 Task: Buy 4 Panel Flange Tools from Body Repair Tools section under best seller category for shipping address: Elle Wilson, 1900 Brookside Drive, Aliceville, Alabama 35442, Cell Number 2053738639. Pay from credit card ending with 5759, CVV 953
Action: Key pressed amazon.com<Key.enter>
Screenshot: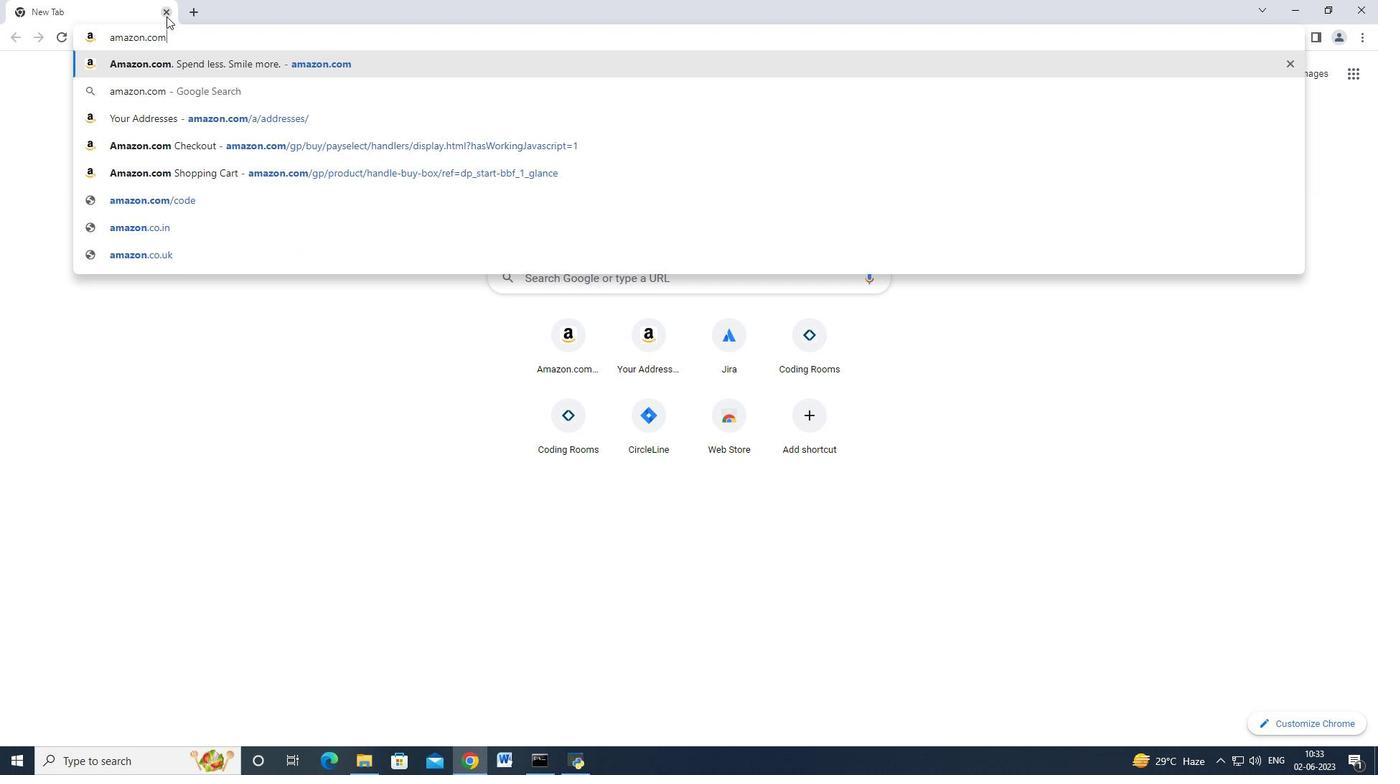
Action: Mouse moved to (22, 112)
Screenshot: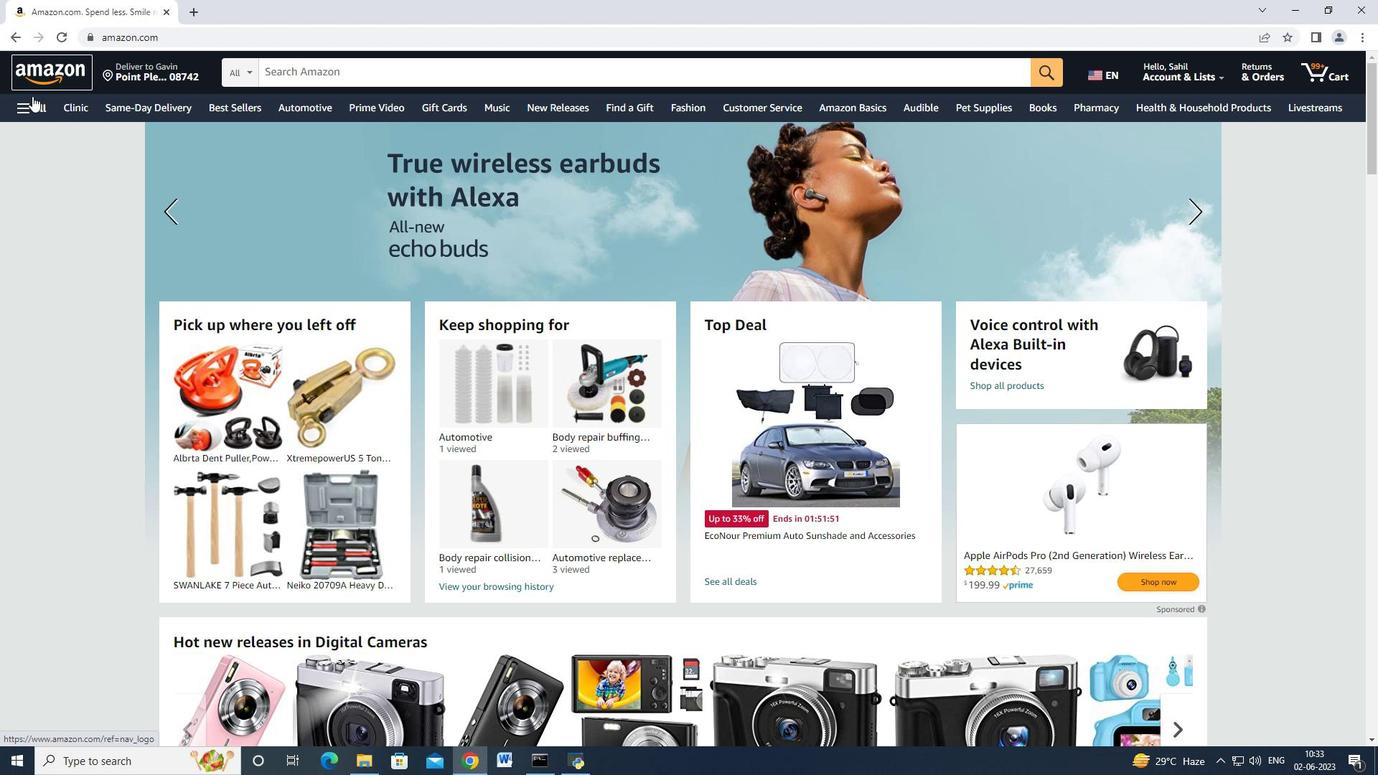 
Action: Mouse pressed left at (22, 112)
Screenshot: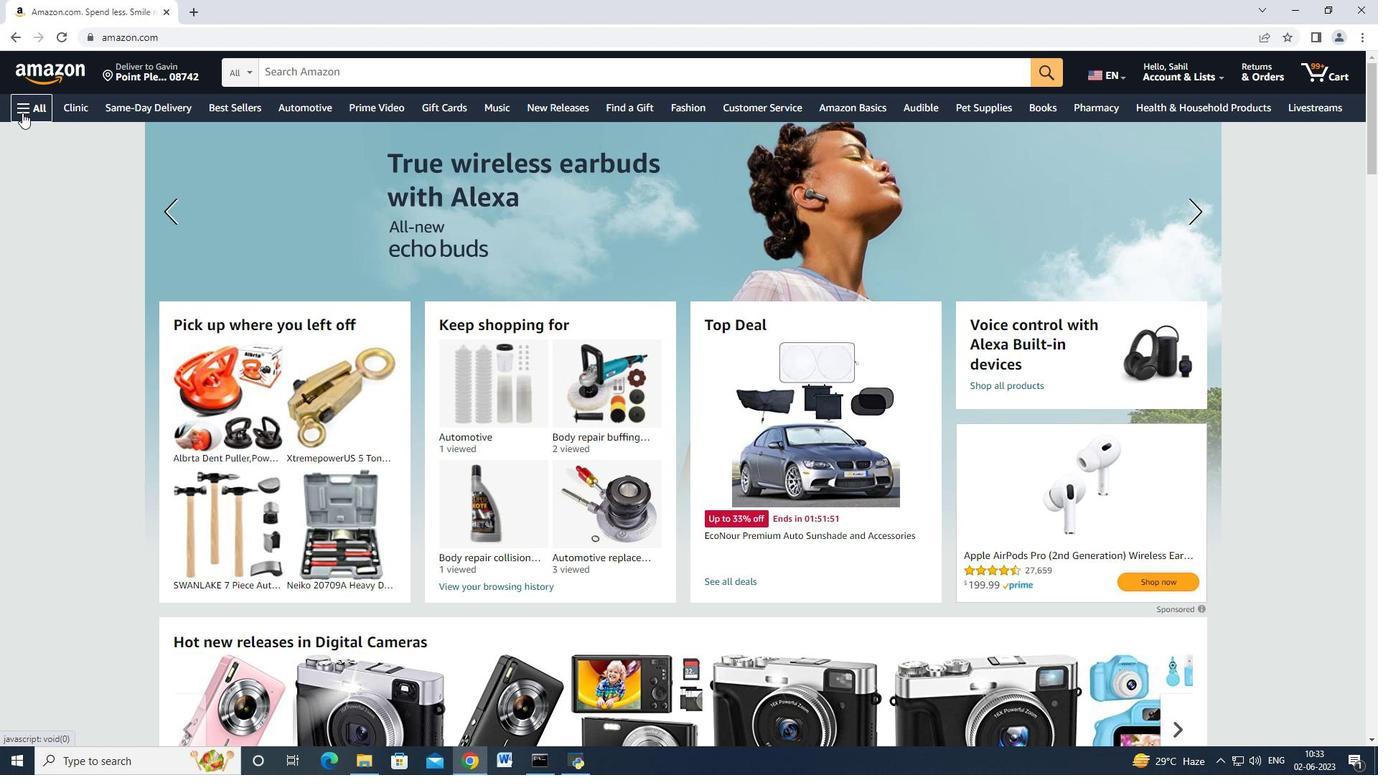 
Action: Mouse moved to (64, 158)
Screenshot: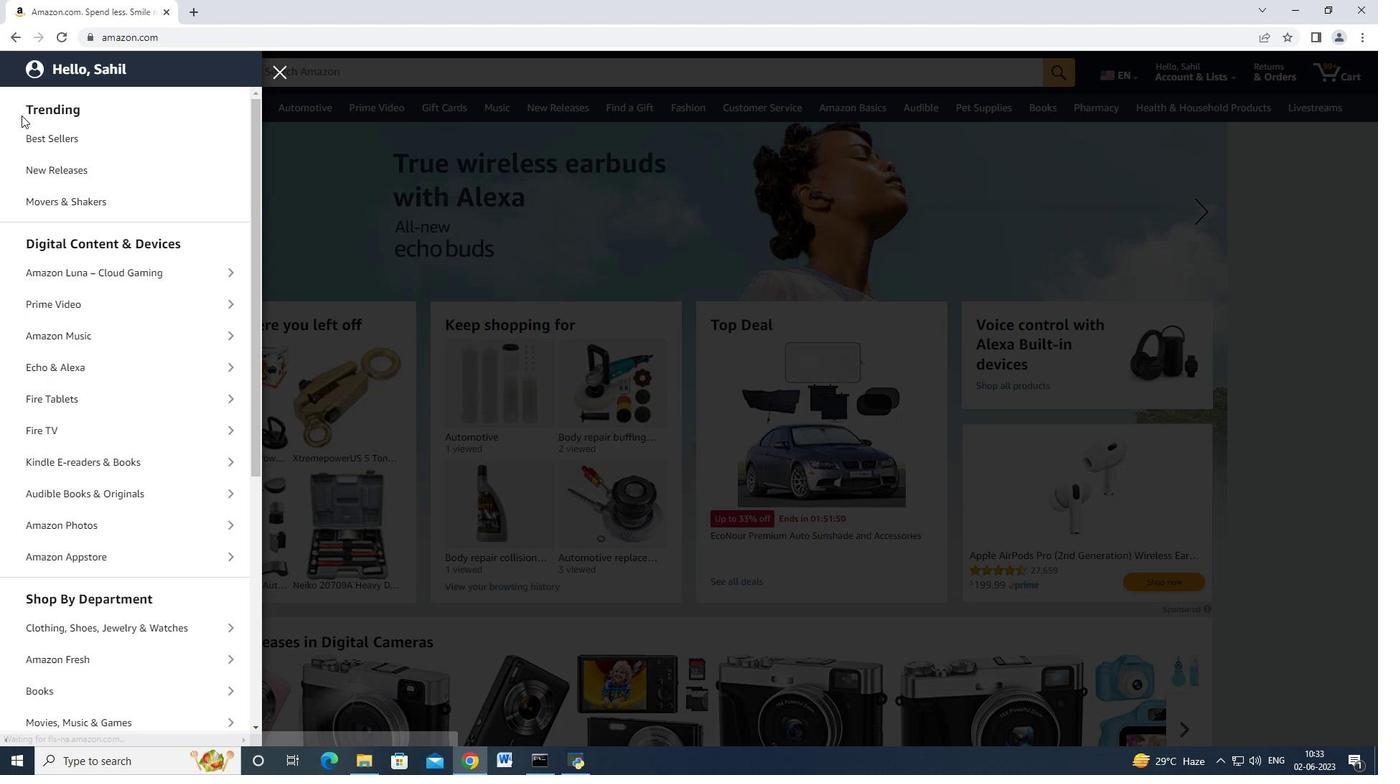 
Action: Mouse scrolled (64, 157) with delta (0, 0)
Screenshot: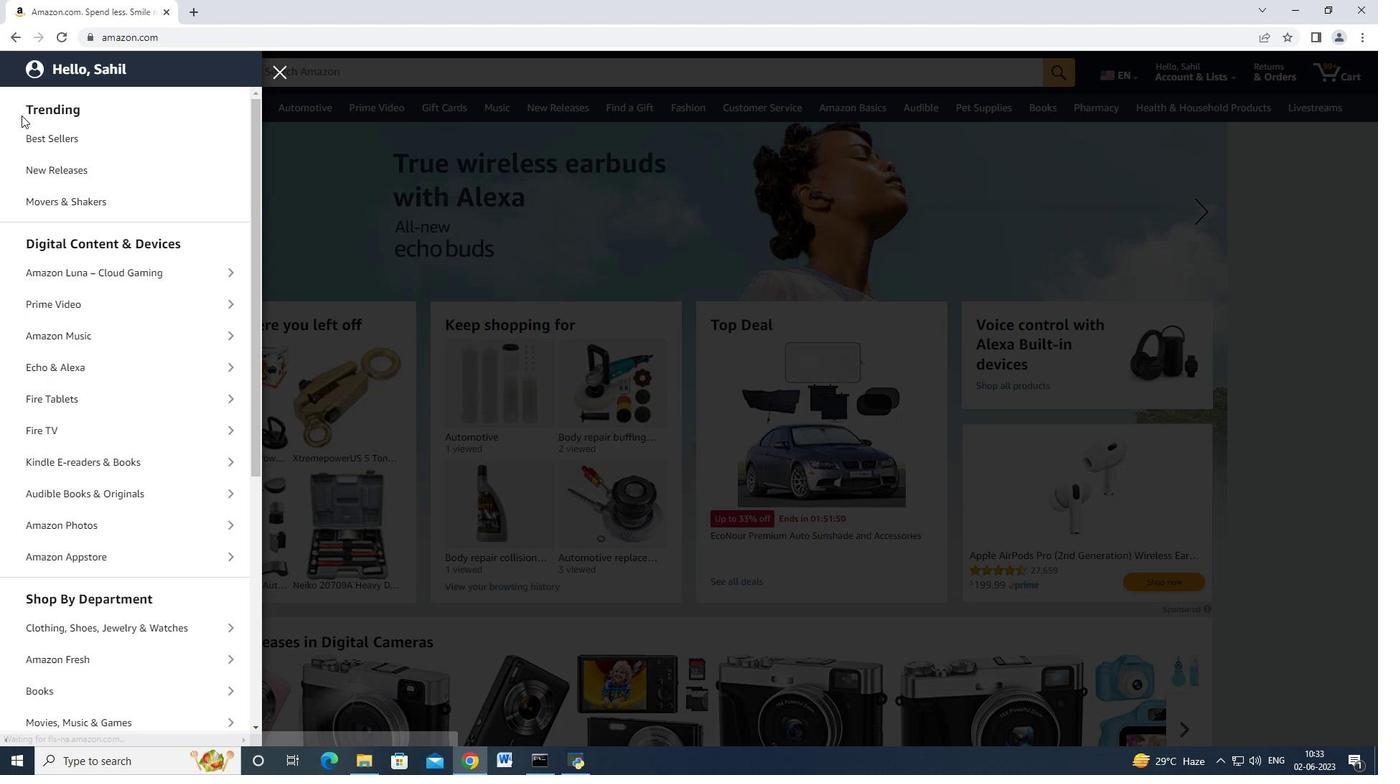 
Action: Mouse moved to (73, 227)
Screenshot: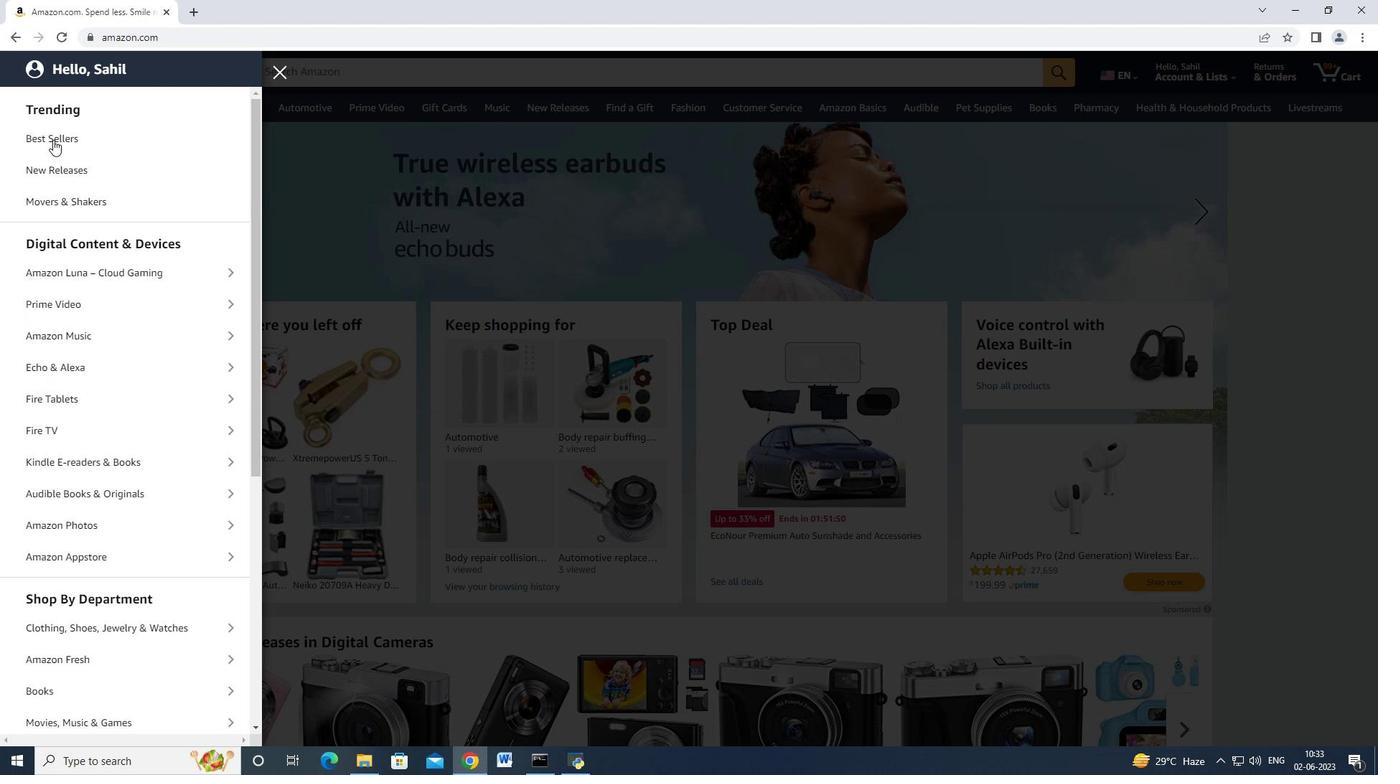 
Action: Mouse scrolled (73, 226) with delta (0, 0)
Screenshot: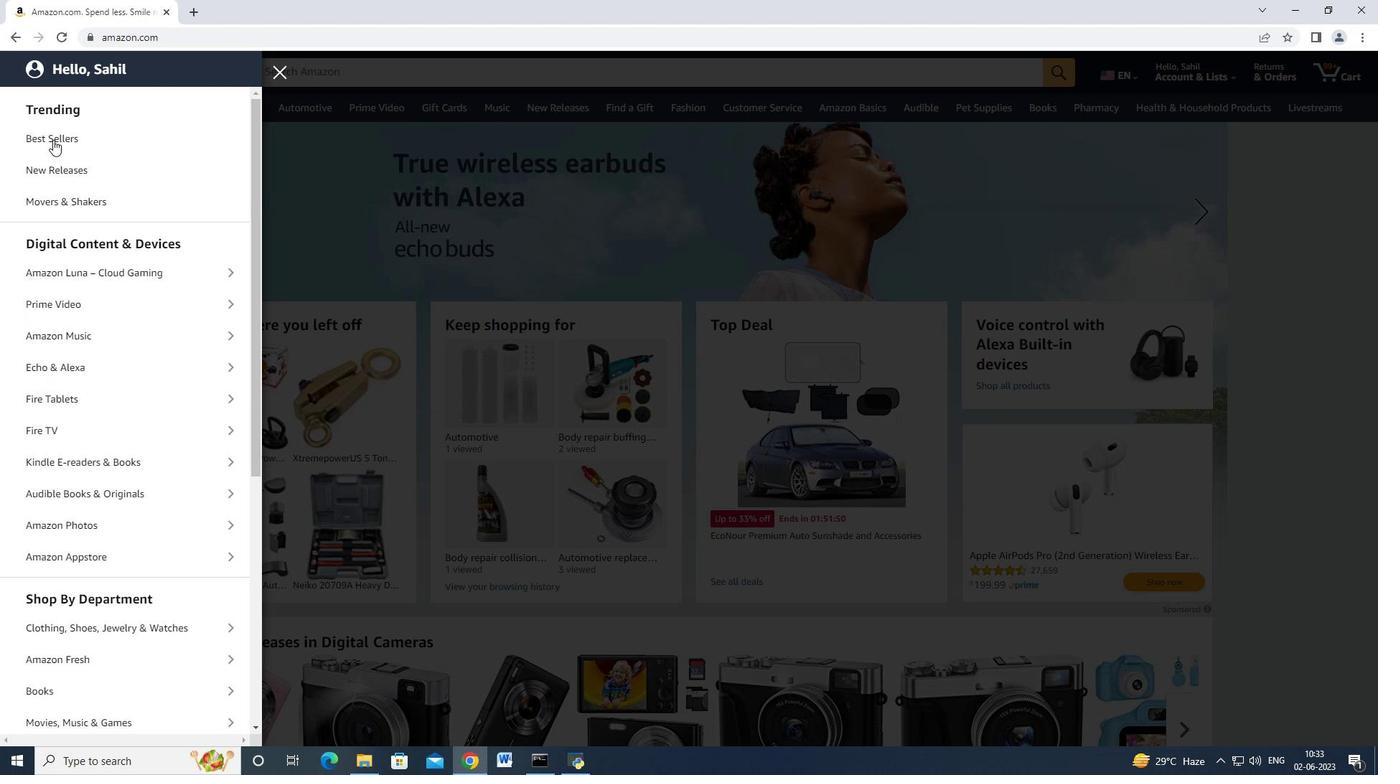 
Action: Mouse moved to (73, 378)
Screenshot: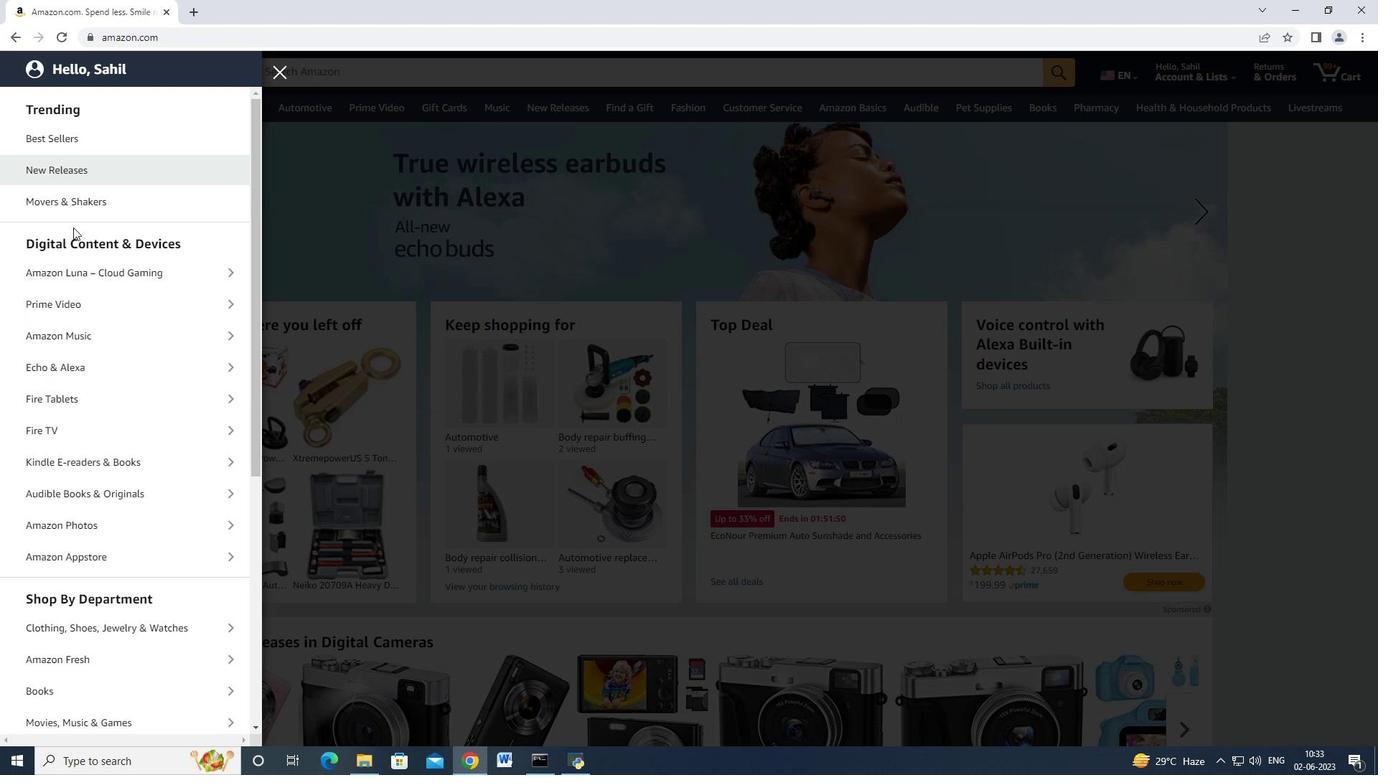 
Action: Mouse scrolled (73, 377) with delta (0, 0)
Screenshot: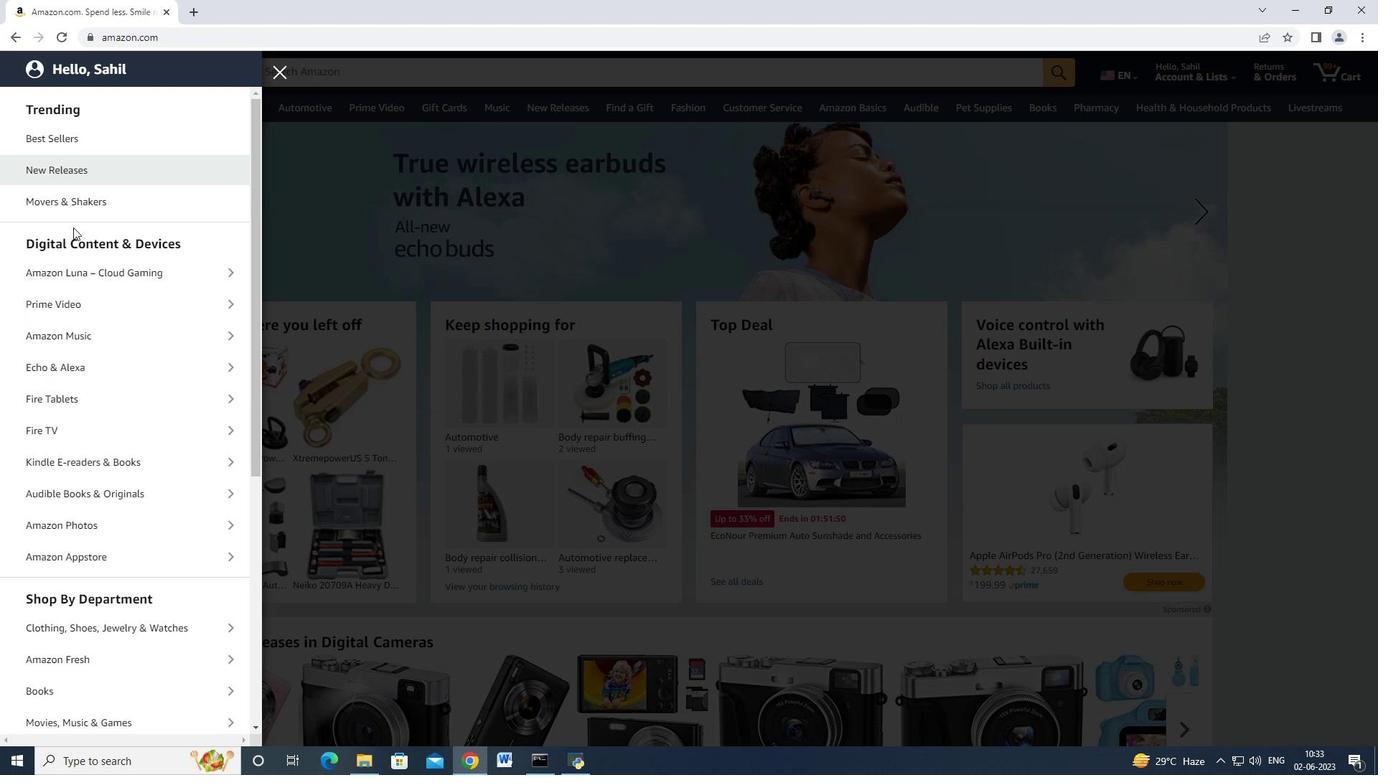 
Action: Mouse moved to (89, 521)
Screenshot: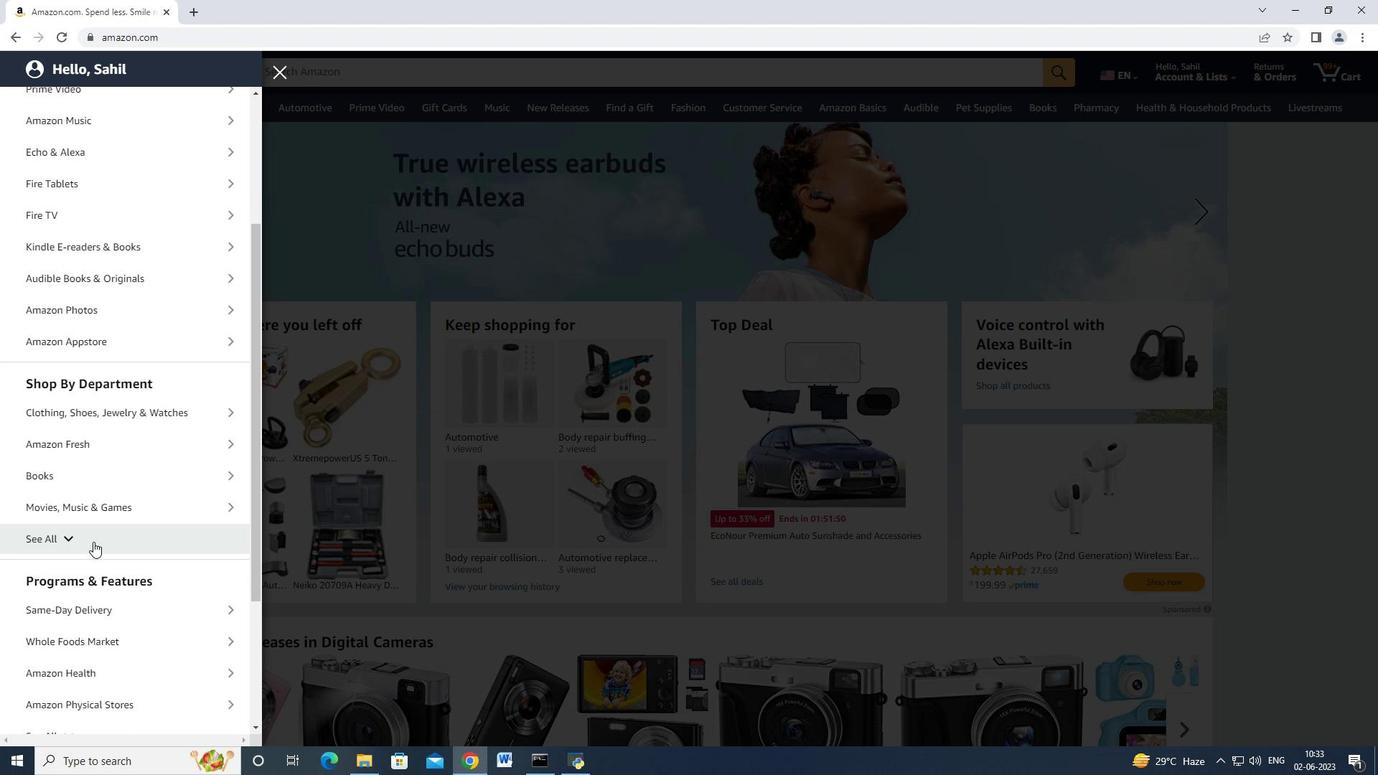 
Action: Mouse pressed left at (89, 521)
Screenshot: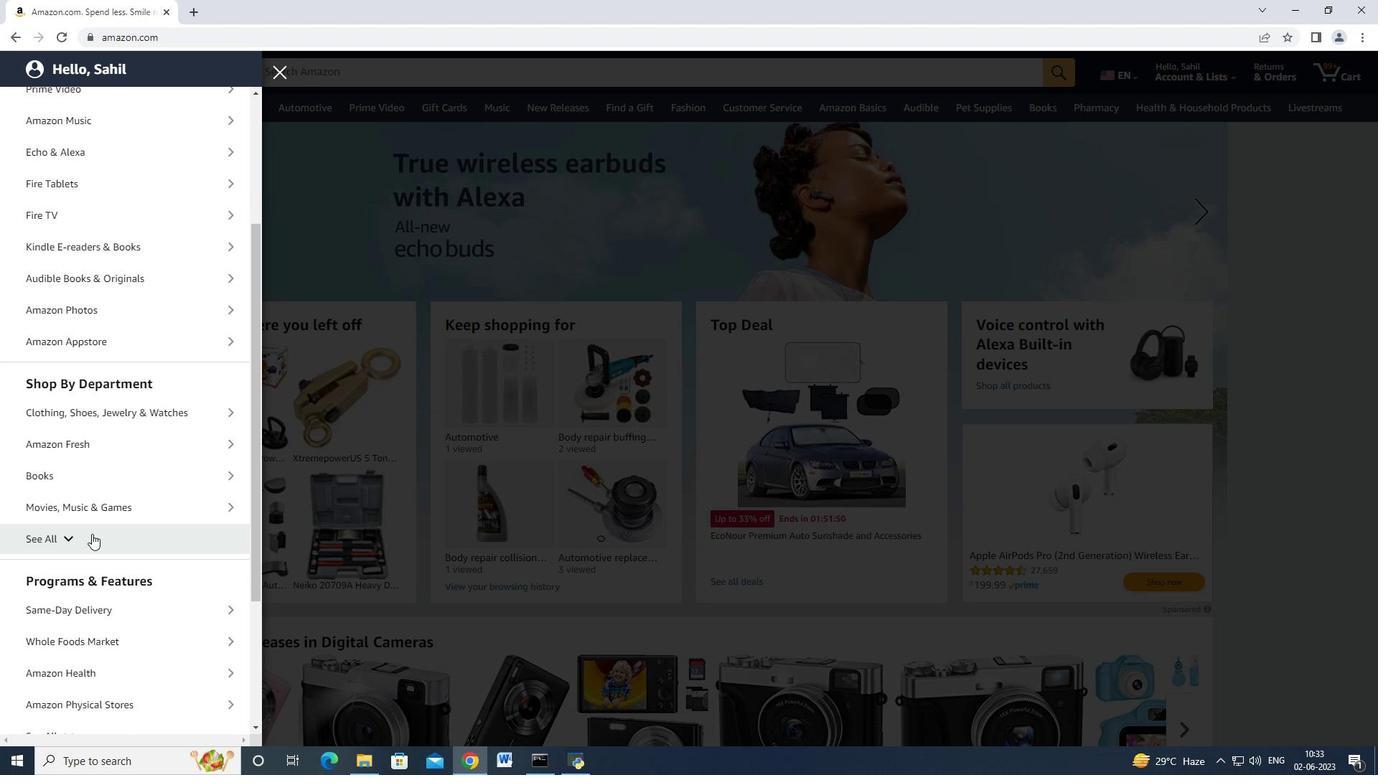 
Action: Mouse moved to (20, 114)
Screenshot: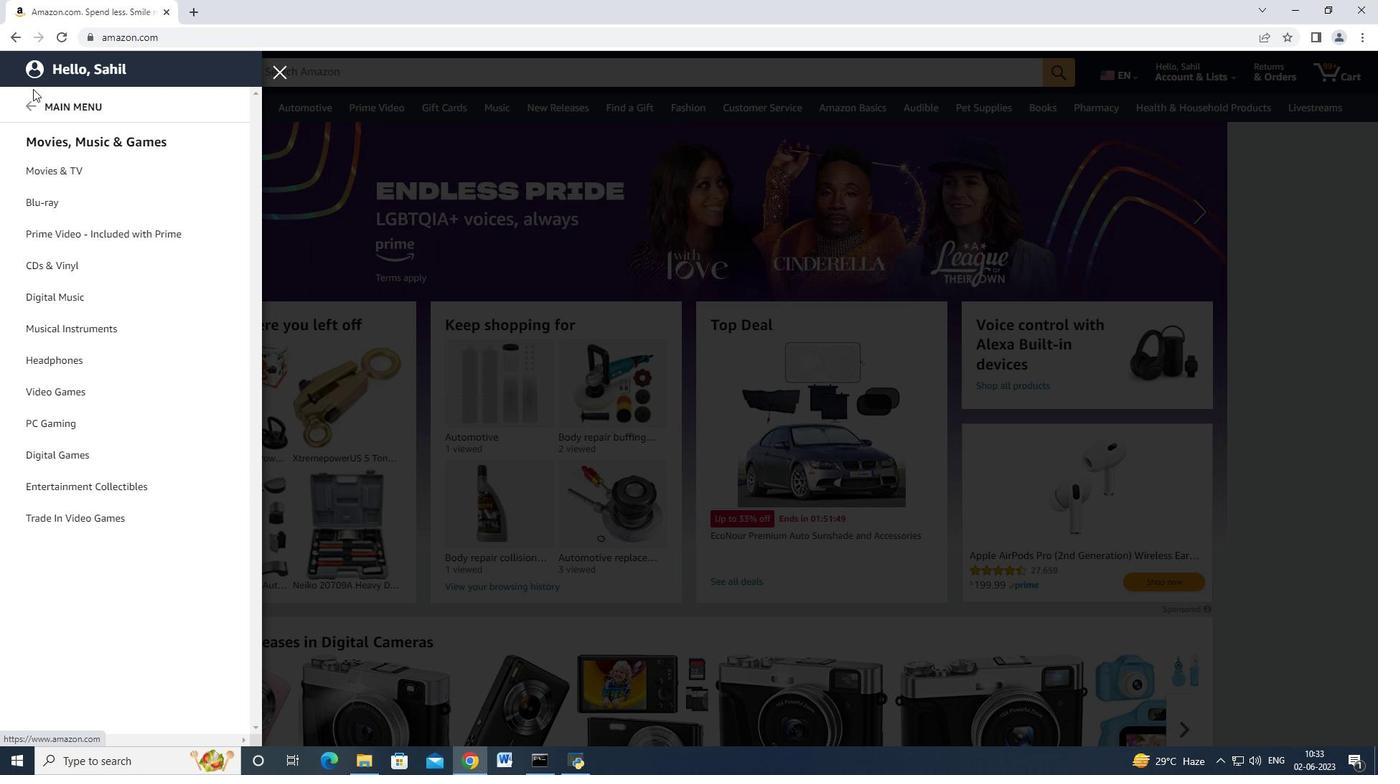 
Action: Mouse pressed left at (20, 114)
Screenshot: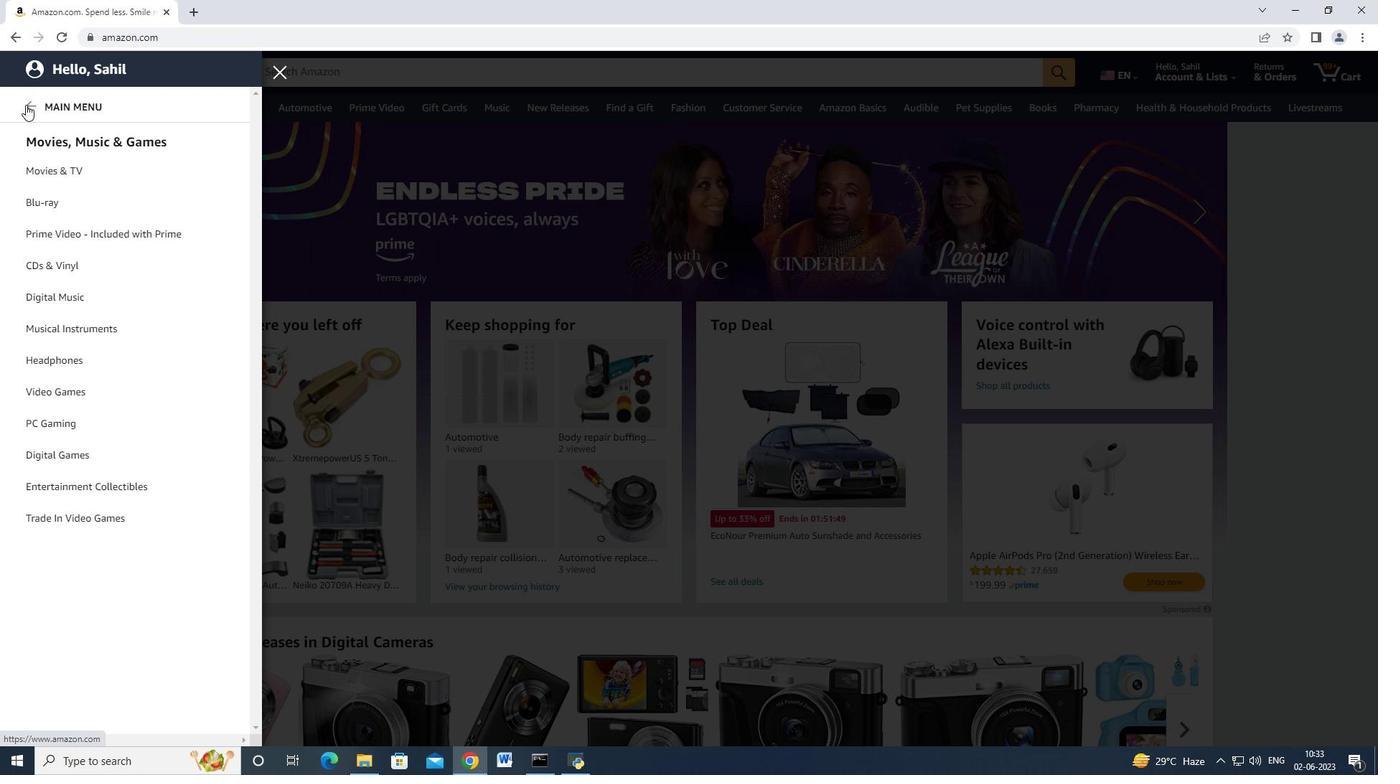 
Action: Mouse moved to (80, 553)
Screenshot: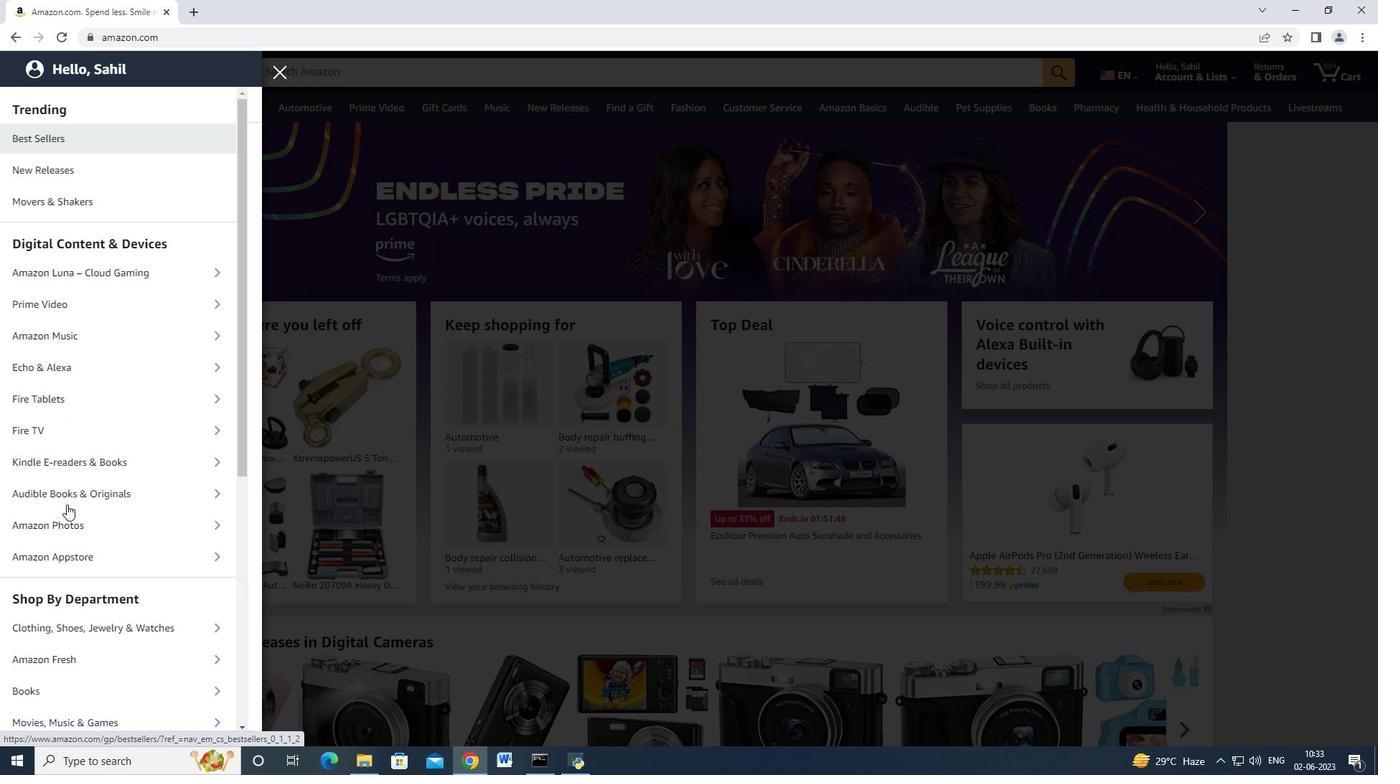 
Action: Mouse scrolled (80, 552) with delta (0, 0)
Screenshot: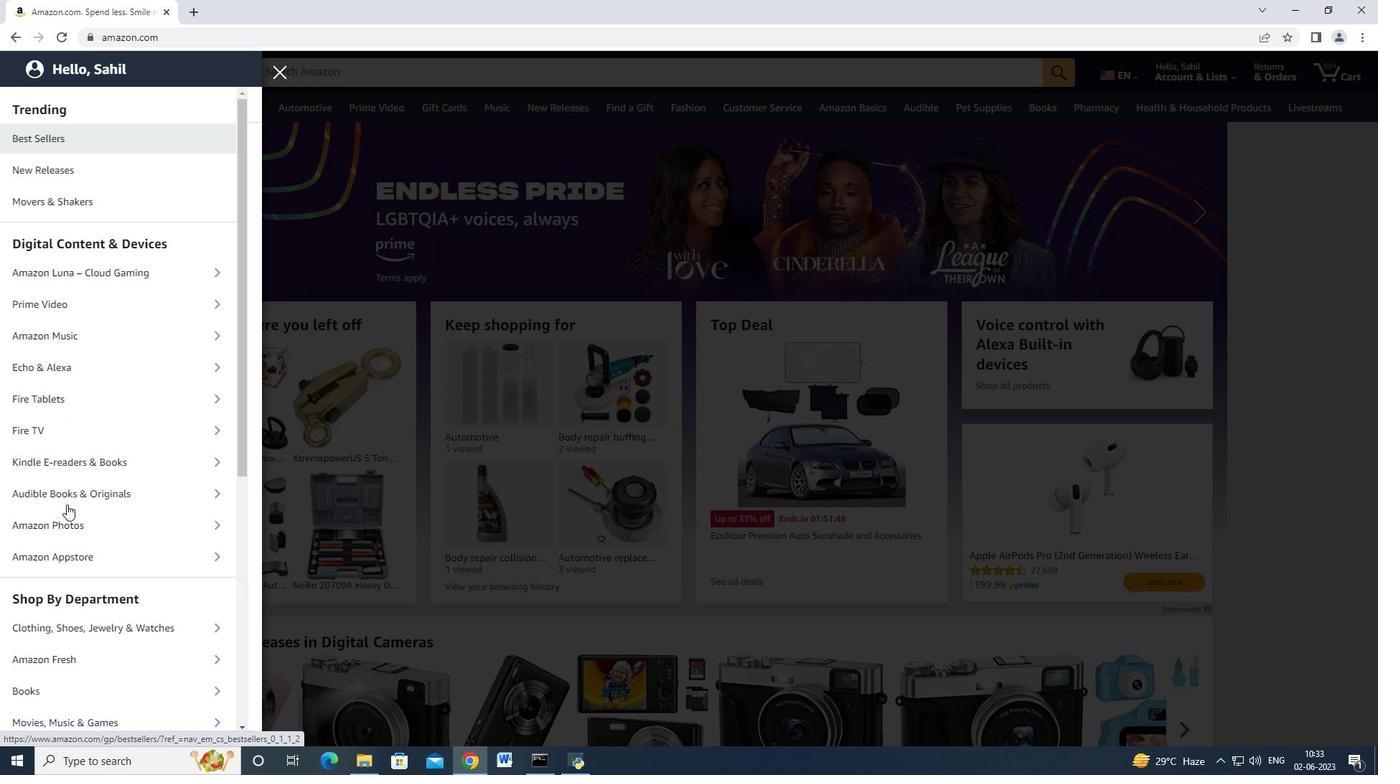 
Action: Mouse moved to (94, 535)
Screenshot: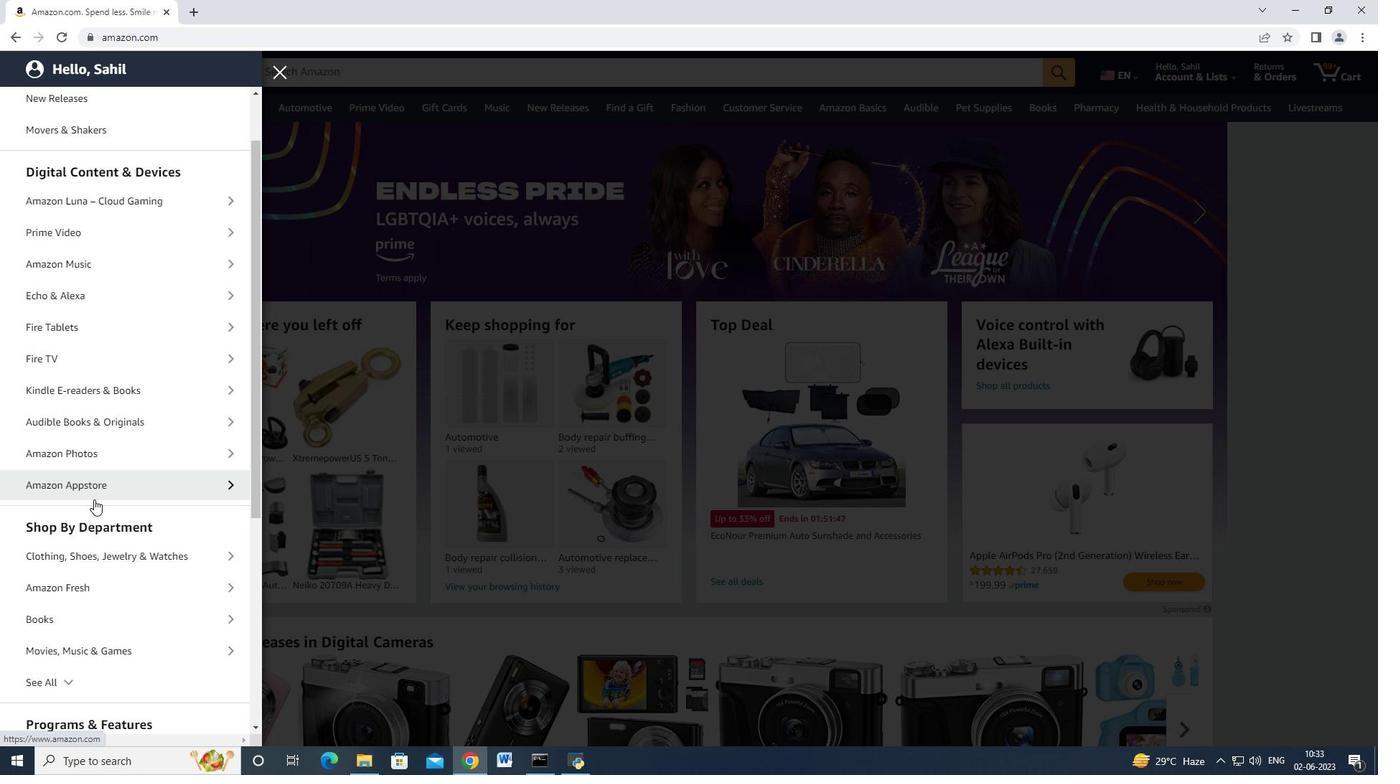 
Action: Mouse scrolled (94, 534) with delta (0, 0)
Screenshot: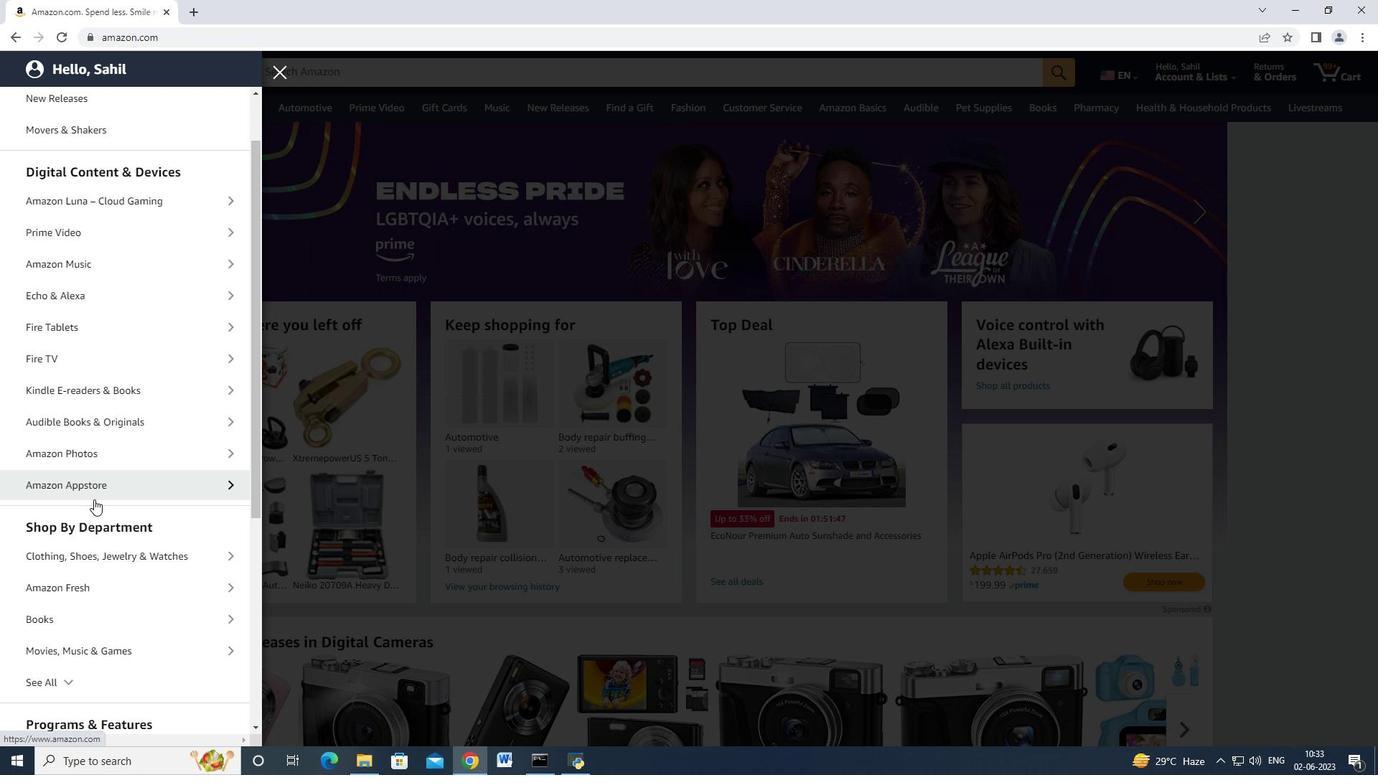 
Action: Mouse scrolled (94, 534) with delta (0, 0)
Screenshot: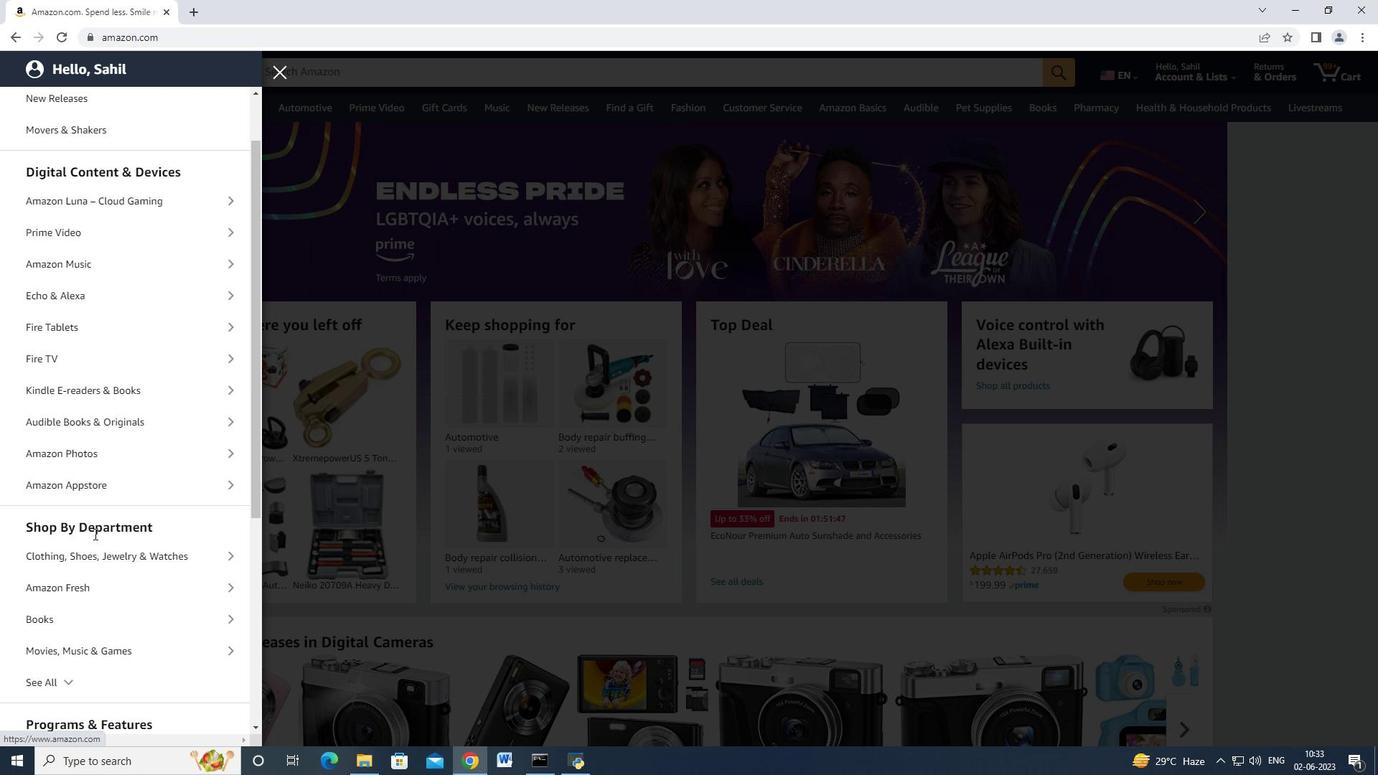 
Action: Mouse moved to (76, 545)
Screenshot: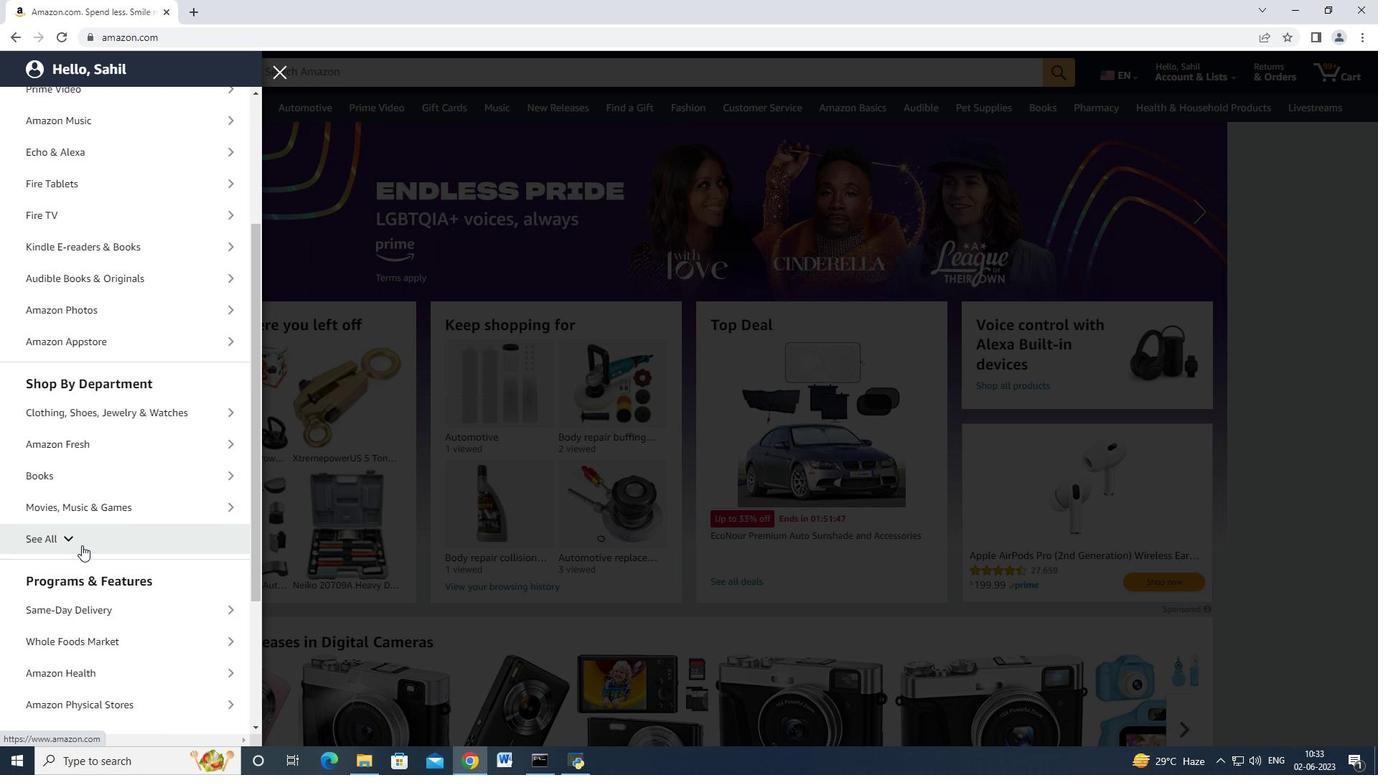 
Action: Mouse pressed left at (76, 545)
Screenshot: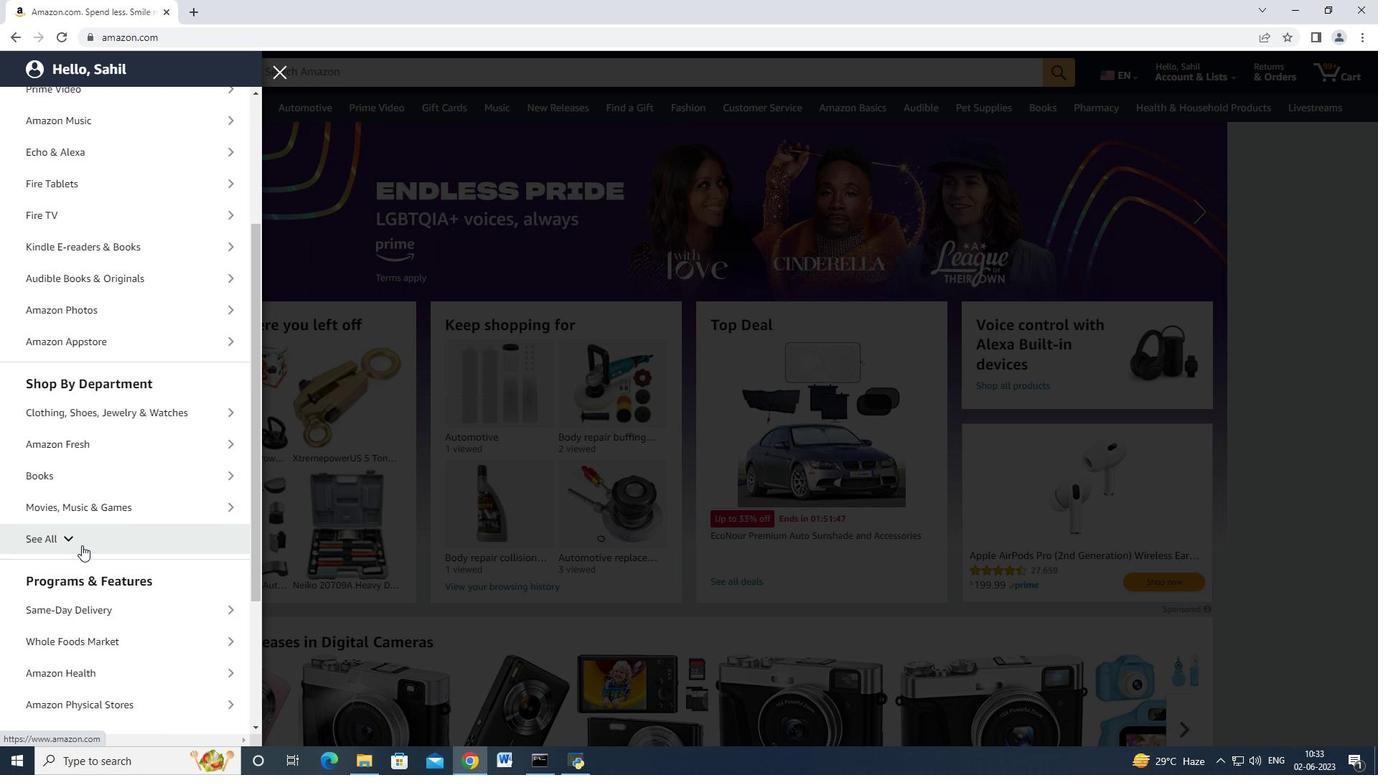 
Action: Mouse moved to (72, 538)
Screenshot: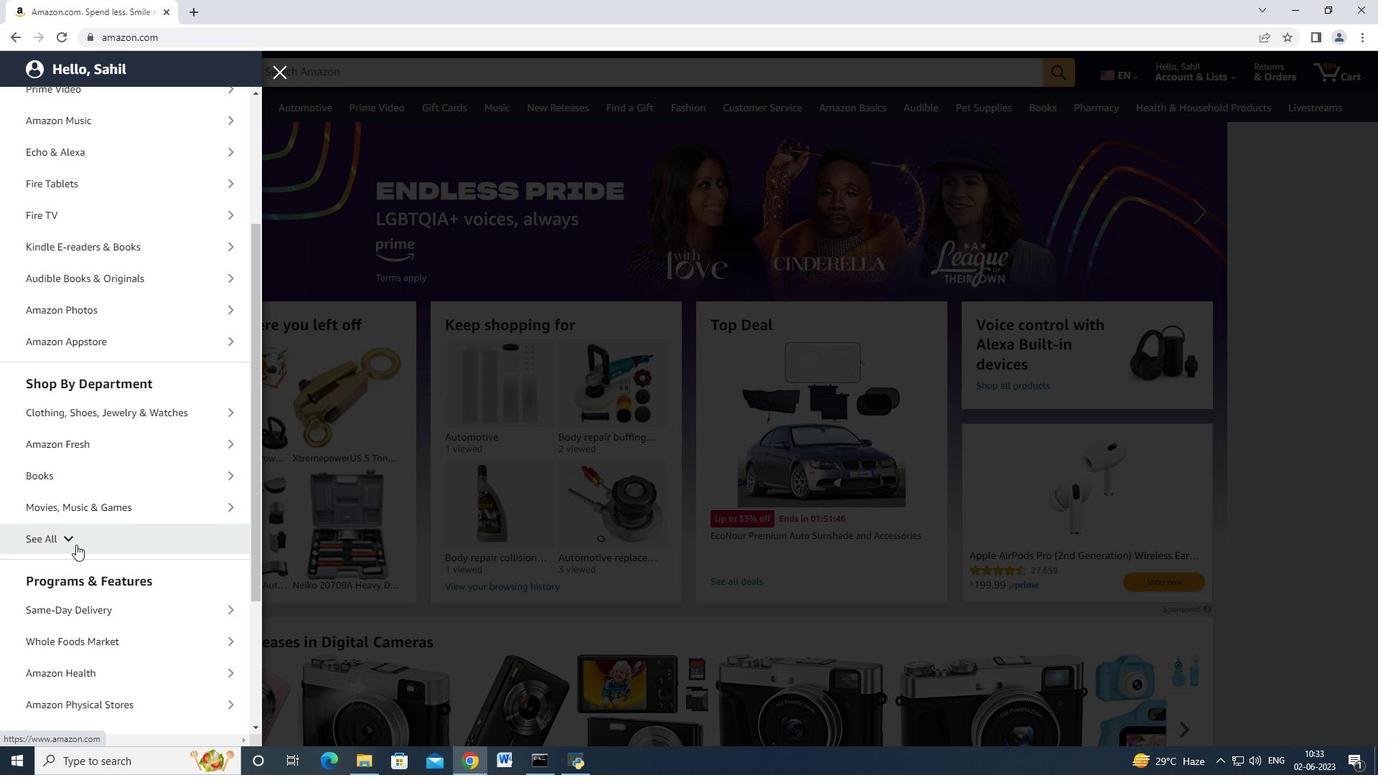 
Action: Mouse scrolled (72, 537) with delta (0, 0)
Screenshot: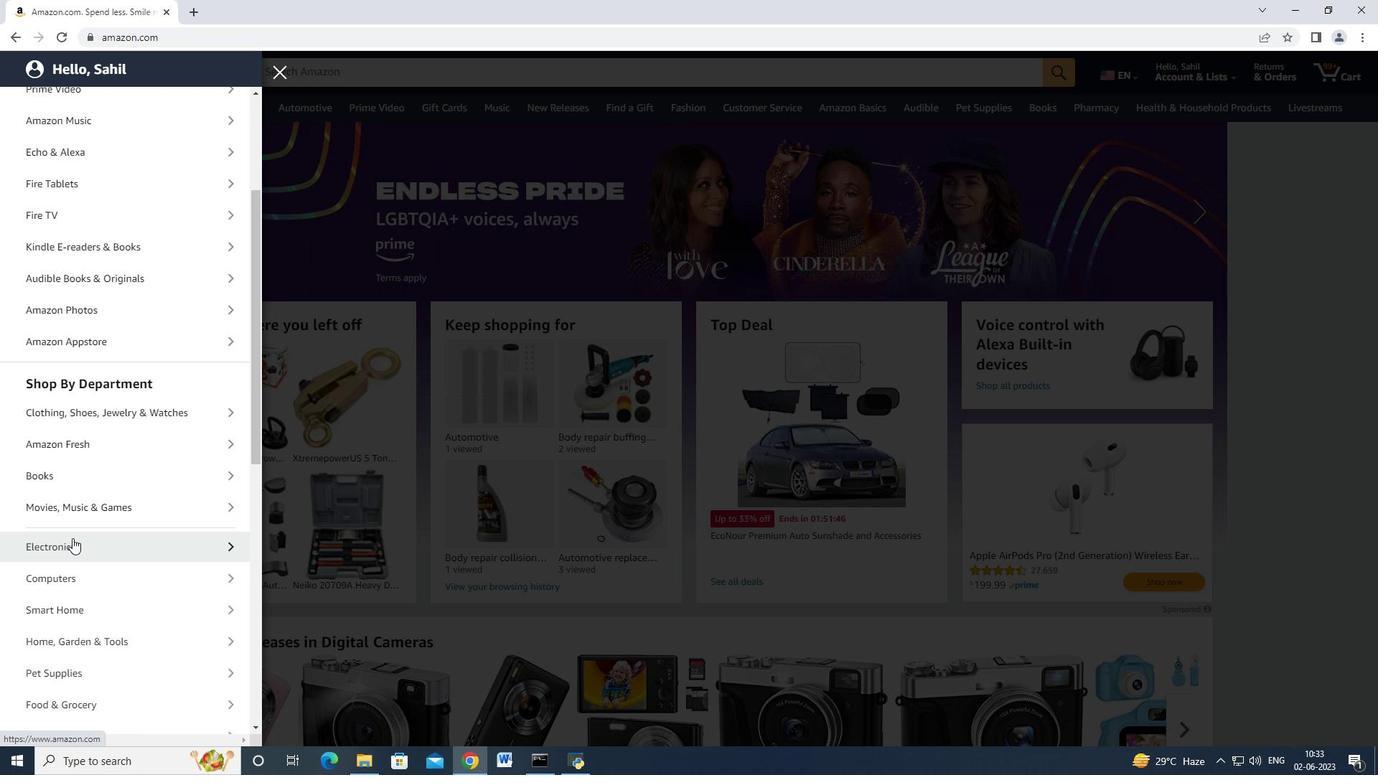 
Action: Mouse scrolled (72, 537) with delta (0, 0)
Screenshot: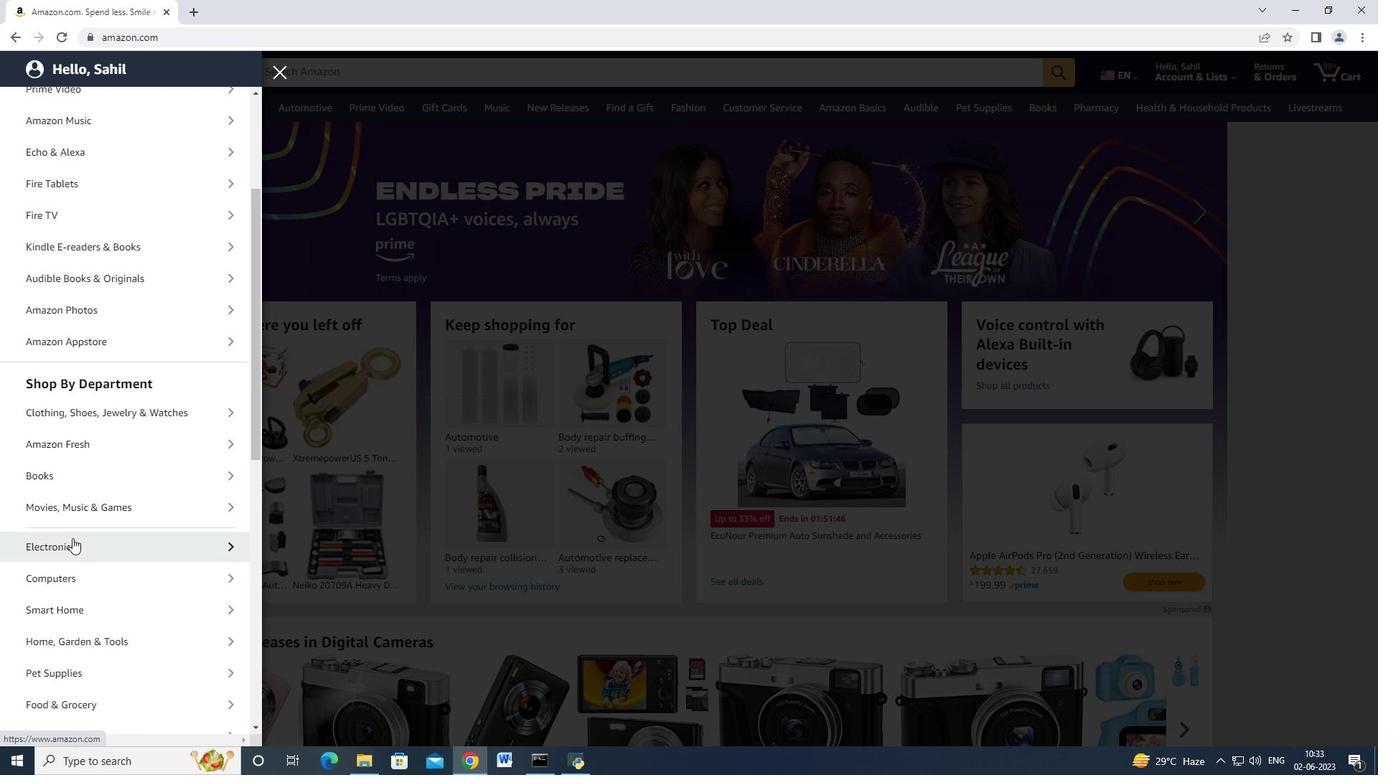 
Action: Mouse moved to (71, 538)
Screenshot: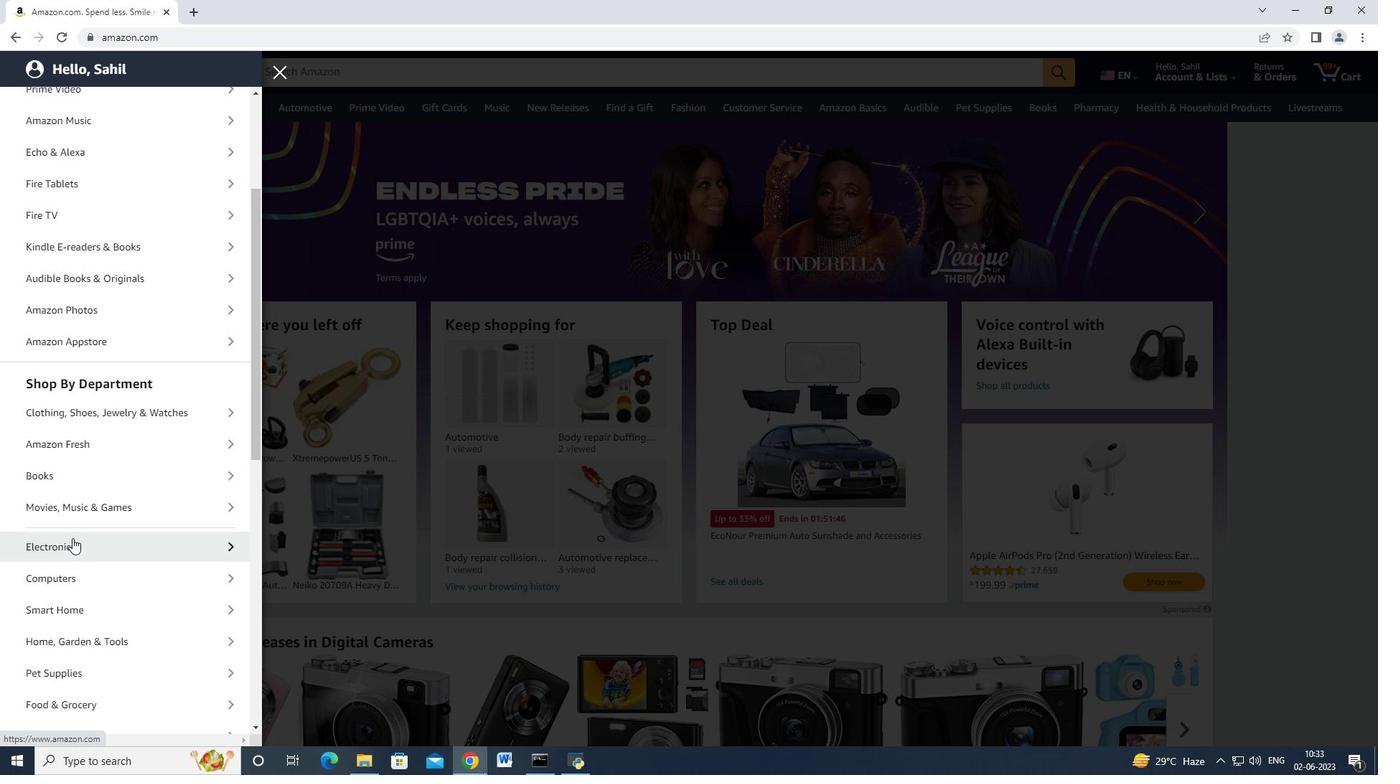 
Action: Mouse scrolled (71, 537) with delta (0, 0)
Screenshot: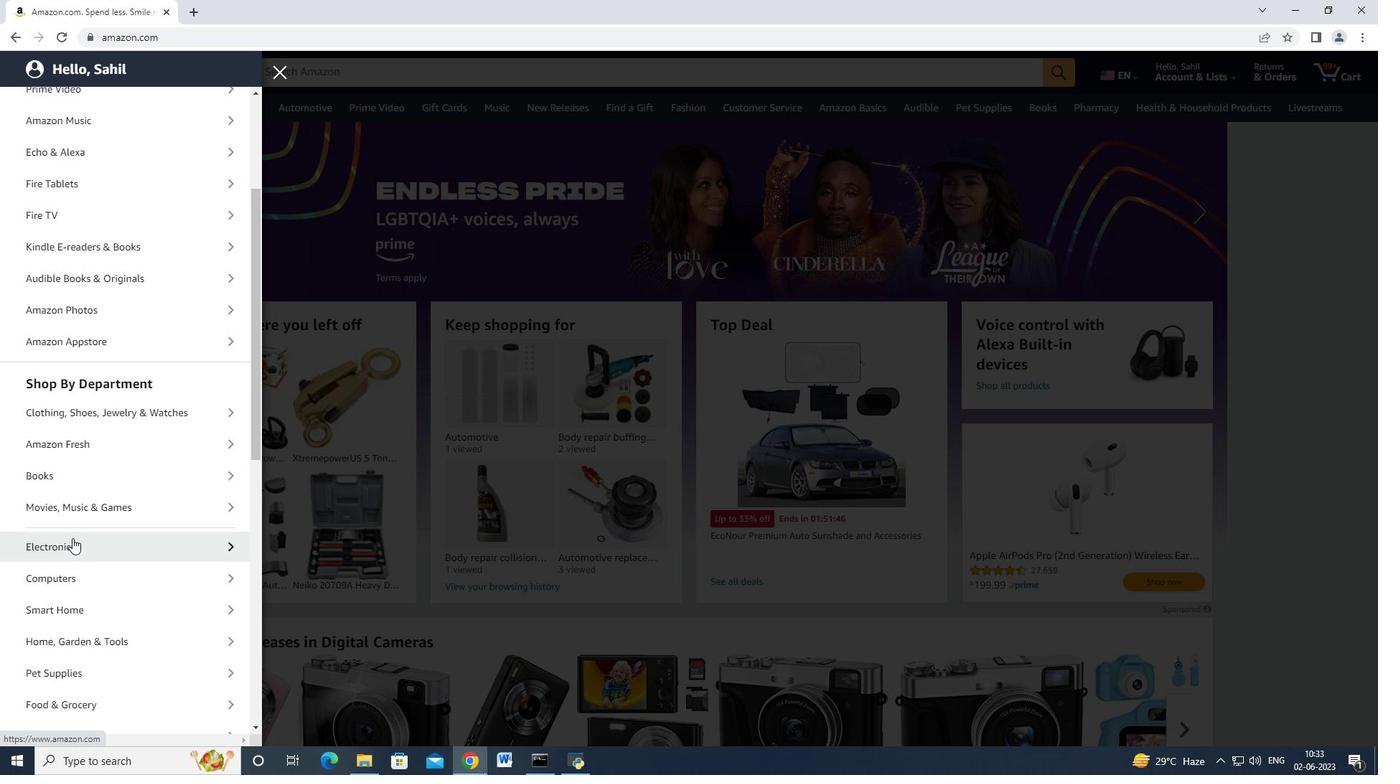 
Action: Mouse moved to (70, 536)
Screenshot: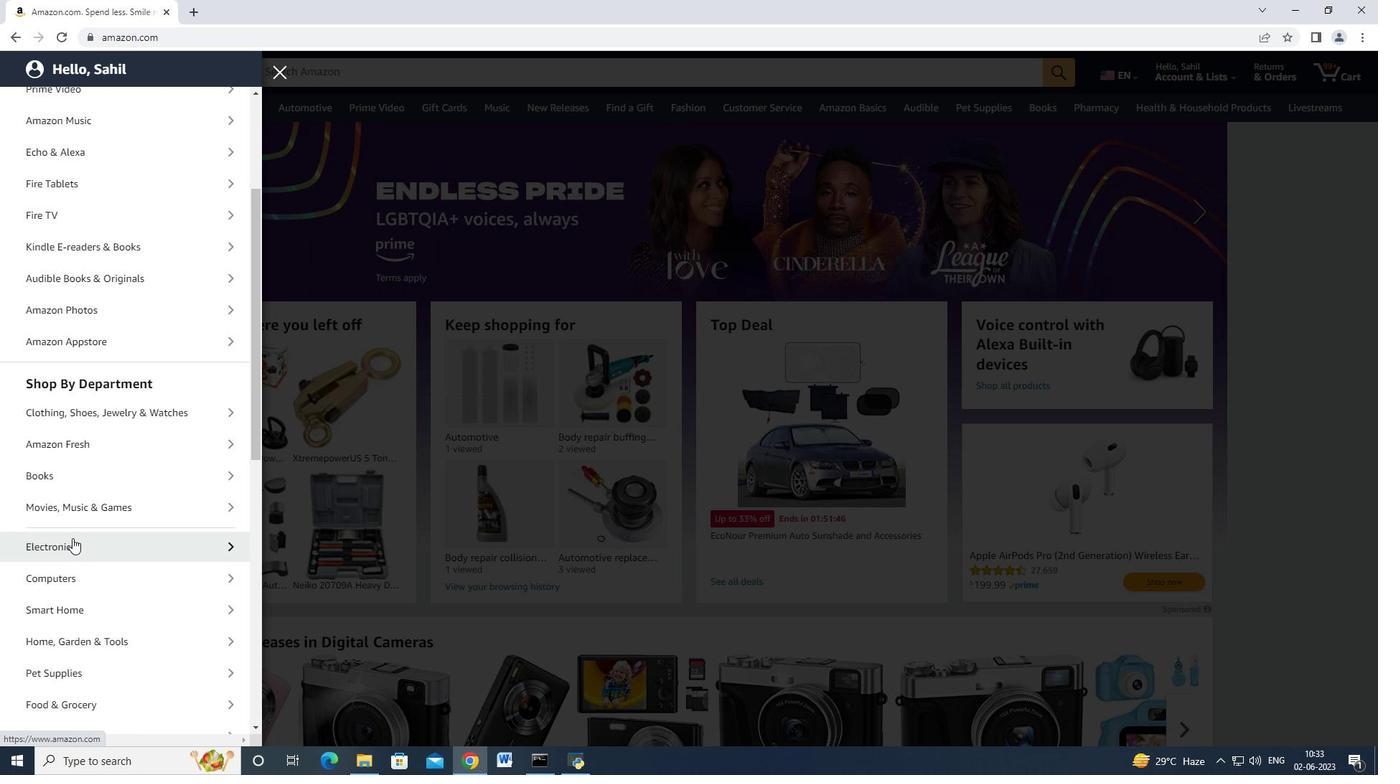 
Action: Mouse scrolled (70, 535) with delta (0, 0)
Screenshot: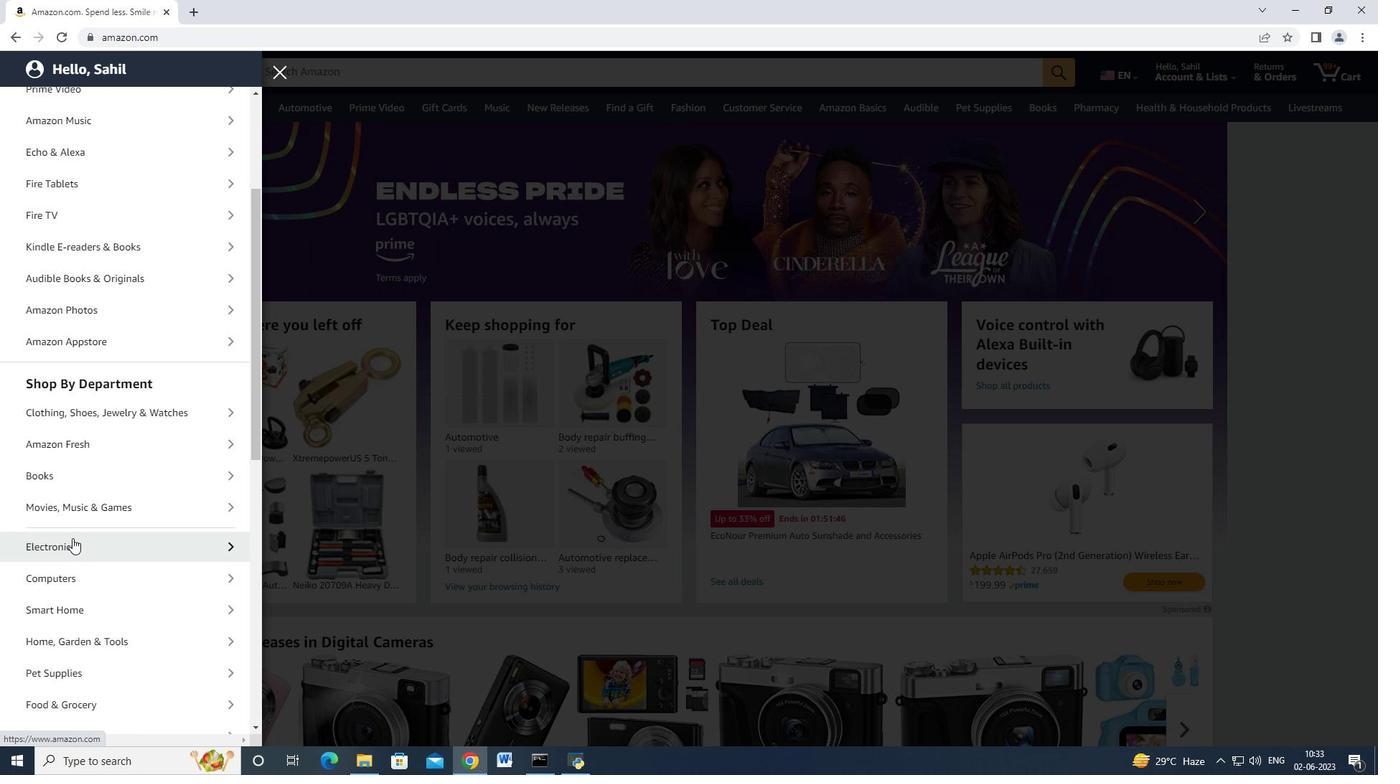 
Action: Mouse moved to (113, 614)
Screenshot: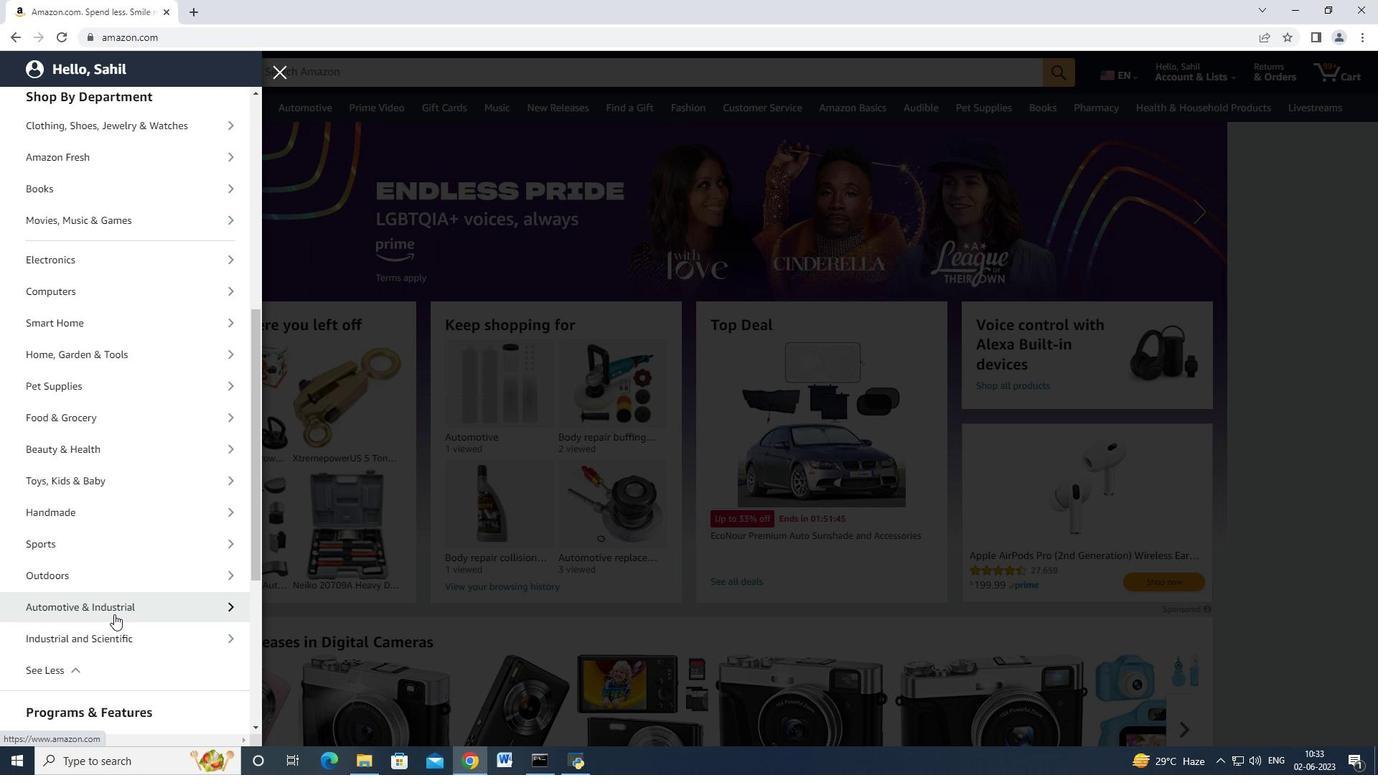 
Action: Mouse pressed left at (113, 614)
Screenshot: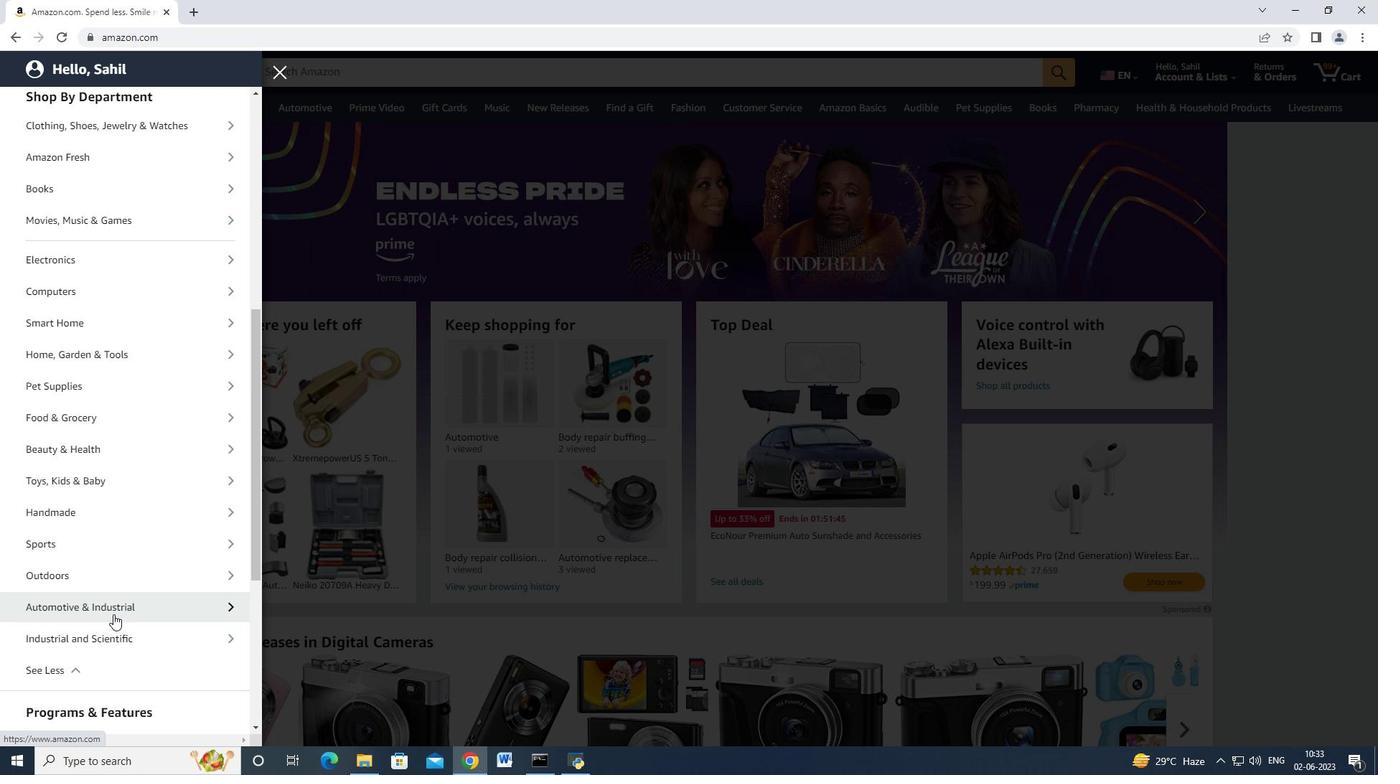 
Action: Mouse moved to (84, 175)
Screenshot: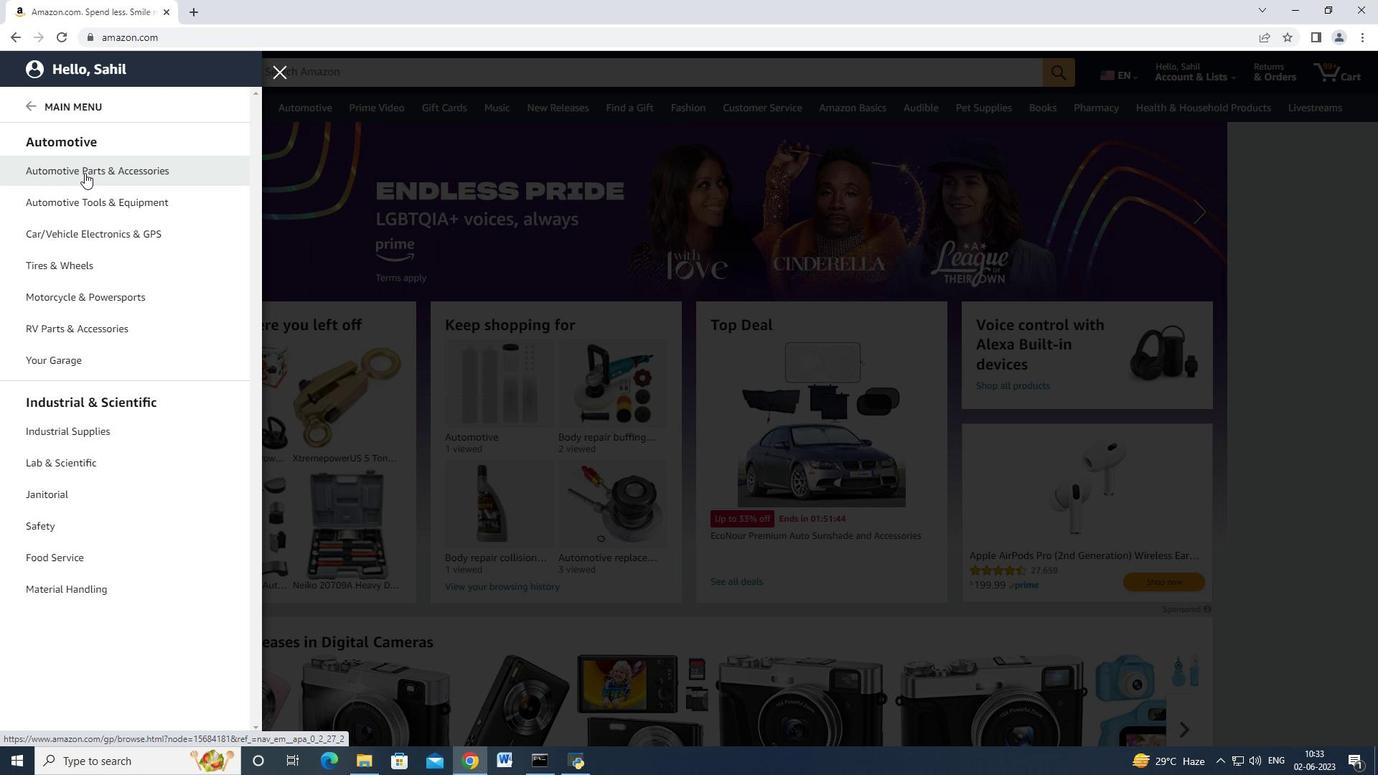 
Action: Mouse pressed left at (84, 175)
Screenshot: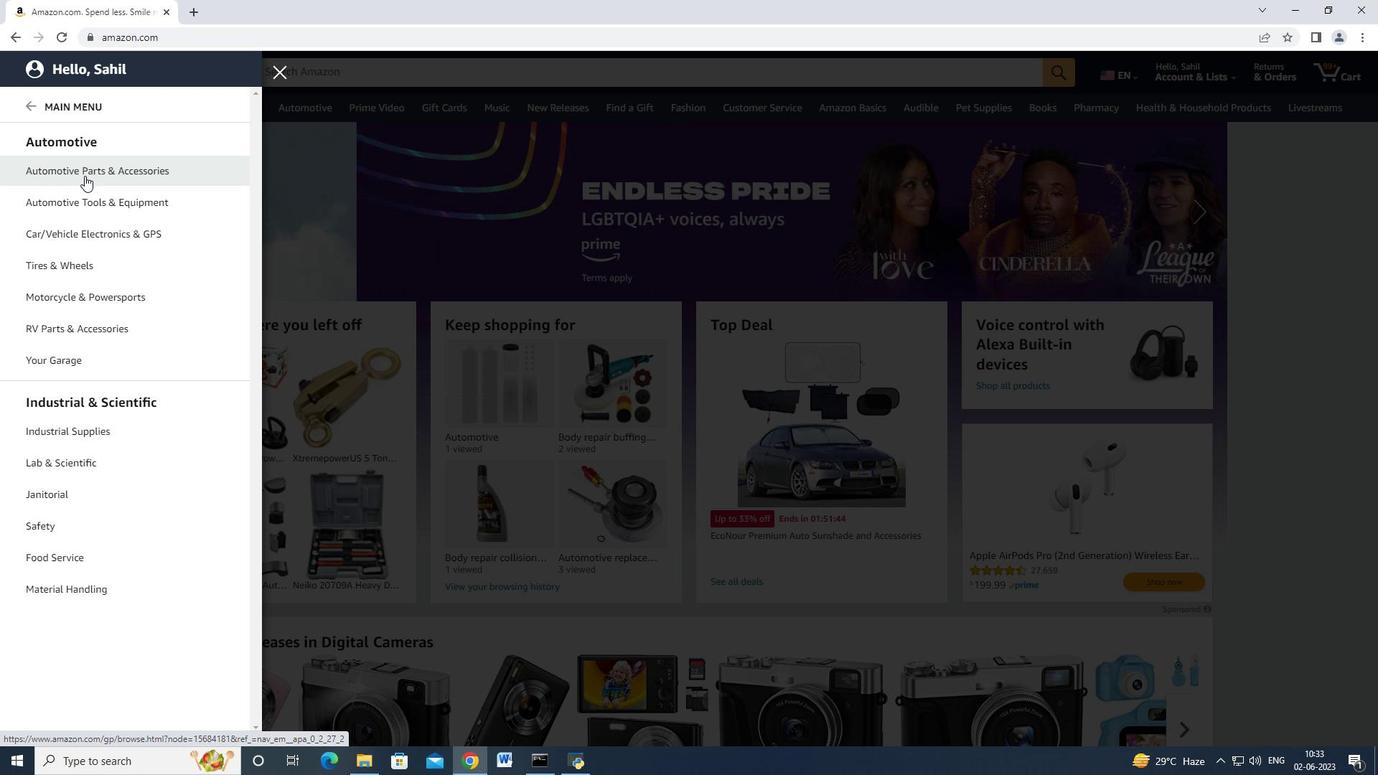 
Action: Mouse moved to (92, 163)
Screenshot: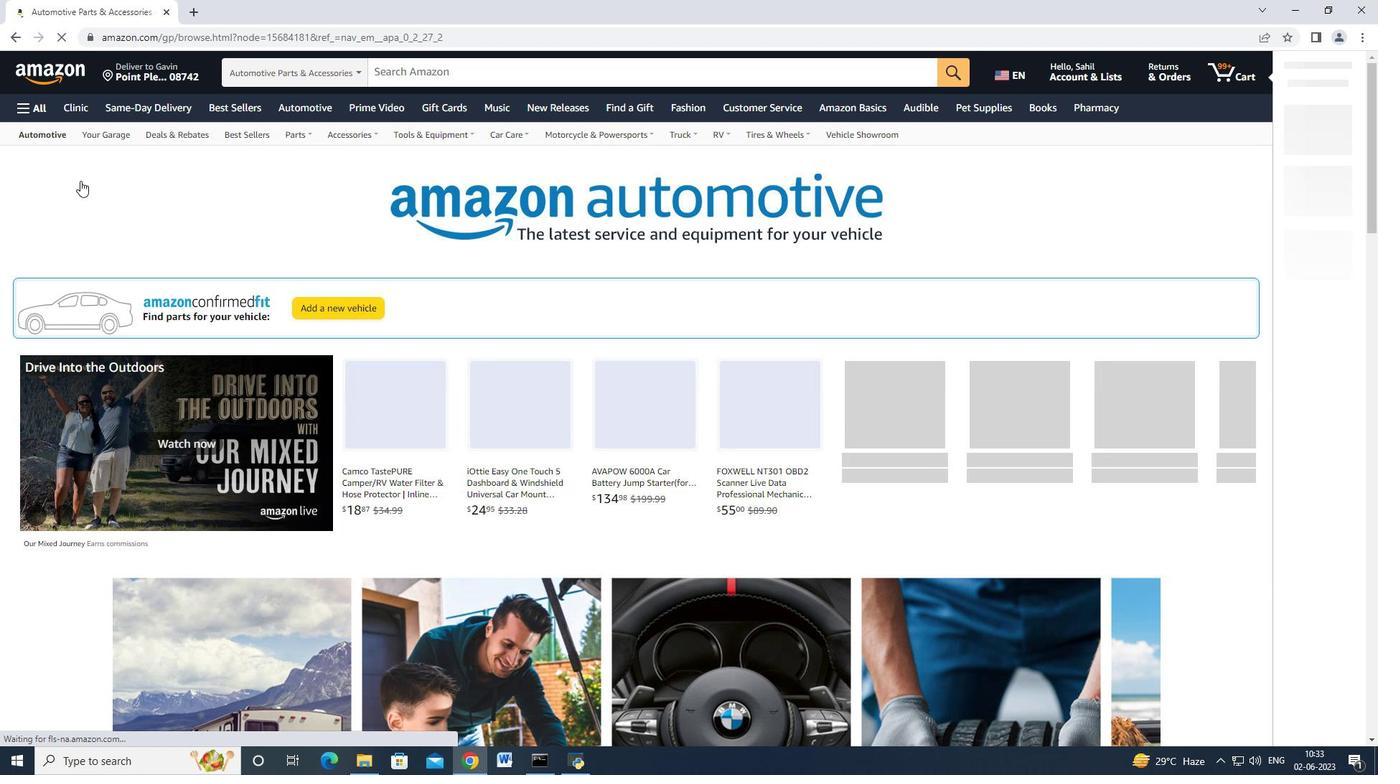 
Action: Mouse pressed left at (92, 163)
Screenshot: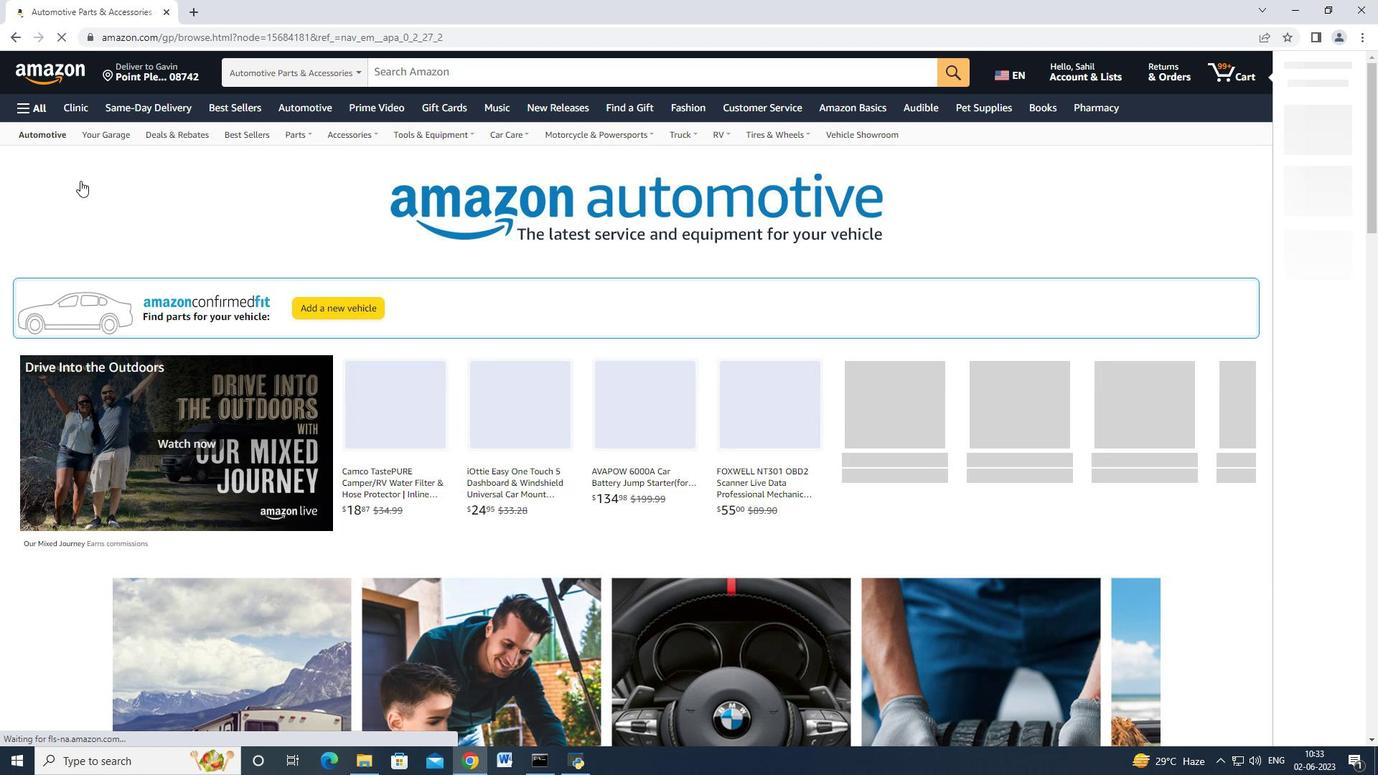 
Action: Mouse moved to (226, 170)
Screenshot: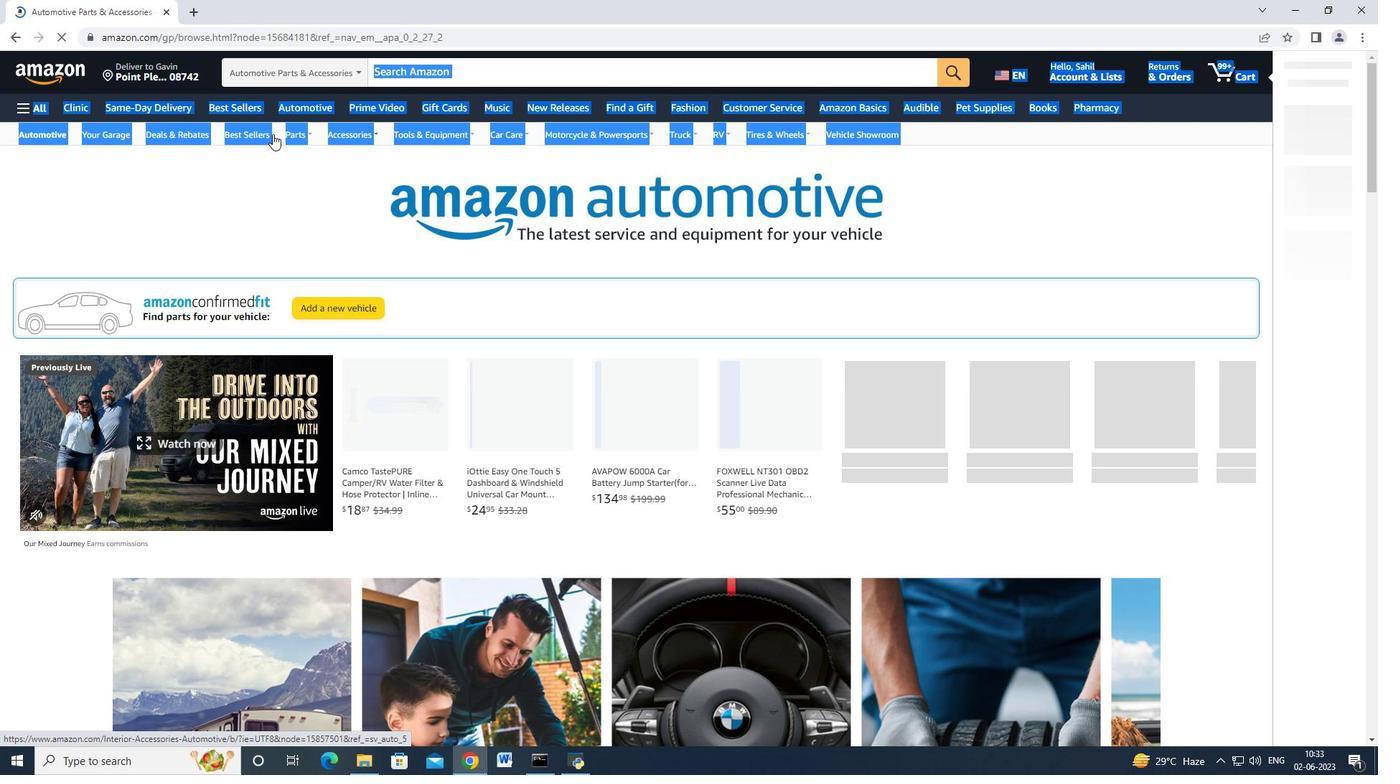 
Action: Mouse pressed left at (226, 170)
Screenshot: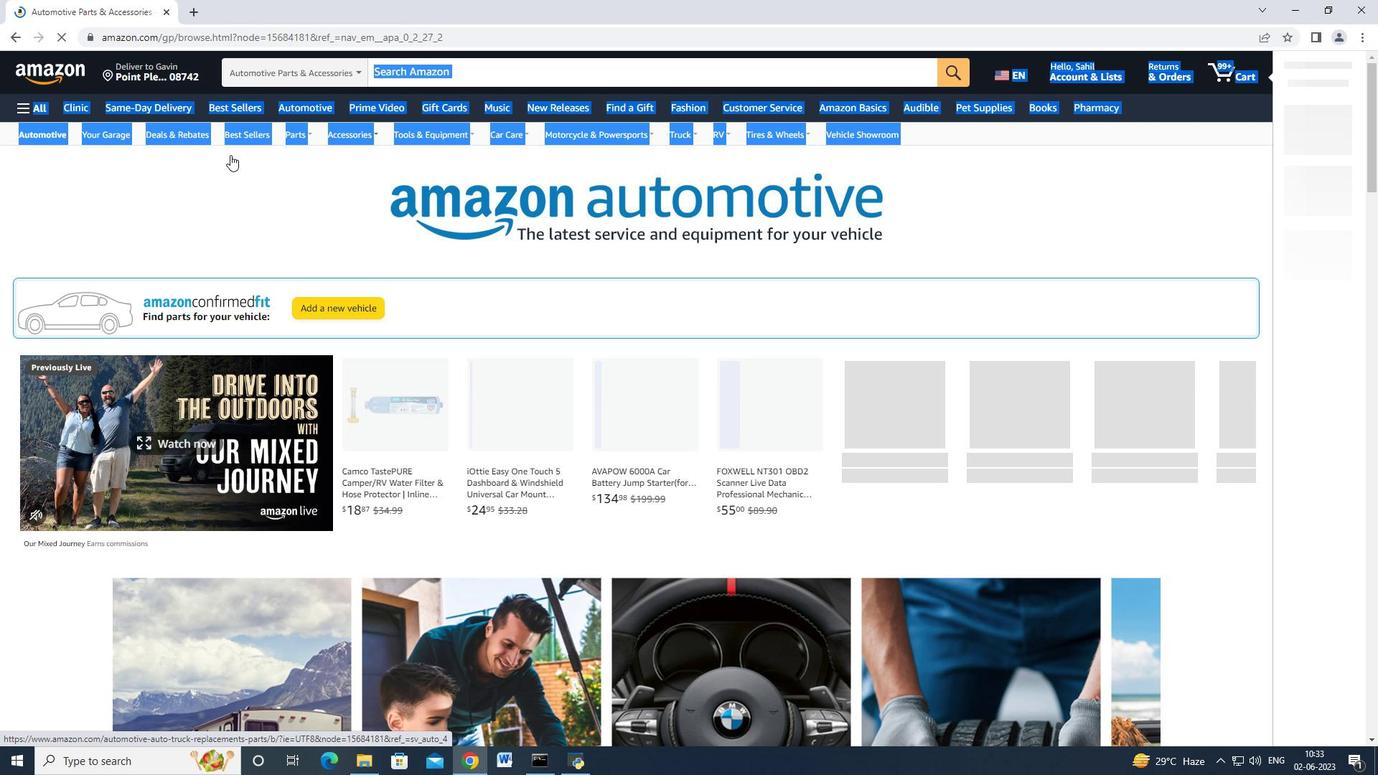 
Action: Mouse moved to (241, 134)
Screenshot: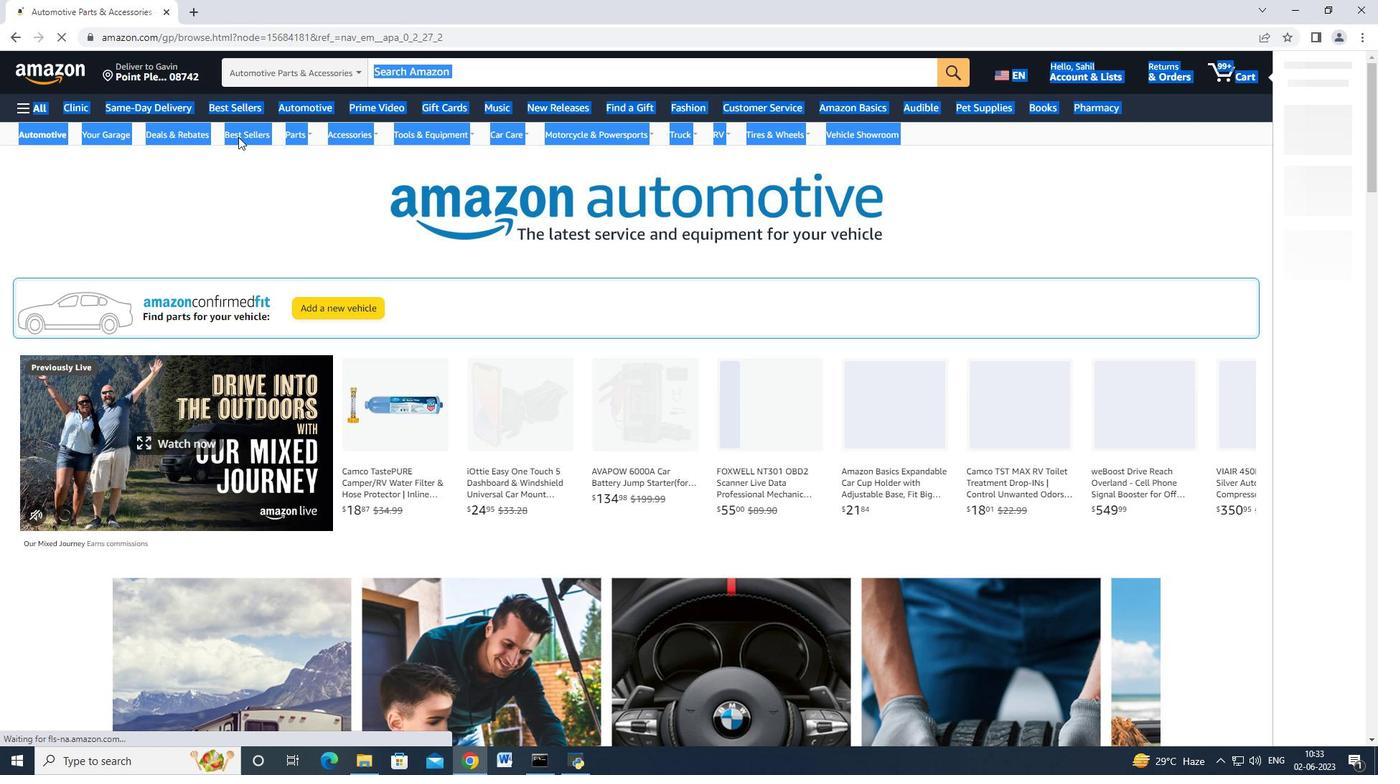 
Action: Mouse pressed left at (241, 134)
Screenshot: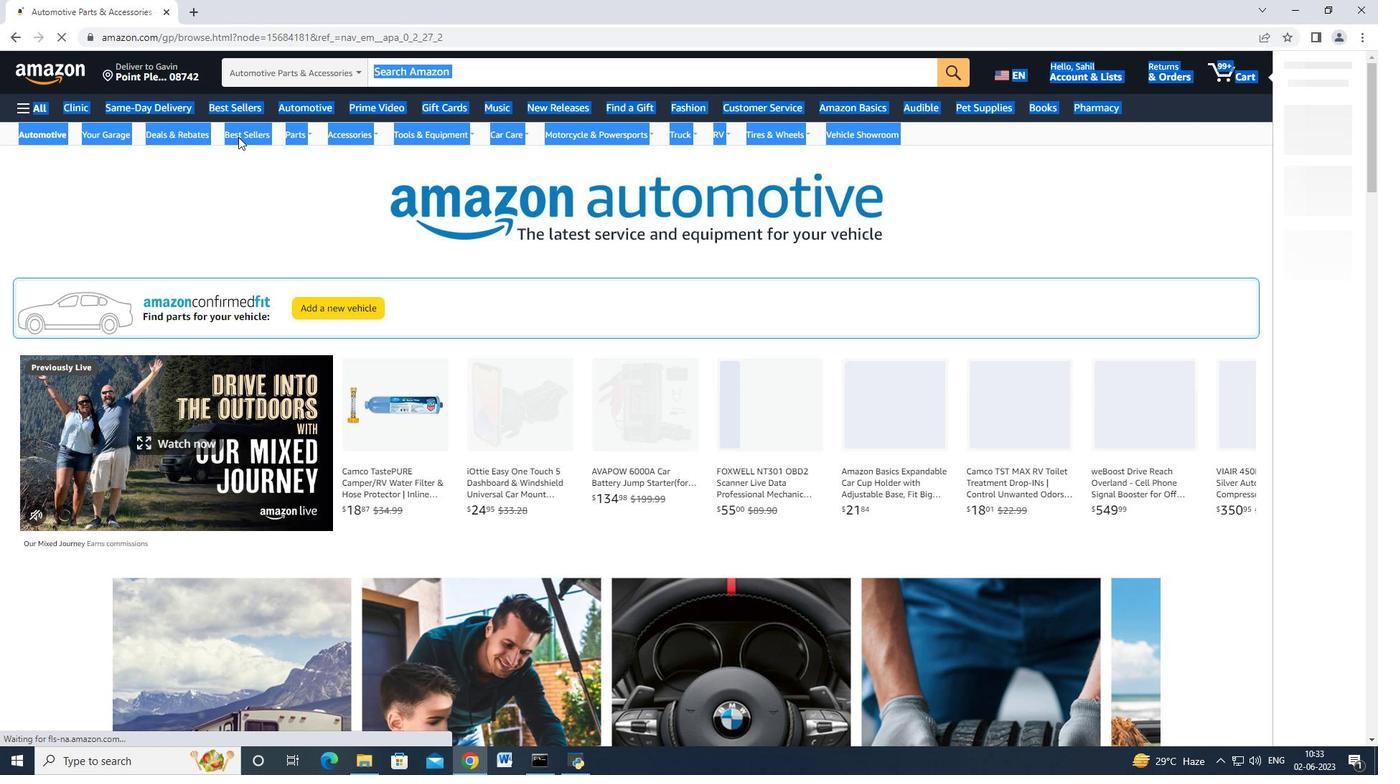 
Action: Mouse moved to (90, 463)
Screenshot: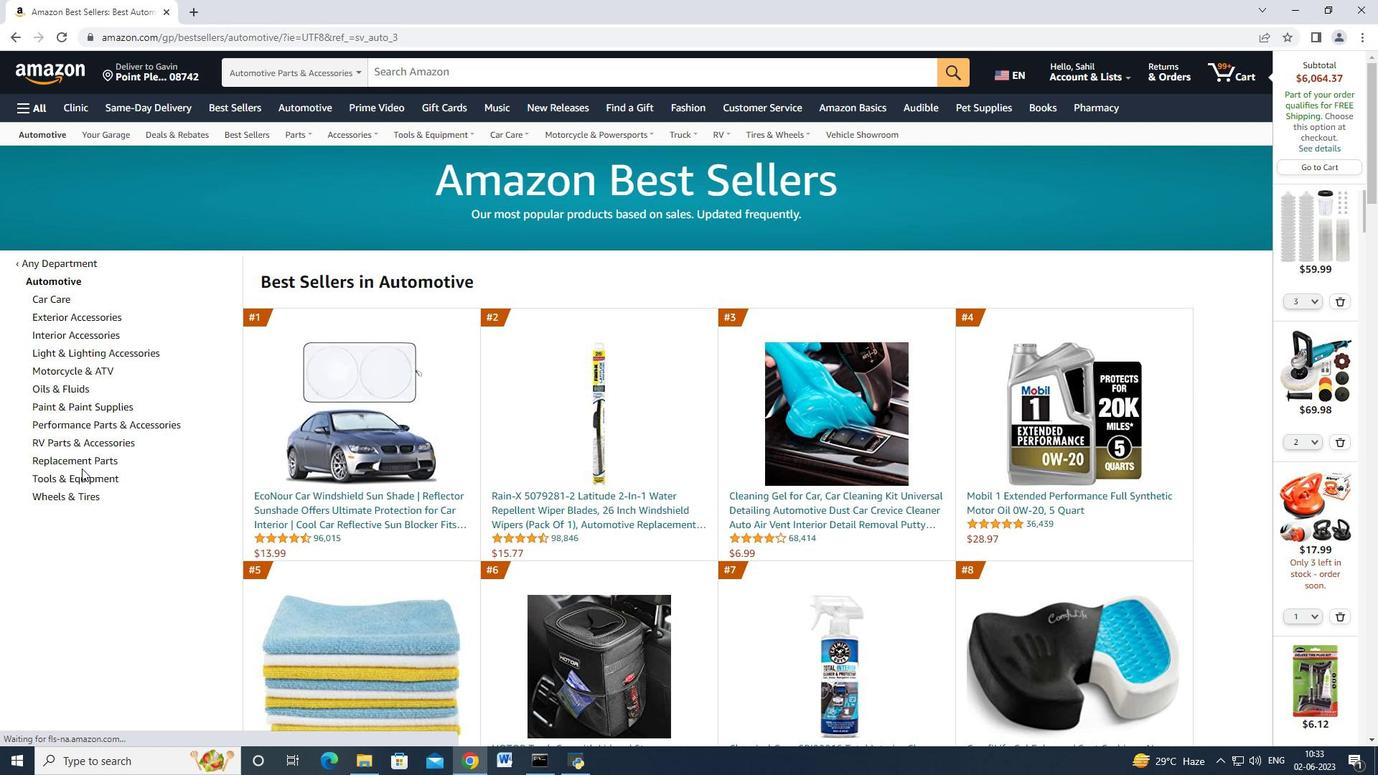 
Action: Mouse pressed left at (90, 463)
Screenshot: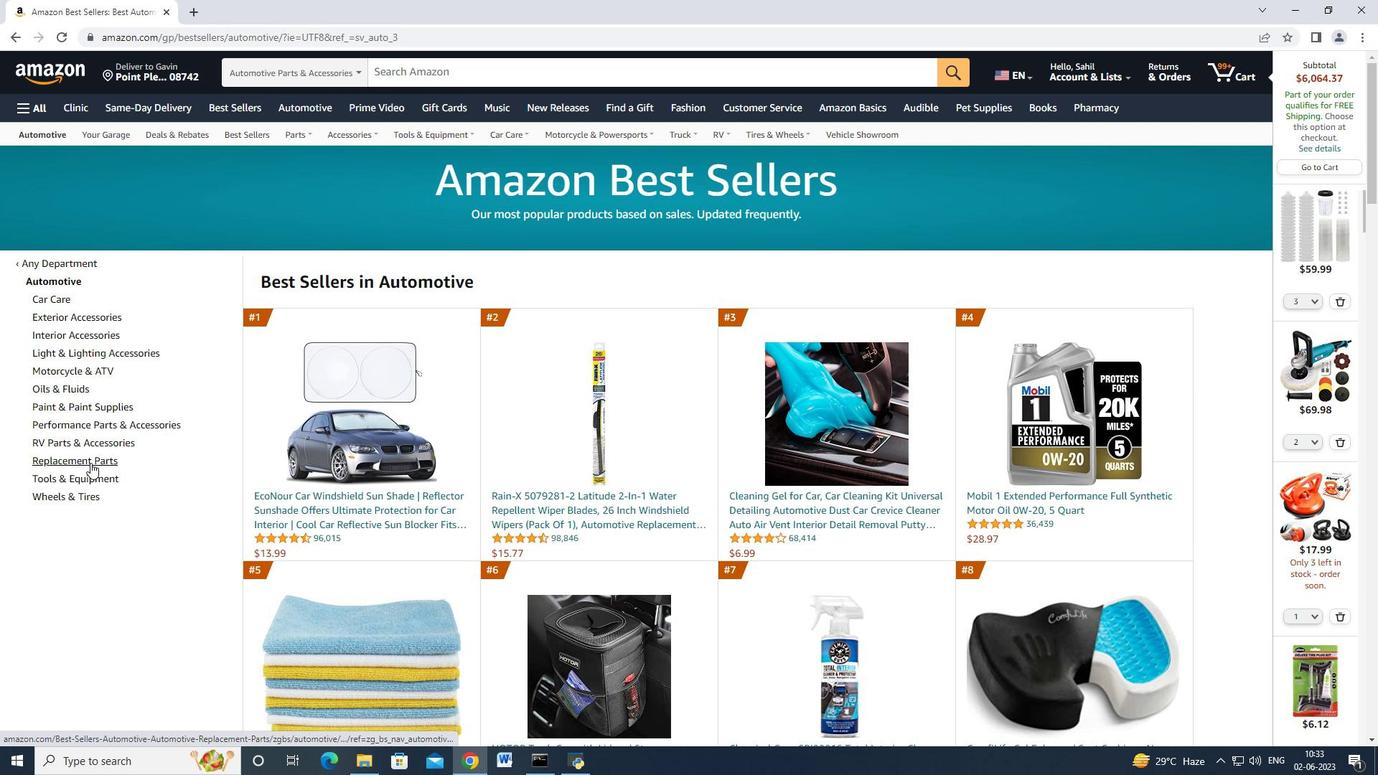 
Action: Mouse moved to (62, 27)
Screenshot: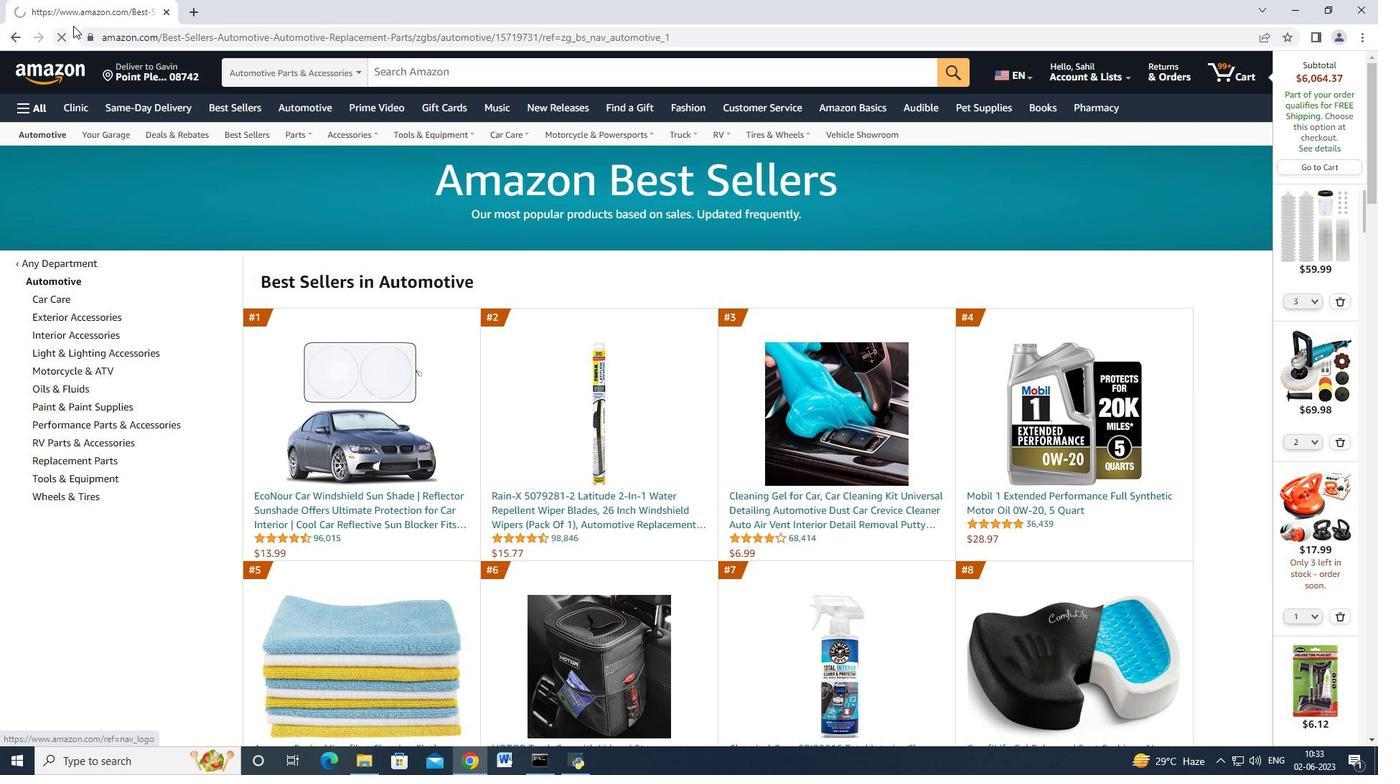 
Action: Mouse pressed left at (62, 27)
Screenshot: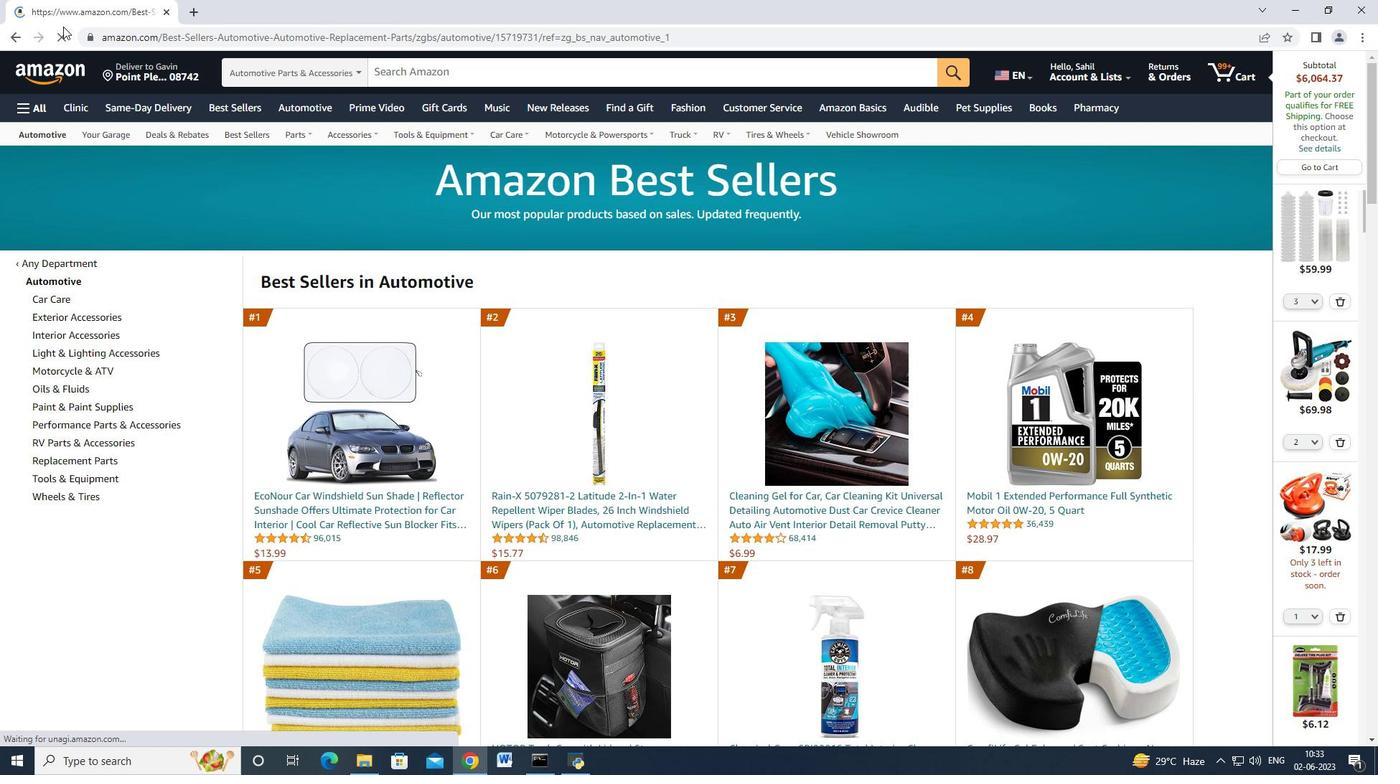 
Action: Mouse moved to (15, 43)
Screenshot: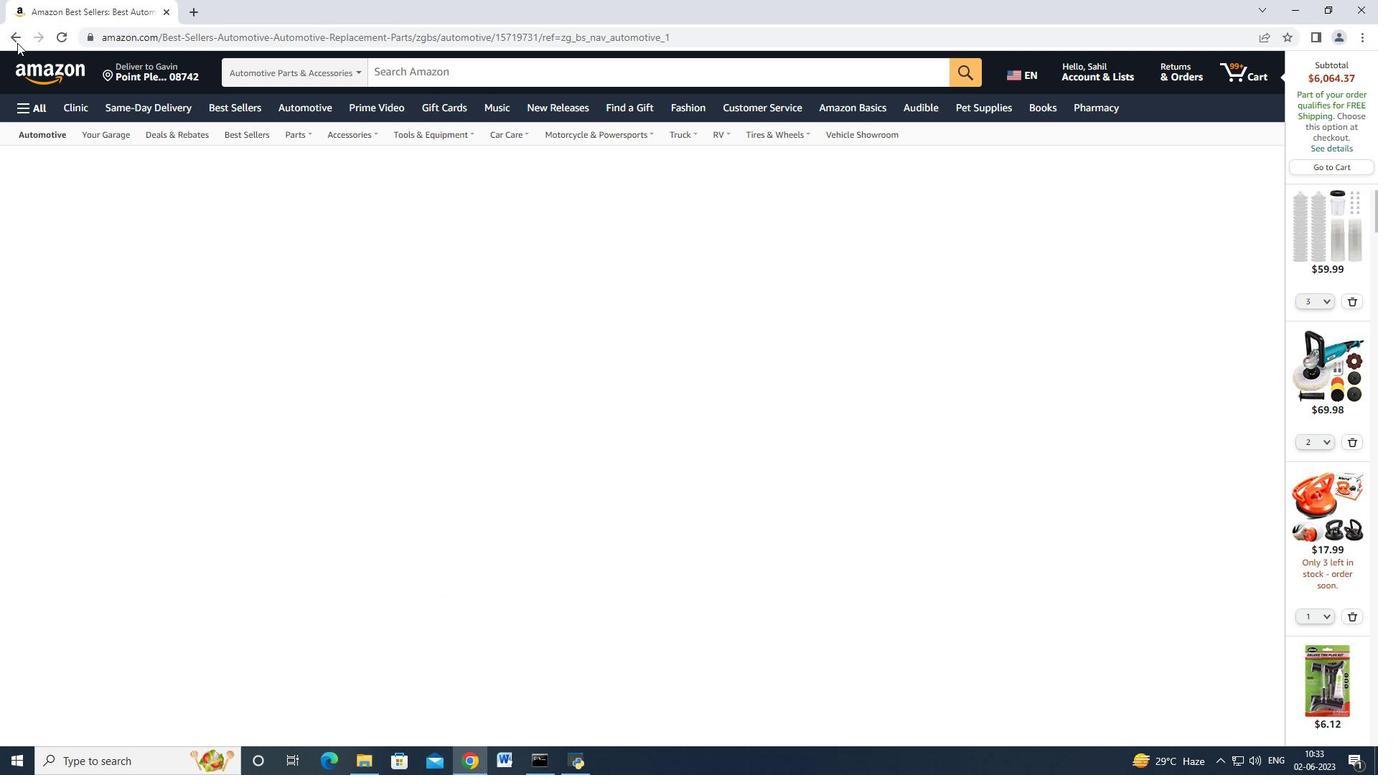 
Action: Mouse pressed left at (15, 43)
Screenshot: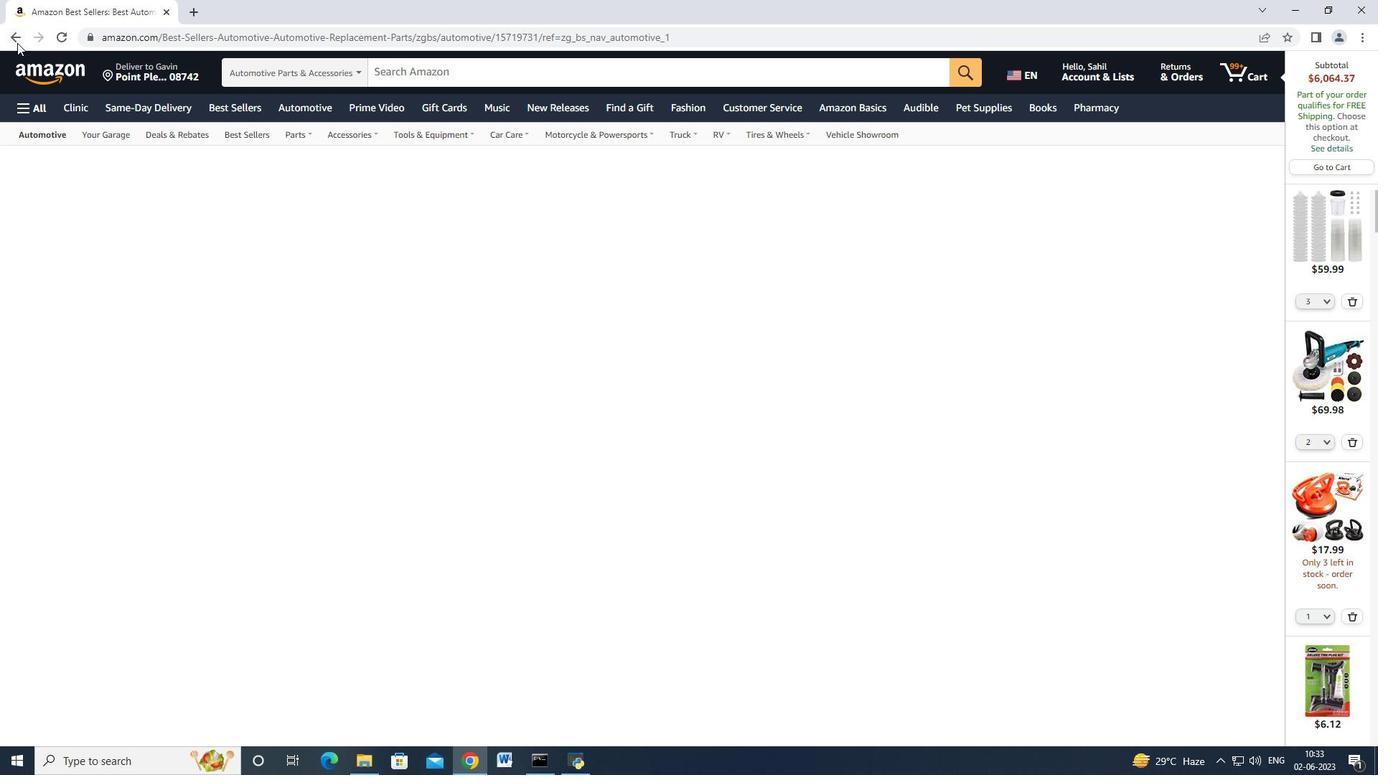
Action: Mouse moved to (91, 477)
Screenshot: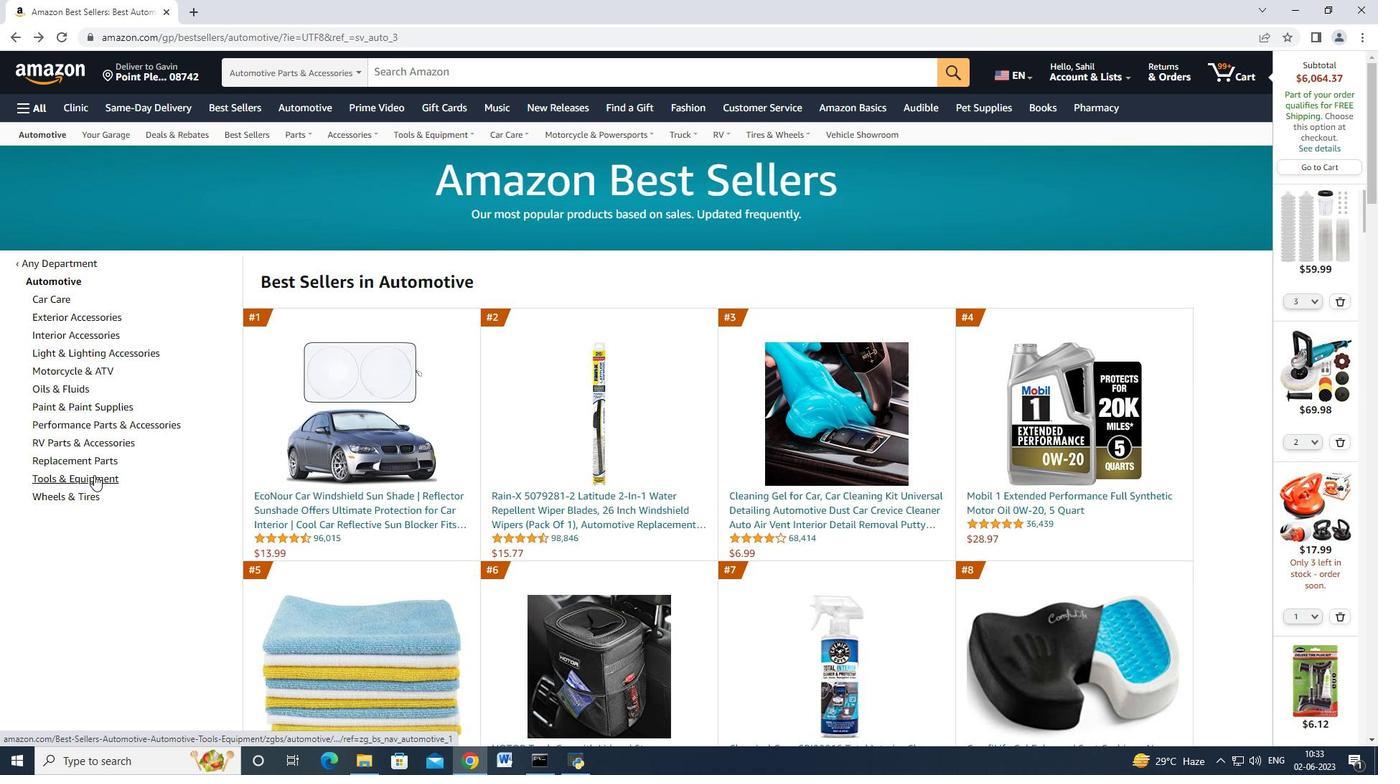 
Action: Mouse pressed left at (91, 477)
Screenshot: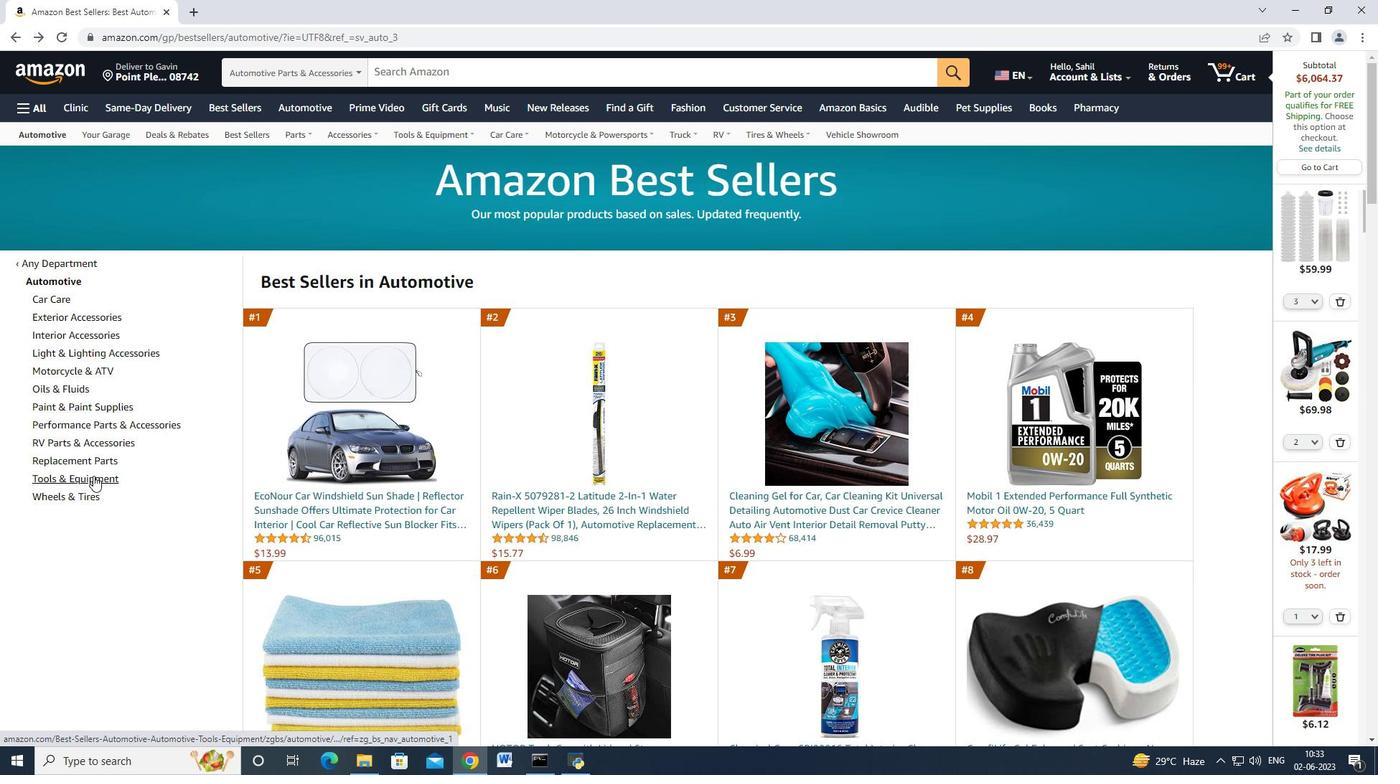 
Action: Mouse moved to (101, 385)
Screenshot: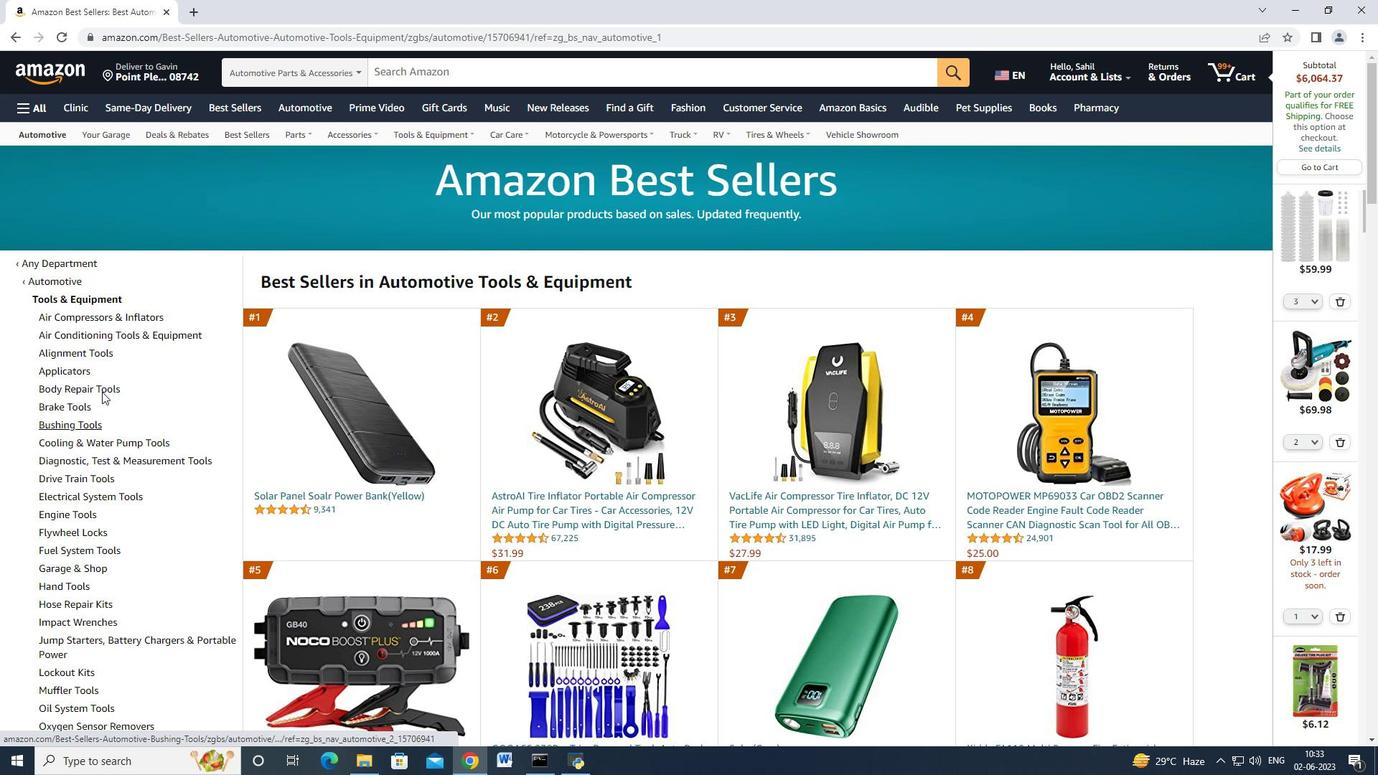 
Action: Mouse pressed left at (101, 385)
Screenshot: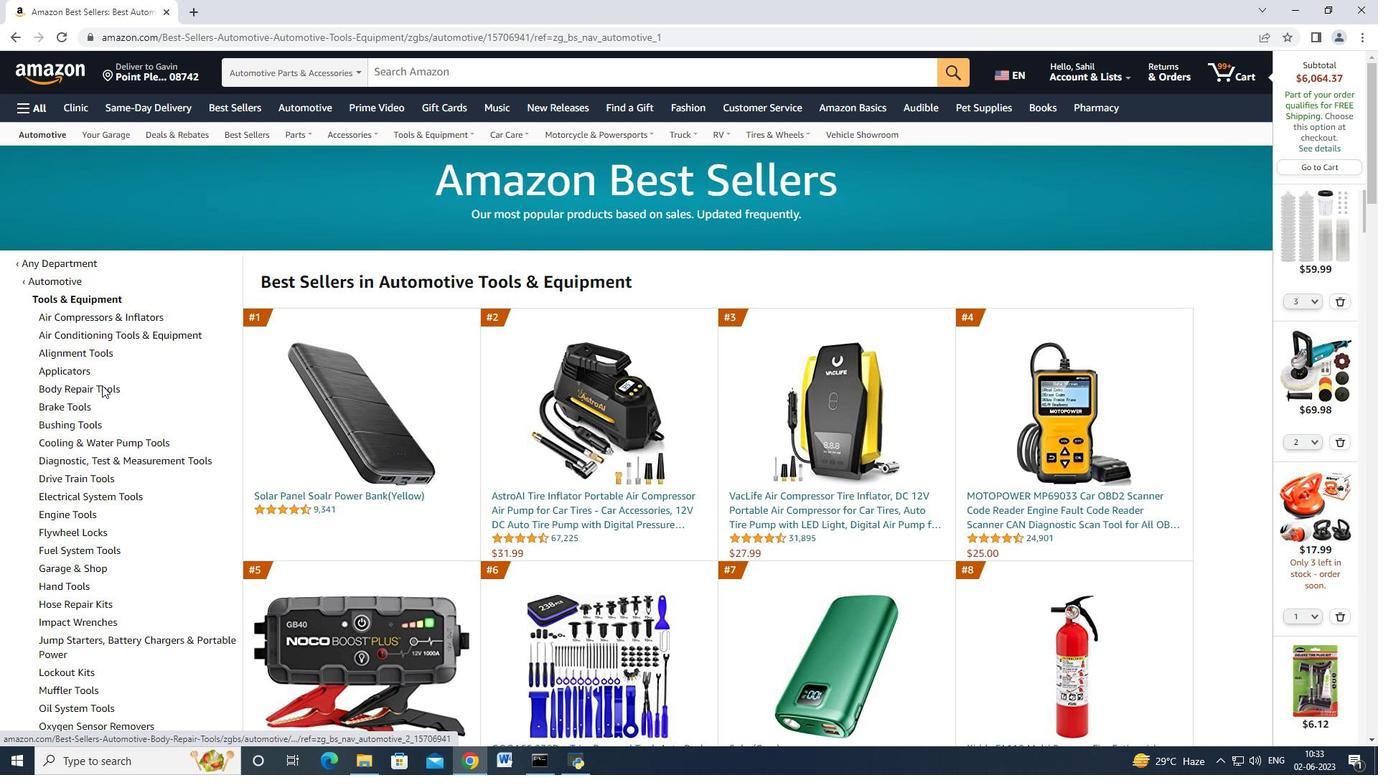 
Action: Mouse moved to (86, 458)
Screenshot: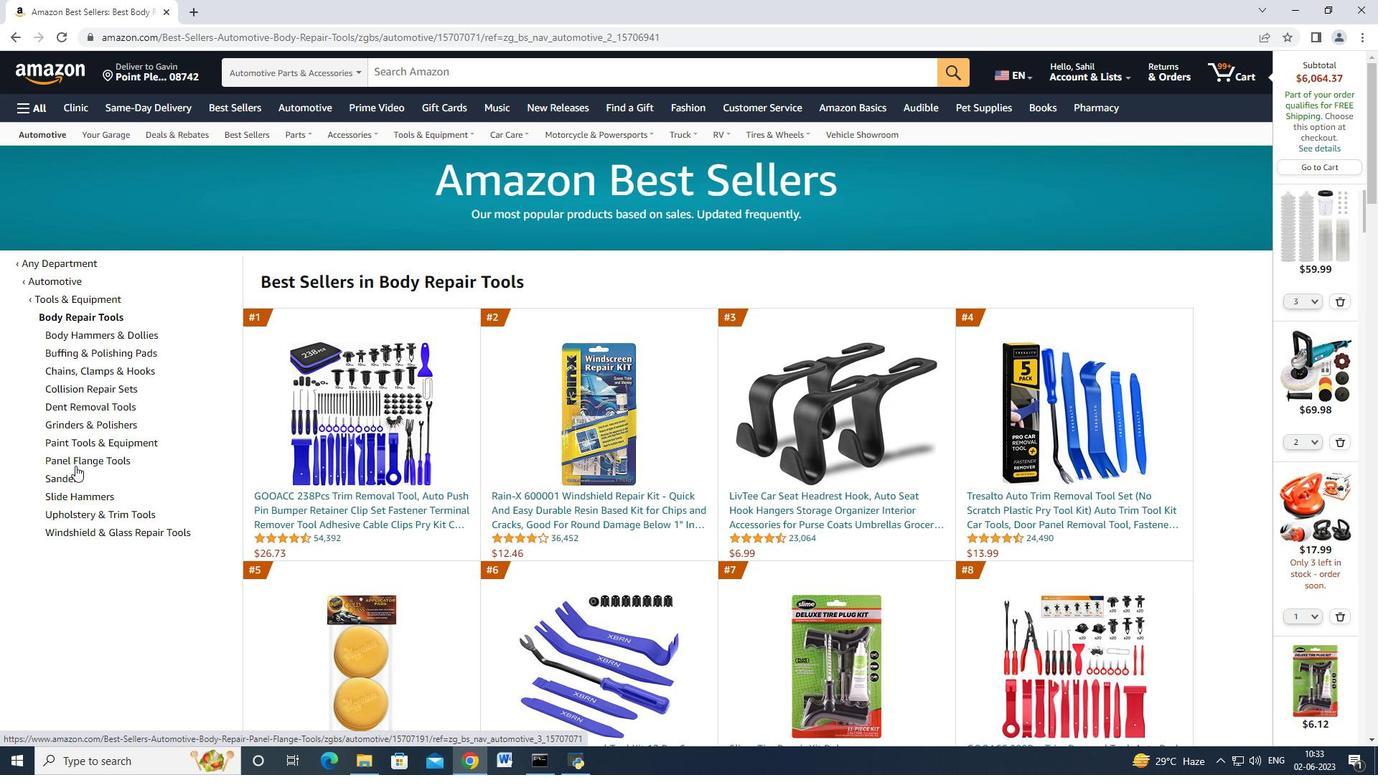 
Action: Mouse pressed left at (86, 458)
Screenshot: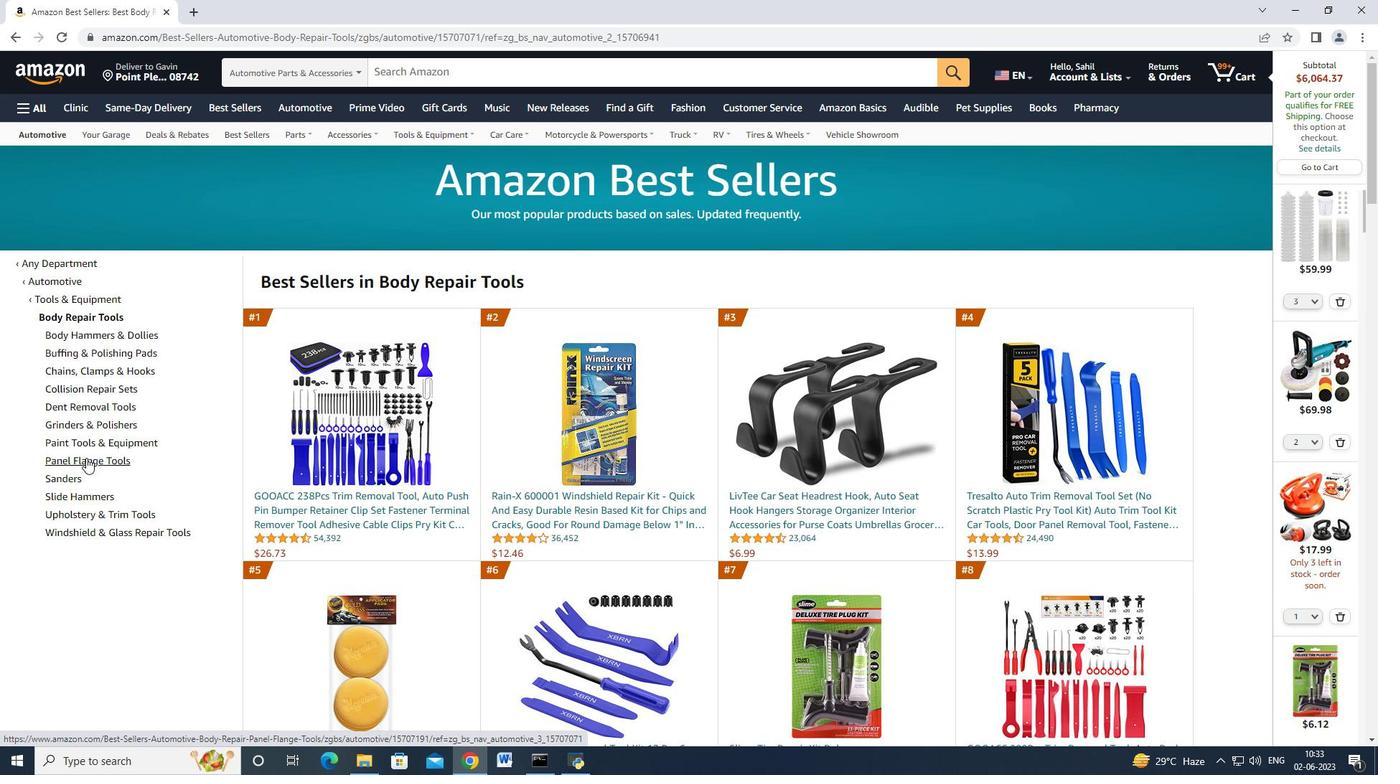 
Action: Mouse moved to (381, 490)
Screenshot: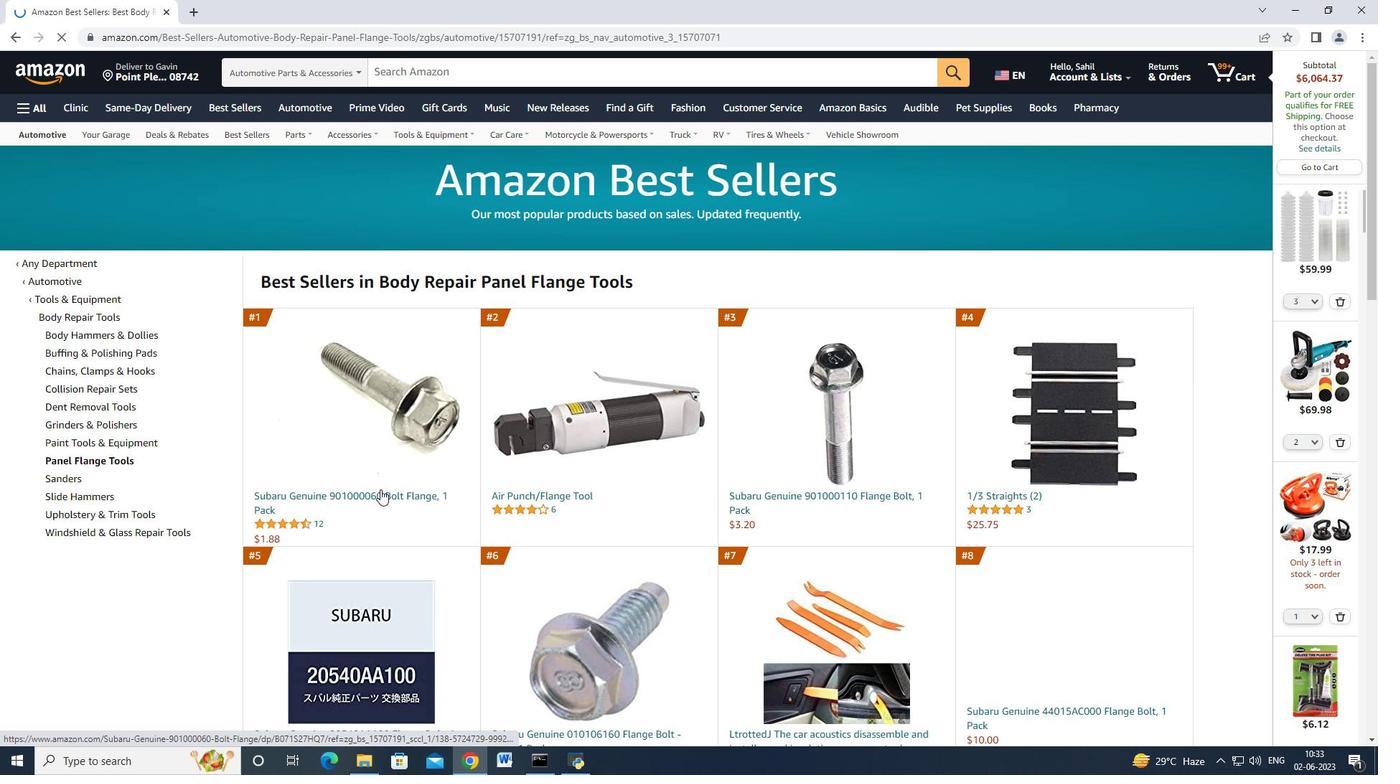 
Action: Mouse pressed left at (381, 490)
Screenshot: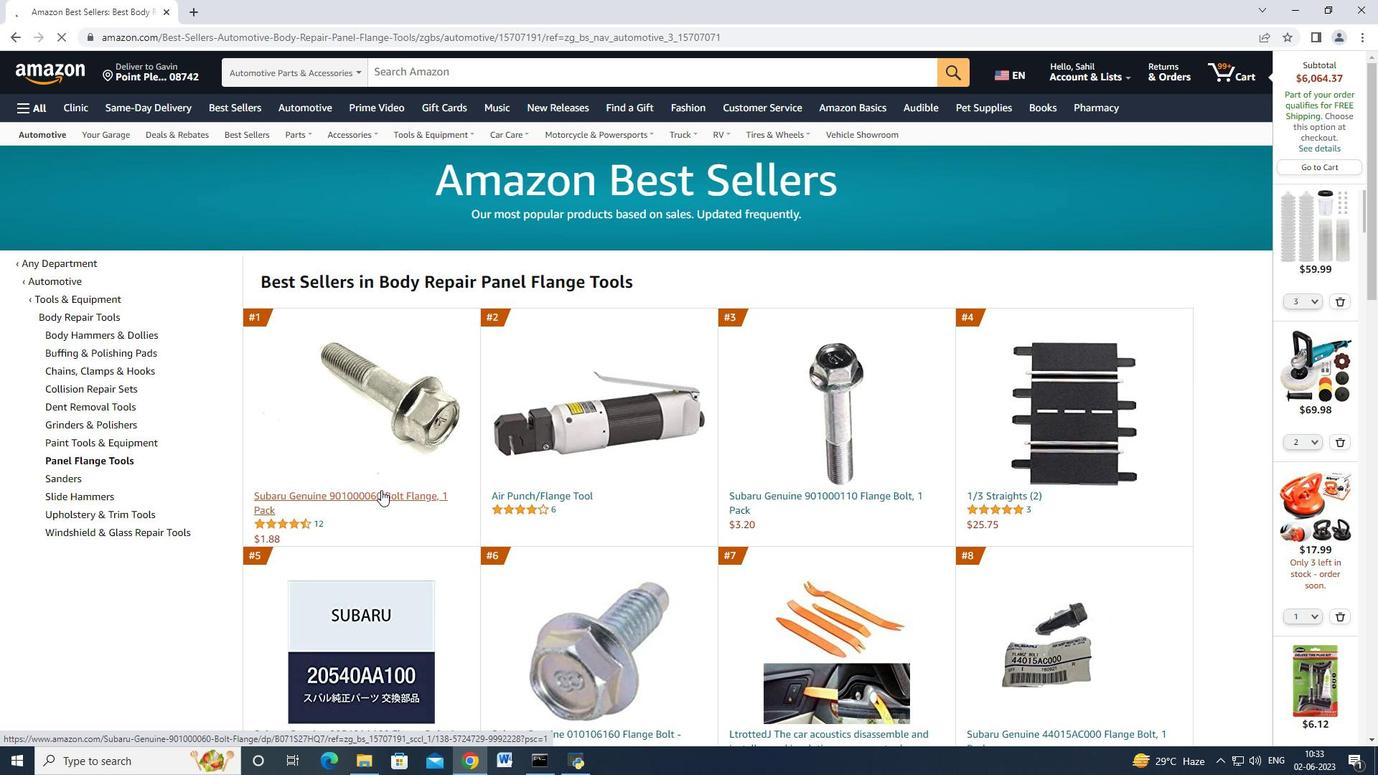 
Action: Mouse moved to (6, 32)
Screenshot: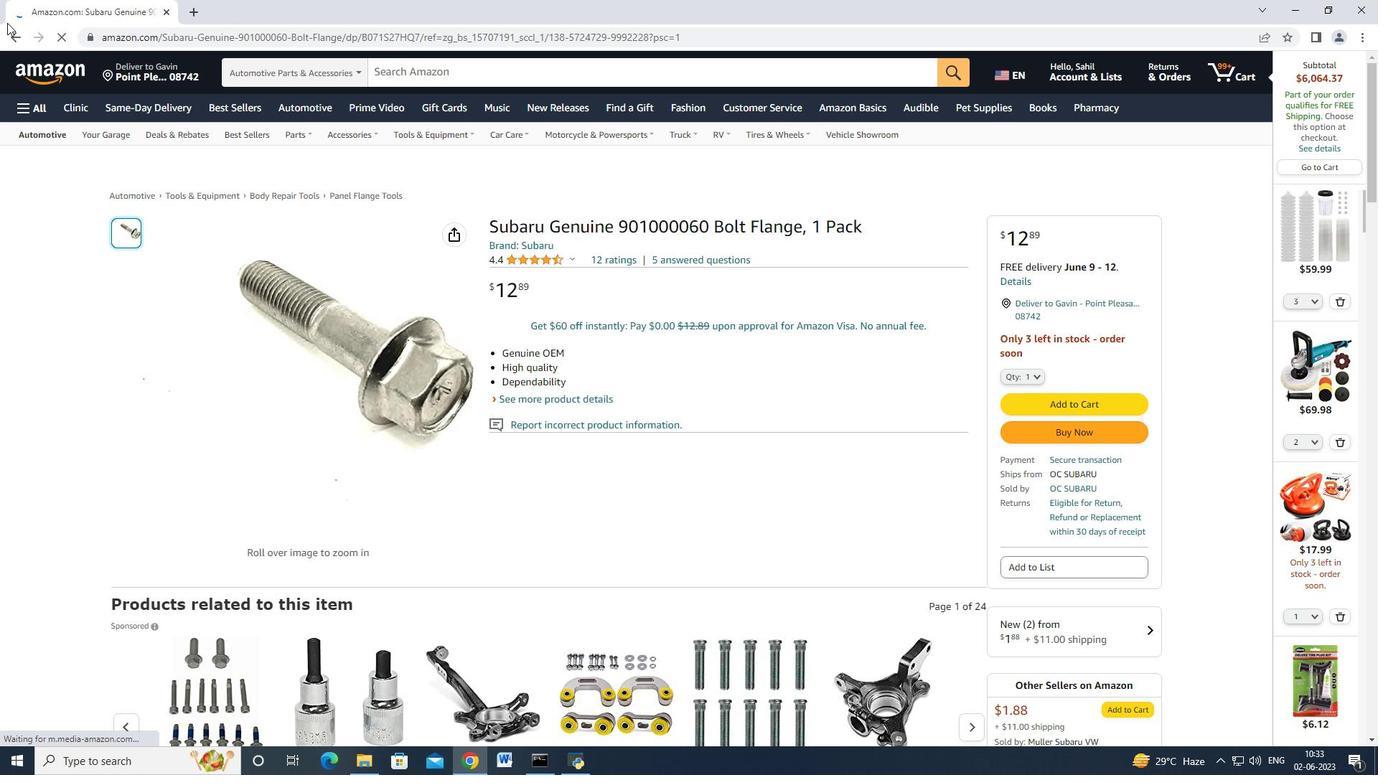 
Action: Mouse pressed left at (6, 32)
Screenshot: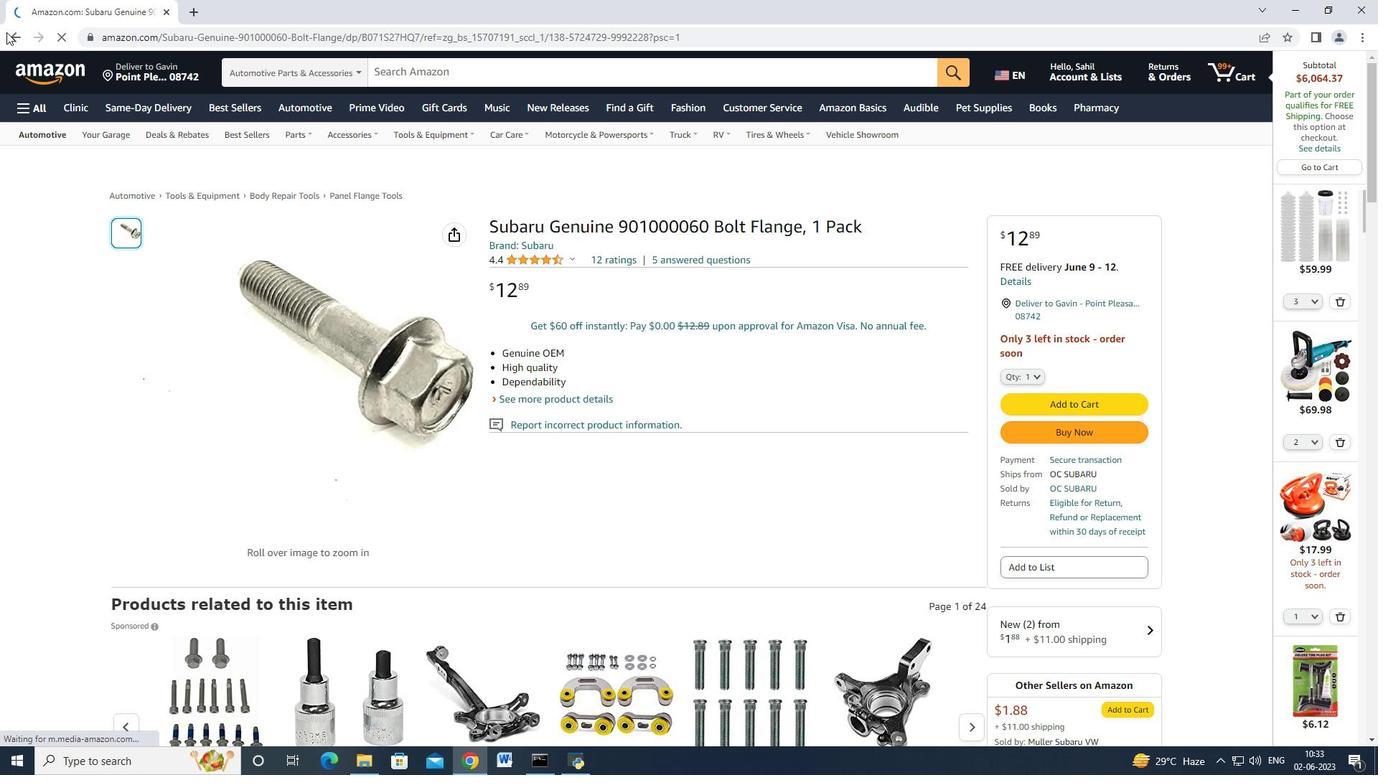 
Action: Mouse moved to (800, 509)
Screenshot: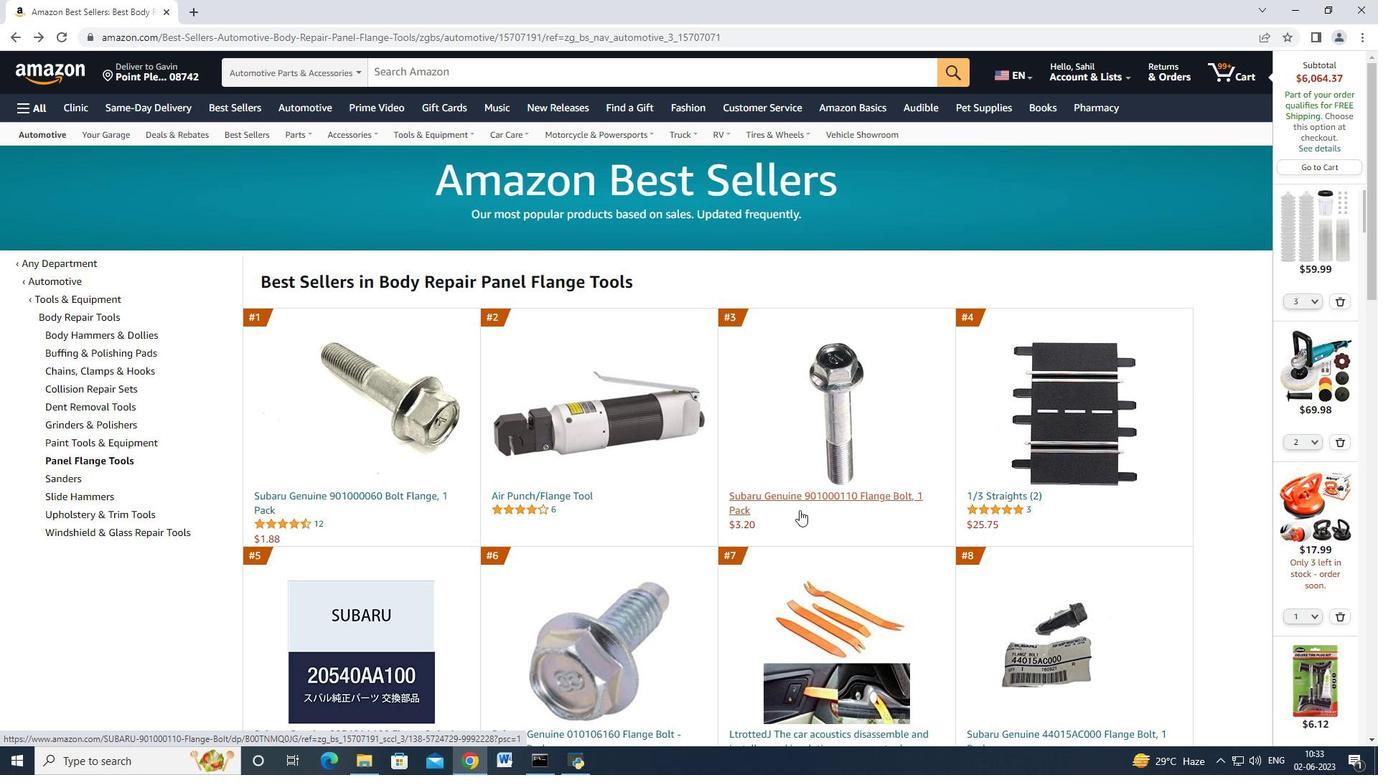 
Action: Mouse pressed left at (800, 509)
Screenshot: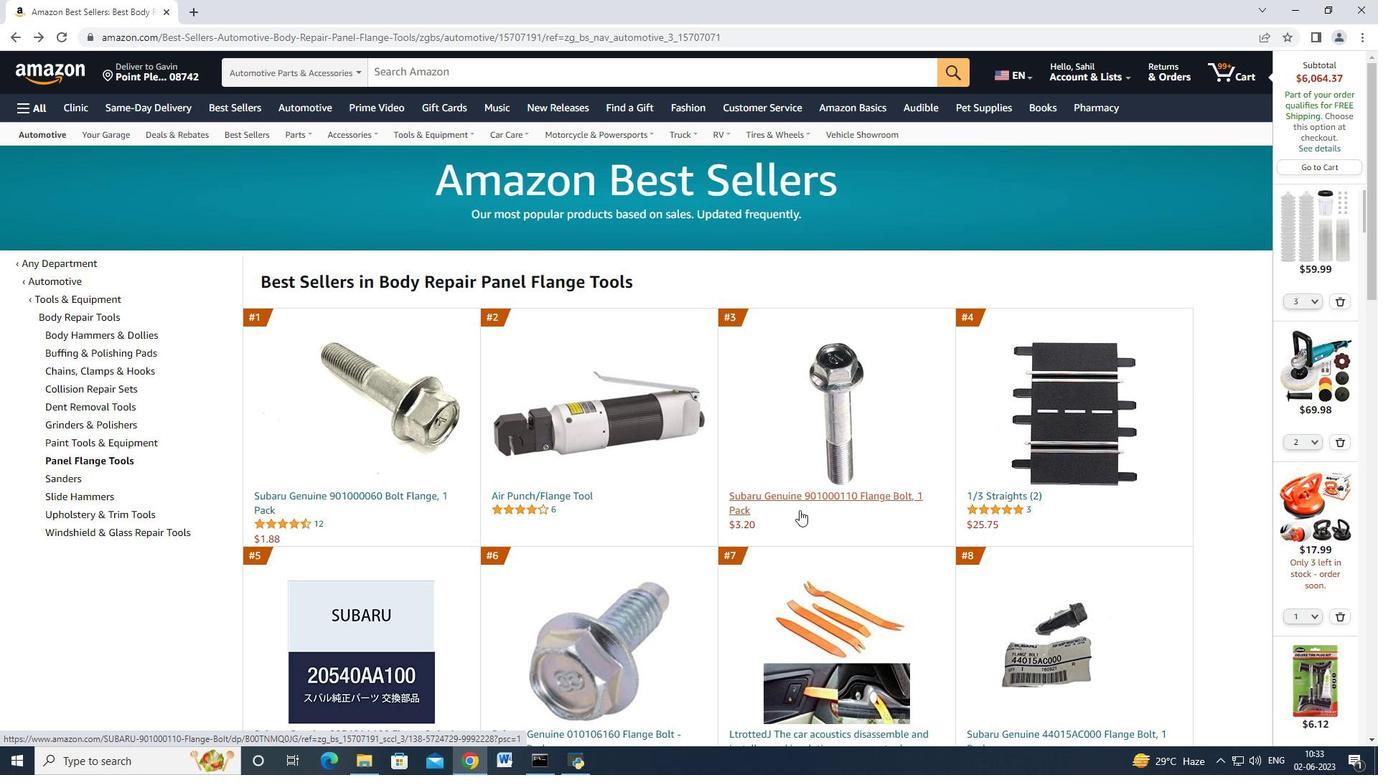 
Action: Mouse moved to (10, 38)
Screenshot: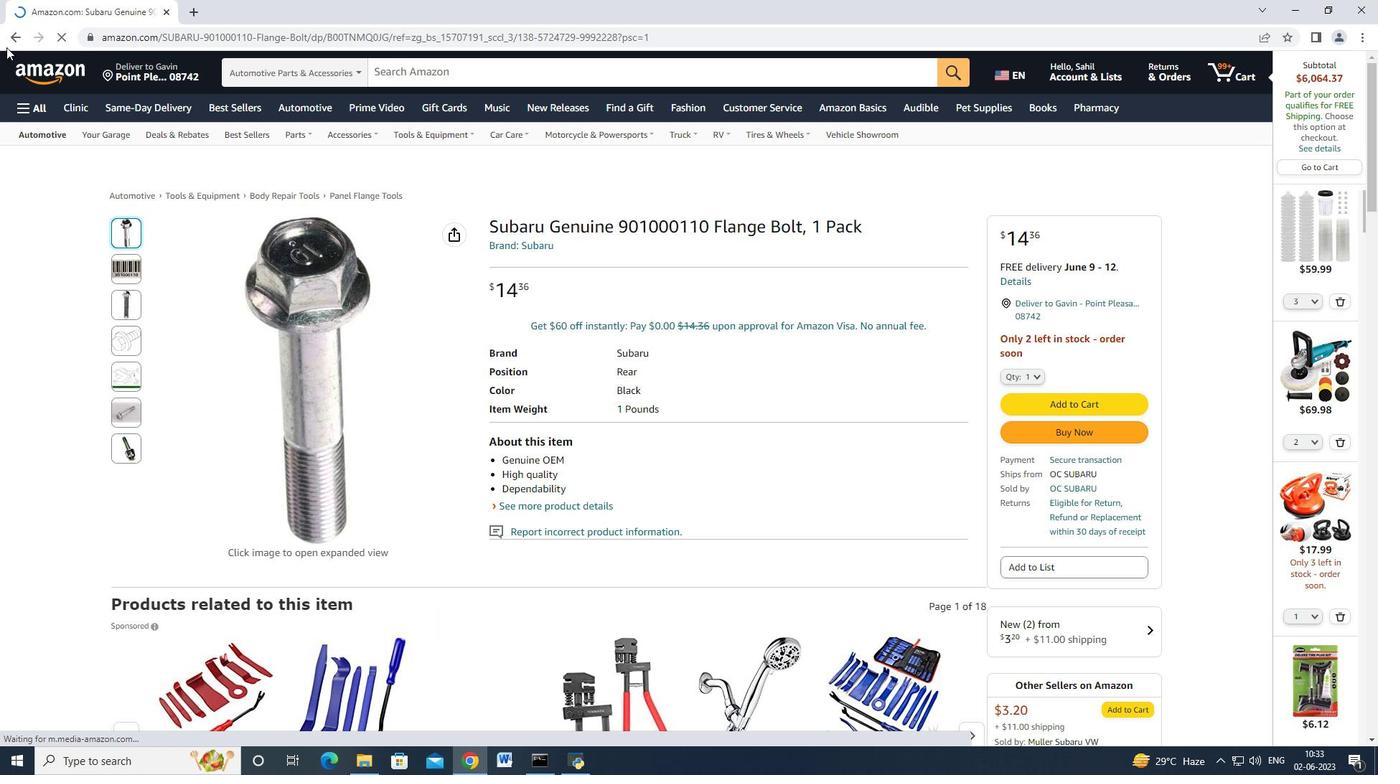 
Action: Mouse pressed left at (10, 38)
Screenshot: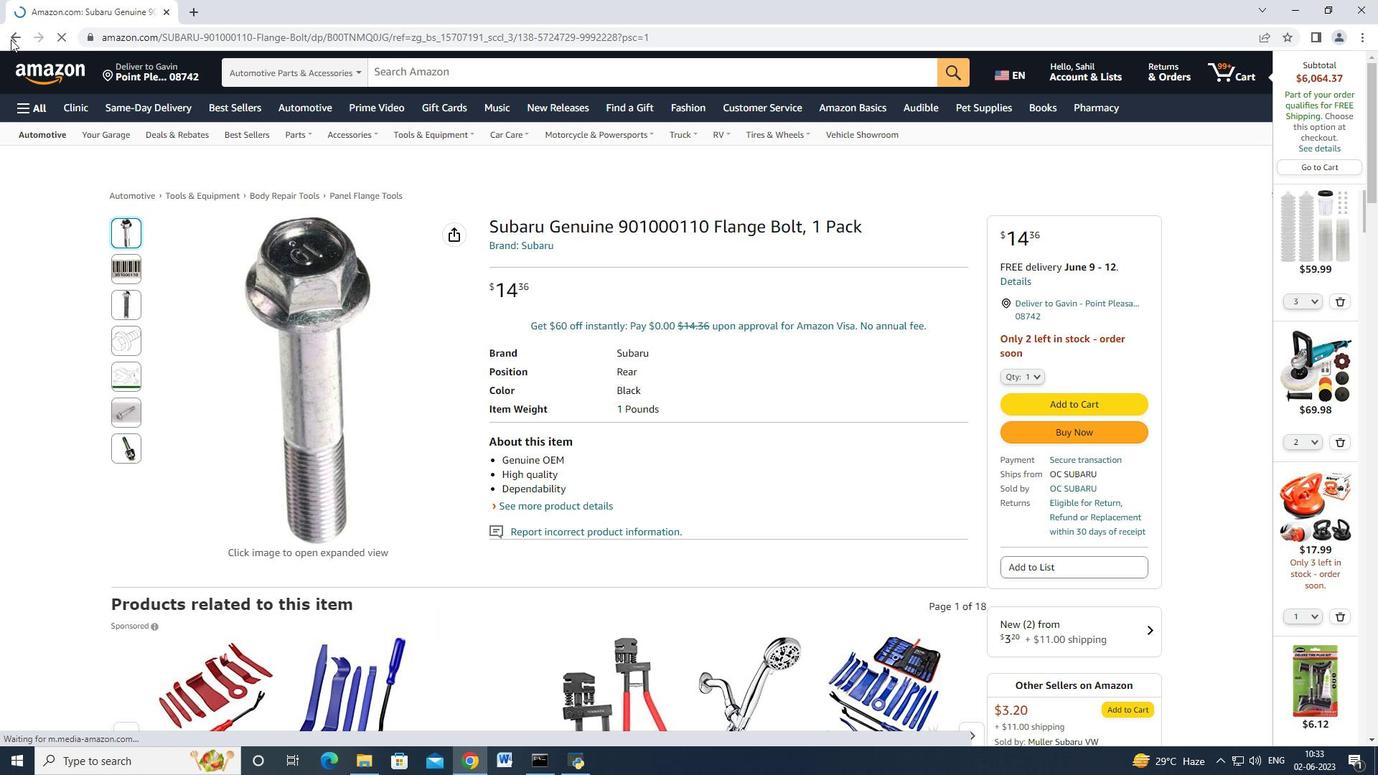 
Action: Mouse moved to (558, 353)
Screenshot: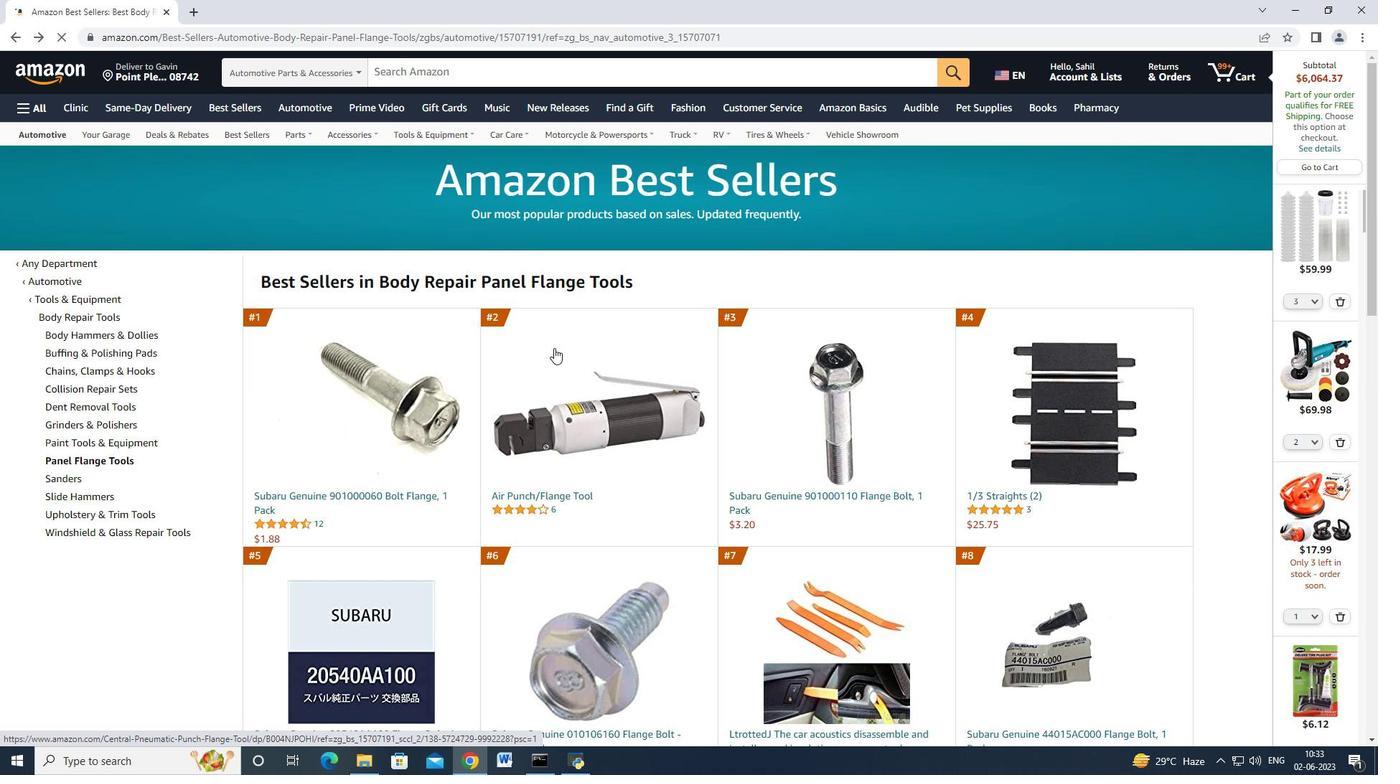 
Action: Mouse scrolled (558, 352) with delta (0, 0)
Screenshot: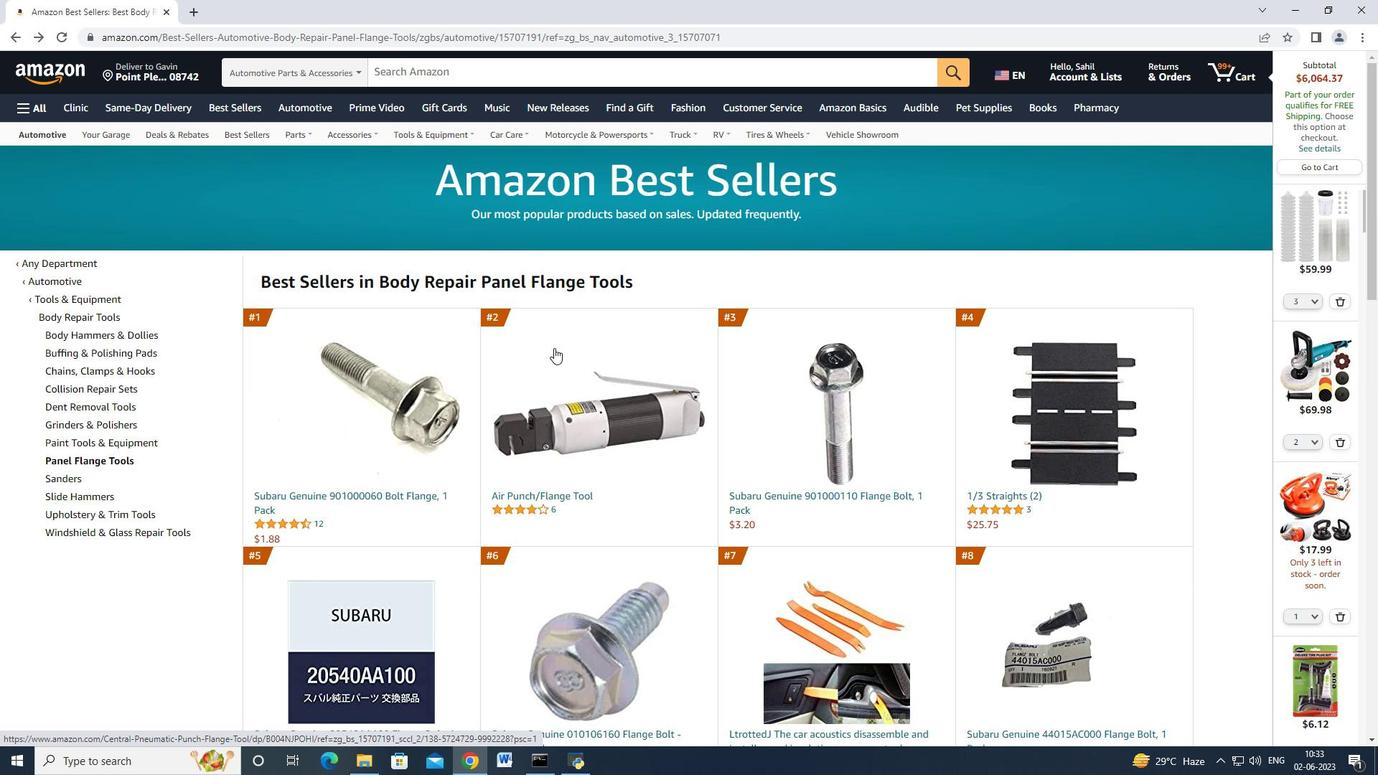 
Action: Mouse moved to (561, 359)
Screenshot: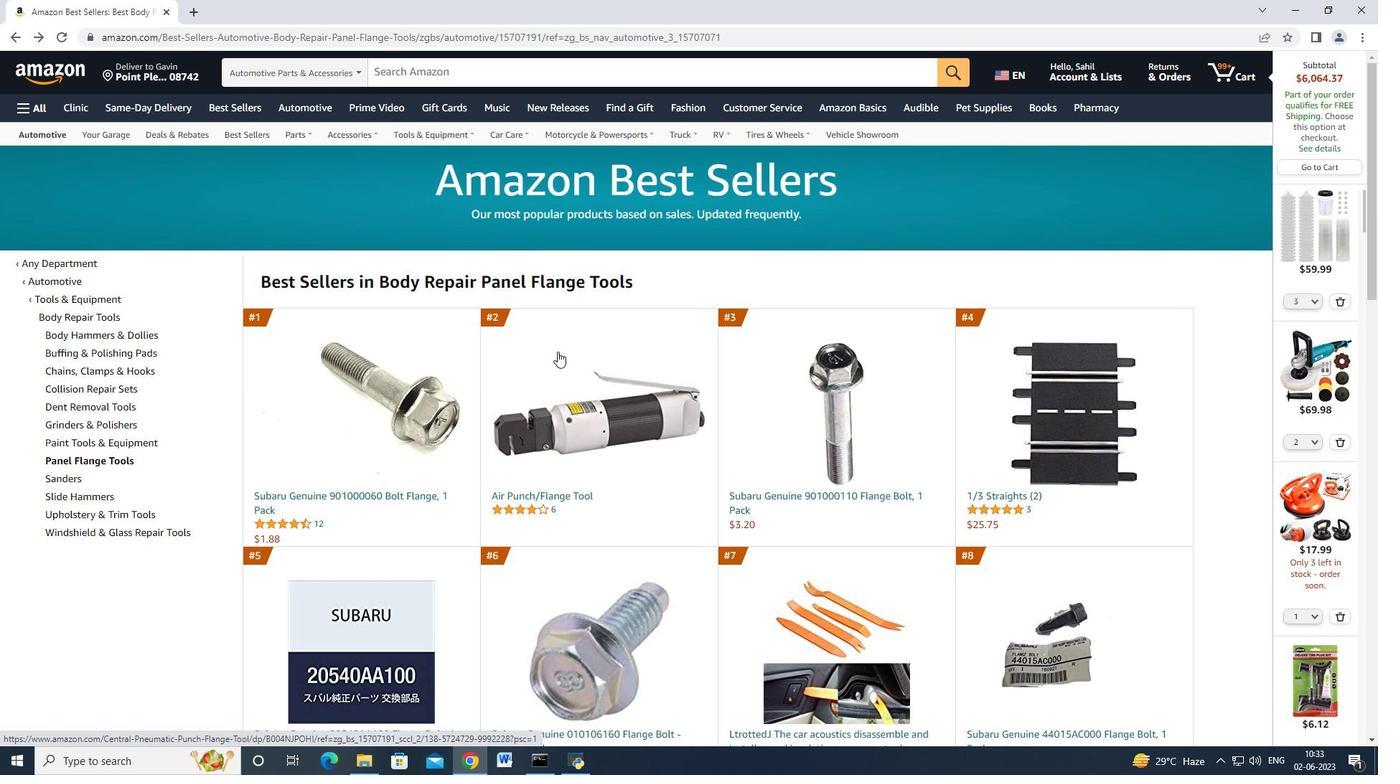 
Action: Mouse scrolled (561, 359) with delta (0, 0)
Screenshot: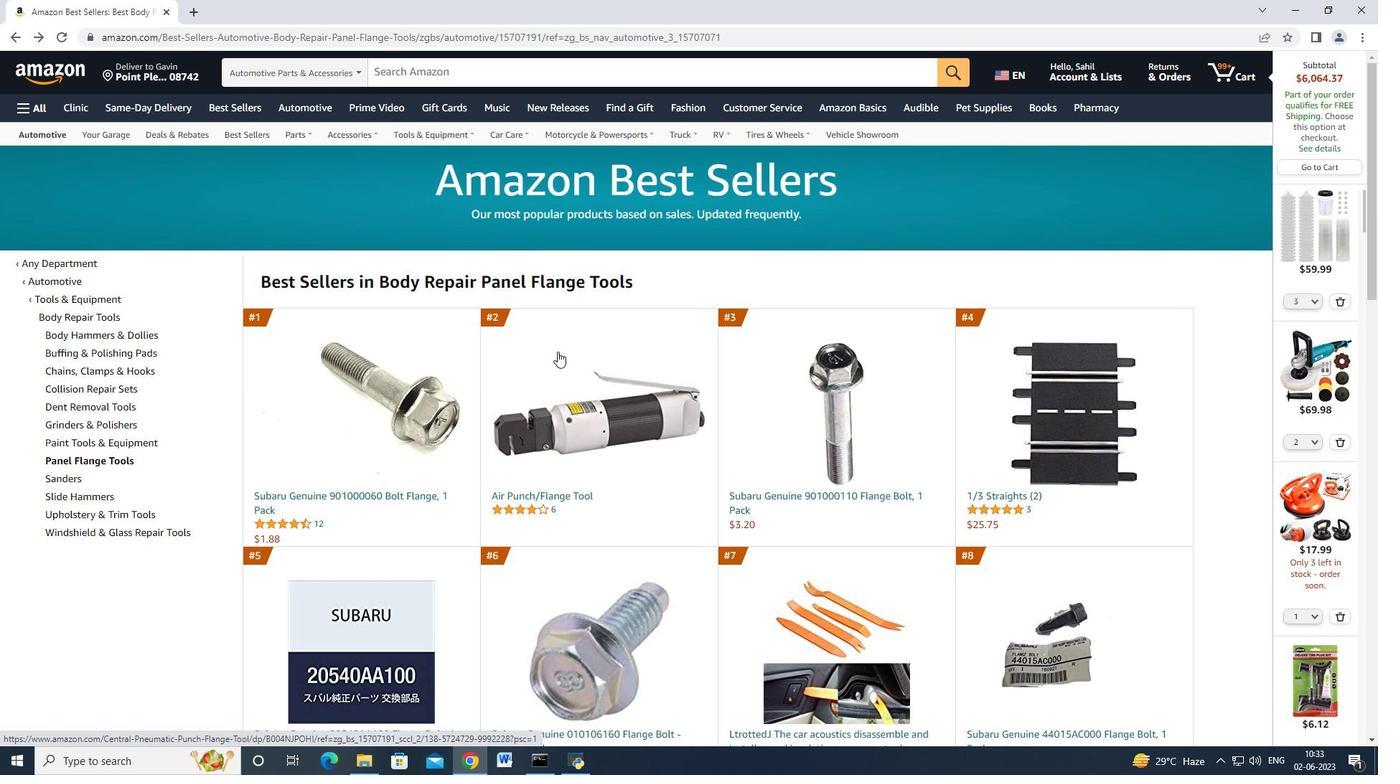 
Action: Mouse moved to (566, 379)
Screenshot: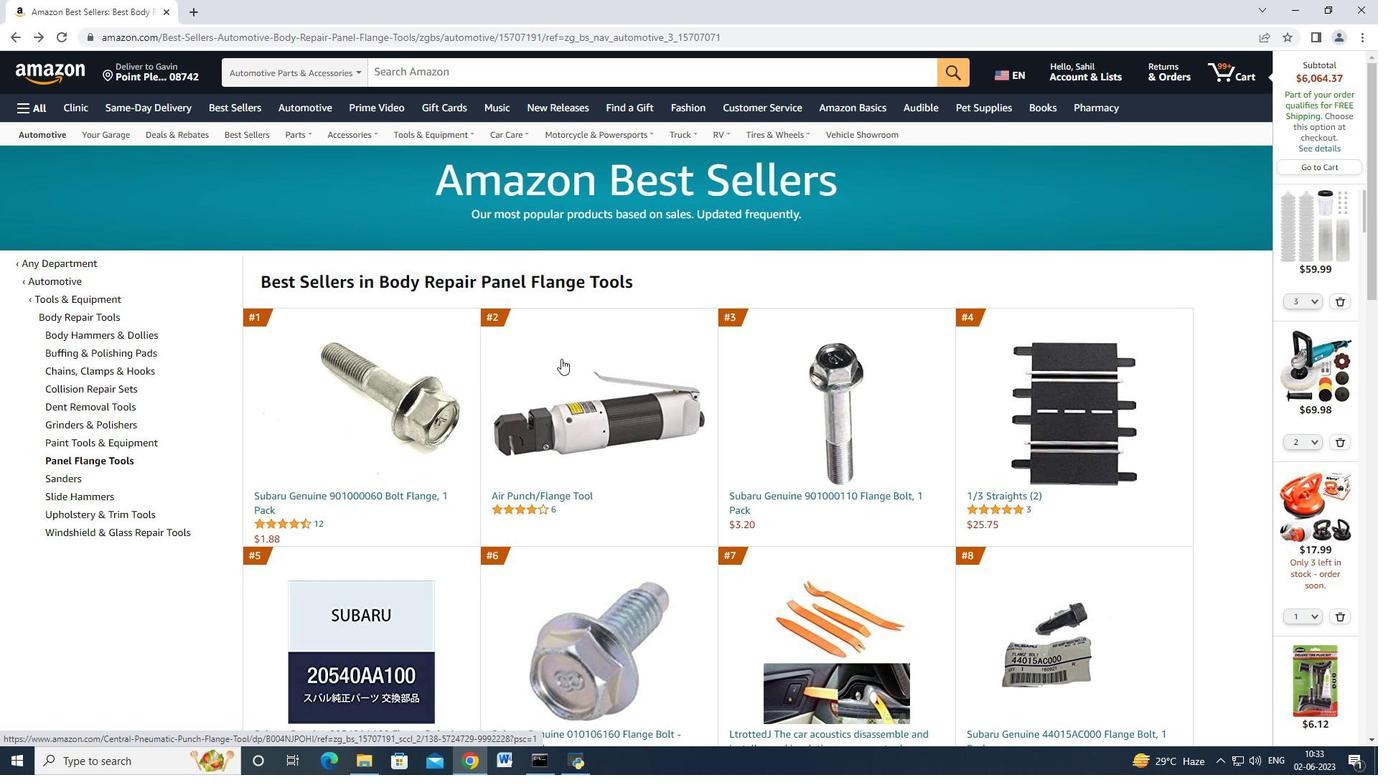 
Action: Mouse scrolled (566, 378) with delta (0, 0)
Screenshot: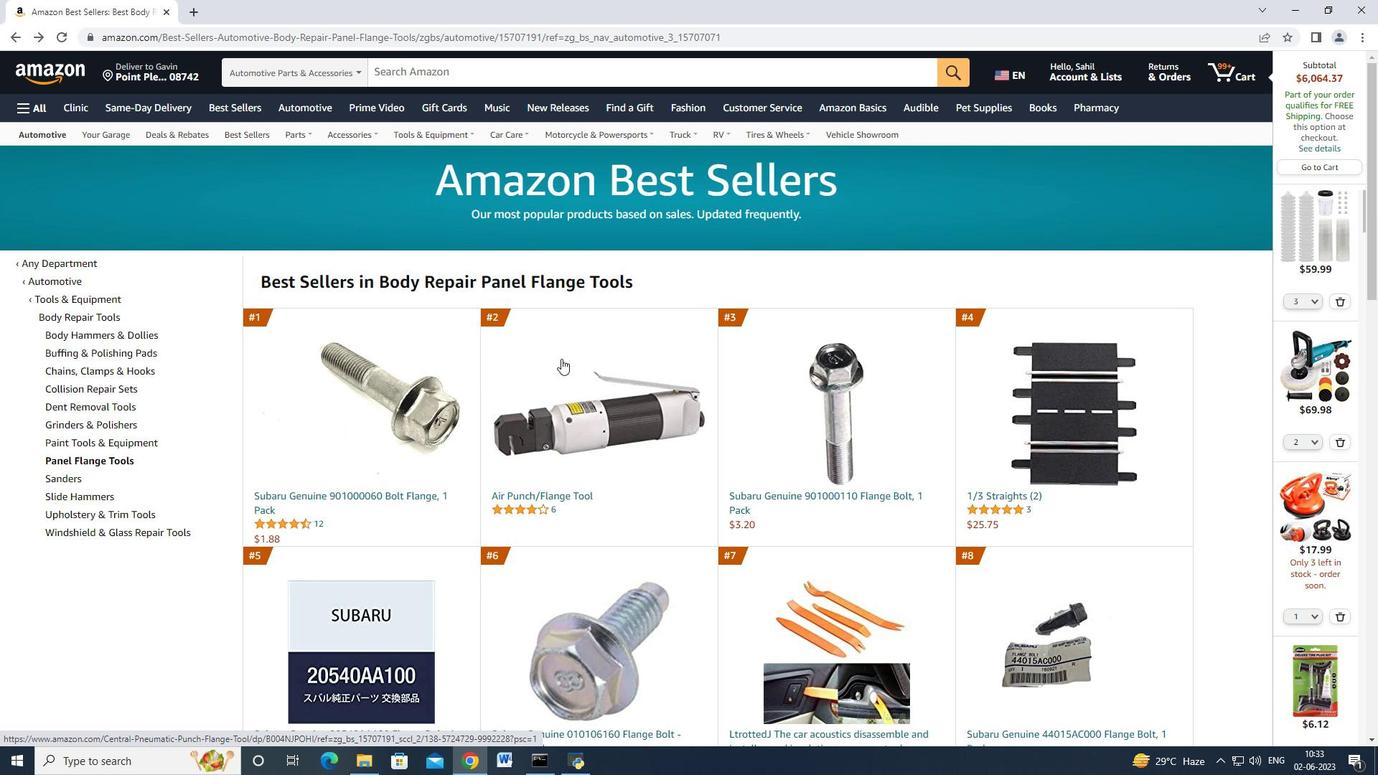 
Action: Mouse moved to (569, 381)
Screenshot: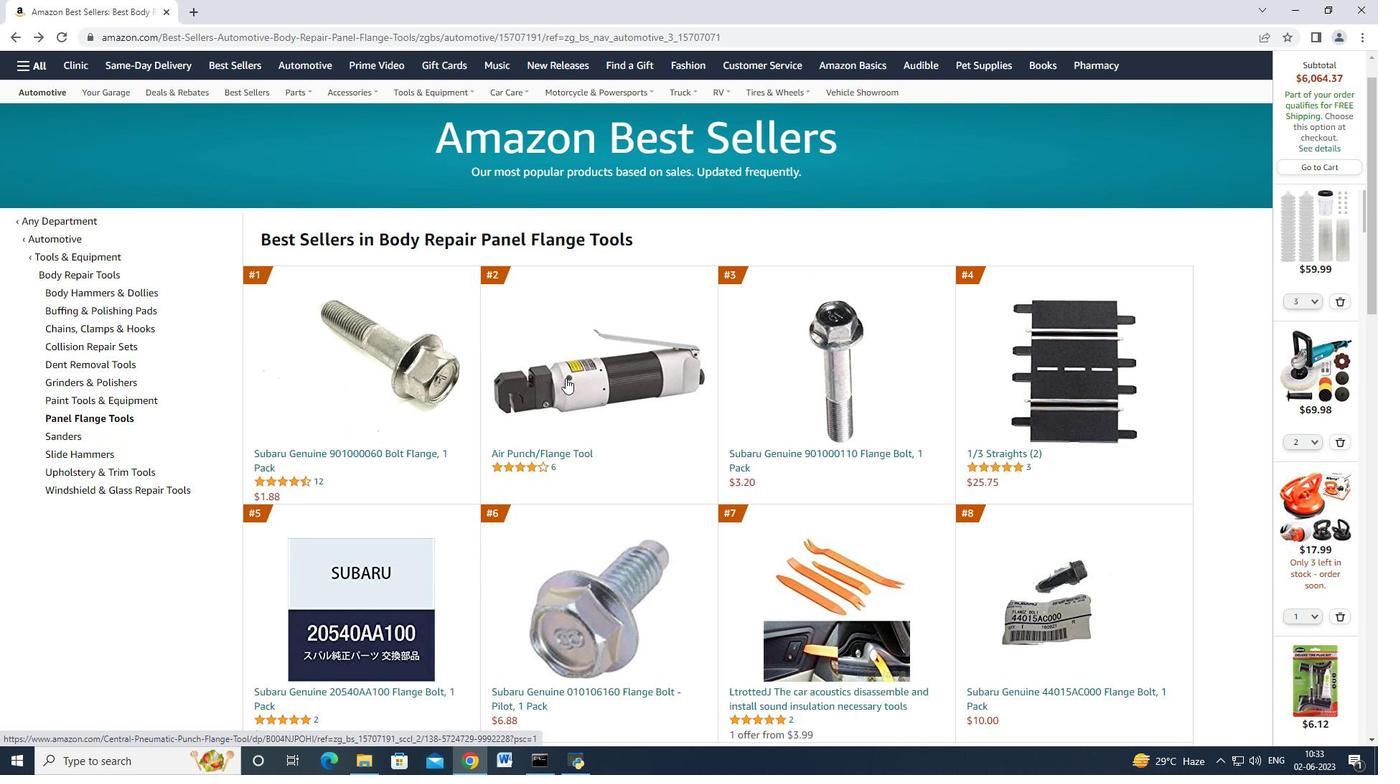 
Action: Mouse scrolled (569, 380) with delta (0, 0)
Screenshot: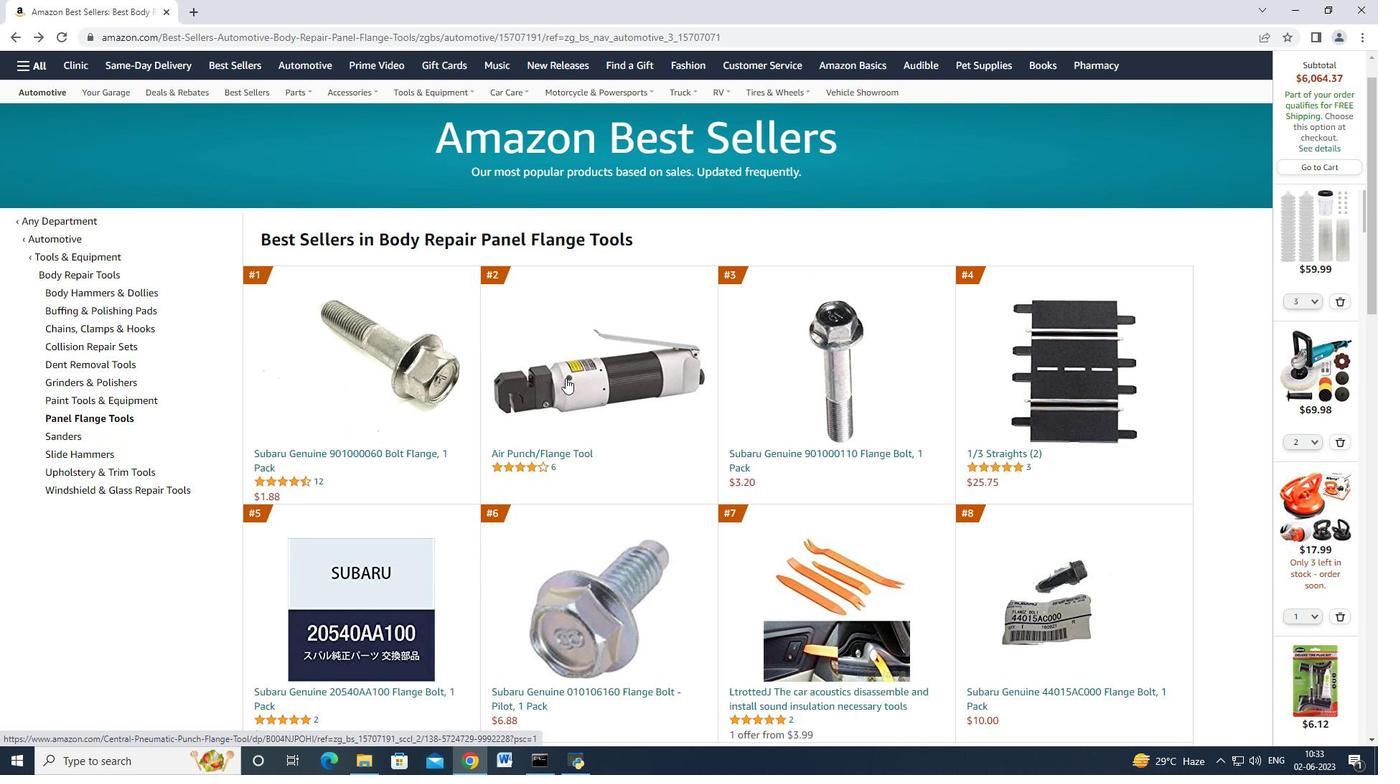 
Action: Mouse moved to (659, 448)
Screenshot: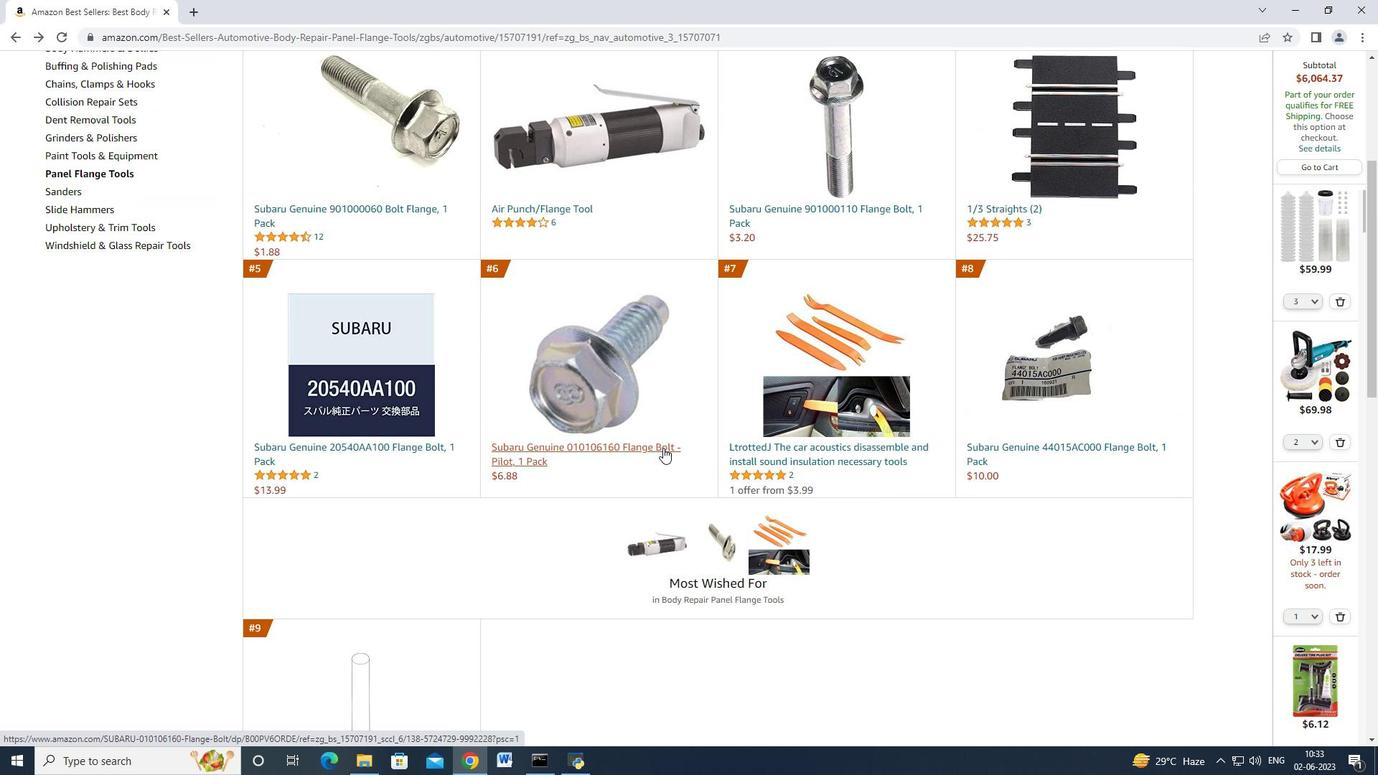 
Action: Mouse pressed left at (659, 448)
Screenshot: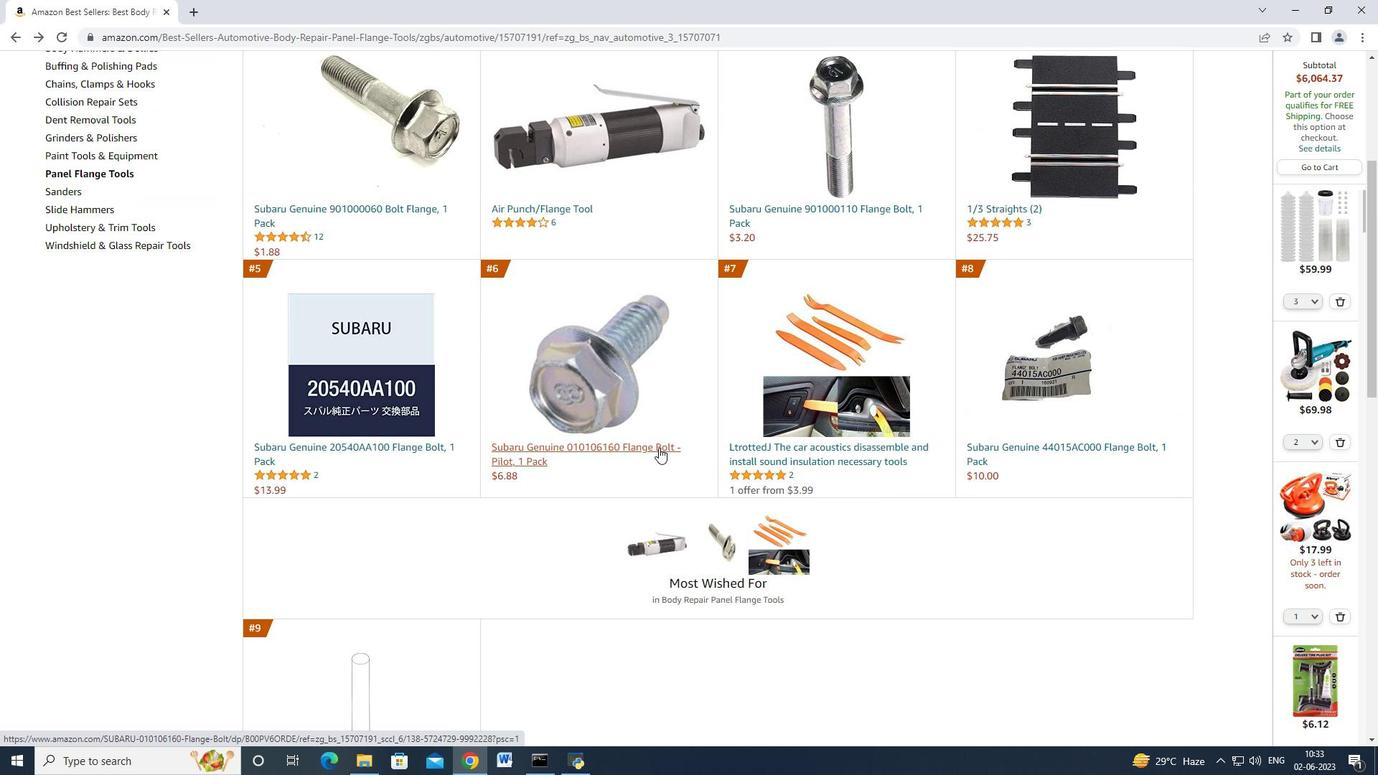 
Action: Mouse moved to (1009, 403)
Screenshot: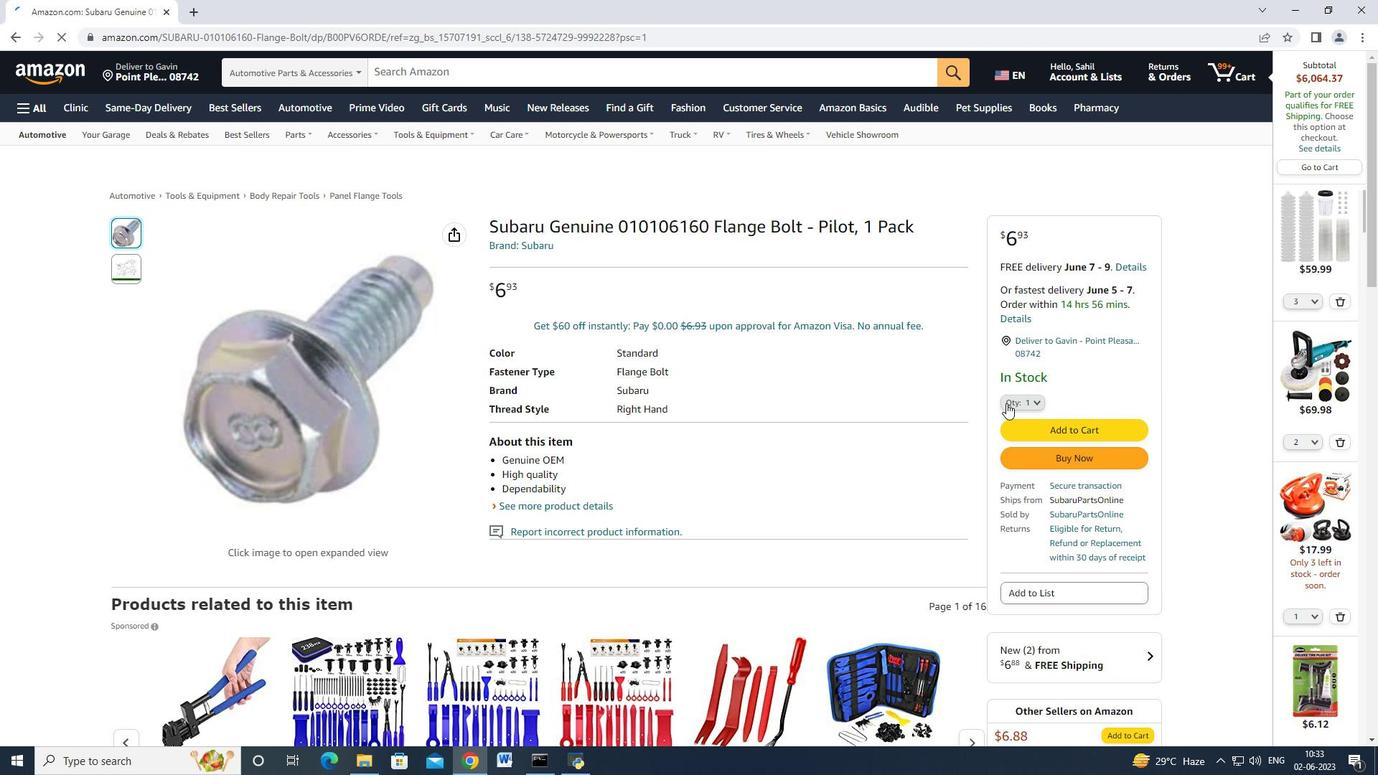 
Action: Mouse pressed left at (1007, 403)
Screenshot: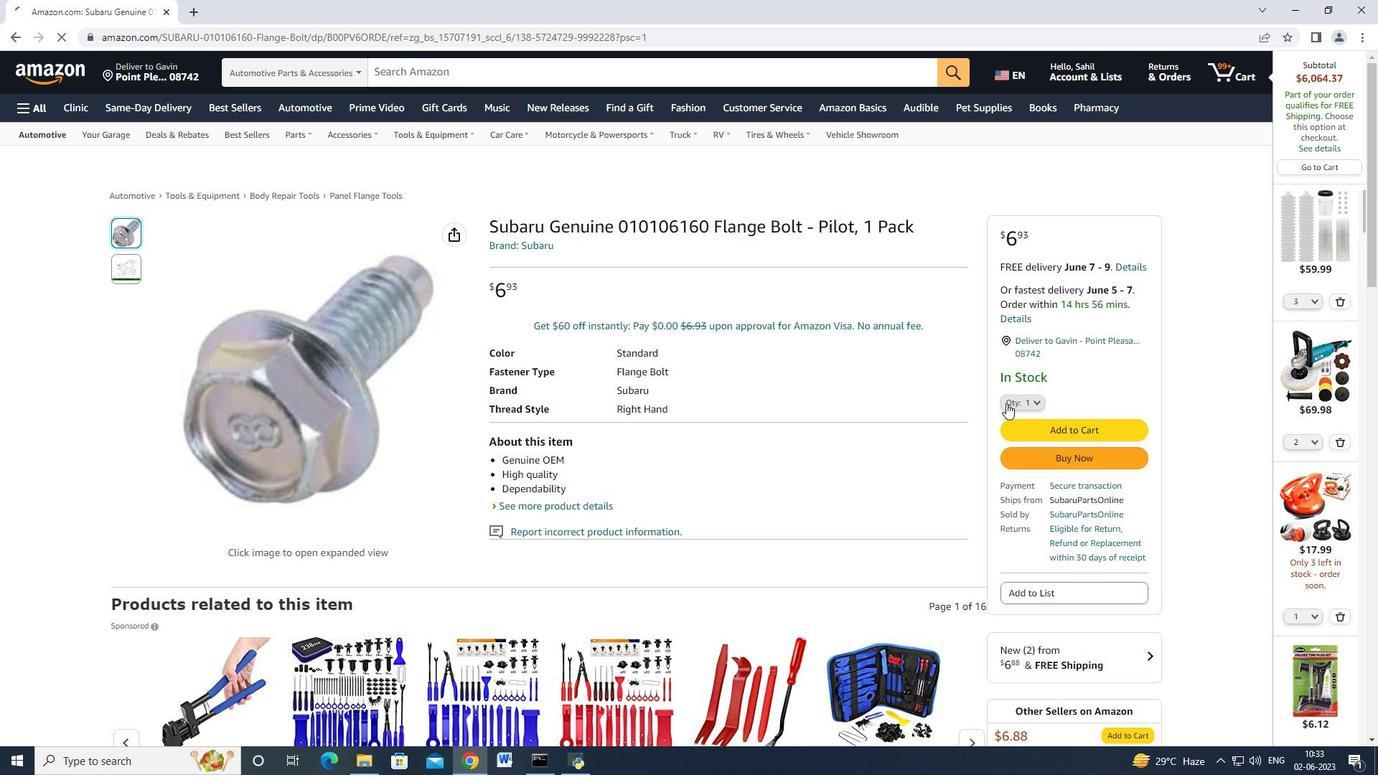 
Action: Mouse moved to (1016, 129)
Screenshot: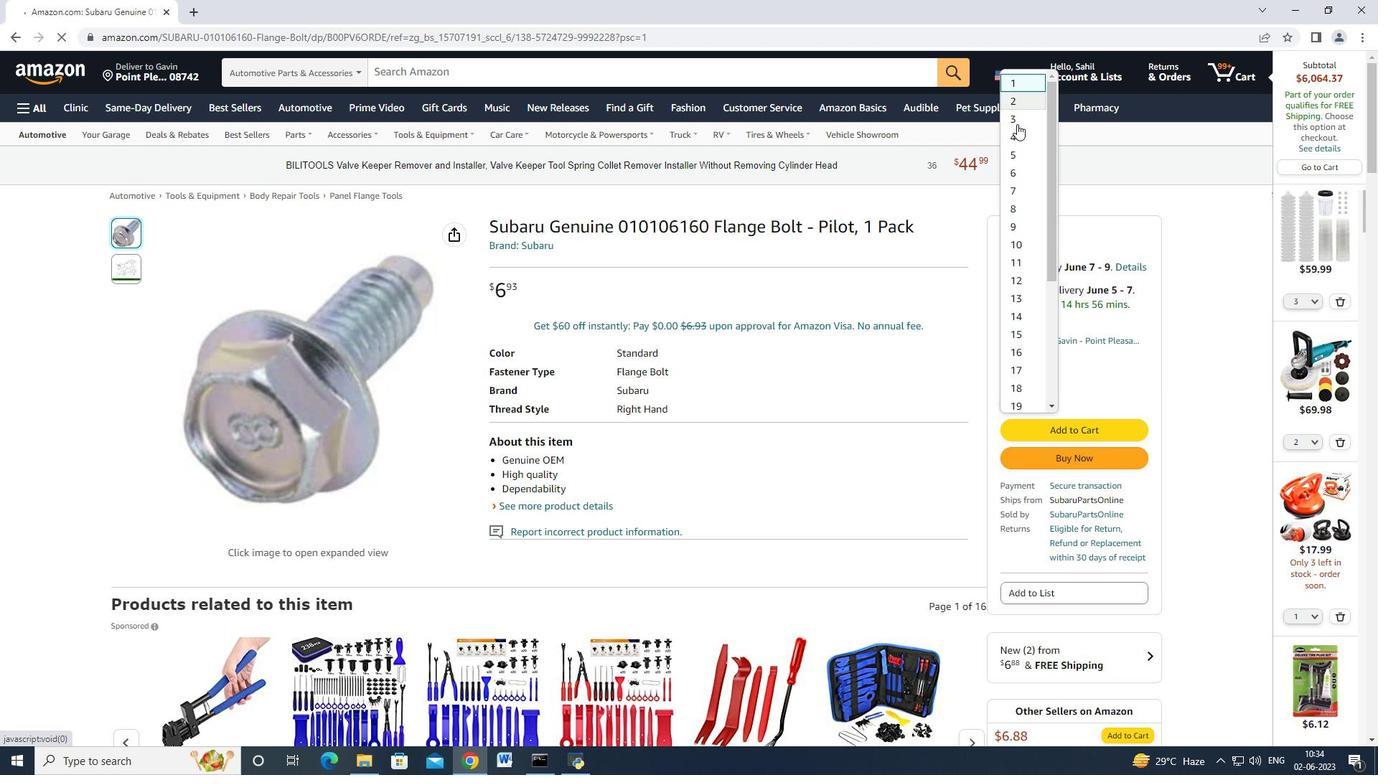 
Action: Mouse pressed left at (1016, 129)
Screenshot: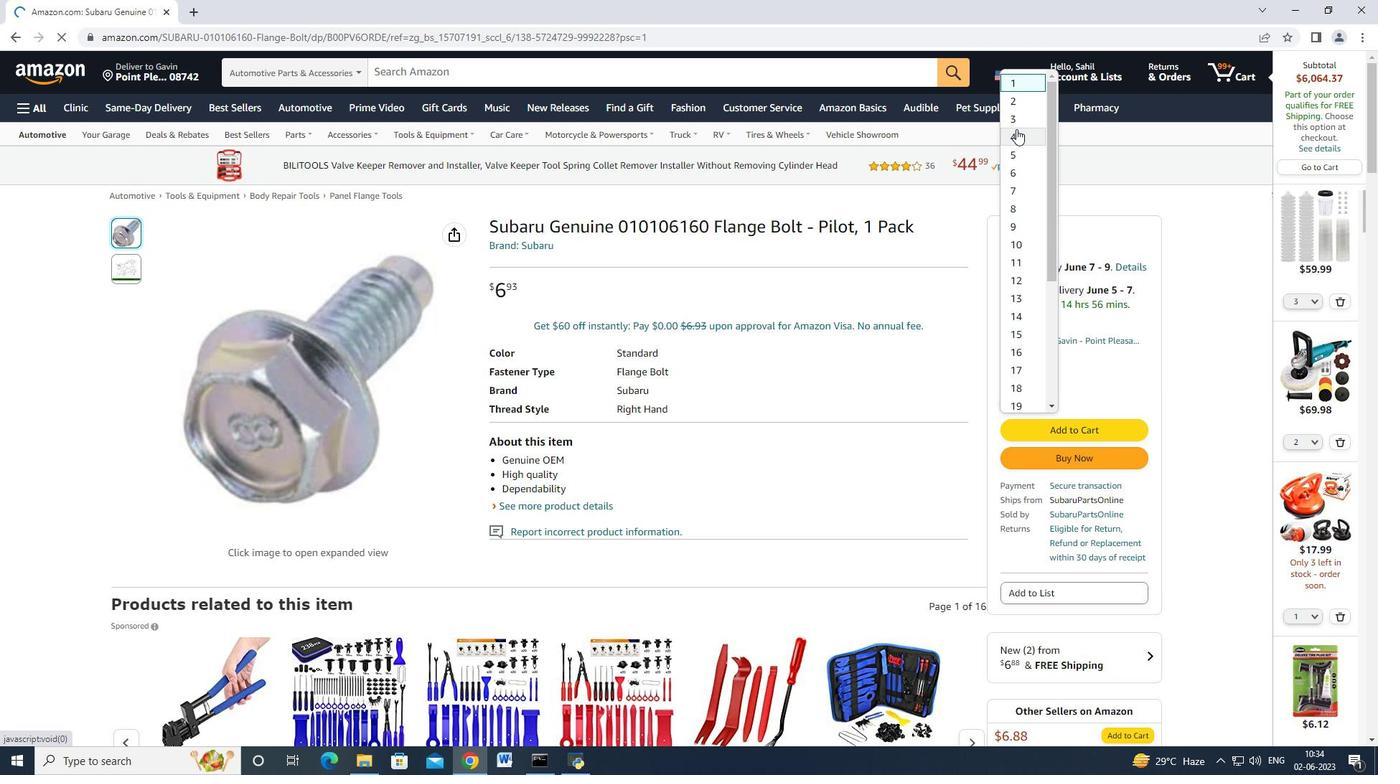 
Action: Mouse moved to (1076, 461)
Screenshot: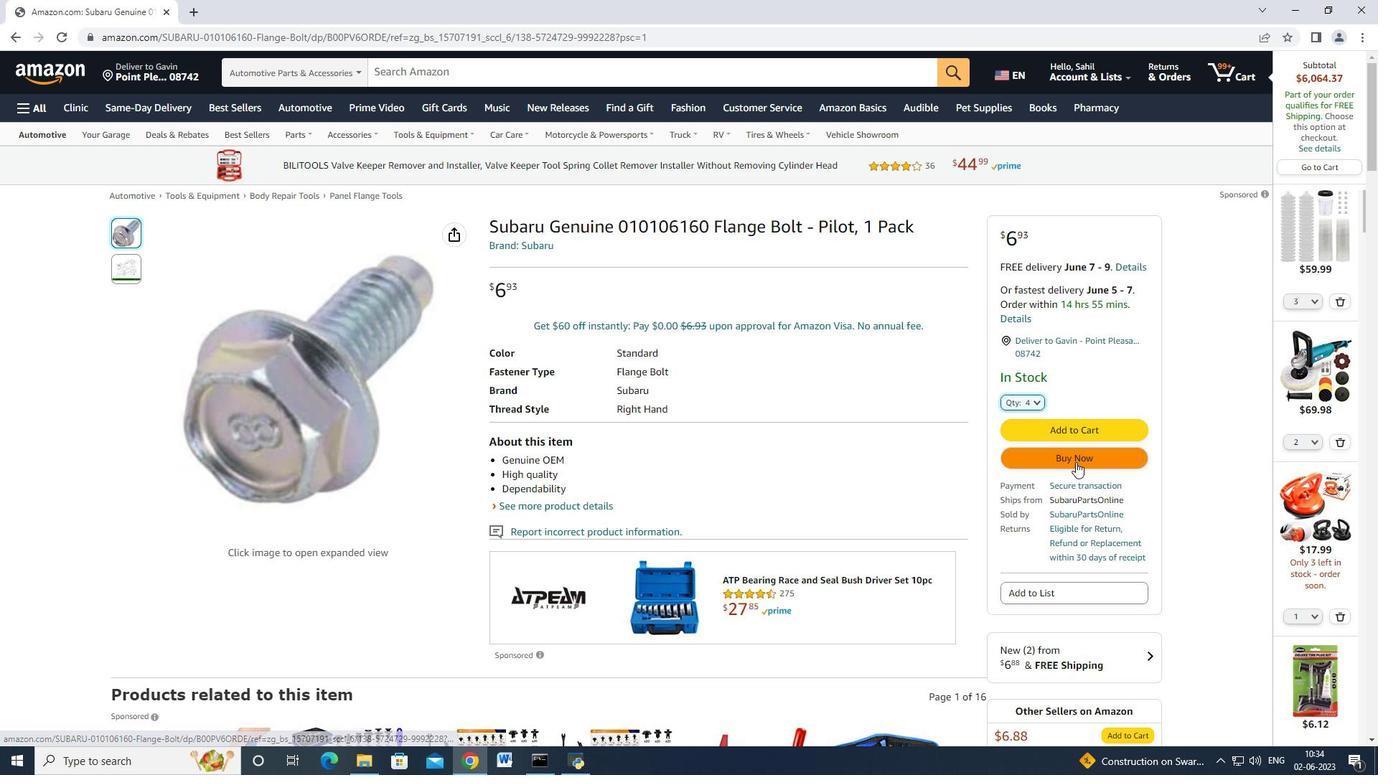 
Action: Mouse pressed left at (1076, 461)
Screenshot: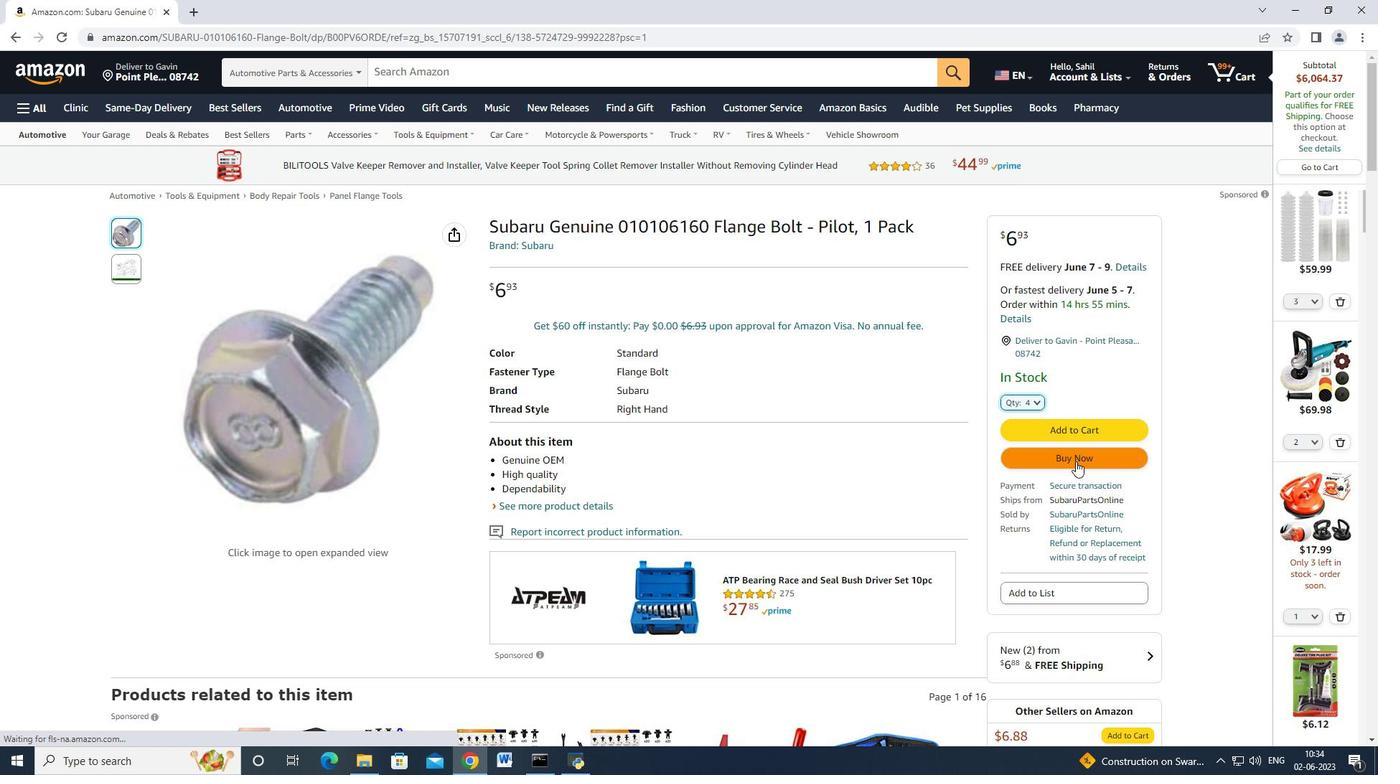 
Action: Mouse moved to (831, 119)
Screenshot: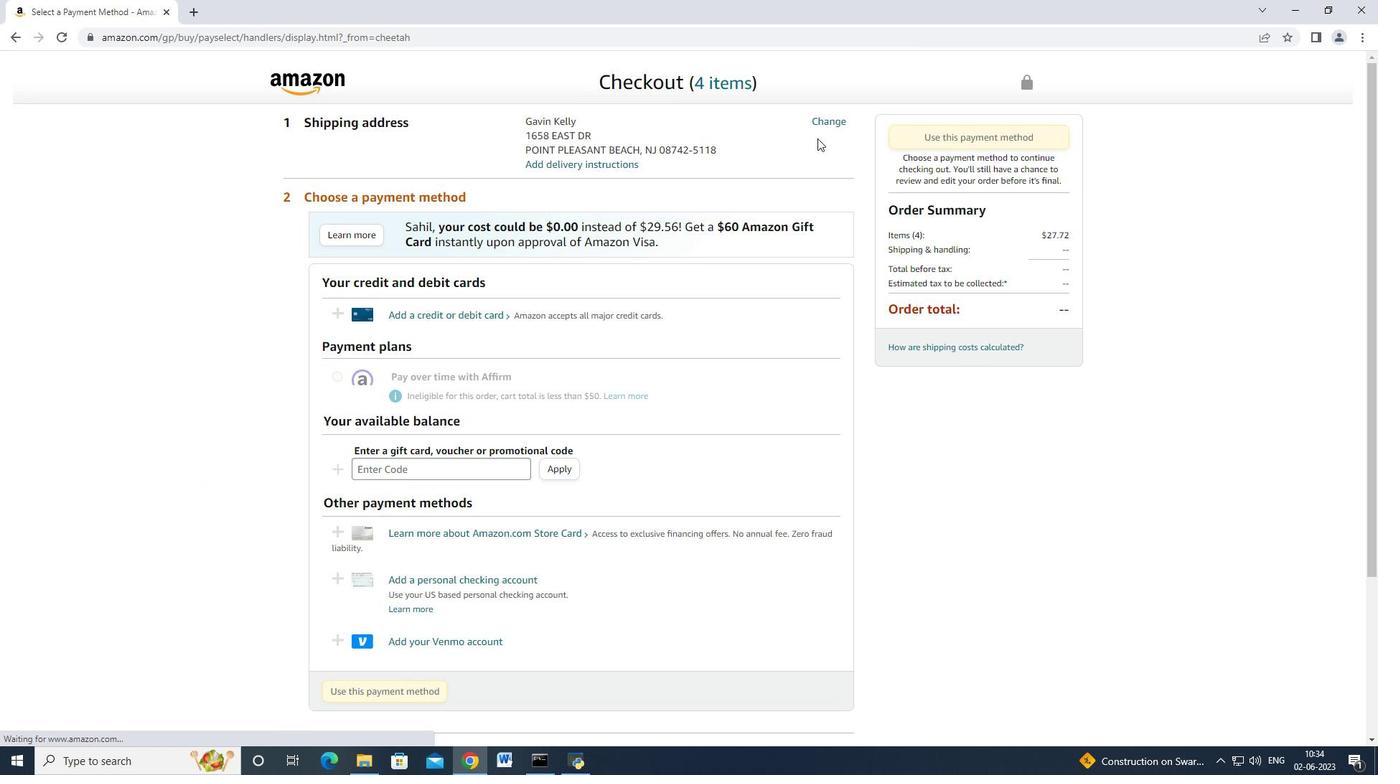 
Action: Mouse pressed left at (831, 119)
Screenshot: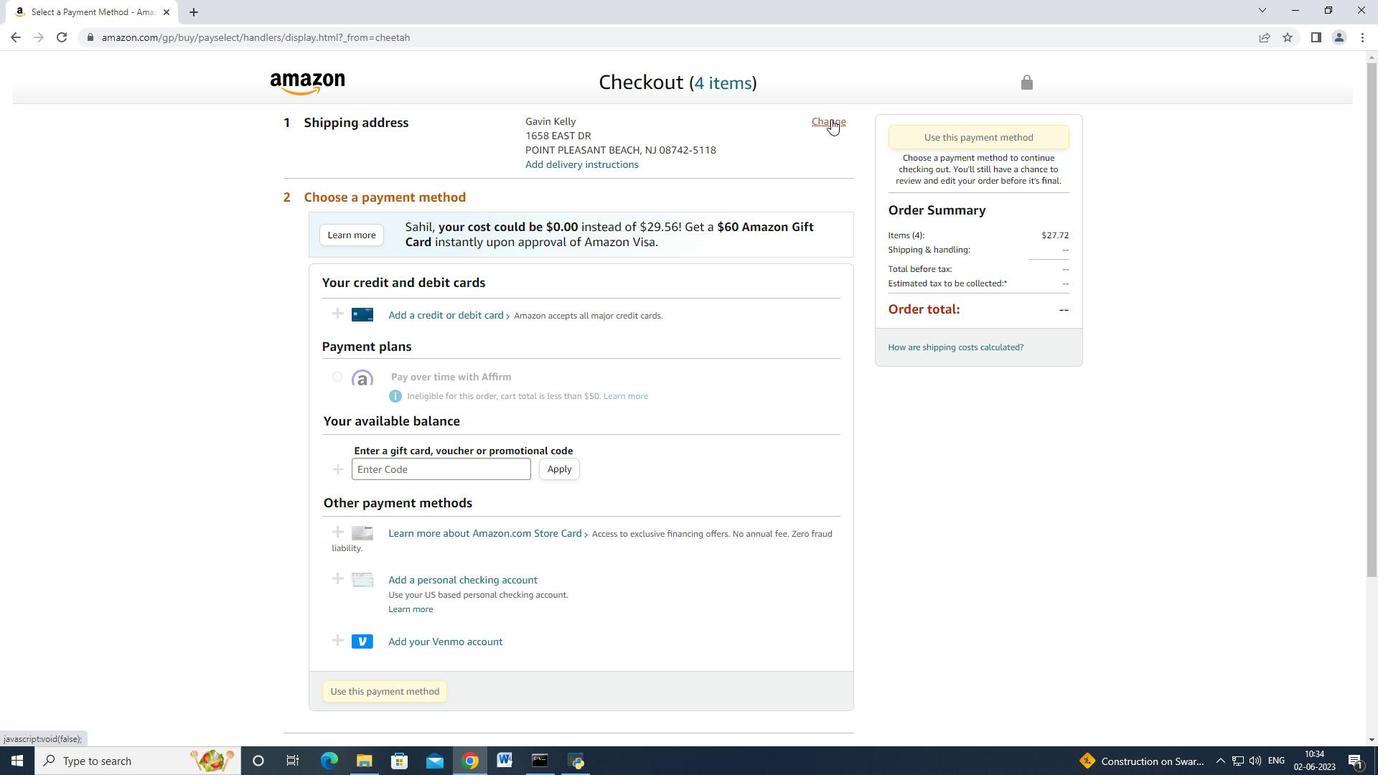 
Action: Mouse moved to (623, 252)
Screenshot: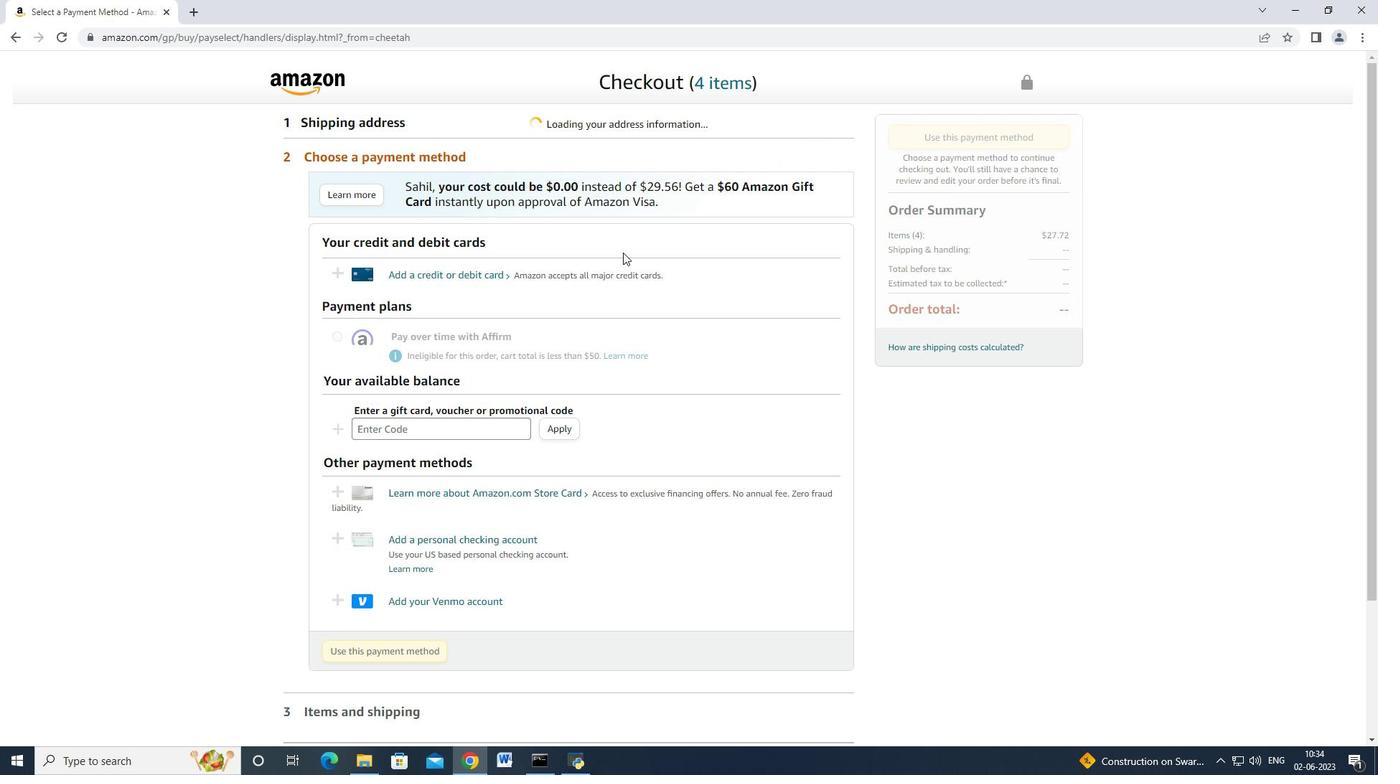 
Action: Mouse scrolled (623, 252) with delta (0, 0)
Screenshot: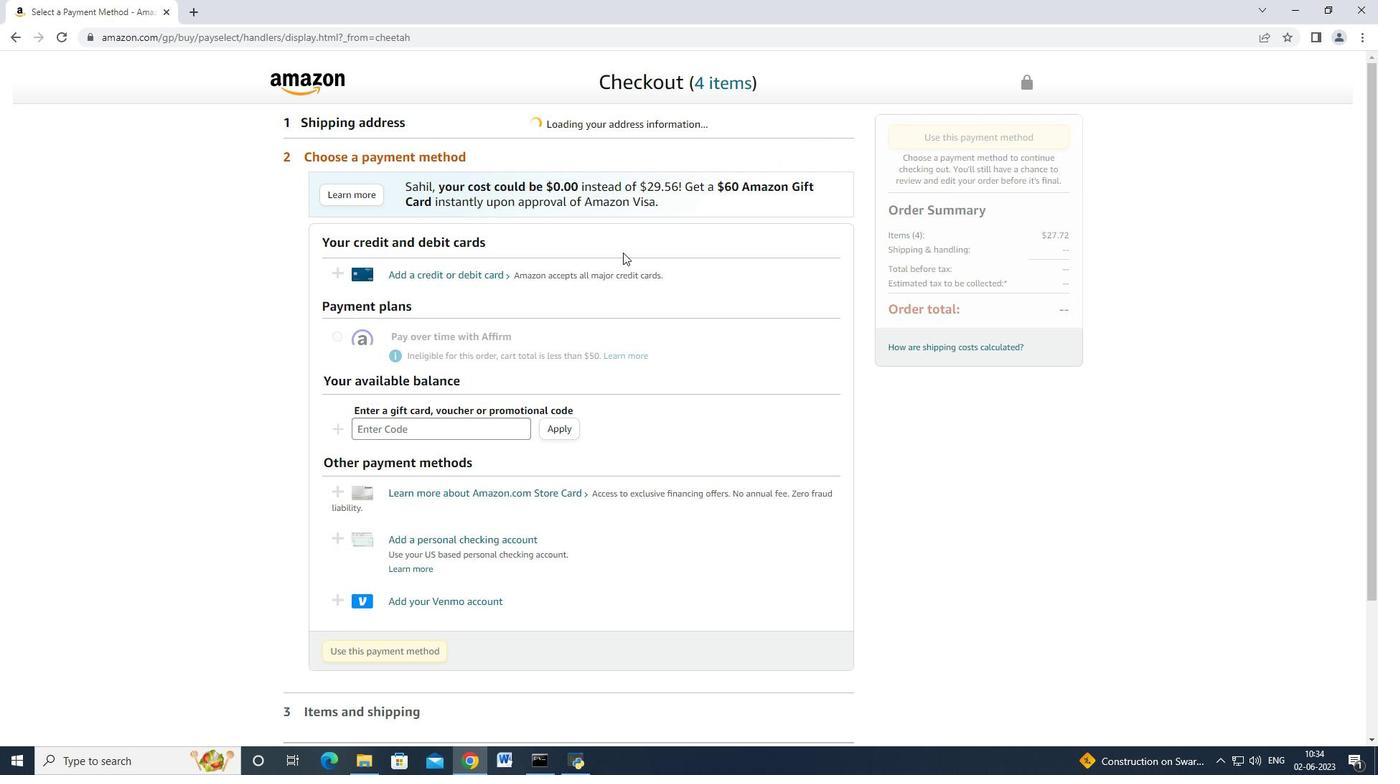
Action: Mouse scrolled (623, 253) with delta (0, 0)
Screenshot: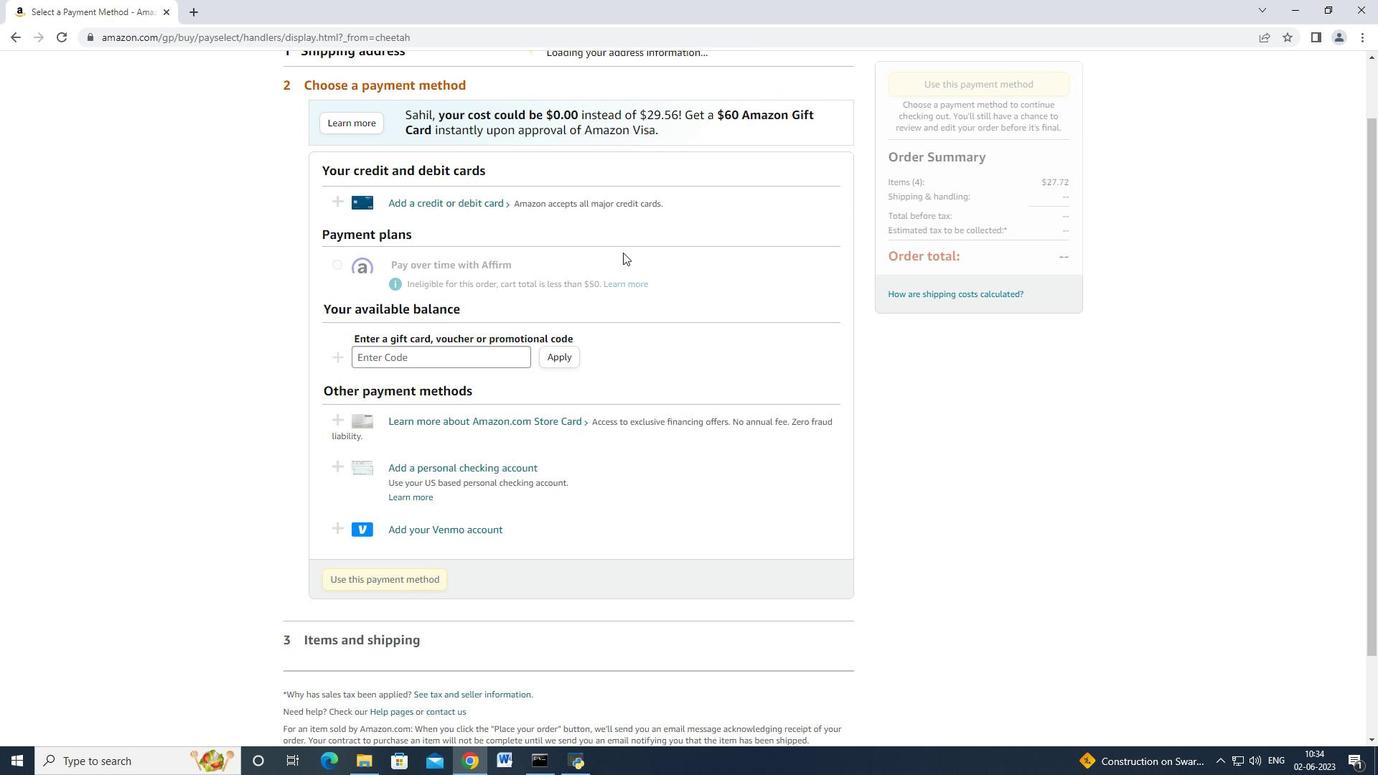 
Action: Mouse scrolled (623, 253) with delta (0, 0)
Screenshot: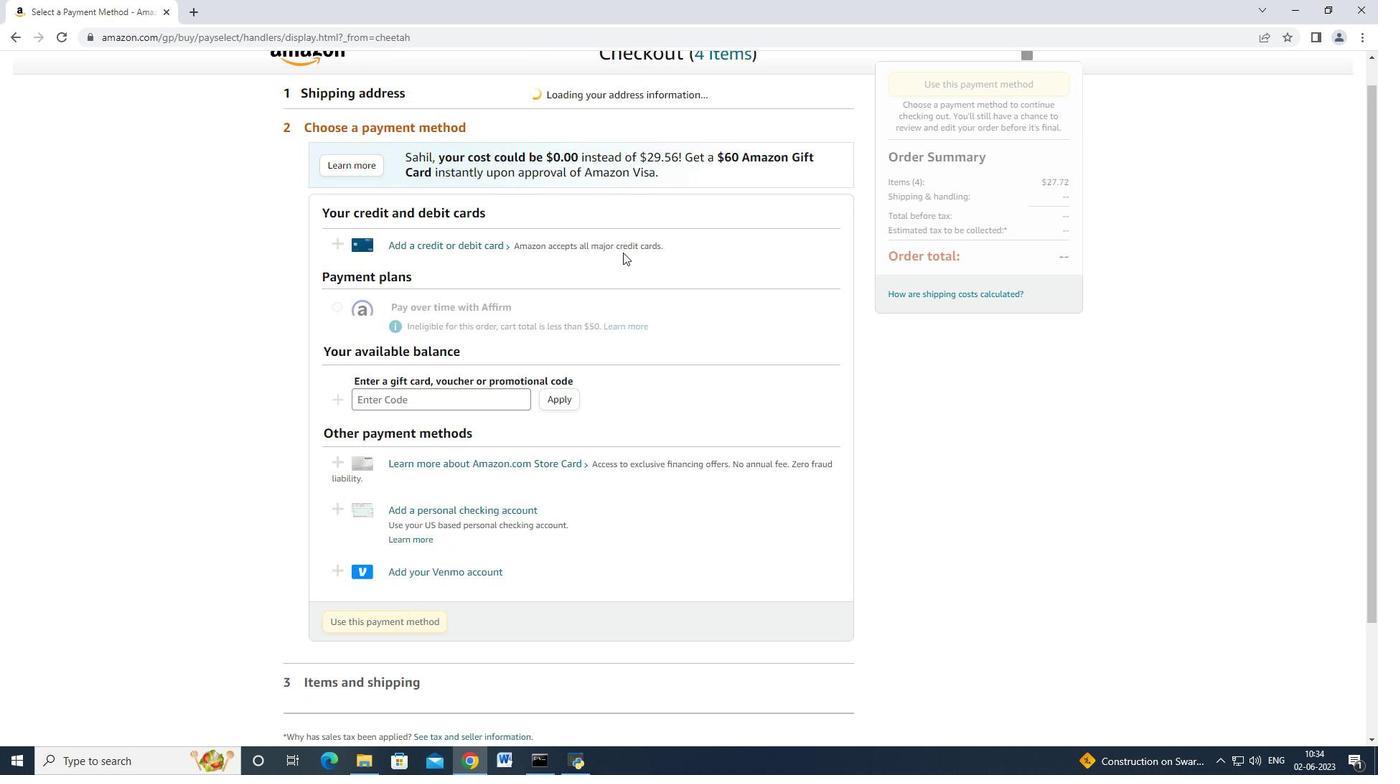 
Action: Mouse scrolled (623, 253) with delta (0, 0)
Screenshot: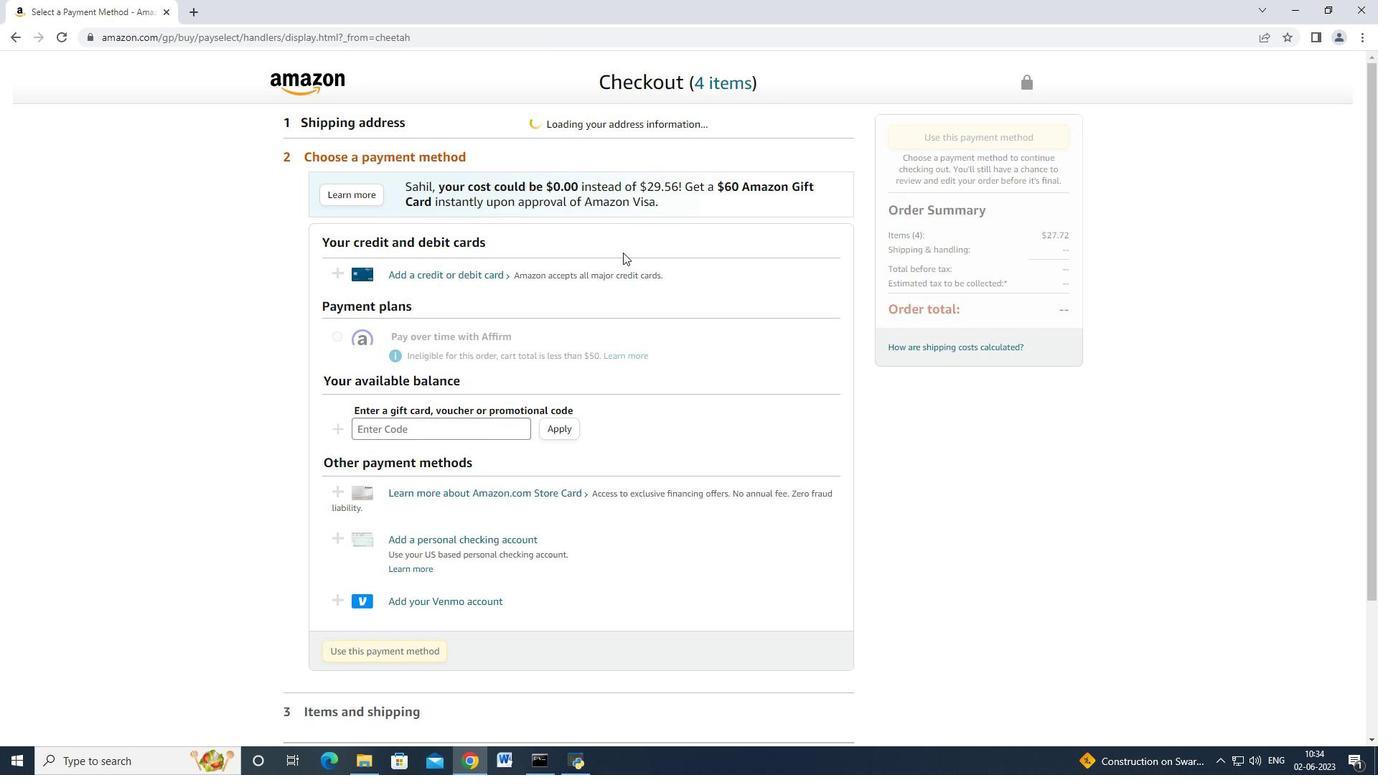 
Action: Mouse moved to (599, 277)
Screenshot: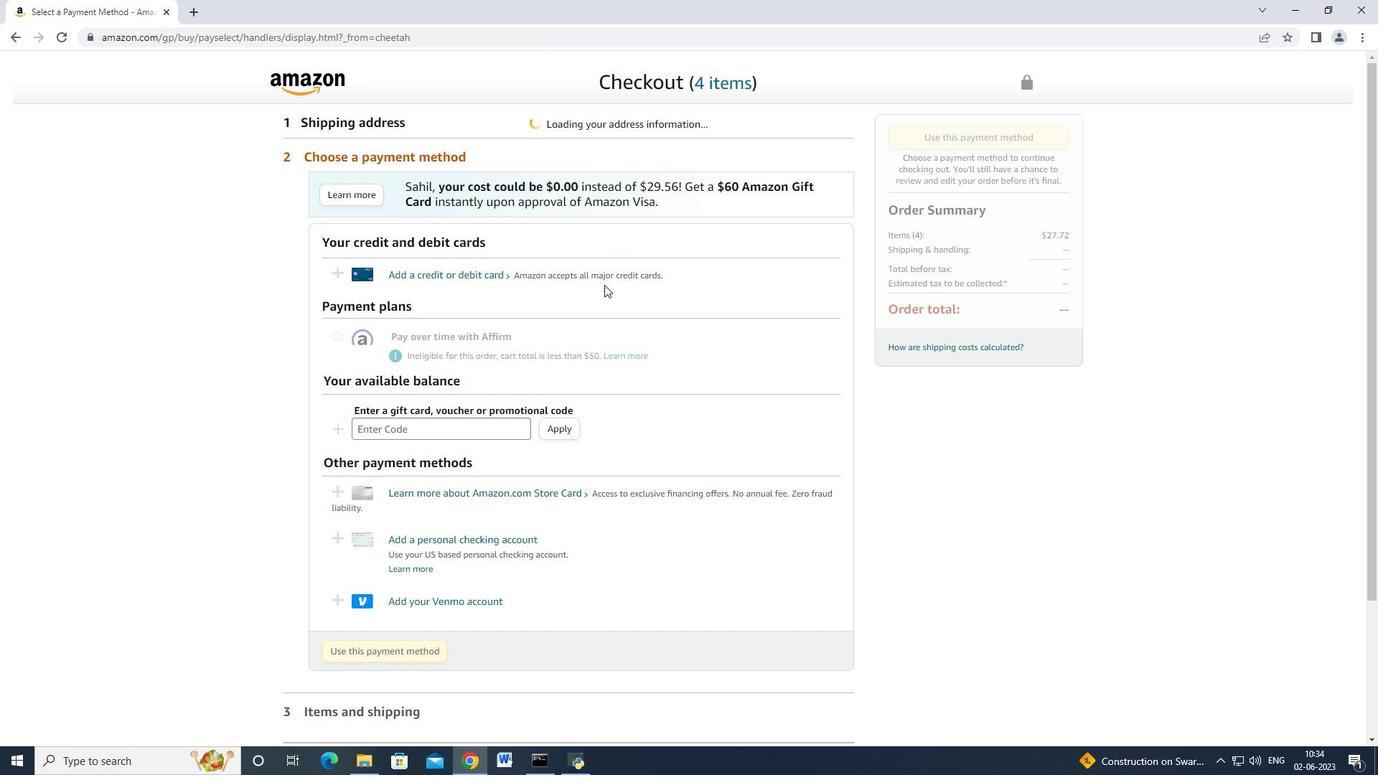 
Action: Mouse scrolled (599, 277) with delta (0, 0)
Screenshot: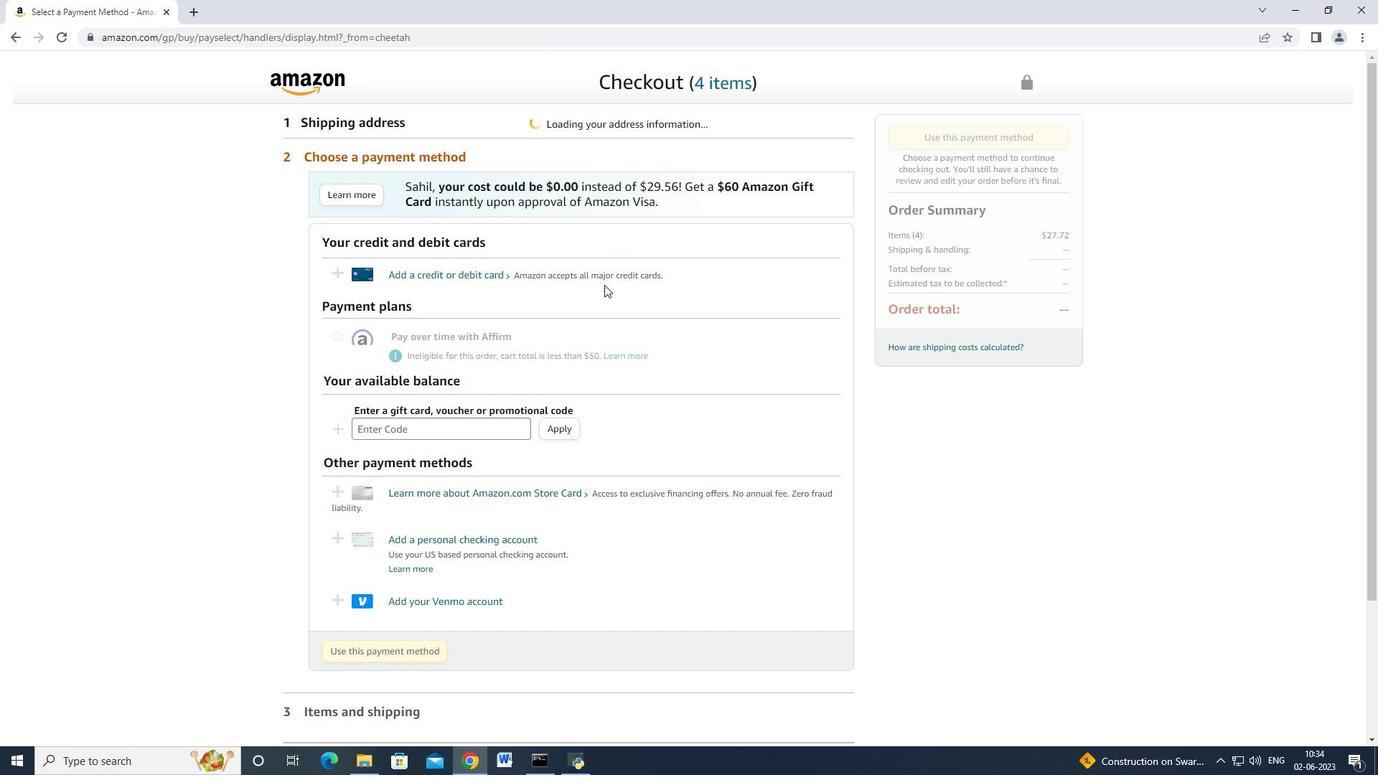 
Action: Mouse moved to (382, 365)
Screenshot: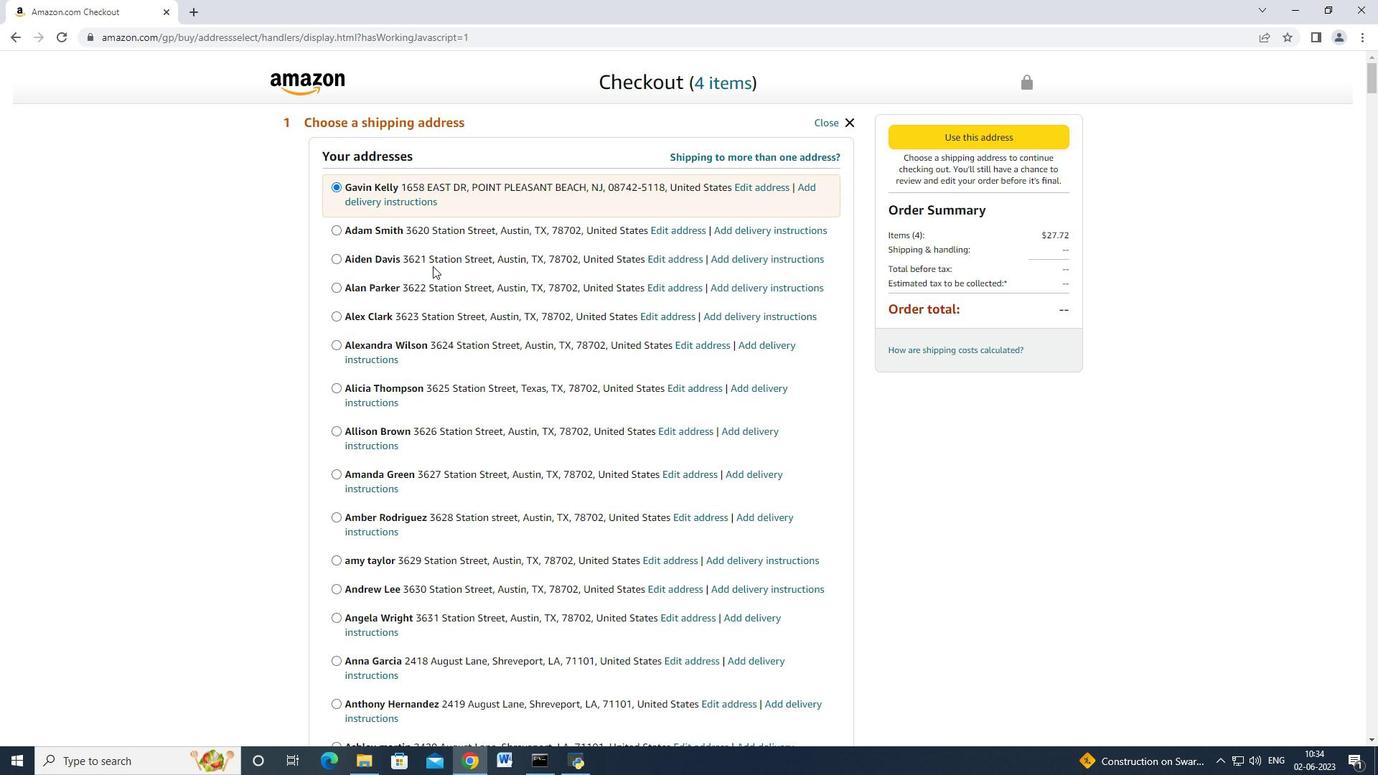 
Action: Mouse scrolled (382, 364) with delta (0, 0)
Screenshot: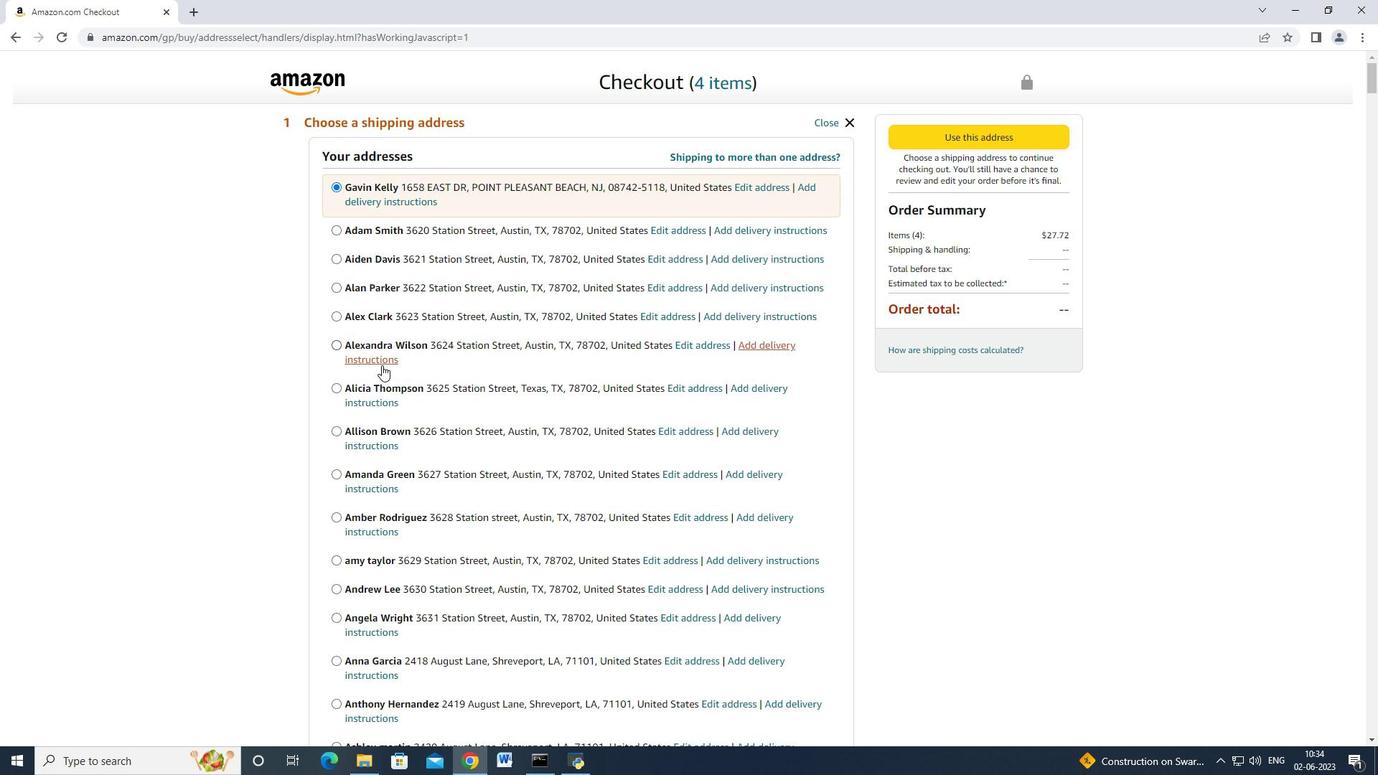 
Action: Mouse scrolled (382, 364) with delta (0, 0)
Screenshot: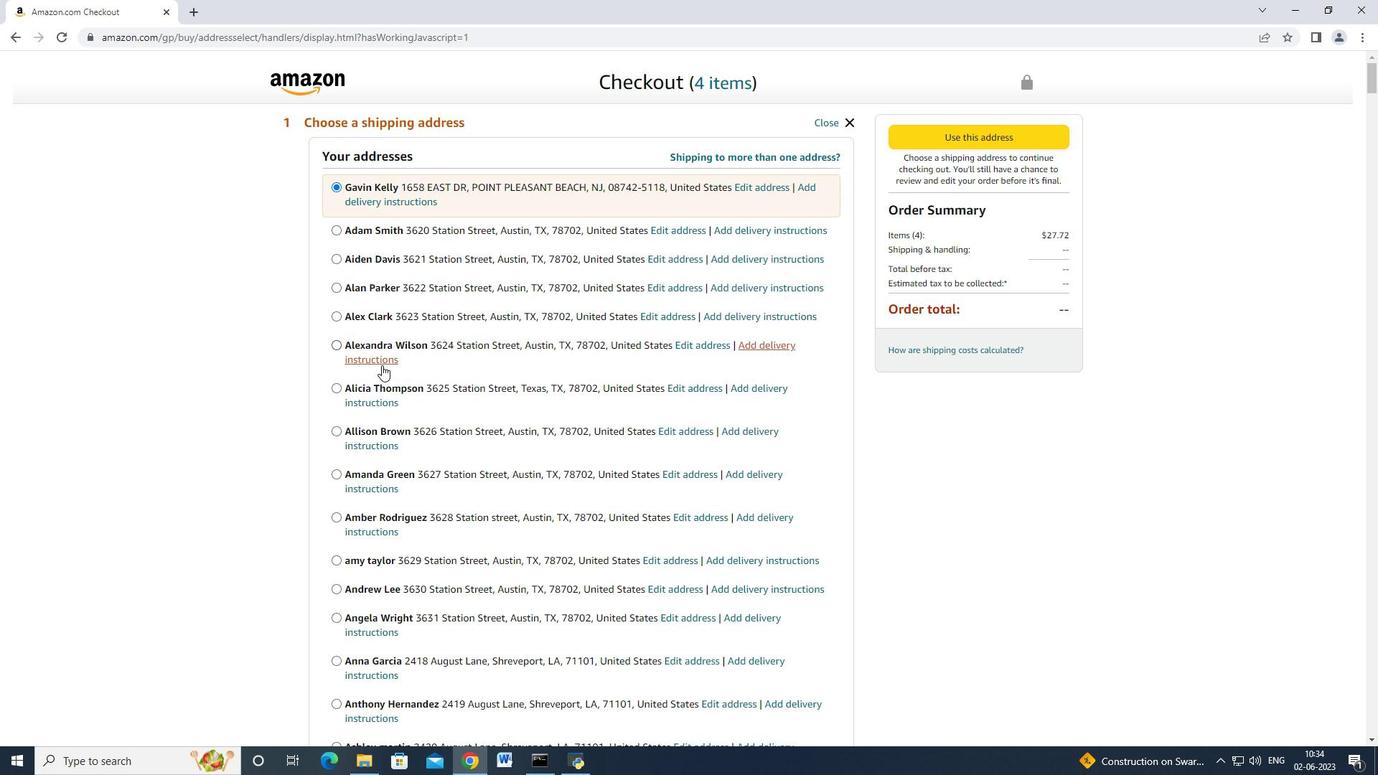 
Action: Mouse scrolled (382, 364) with delta (0, 0)
Screenshot: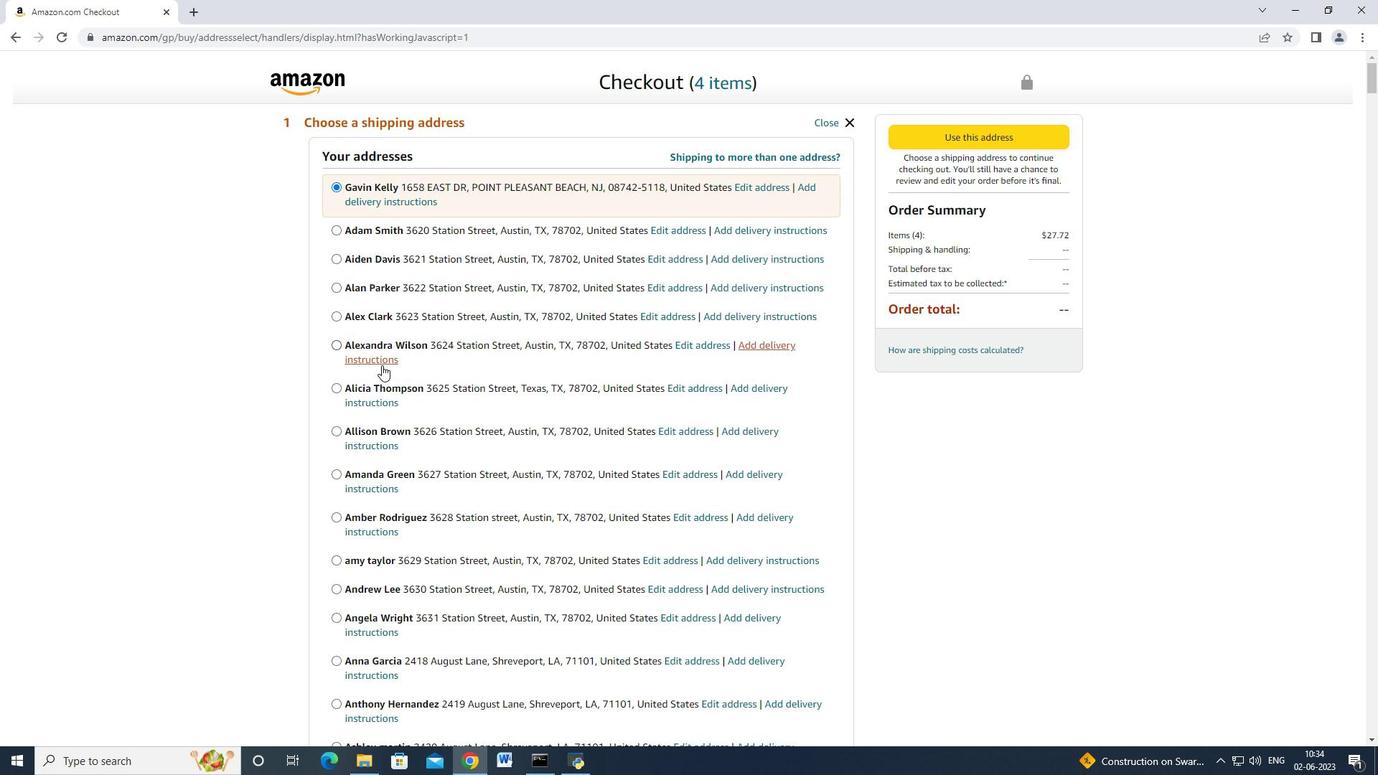 
Action: Mouse scrolled (382, 364) with delta (0, 0)
Screenshot: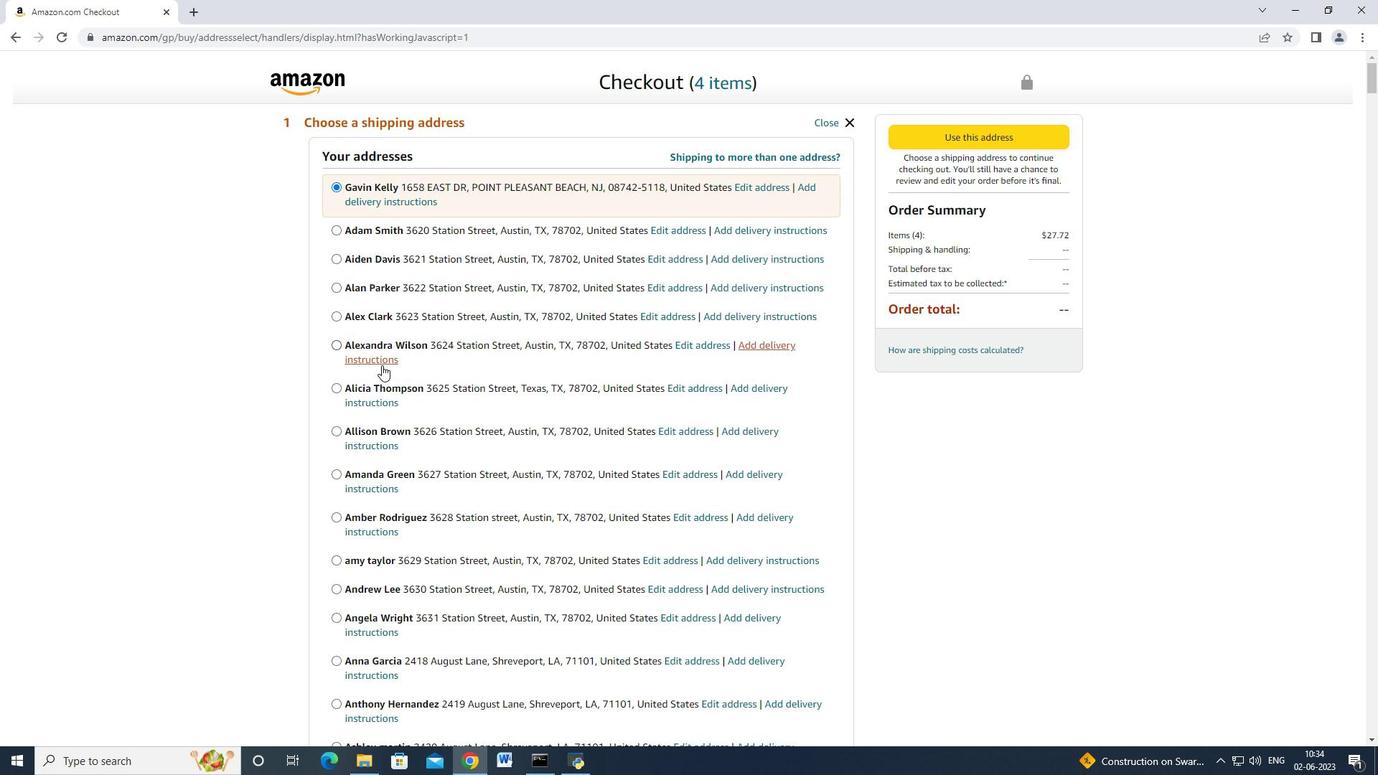 
Action: Mouse scrolled (382, 364) with delta (0, 0)
Screenshot: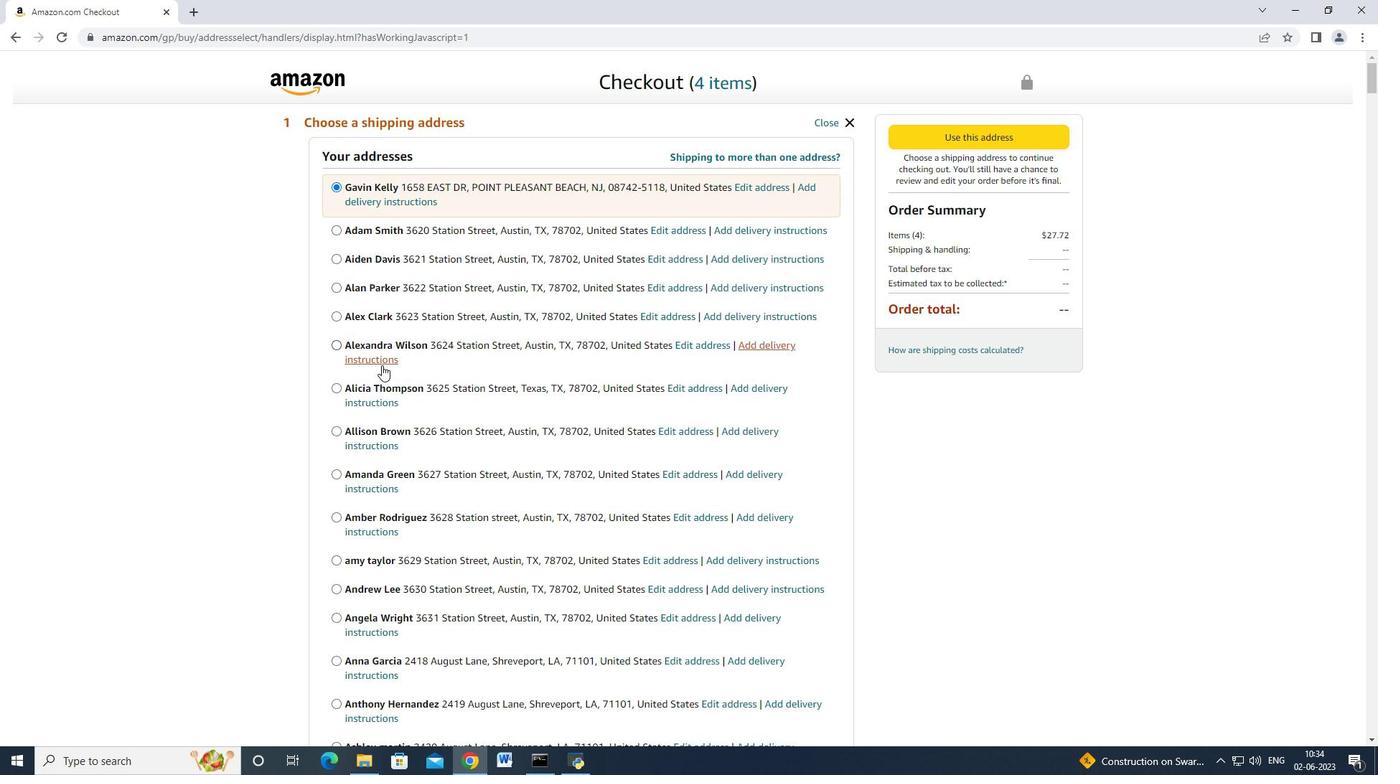 
Action: Mouse scrolled (382, 364) with delta (0, 0)
Screenshot: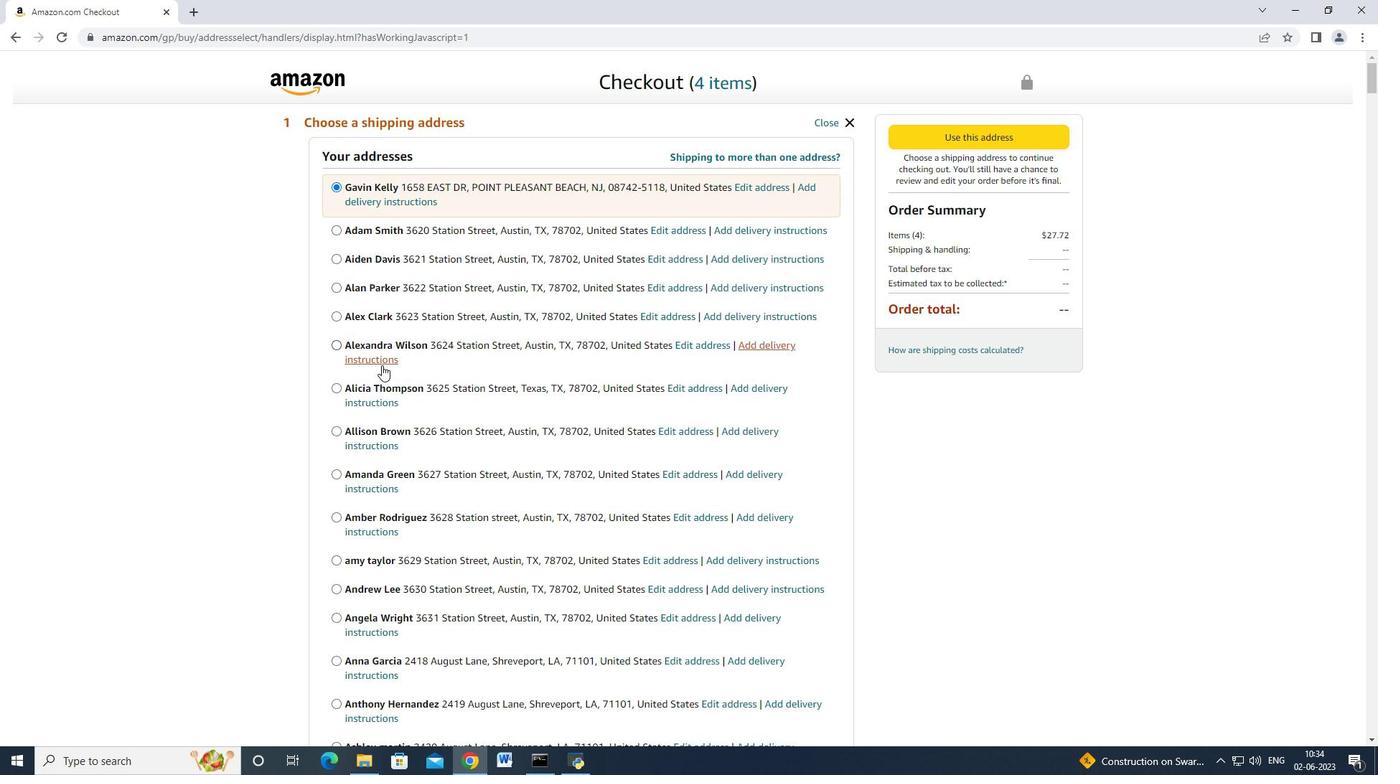 
Action: Mouse scrolled (382, 364) with delta (0, 0)
Screenshot: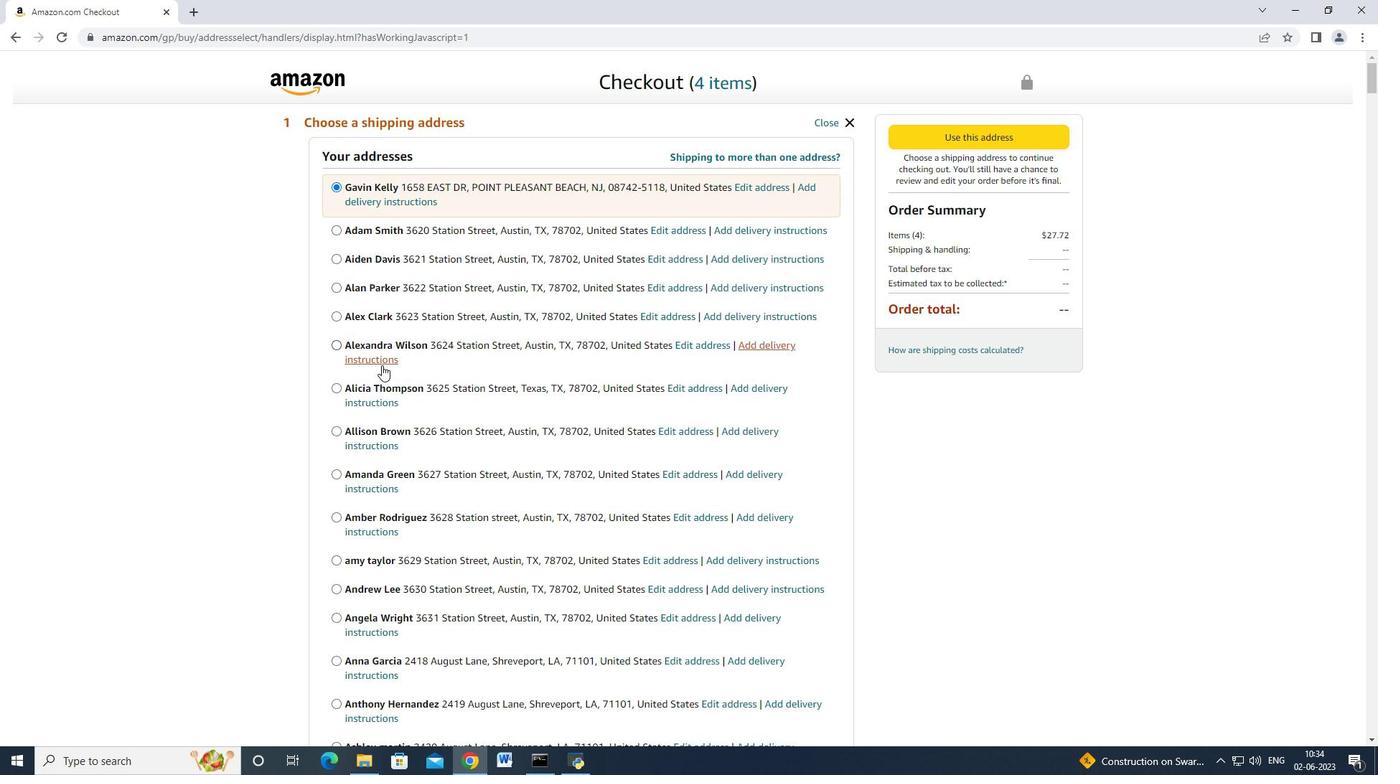 
Action: Mouse scrolled (382, 364) with delta (0, 0)
Screenshot: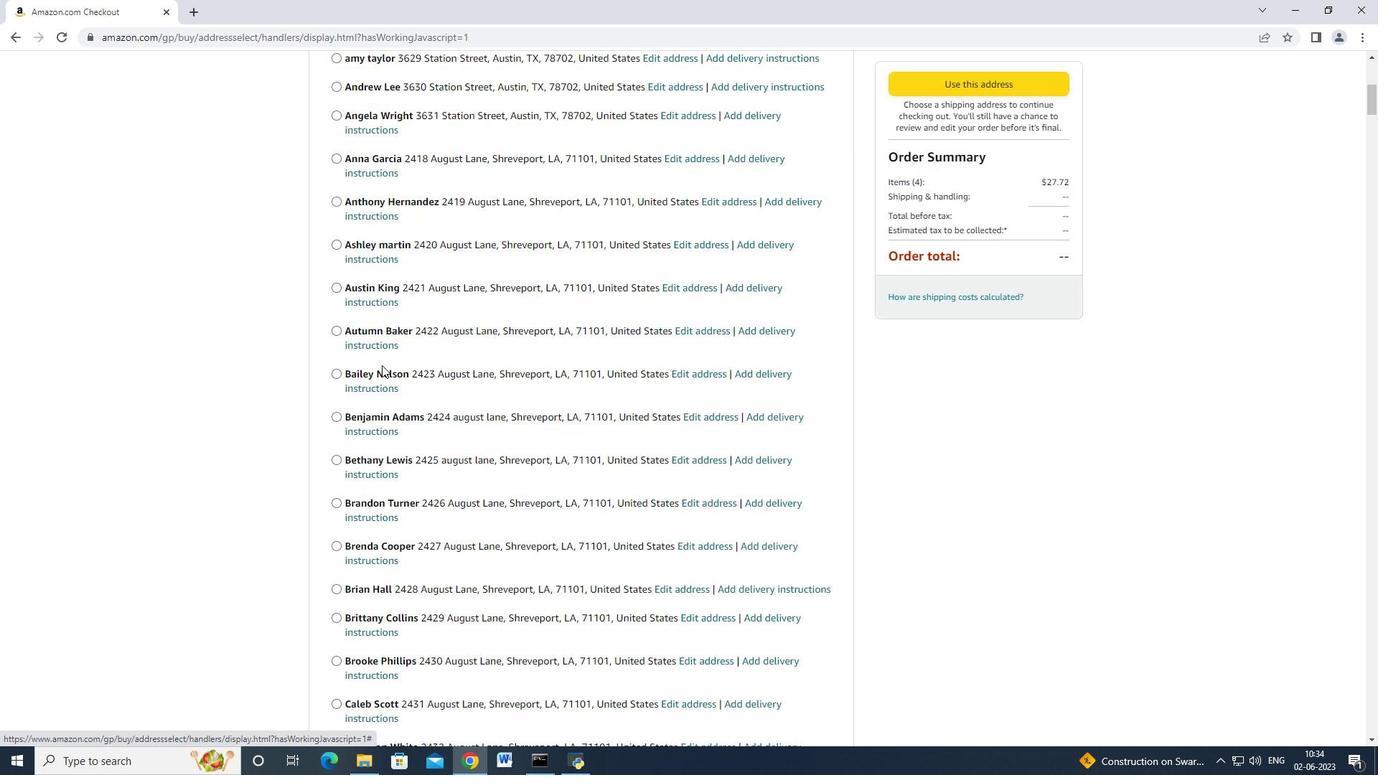 
Action: Mouse scrolled (382, 364) with delta (0, 0)
Screenshot: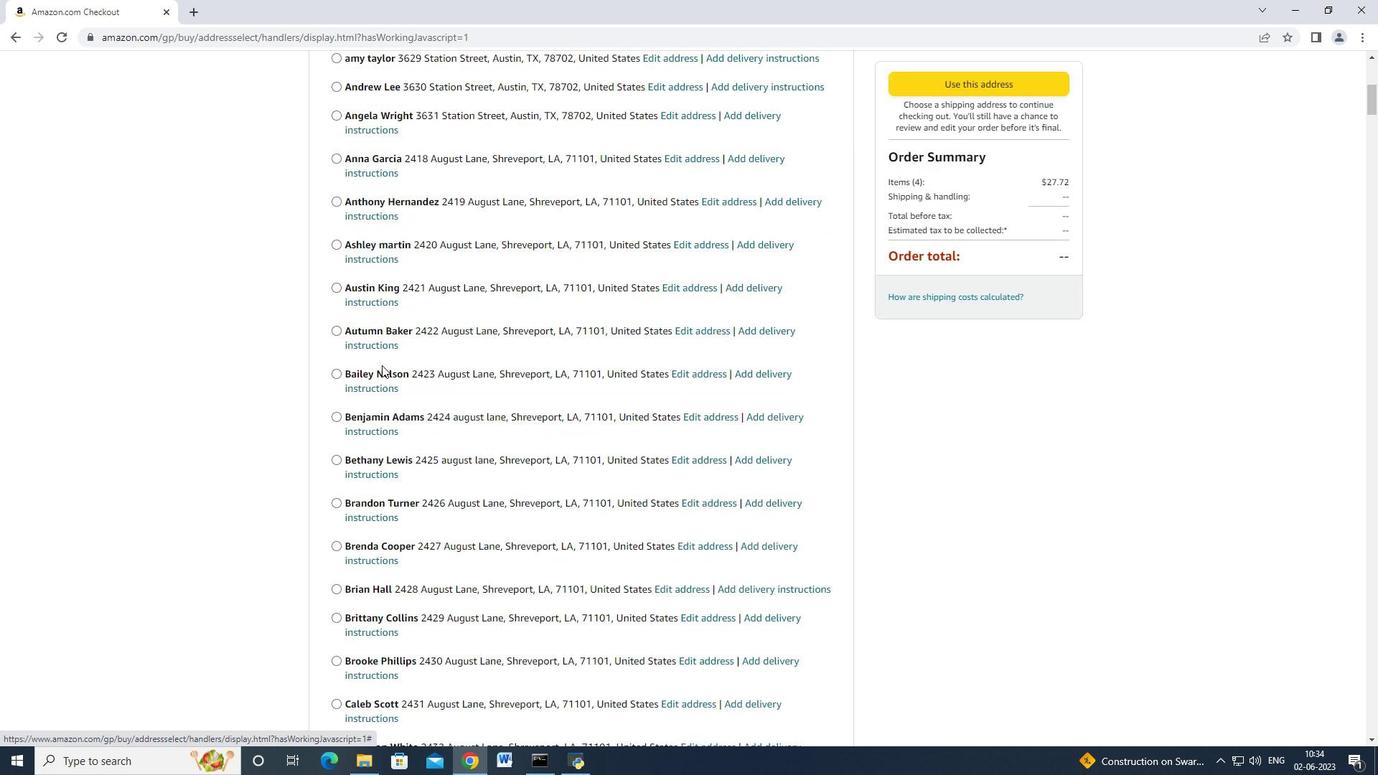 
Action: Mouse scrolled (382, 364) with delta (0, 0)
Screenshot: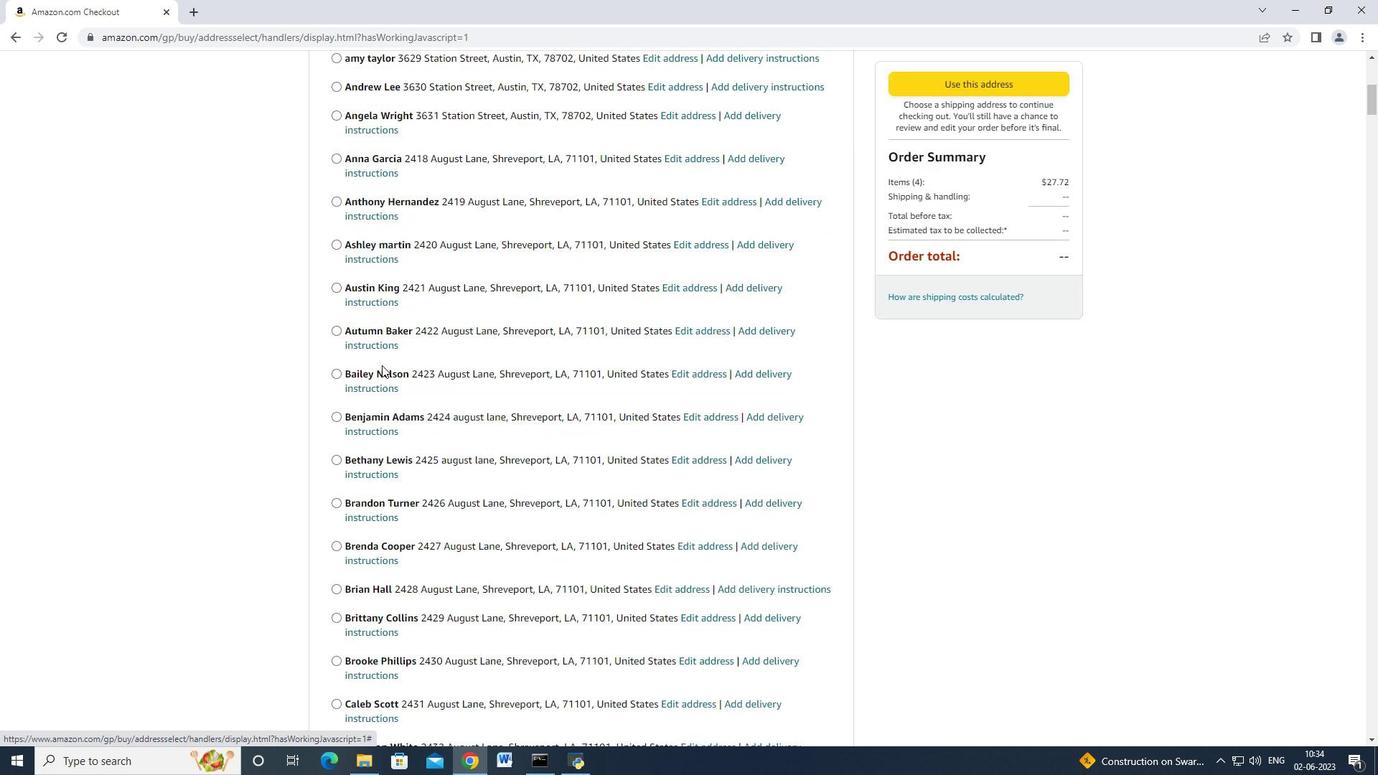
Action: Mouse scrolled (382, 364) with delta (0, 0)
Screenshot: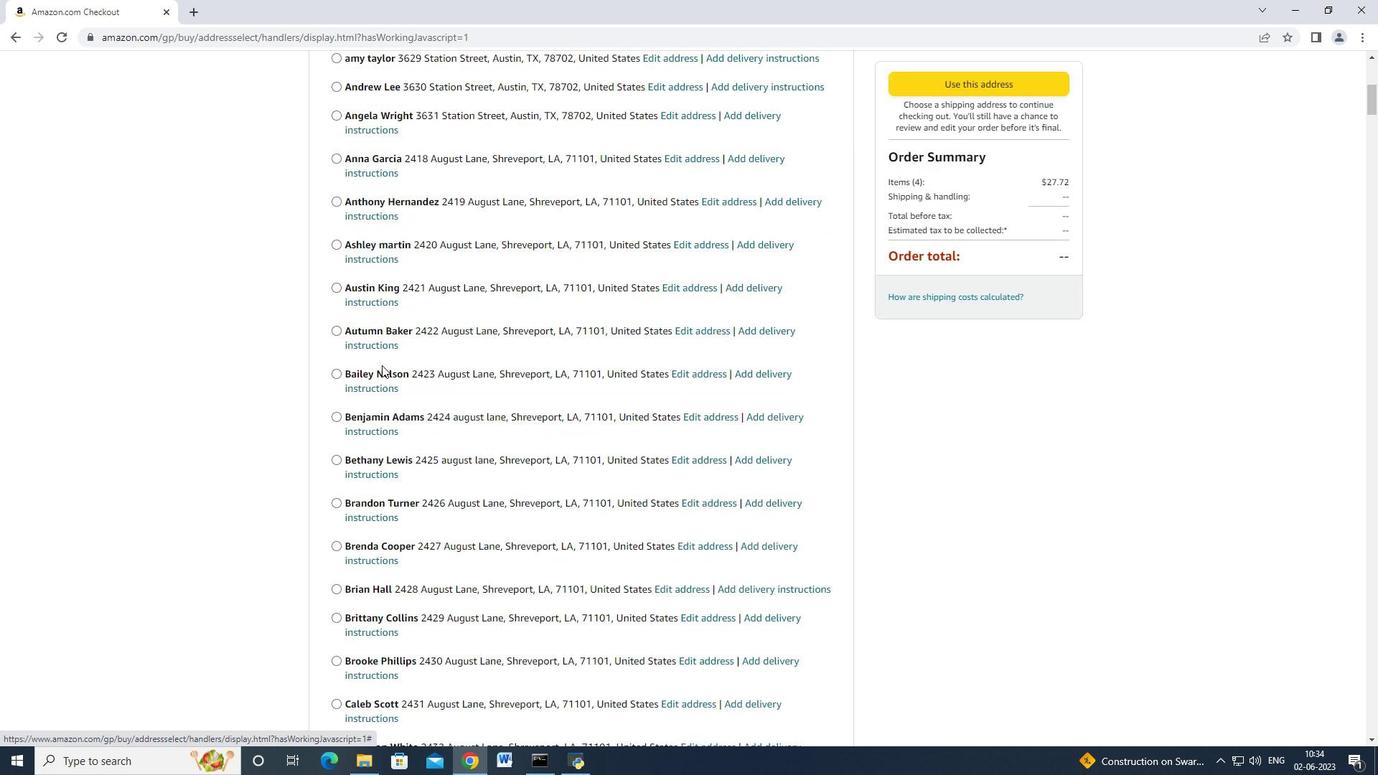 
Action: Mouse scrolled (382, 364) with delta (0, 0)
Screenshot: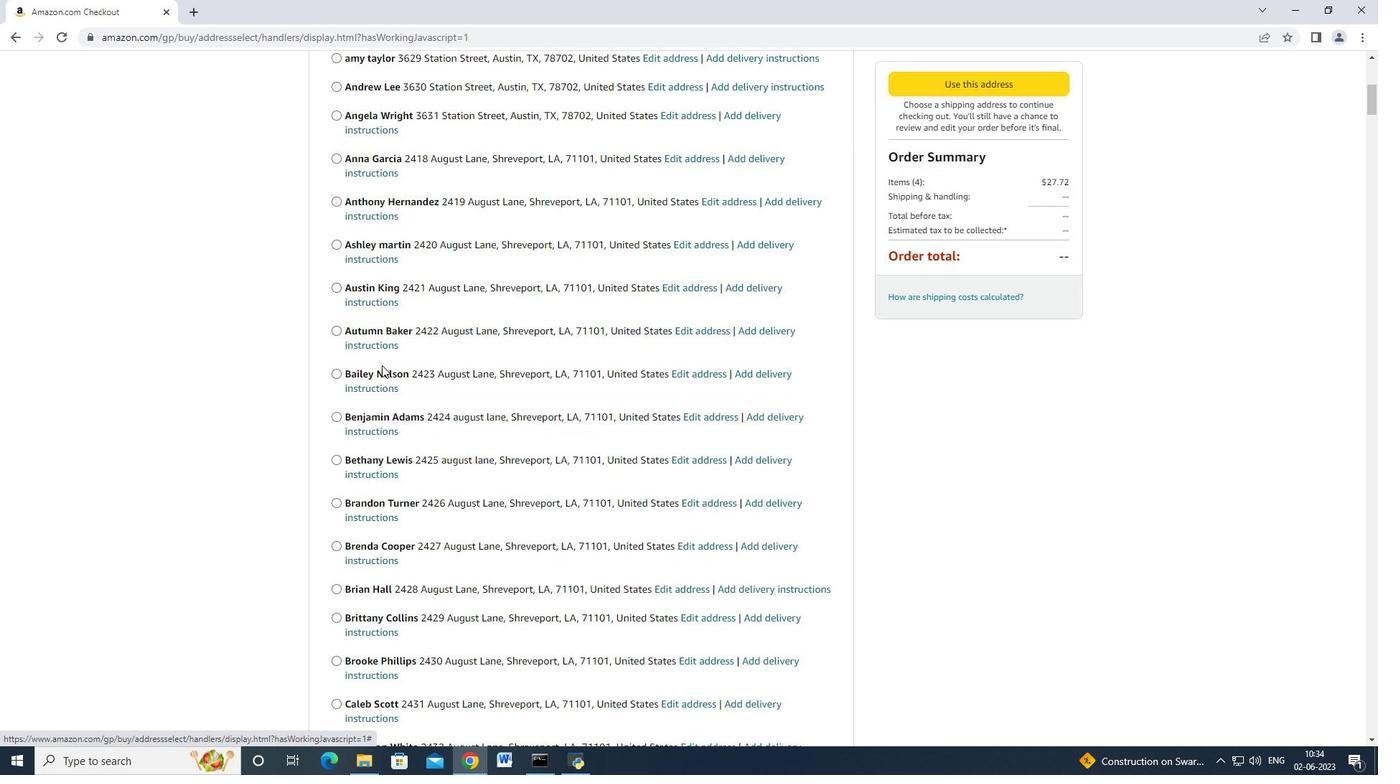 
Action: Mouse scrolled (382, 364) with delta (0, 0)
Screenshot: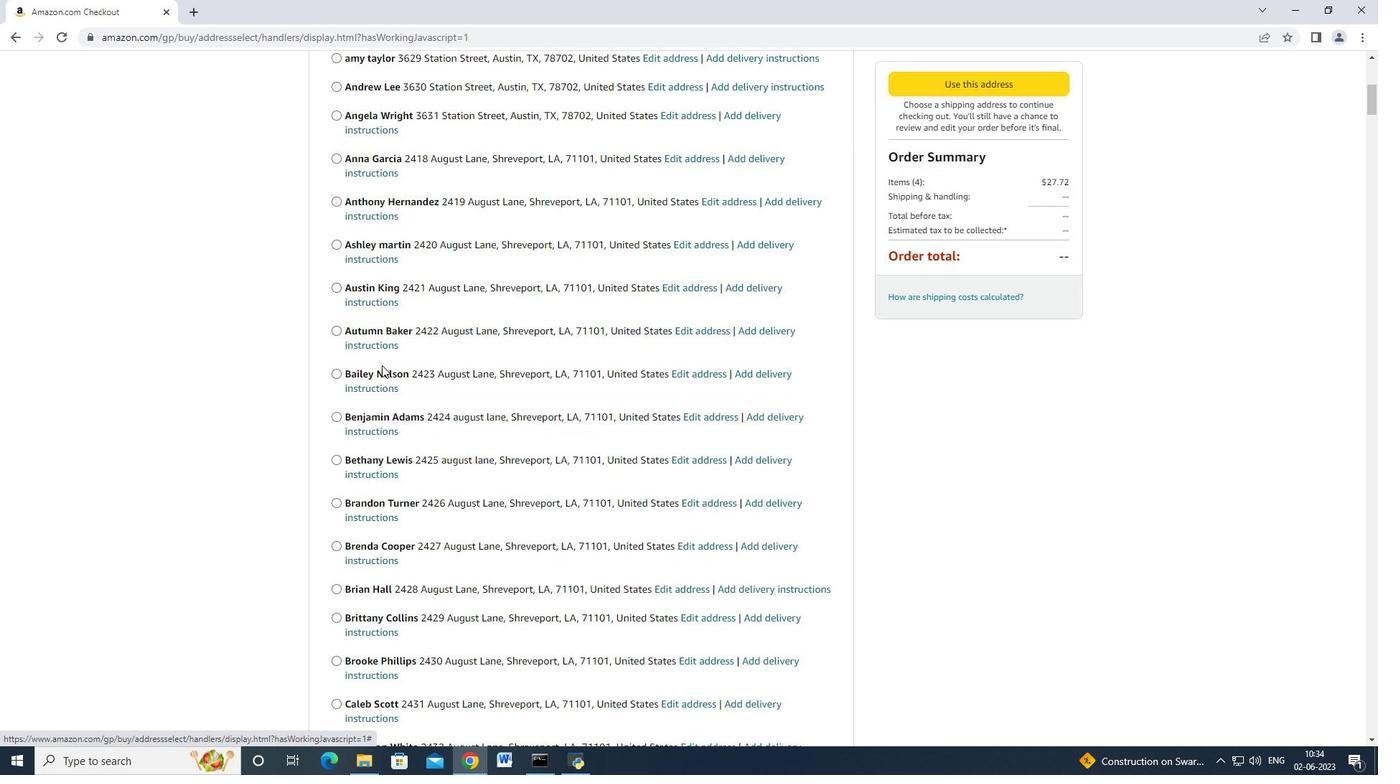 
Action: Mouse scrolled (382, 364) with delta (0, 0)
Screenshot: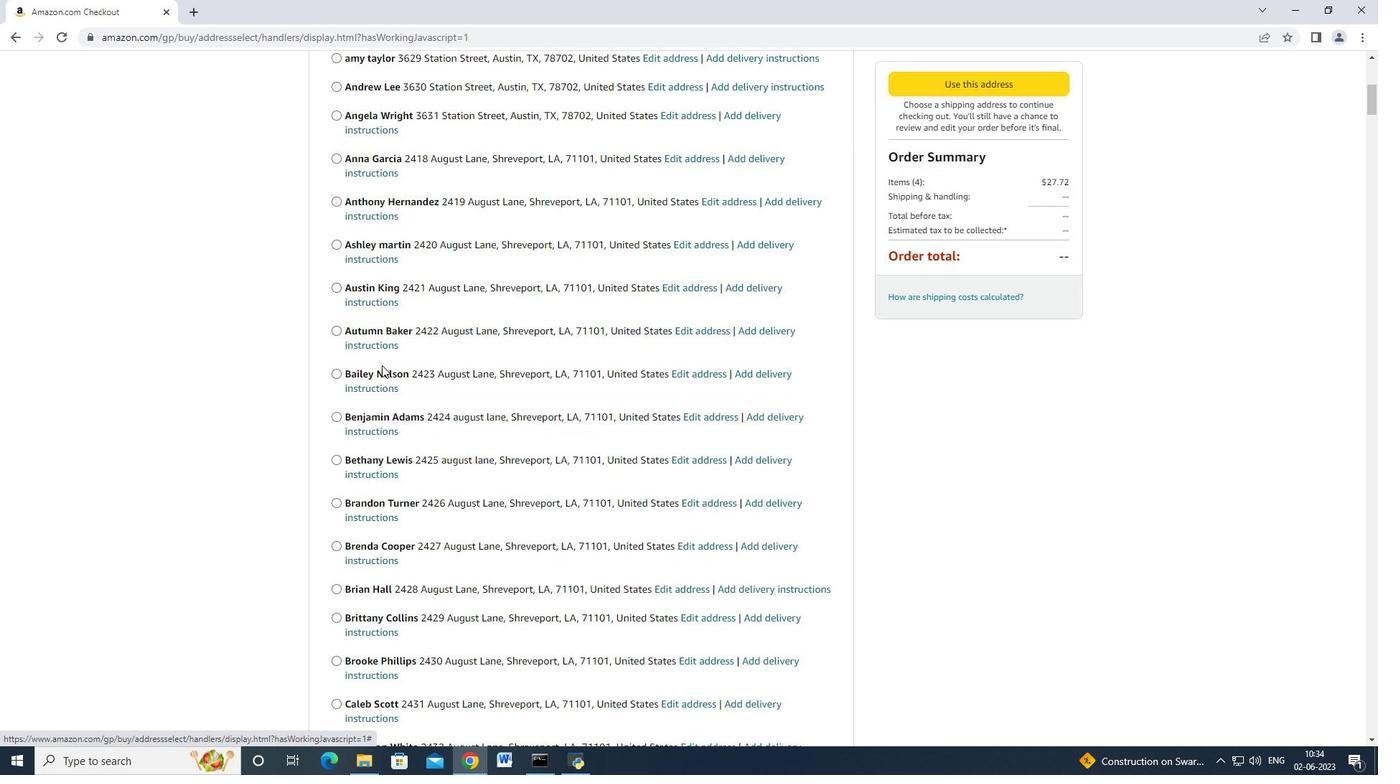 
Action: Mouse scrolled (382, 364) with delta (0, 0)
Screenshot: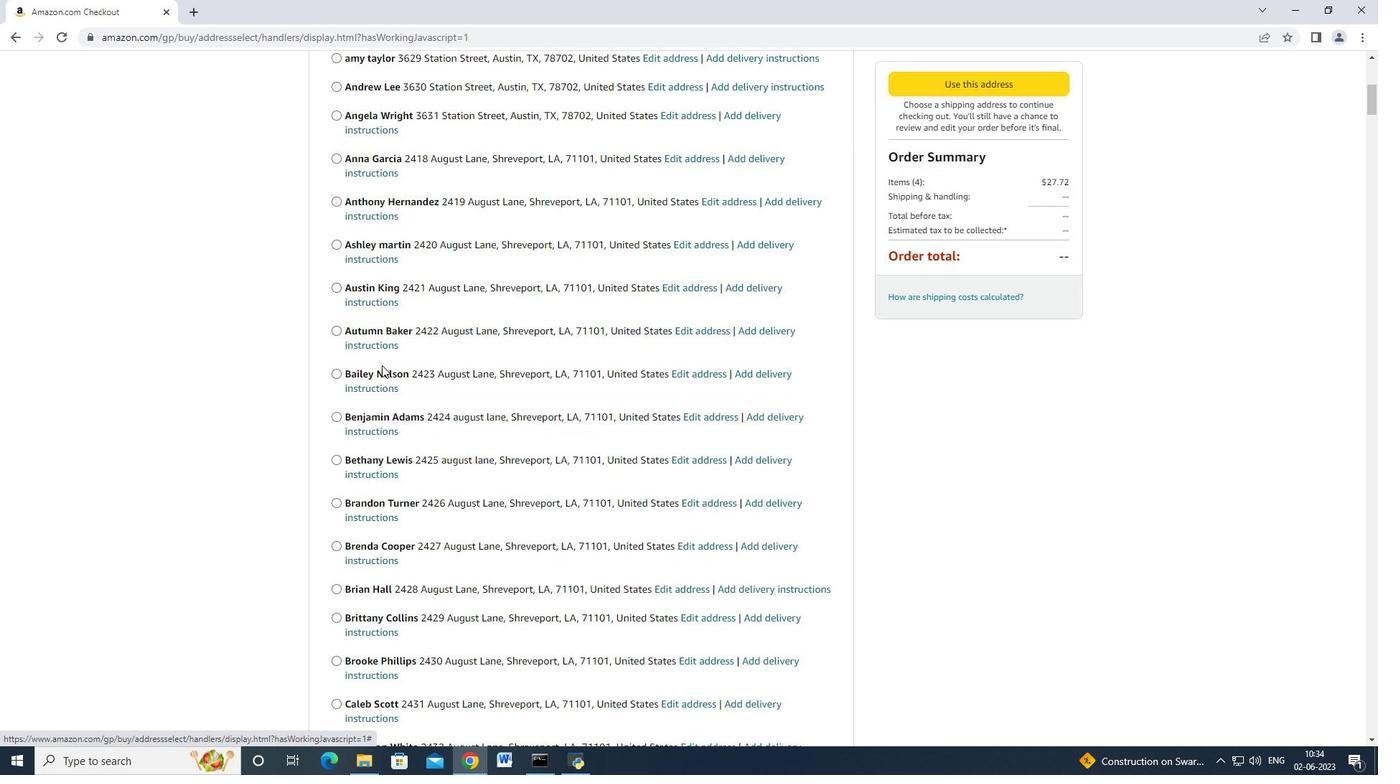 
Action: Mouse scrolled (382, 364) with delta (0, 0)
Screenshot: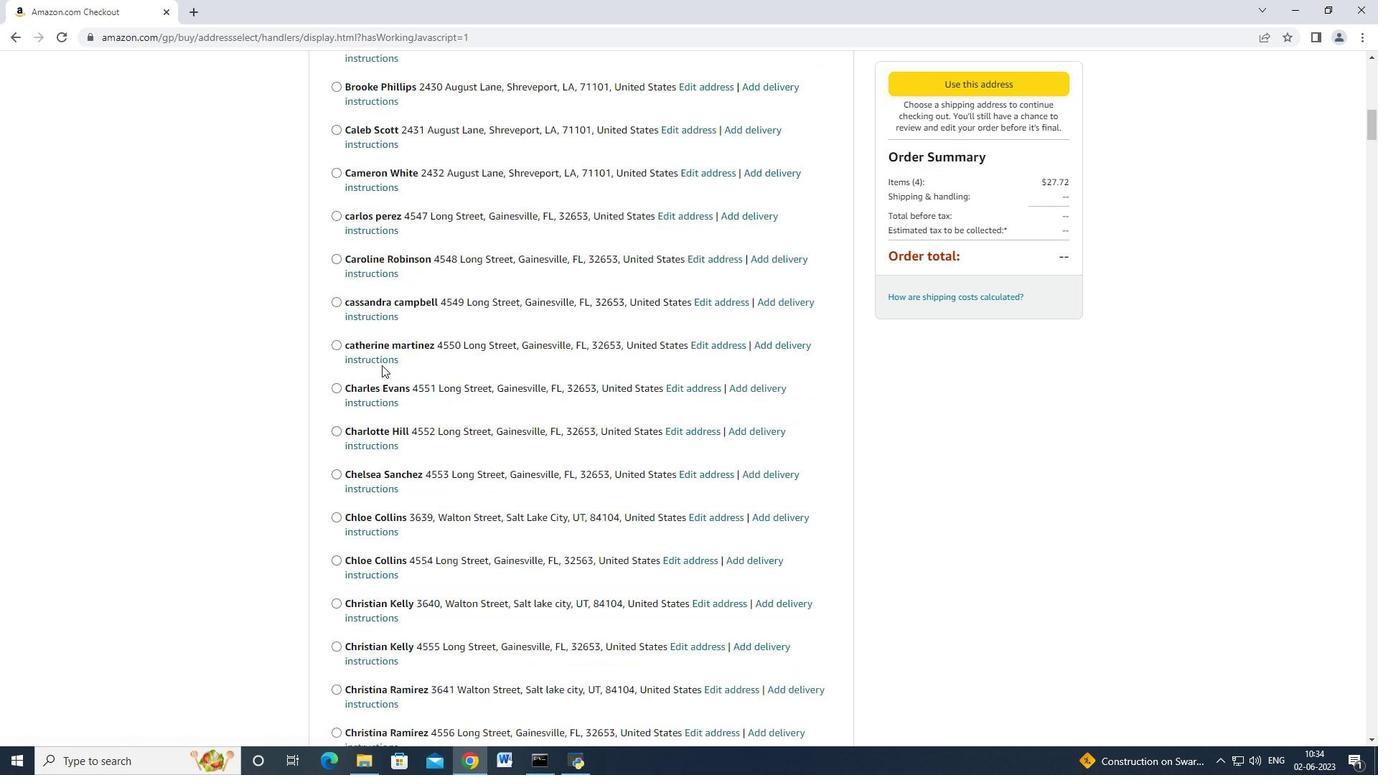 
Action: Mouse scrolled (382, 364) with delta (0, 0)
Screenshot: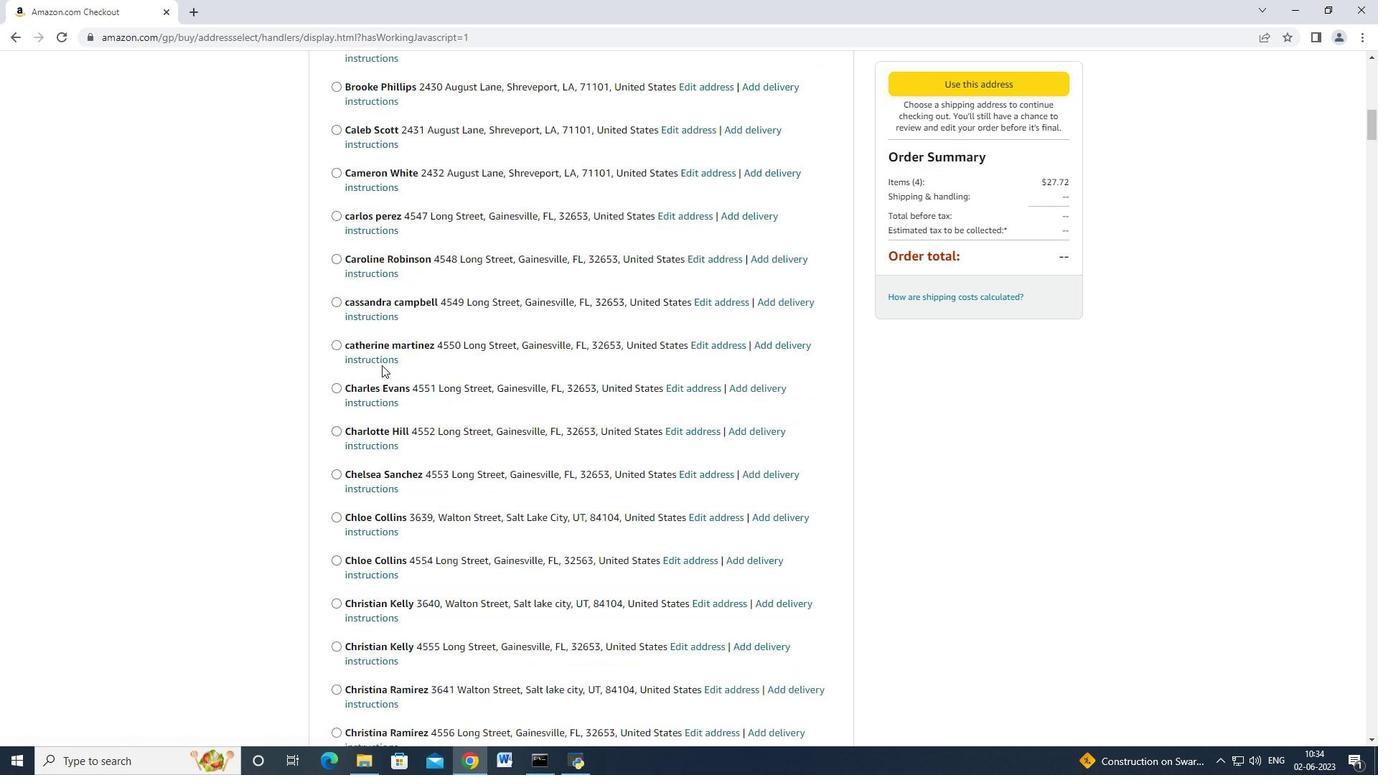 
Action: Mouse scrolled (382, 364) with delta (0, 0)
Screenshot: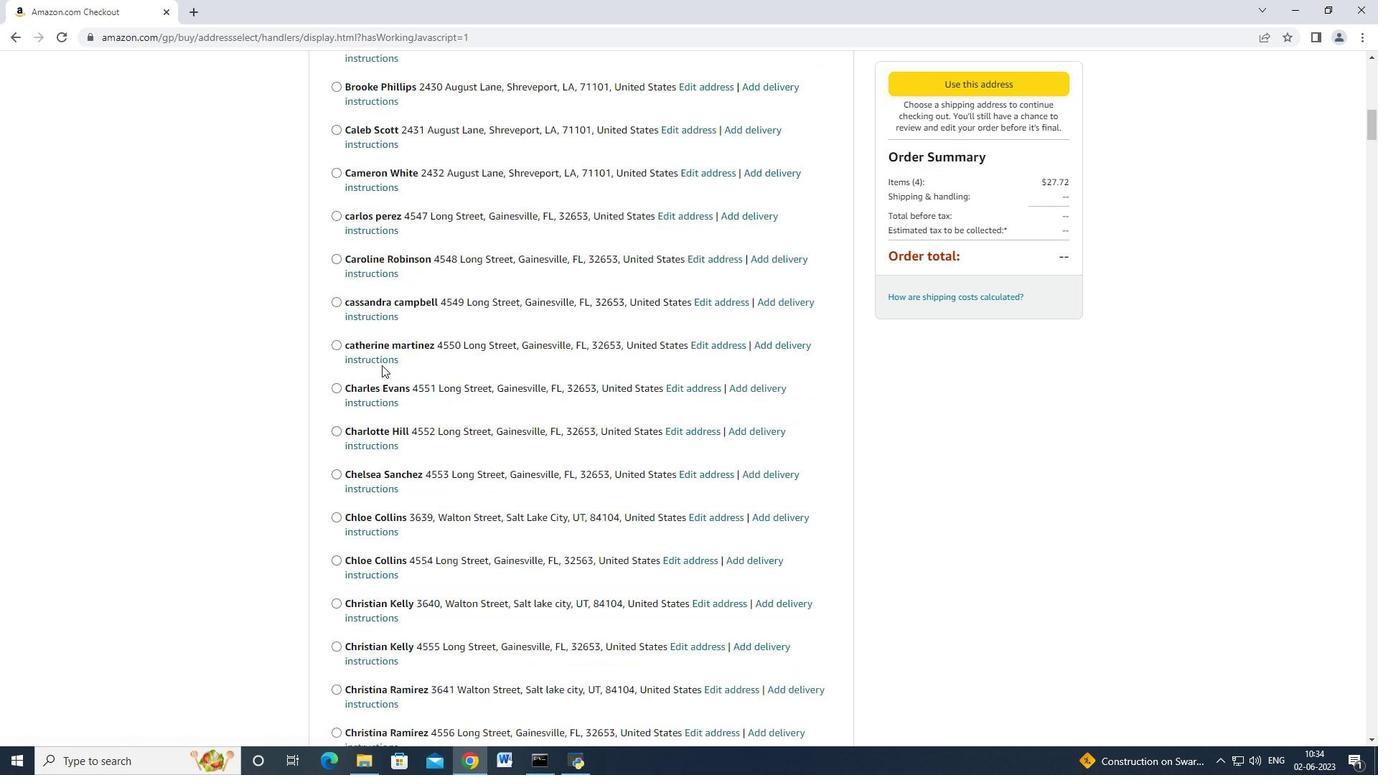 
Action: Mouse scrolled (382, 364) with delta (0, 0)
Screenshot: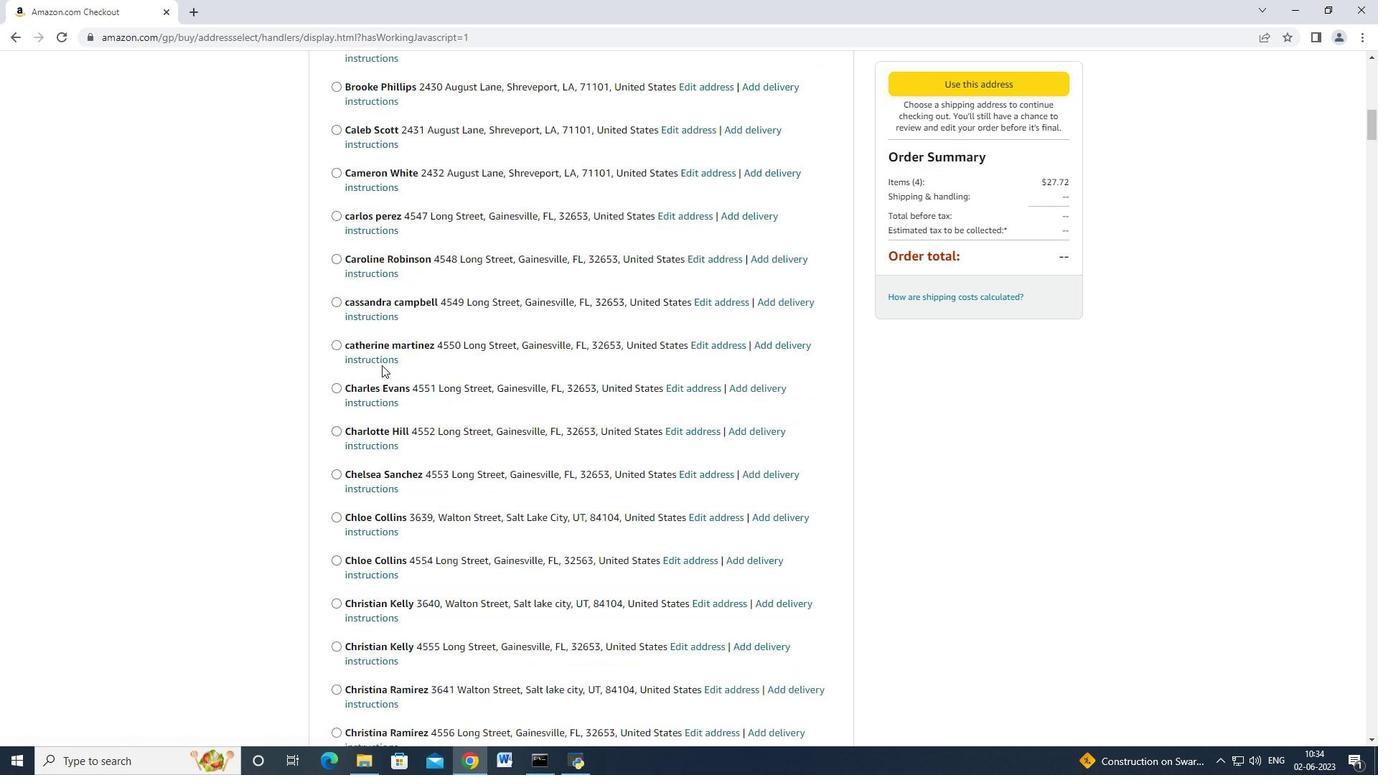 
Action: Mouse scrolled (382, 364) with delta (0, 0)
Screenshot: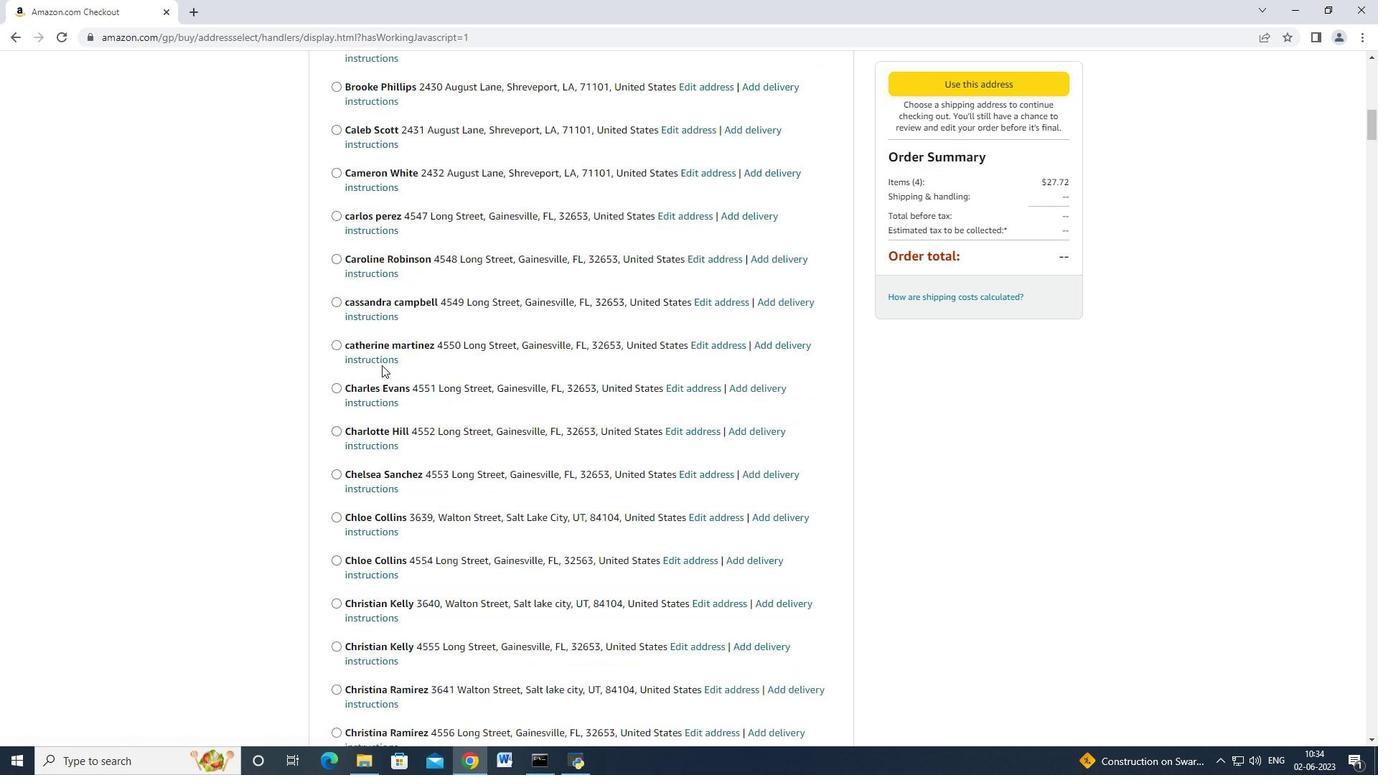 
Action: Mouse scrolled (382, 364) with delta (0, 0)
Screenshot: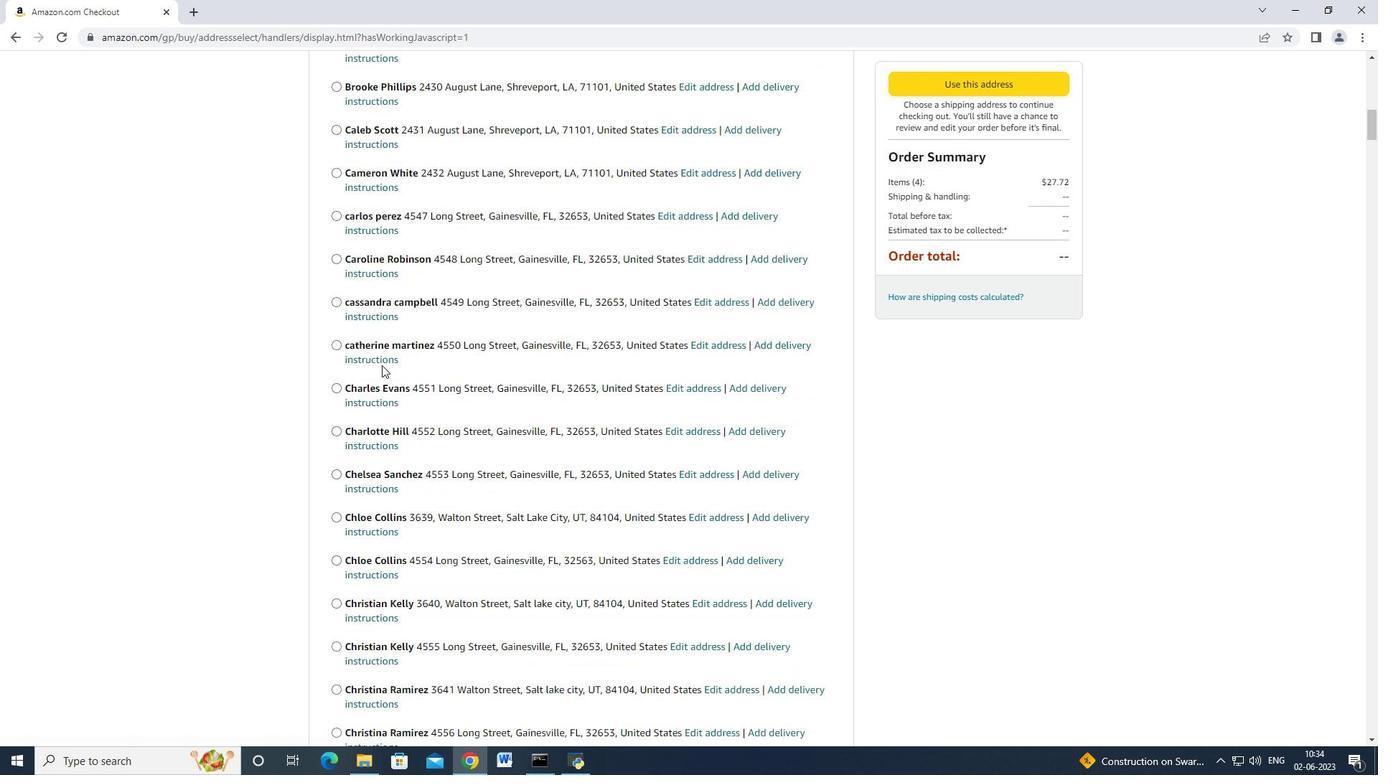 
Action: Mouse scrolled (382, 364) with delta (0, 0)
Screenshot: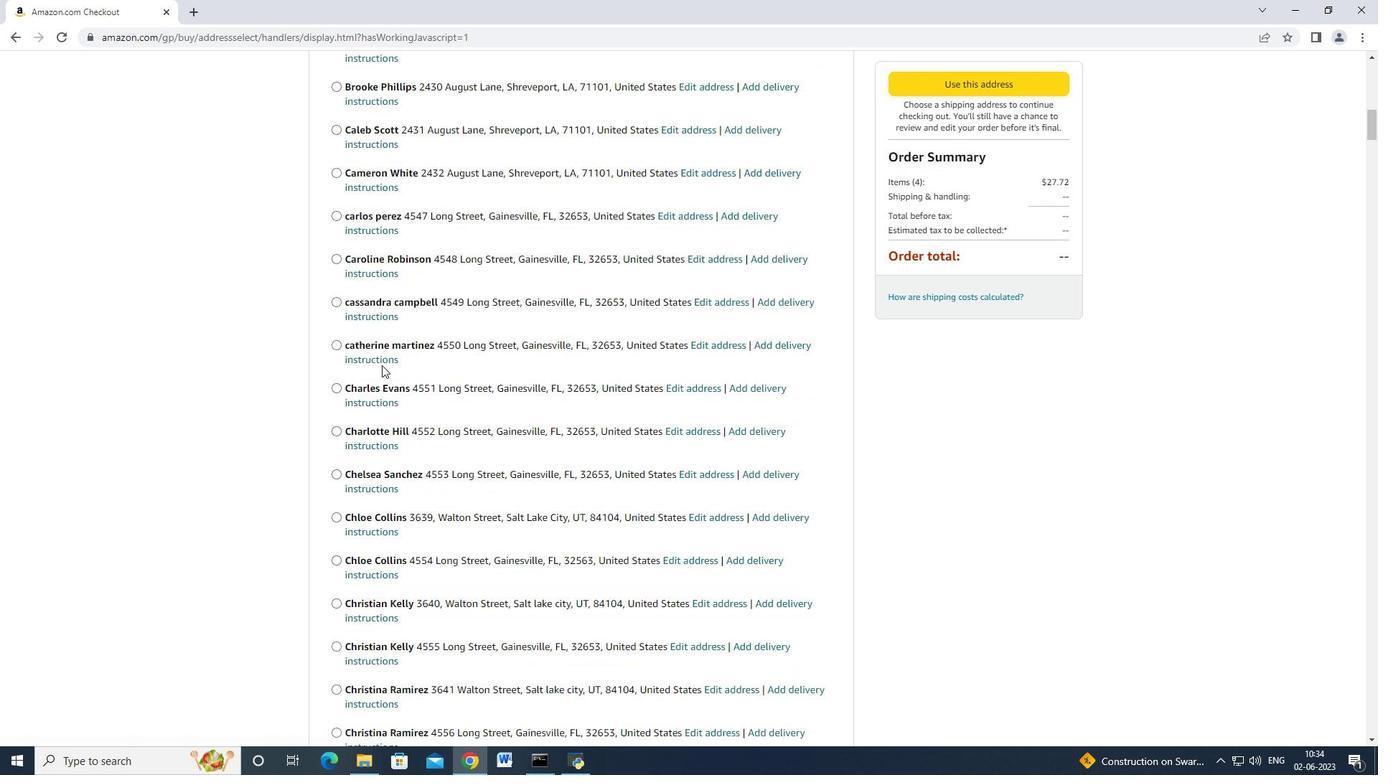 
Action: Mouse scrolled (382, 364) with delta (0, 0)
Screenshot: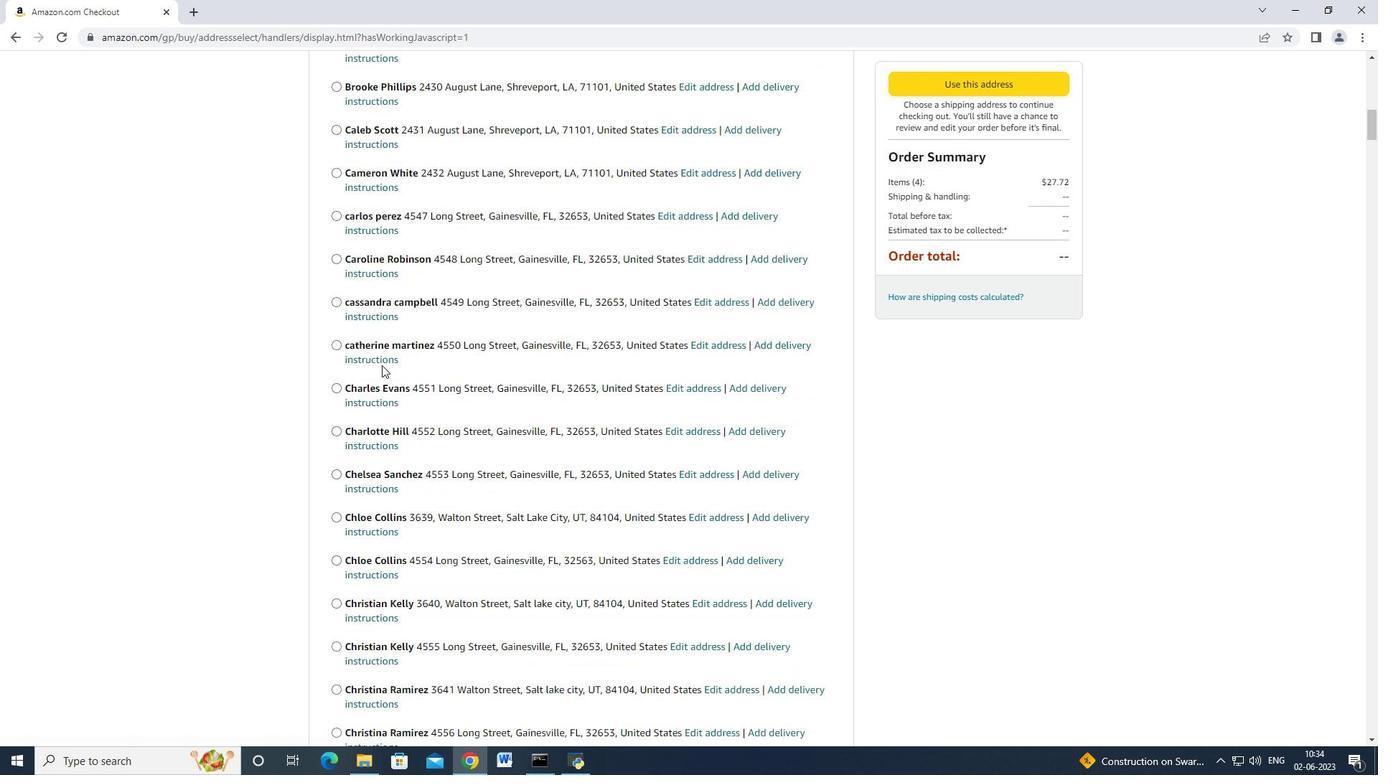 
Action: Mouse scrolled (382, 364) with delta (0, 0)
Screenshot: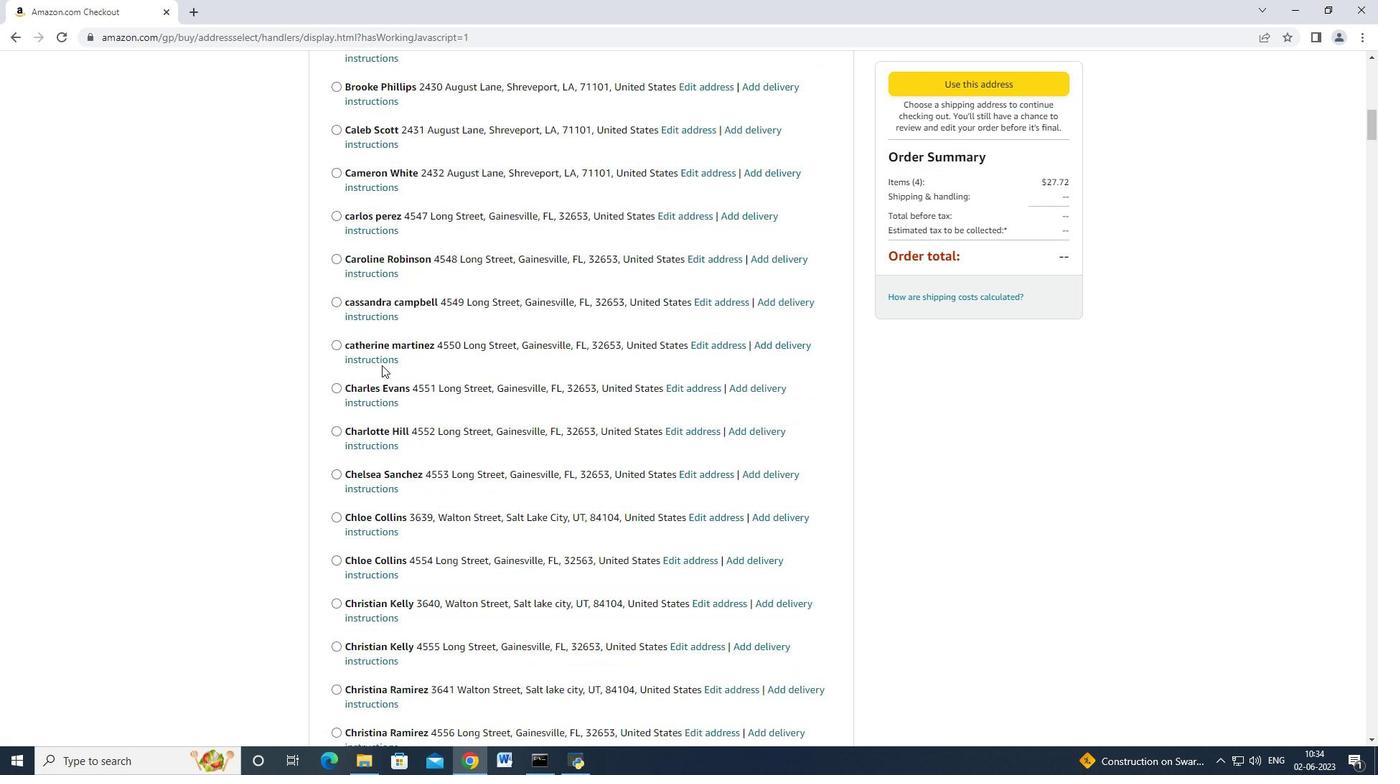 
Action: Mouse scrolled (382, 364) with delta (0, 0)
Screenshot: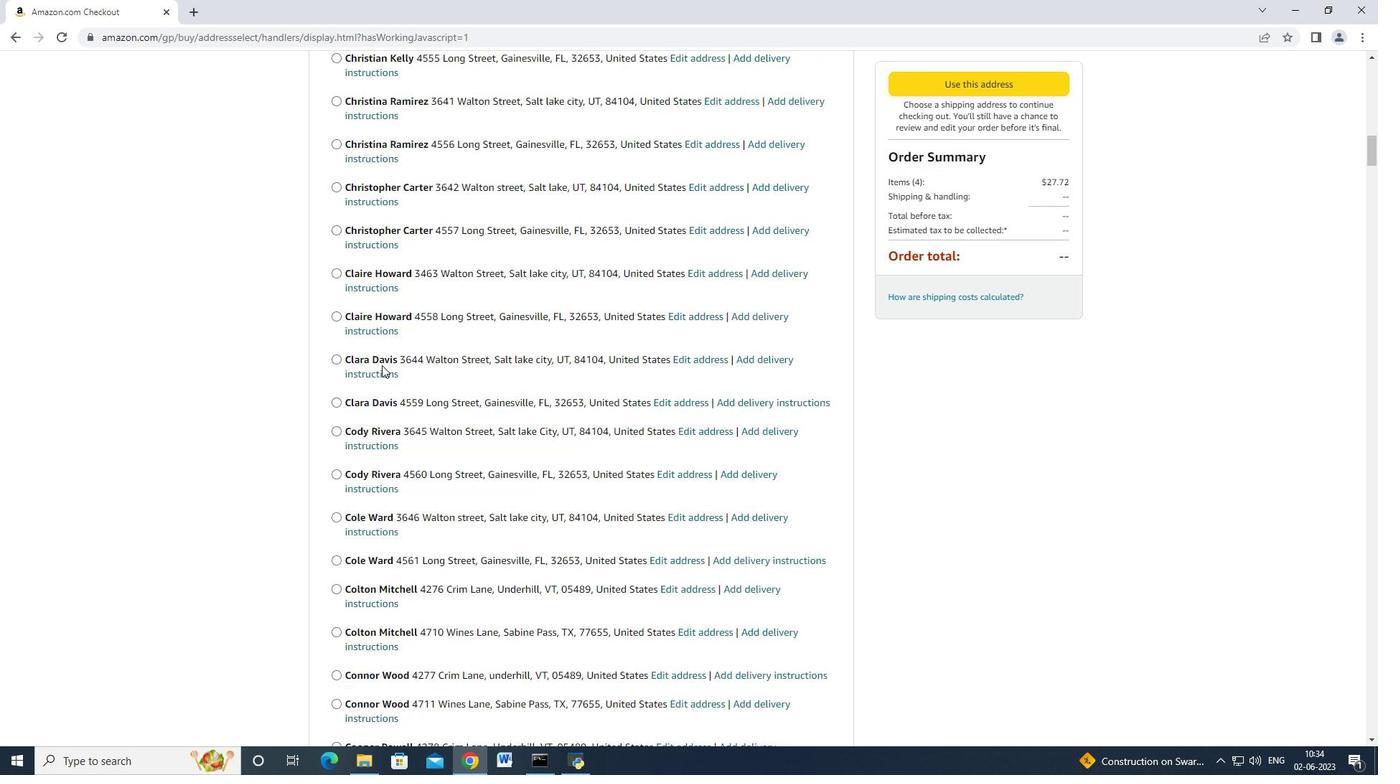 
Action: Mouse scrolled (382, 364) with delta (0, 0)
Screenshot: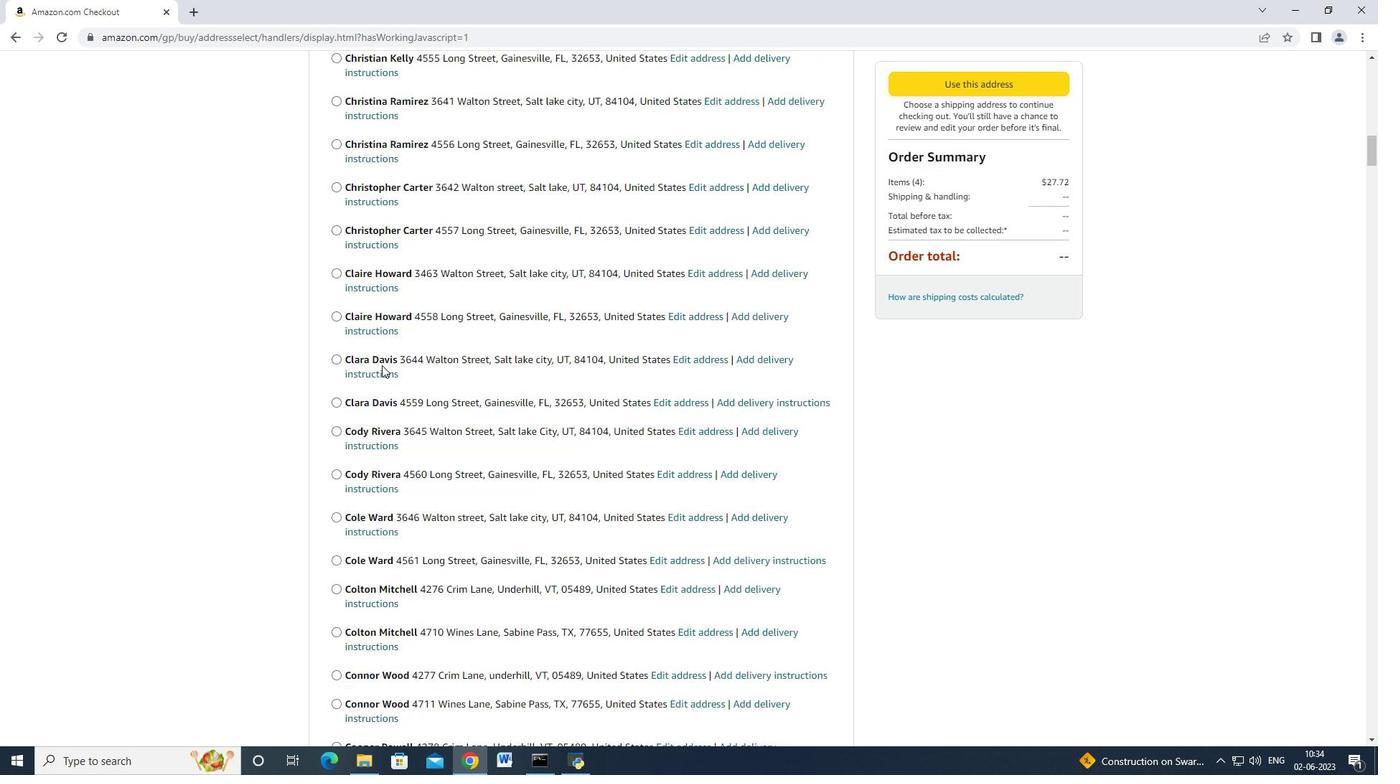 
Action: Mouse scrolled (382, 364) with delta (0, 0)
Screenshot: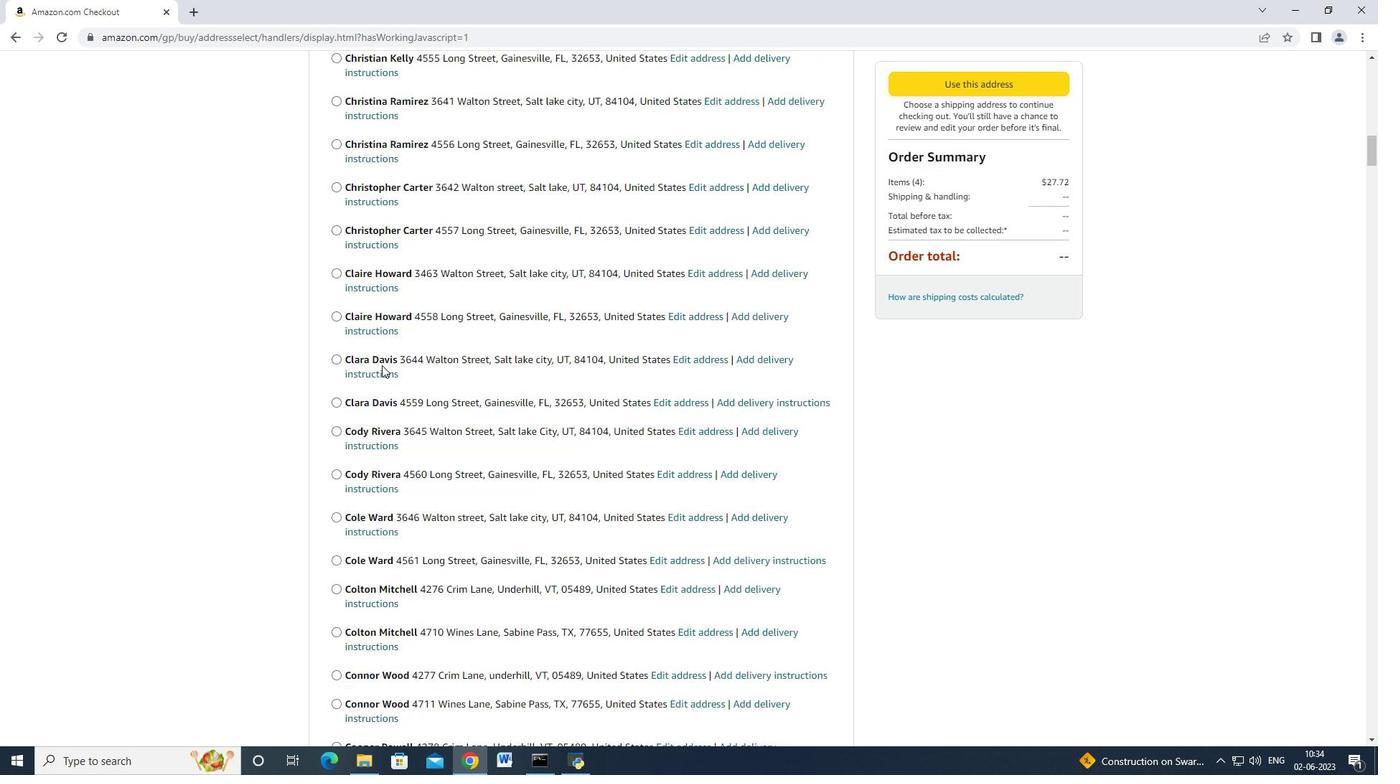 
Action: Mouse scrolled (382, 364) with delta (0, 0)
Screenshot: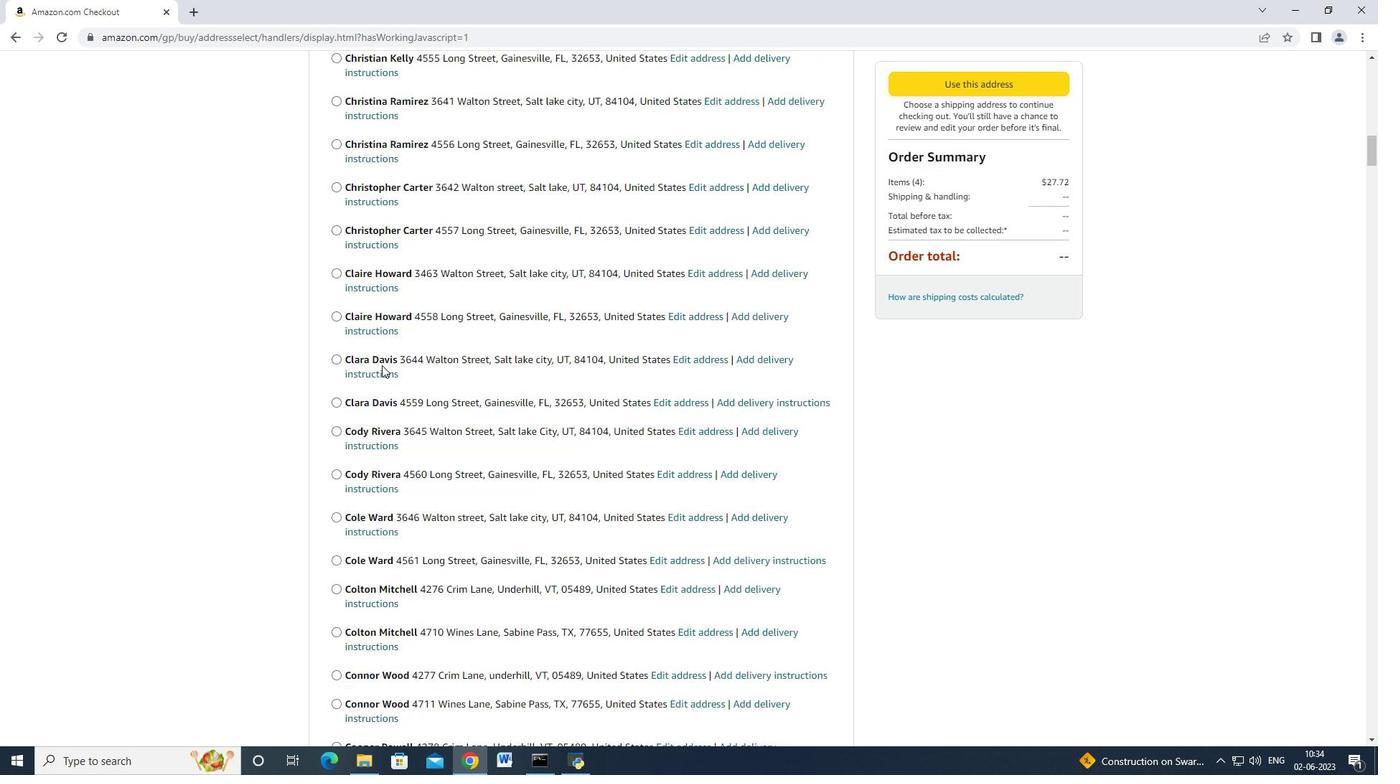 
Action: Mouse scrolled (382, 364) with delta (0, 0)
Screenshot: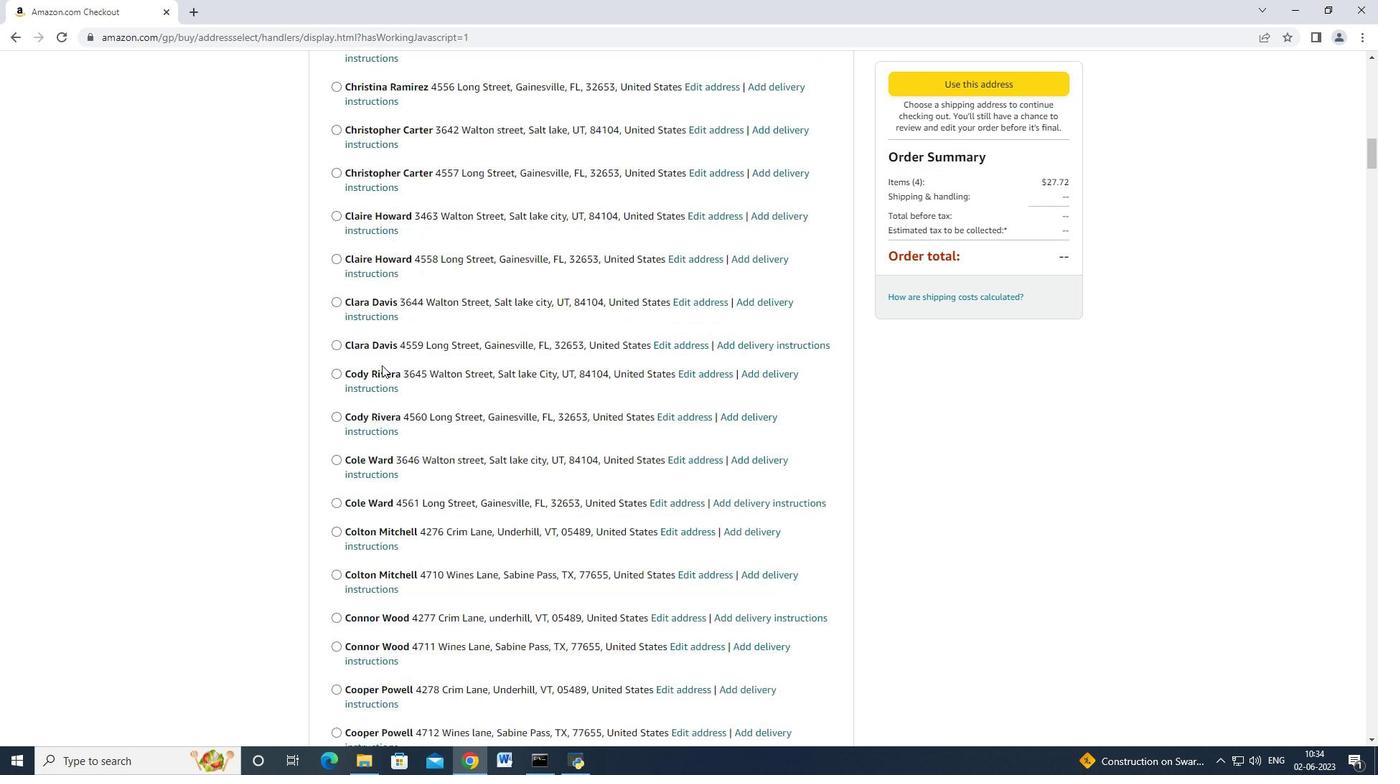 
Action: Mouse scrolled (382, 364) with delta (0, -1)
Screenshot: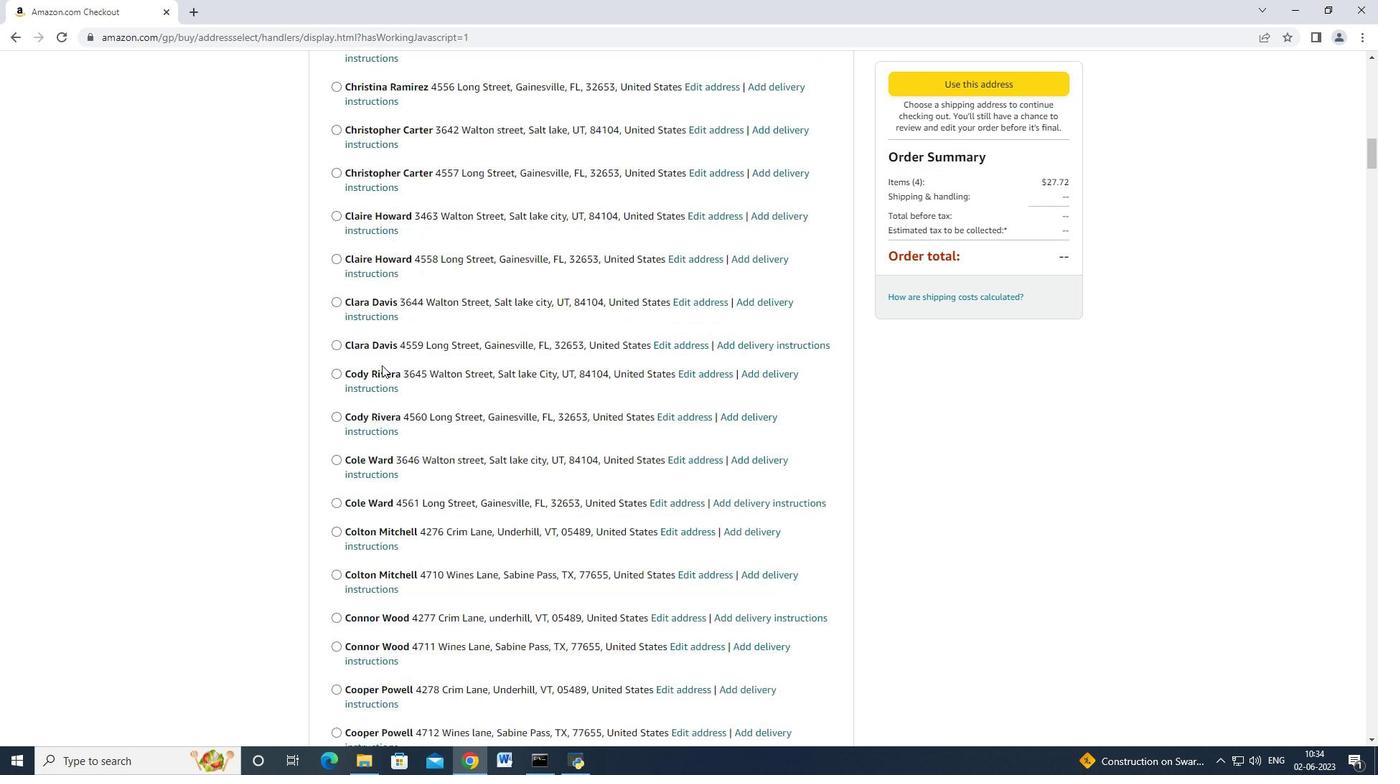
Action: Mouse scrolled (382, 364) with delta (0, 0)
Screenshot: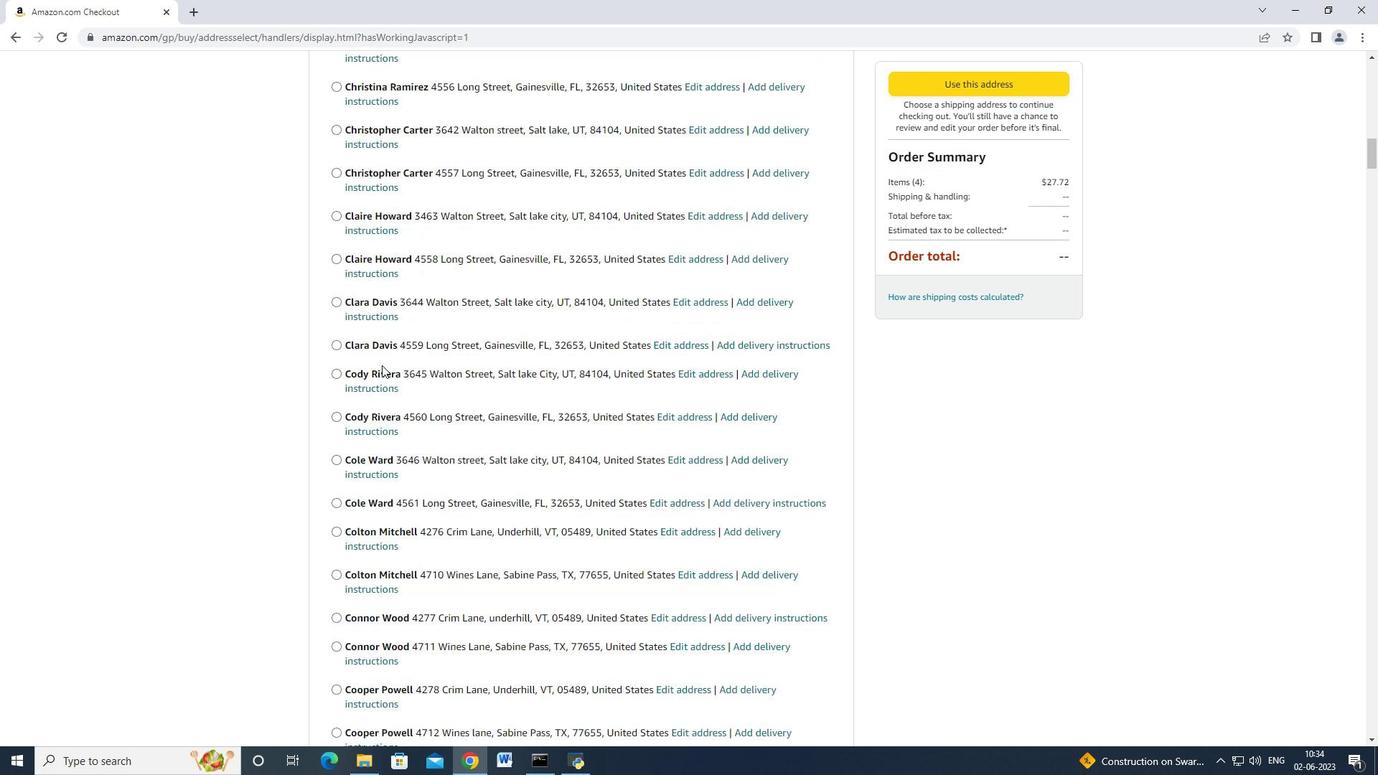 
Action: Mouse scrolled (382, 364) with delta (0, 0)
Screenshot: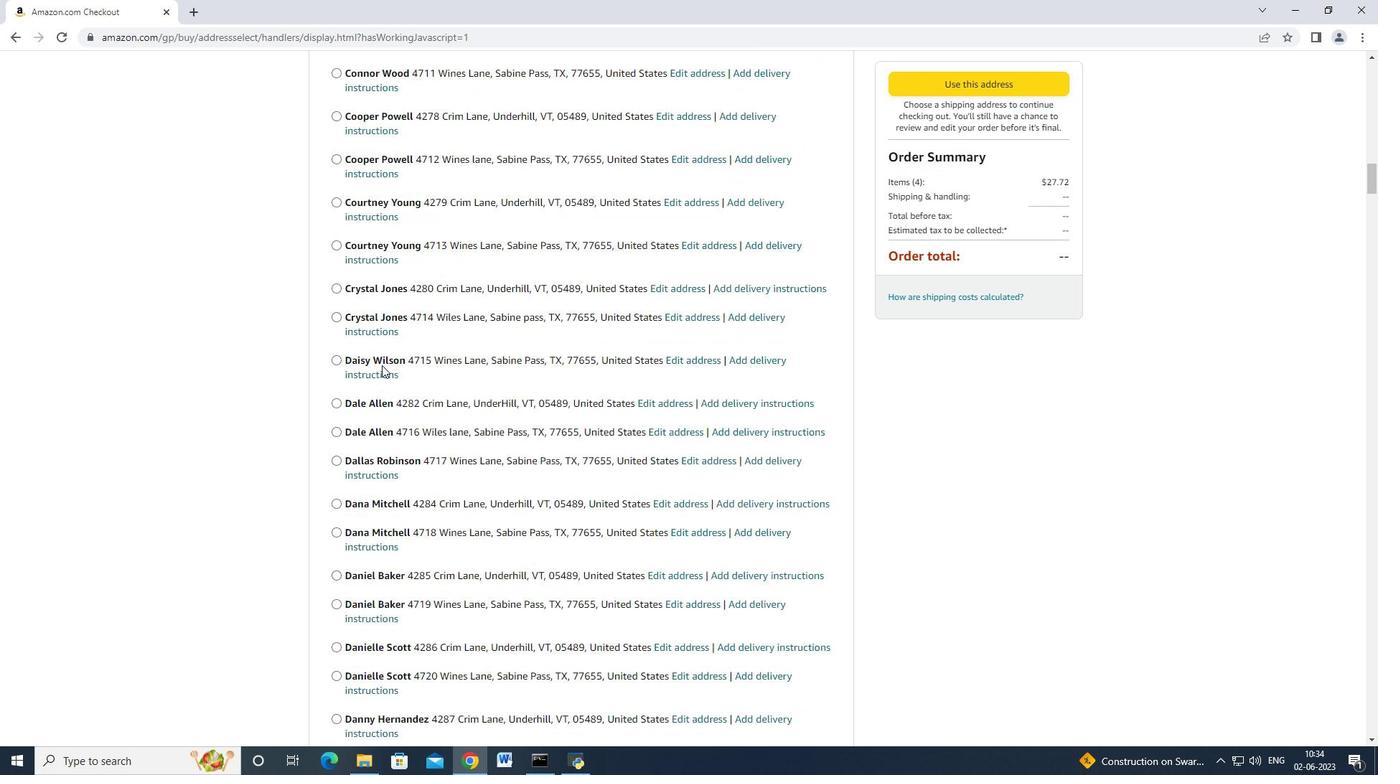 
Action: Mouse scrolled (382, 364) with delta (0, 0)
Screenshot: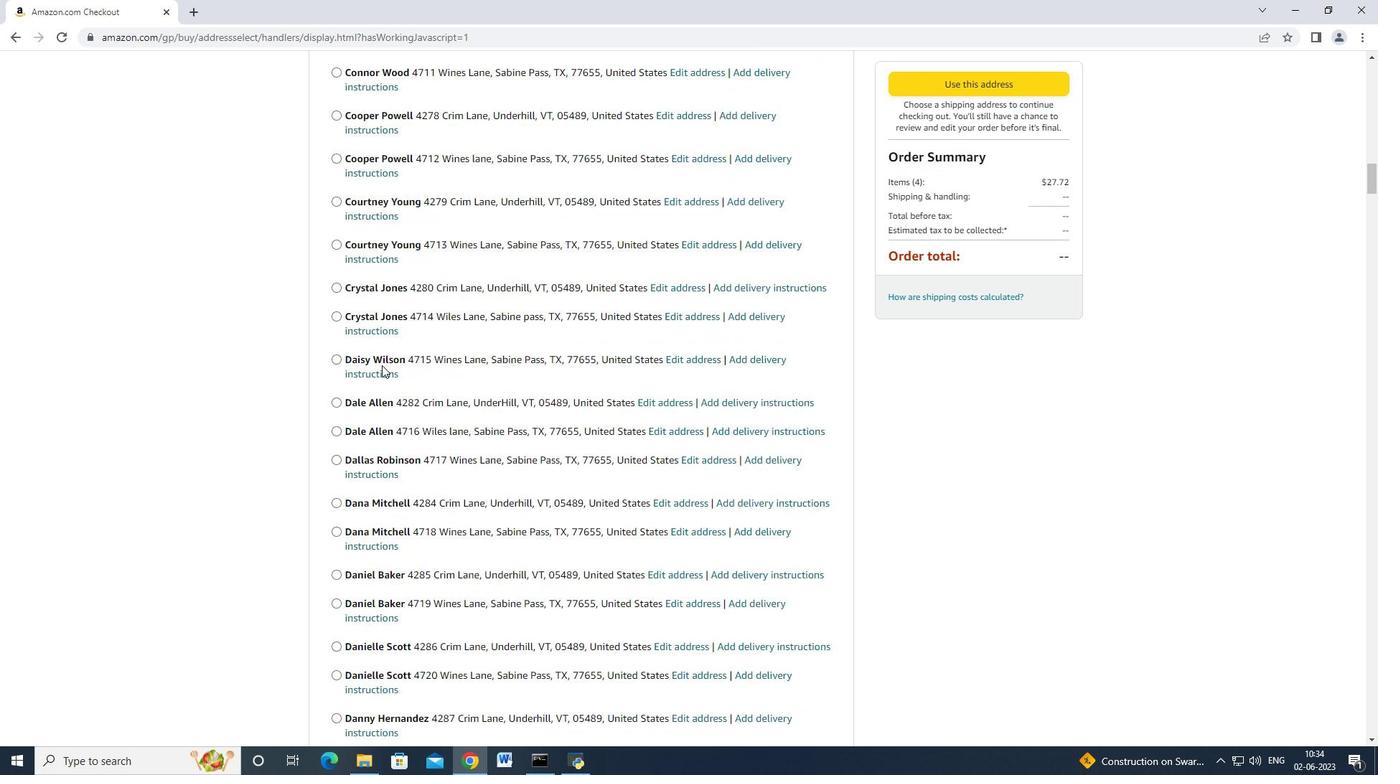 
Action: Mouse scrolled (382, 364) with delta (0, 0)
Screenshot: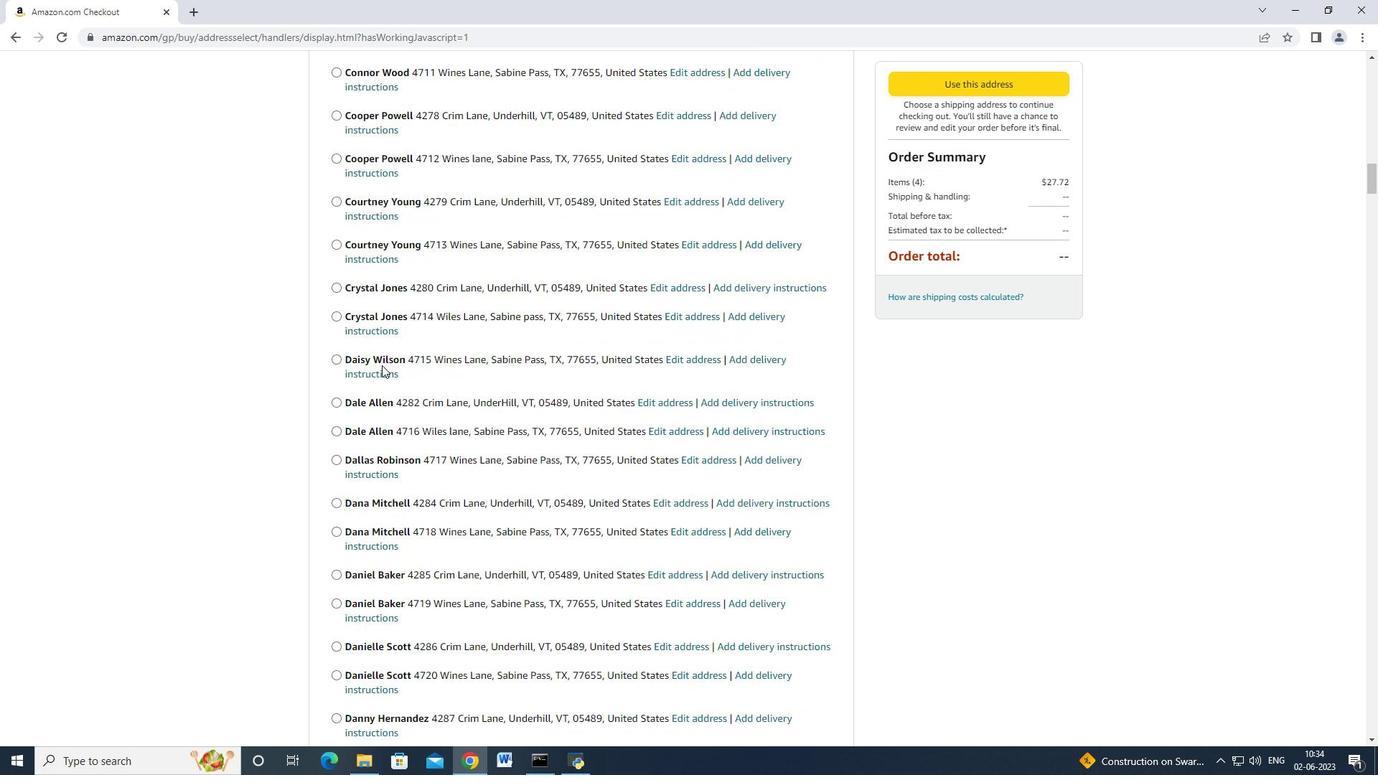 
Action: Mouse scrolled (382, 364) with delta (0, 0)
Screenshot: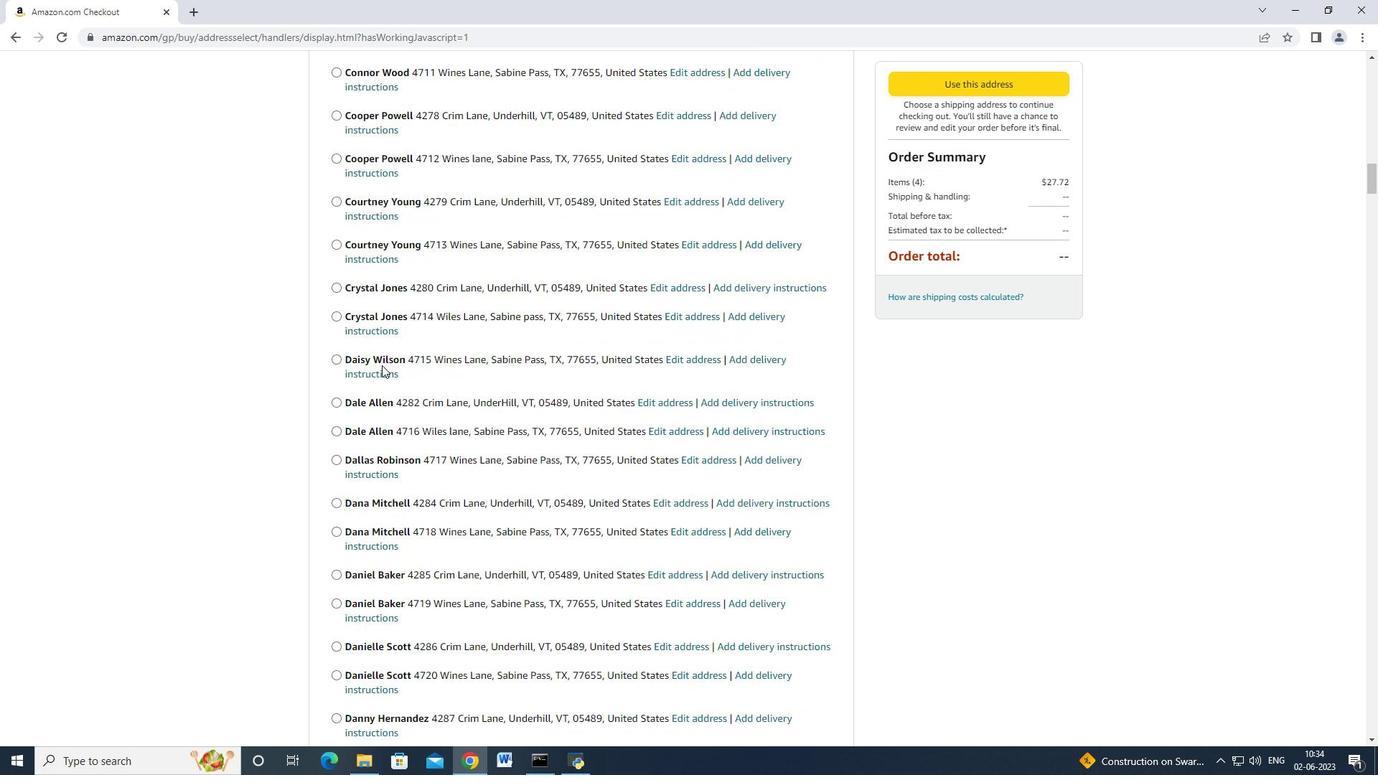 
Action: Mouse scrolled (382, 364) with delta (0, 0)
Screenshot: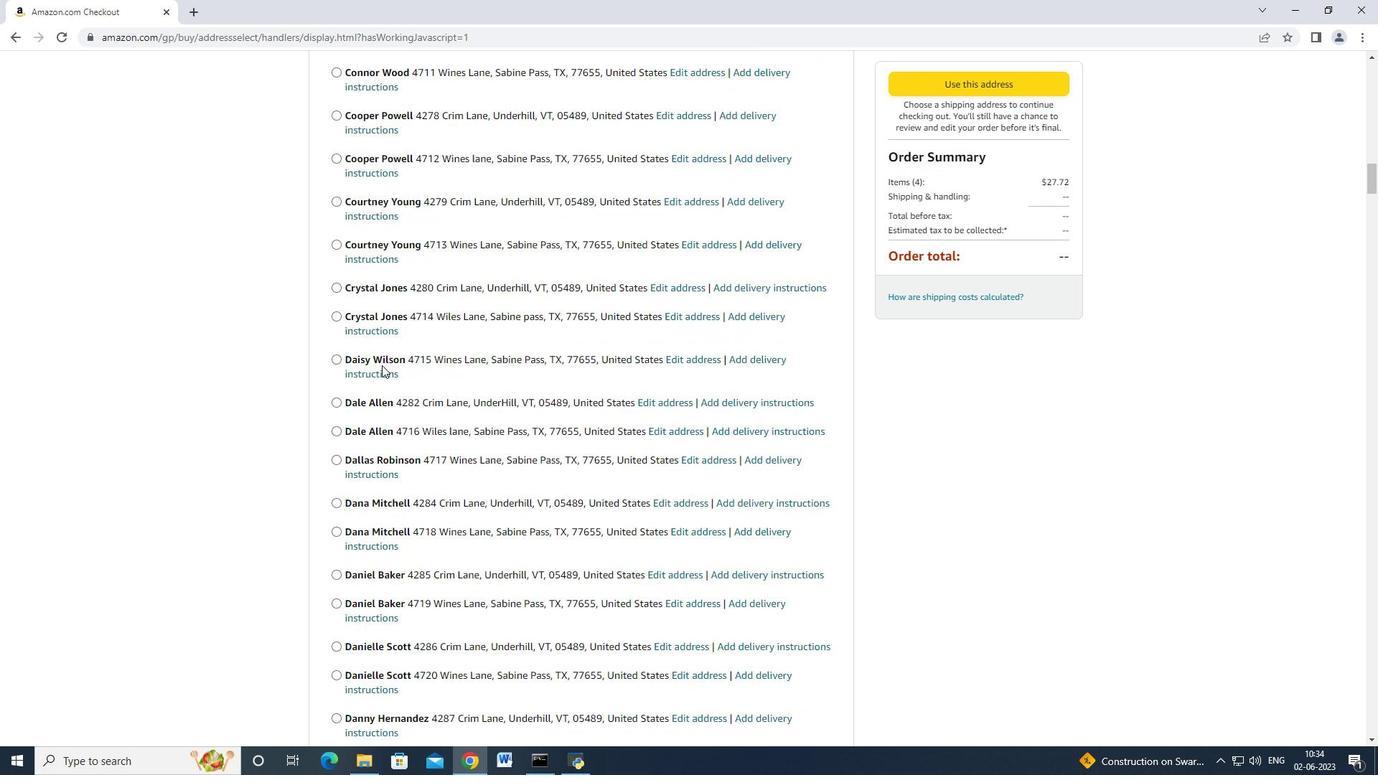 
Action: Mouse scrolled (382, 364) with delta (0, 0)
Screenshot: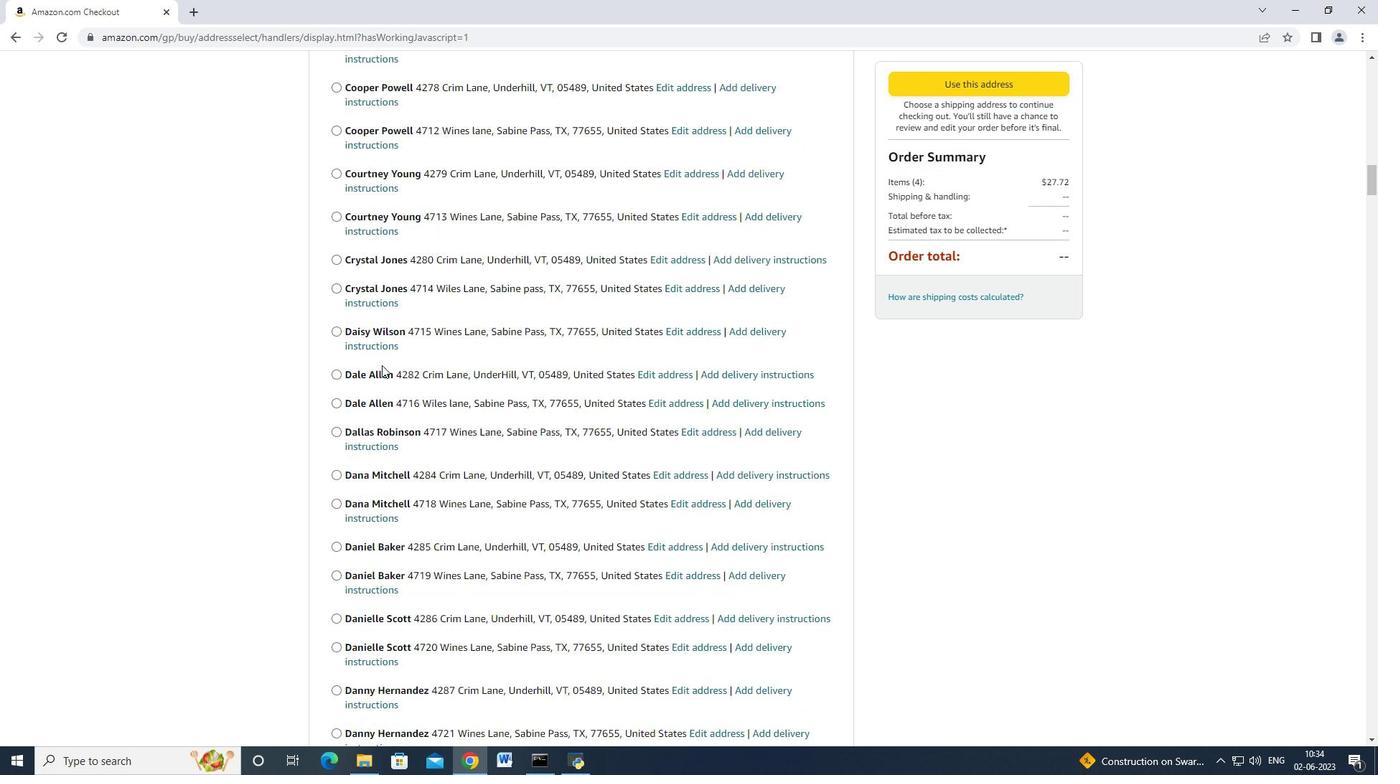 
Action: Mouse scrolled (382, 364) with delta (0, 0)
Screenshot: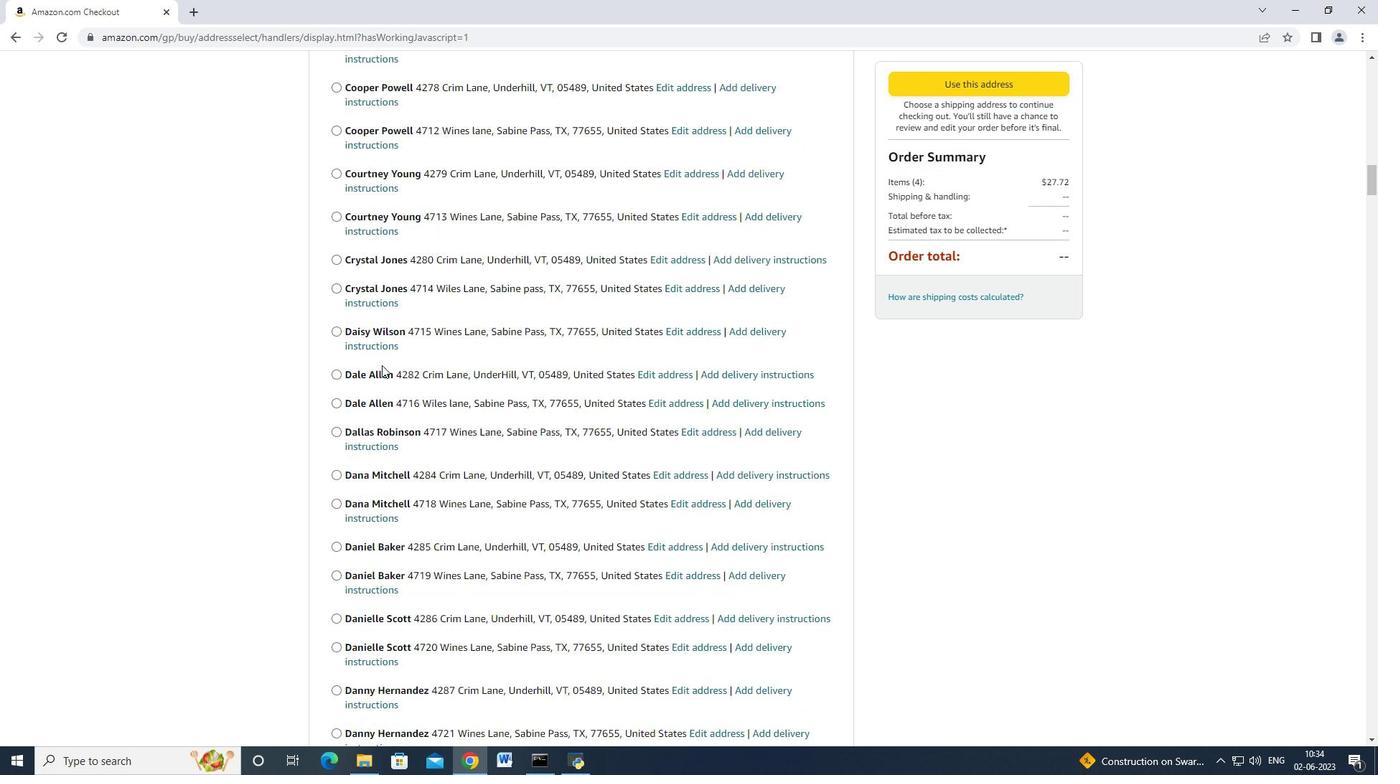 
Action: Mouse scrolled (382, 364) with delta (0, 0)
Screenshot: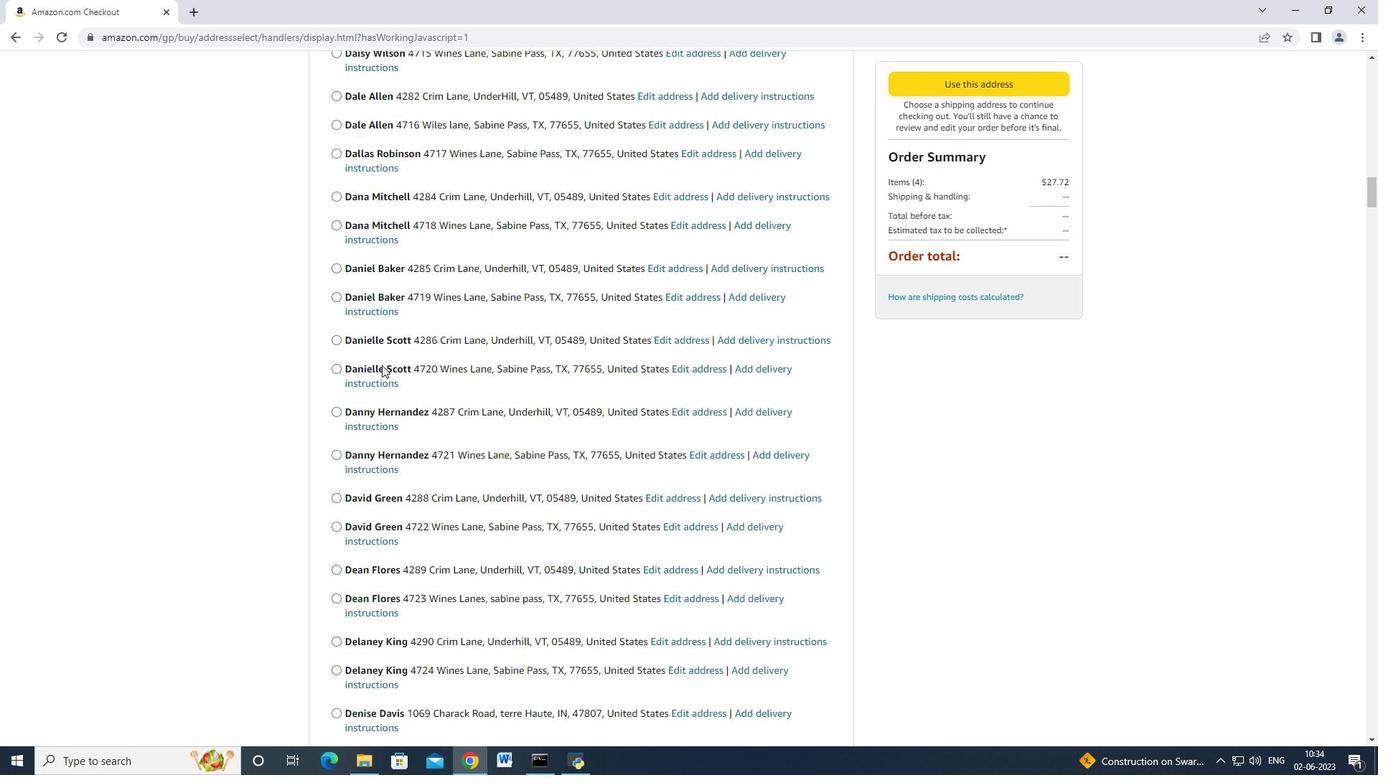 
Action: Mouse scrolled (382, 364) with delta (0, 0)
Screenshot: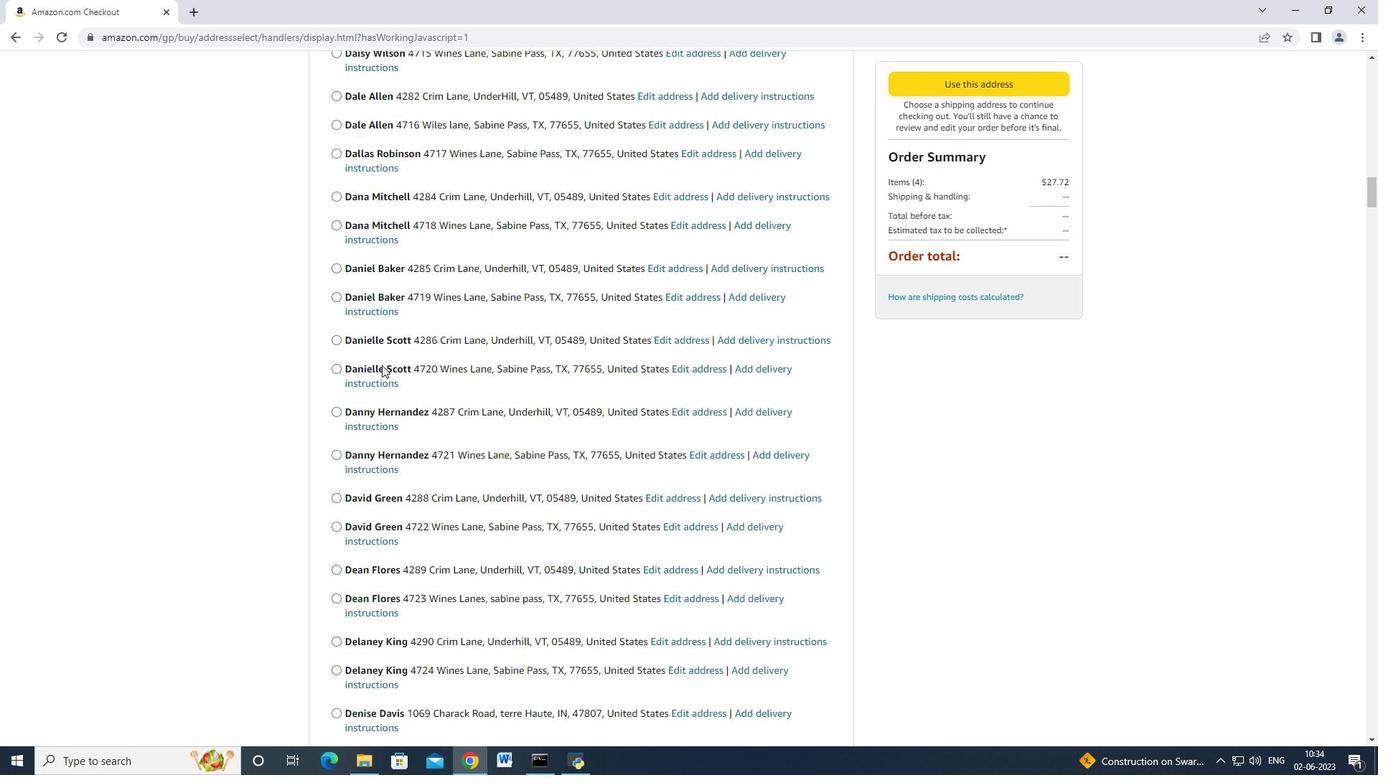 
Action: Mouse scrolled (382, 364) with delta (0, 0)
Screenshot: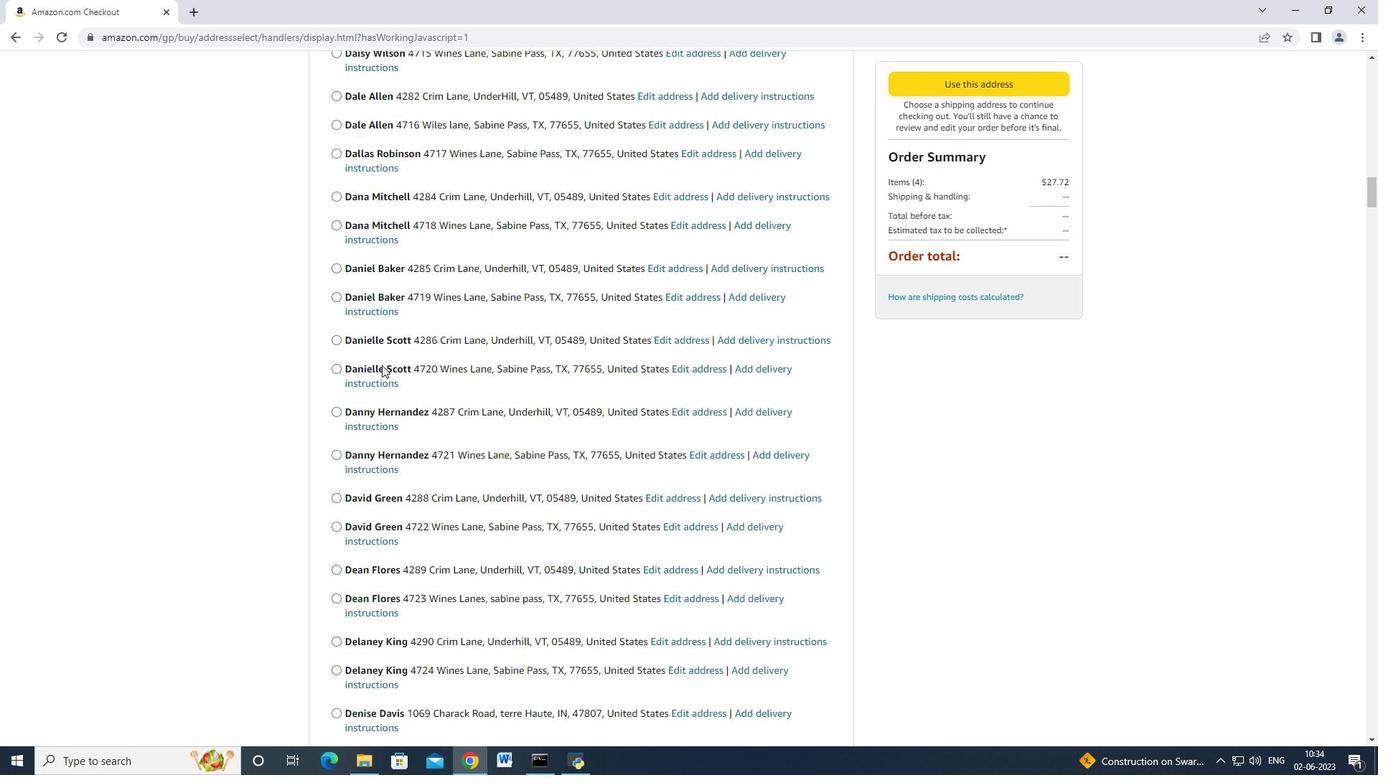 
Action: Mouse scrolled (382, 364) with delta (0, -1)
Screenshot: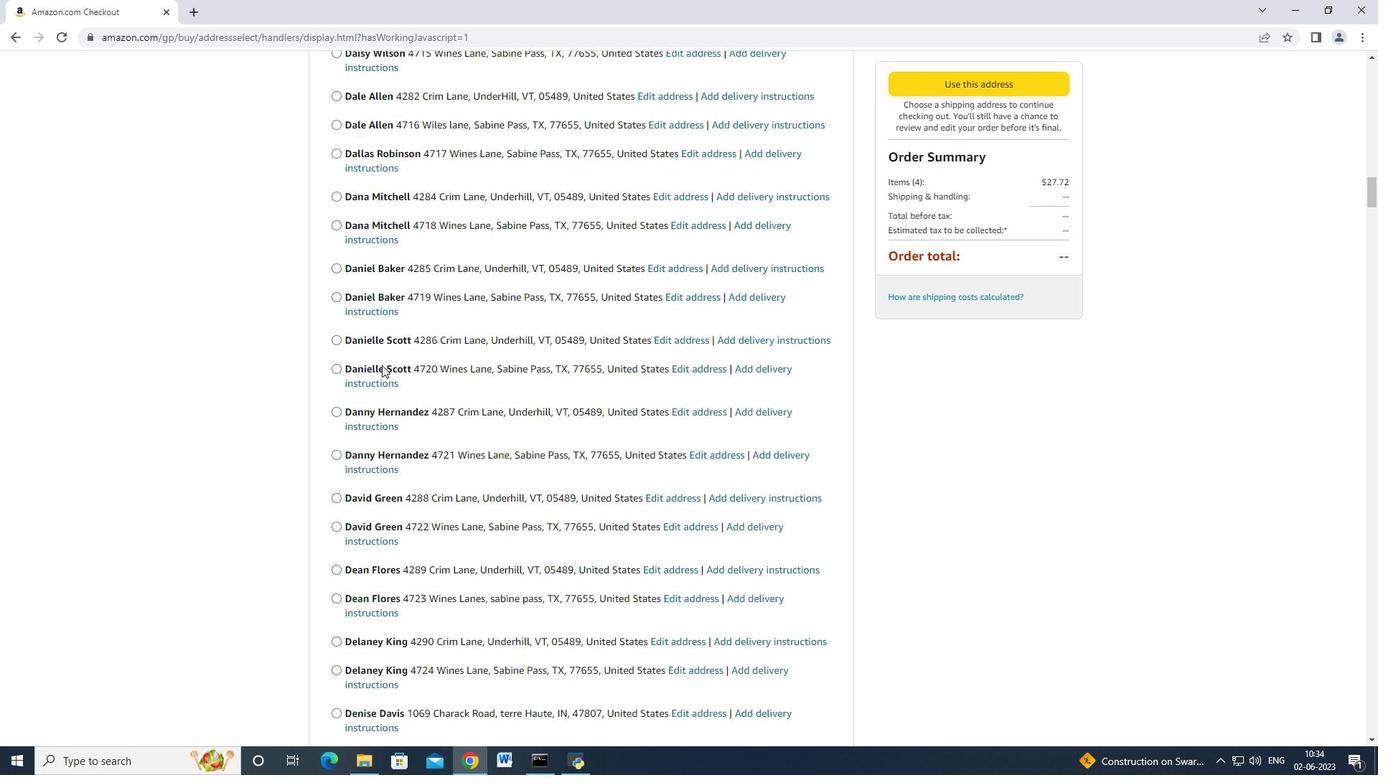 
Action: Mouse scrolled (382, 364) with delta (0, 0)
Screenshot: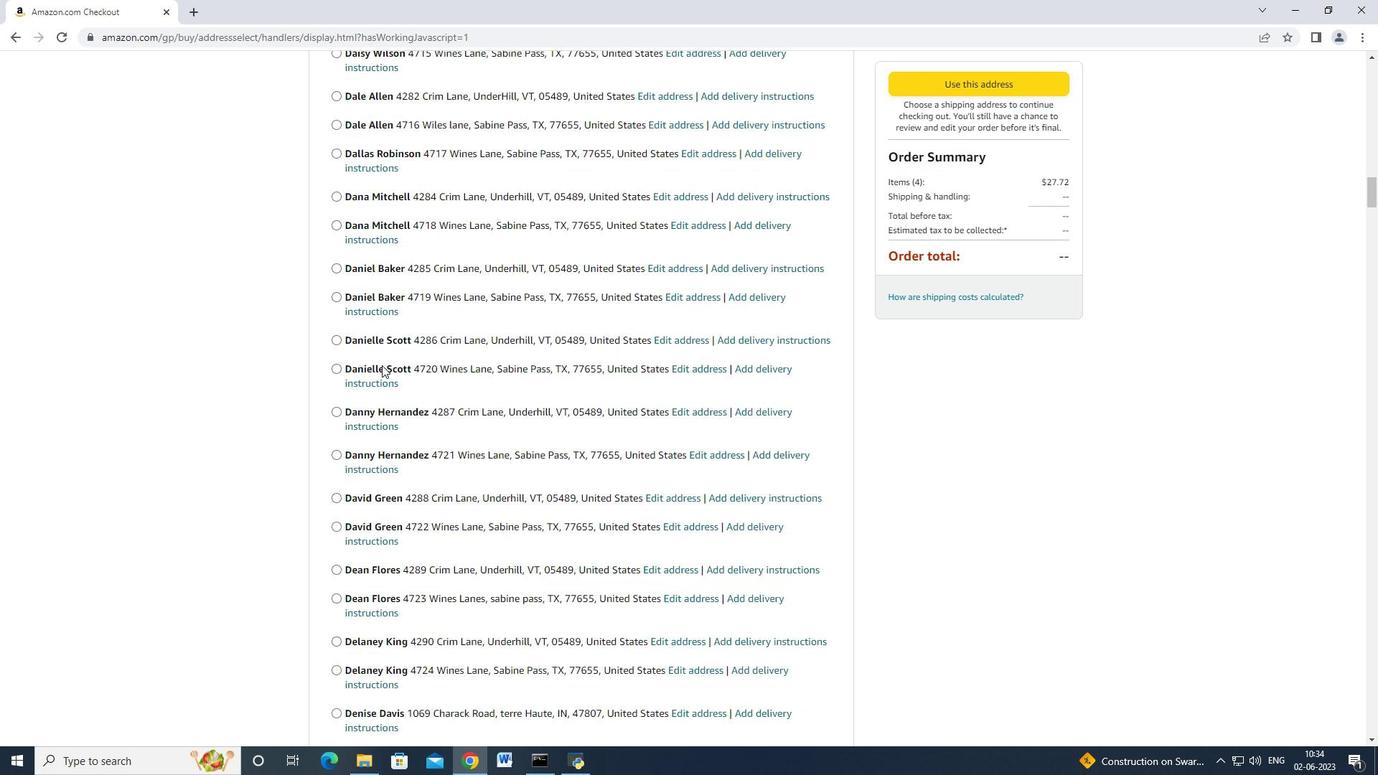 
Action: Mouse scrolled (382, 364) with delta (0, 0)
Screenshot: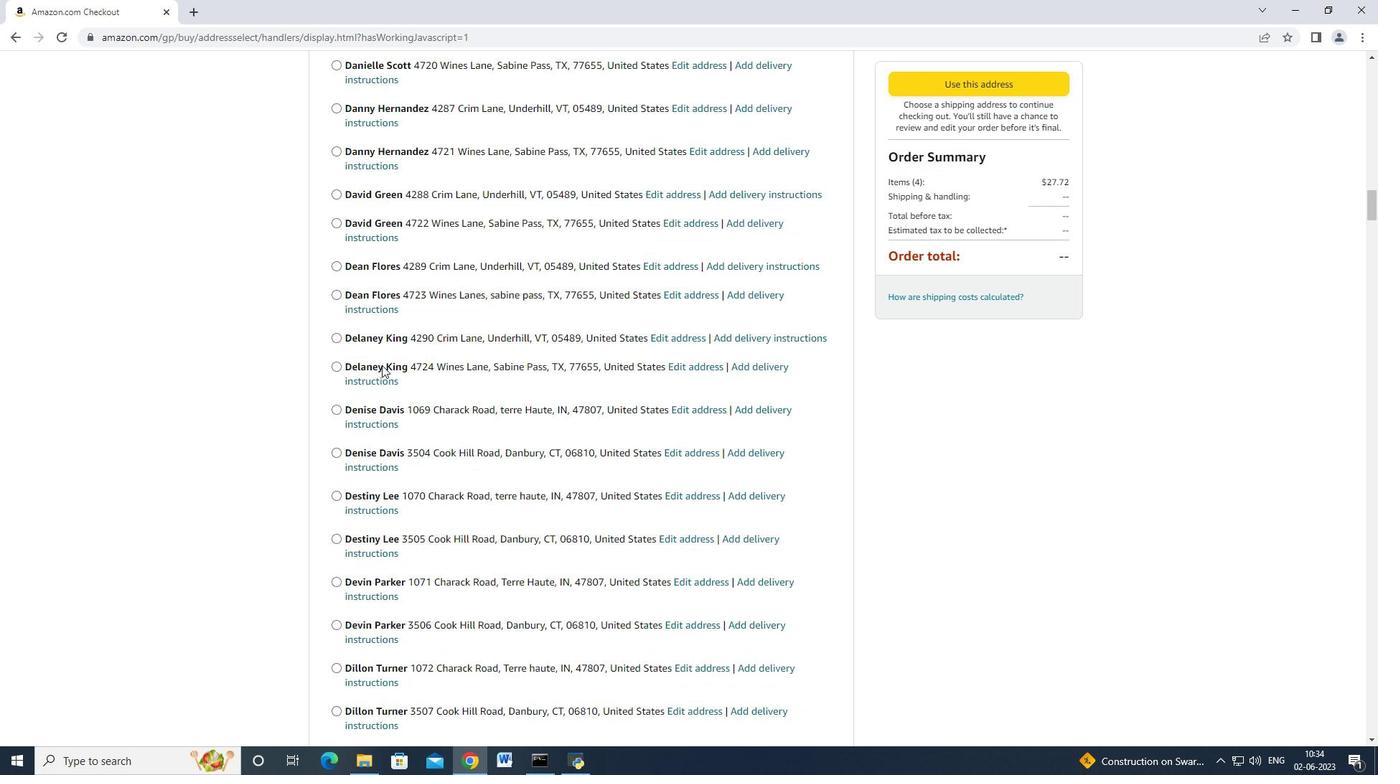 
Action: Mouse scrolled (382, 364) with delta (0, 0)
Screenshot: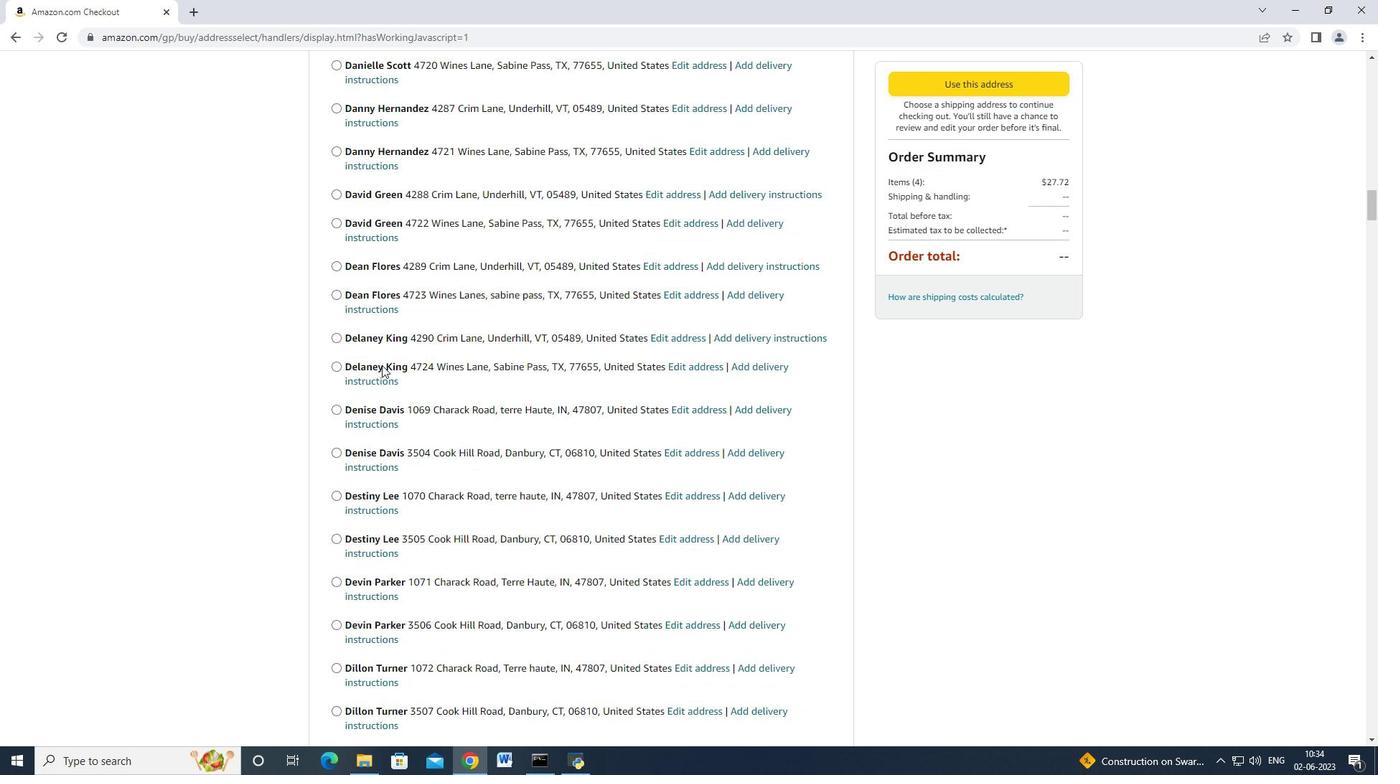 
Action: Mouse scrolled (382, 364) with delta (0, 0)
Screenshot: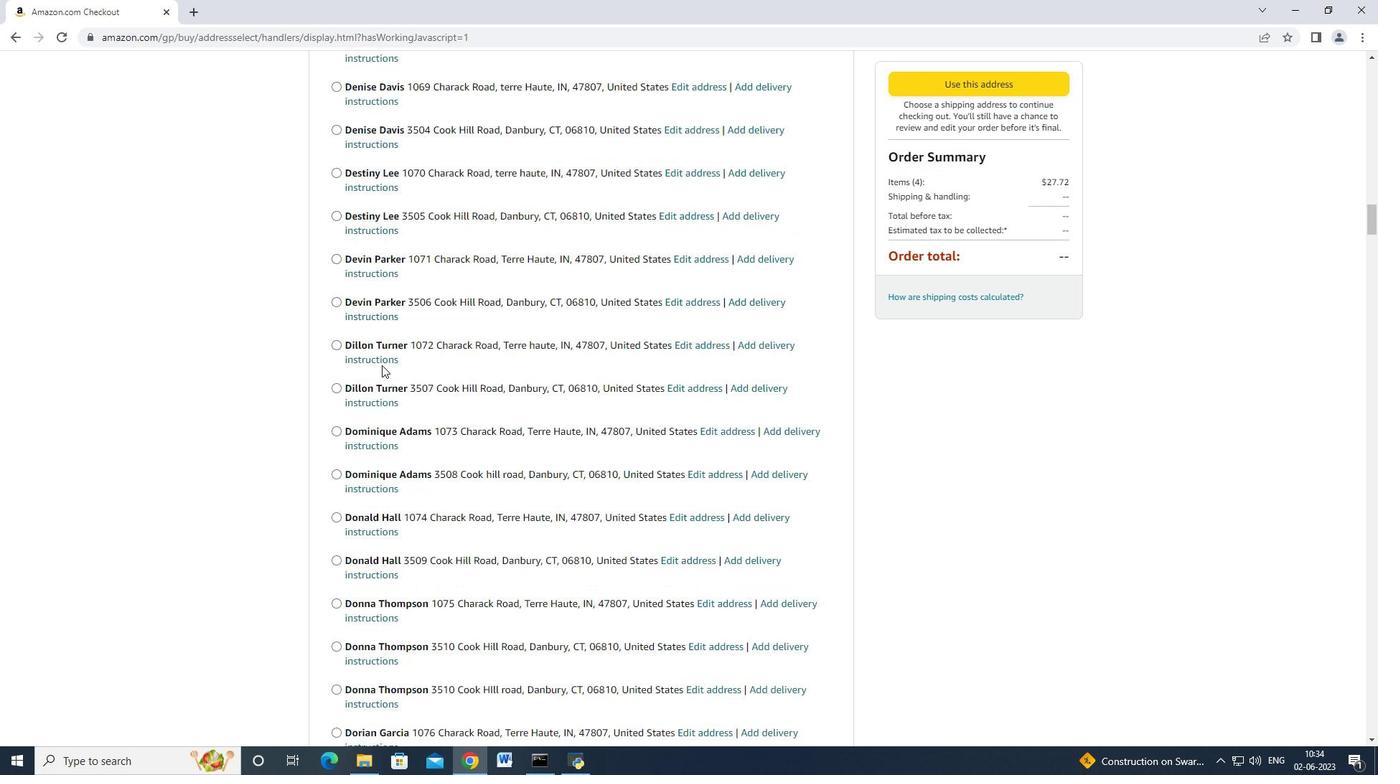 
Action: Mouse scrolled (382, 364) with delta (0, 0)
Screenshot: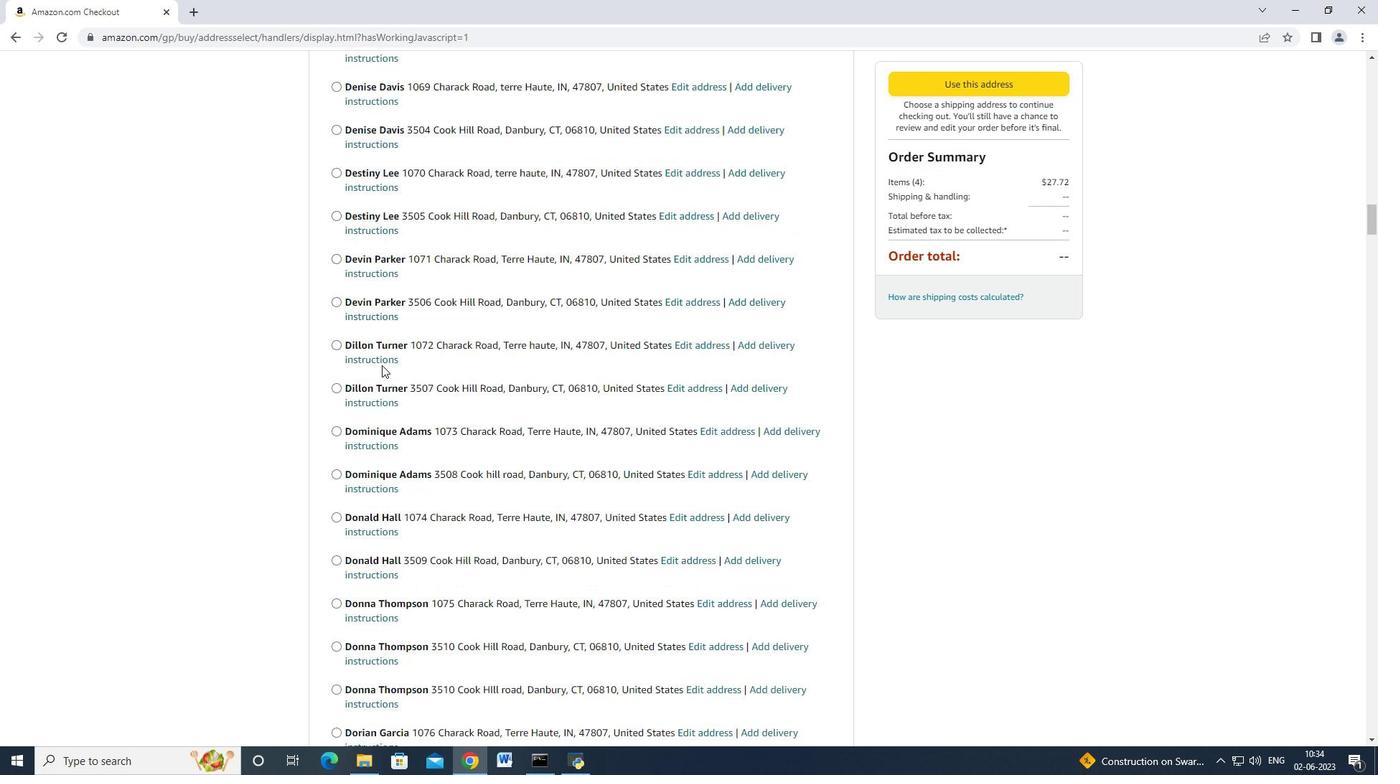 
Action: Mouse scrolled (382, 364) with delta (0, 0)
Screenshot: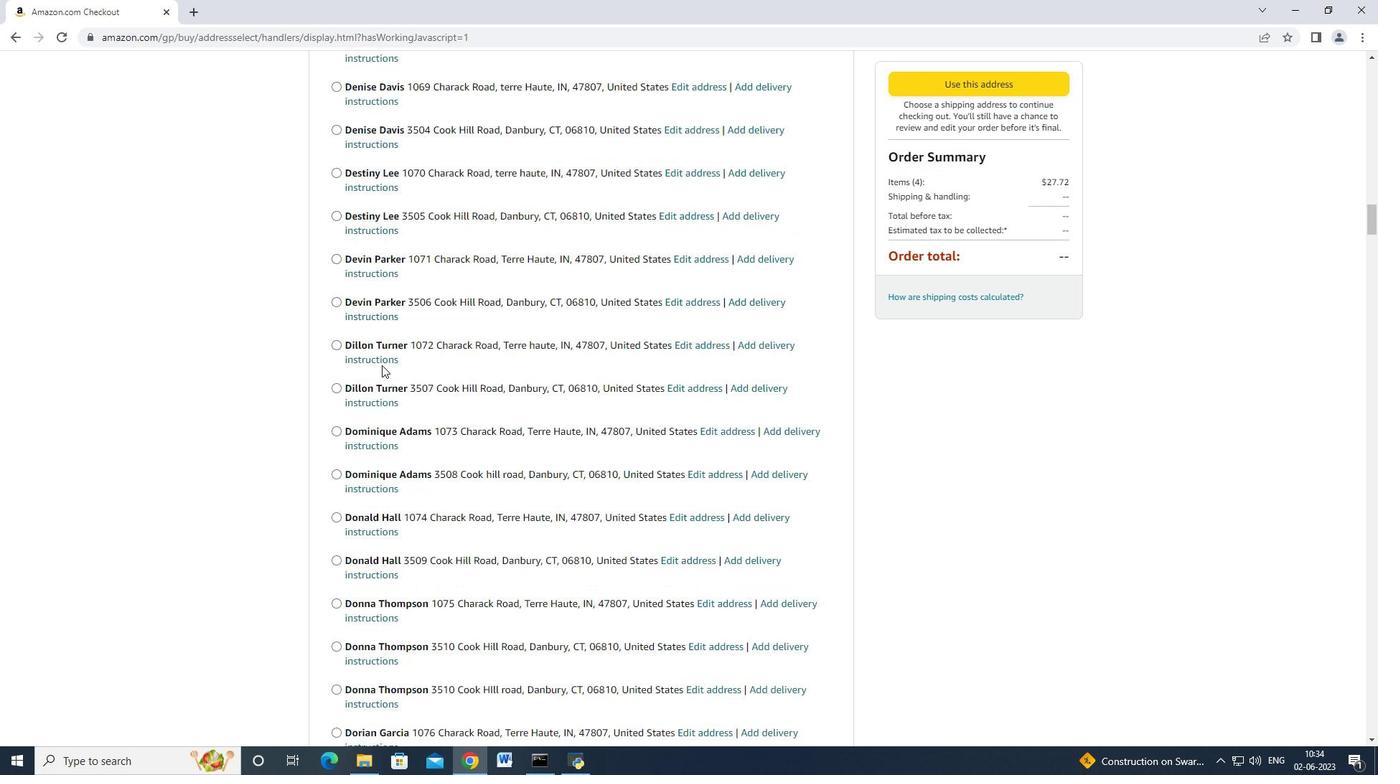 
Action: Mouse scrolled (382, 364) with delta (0, 0)
Screenshot: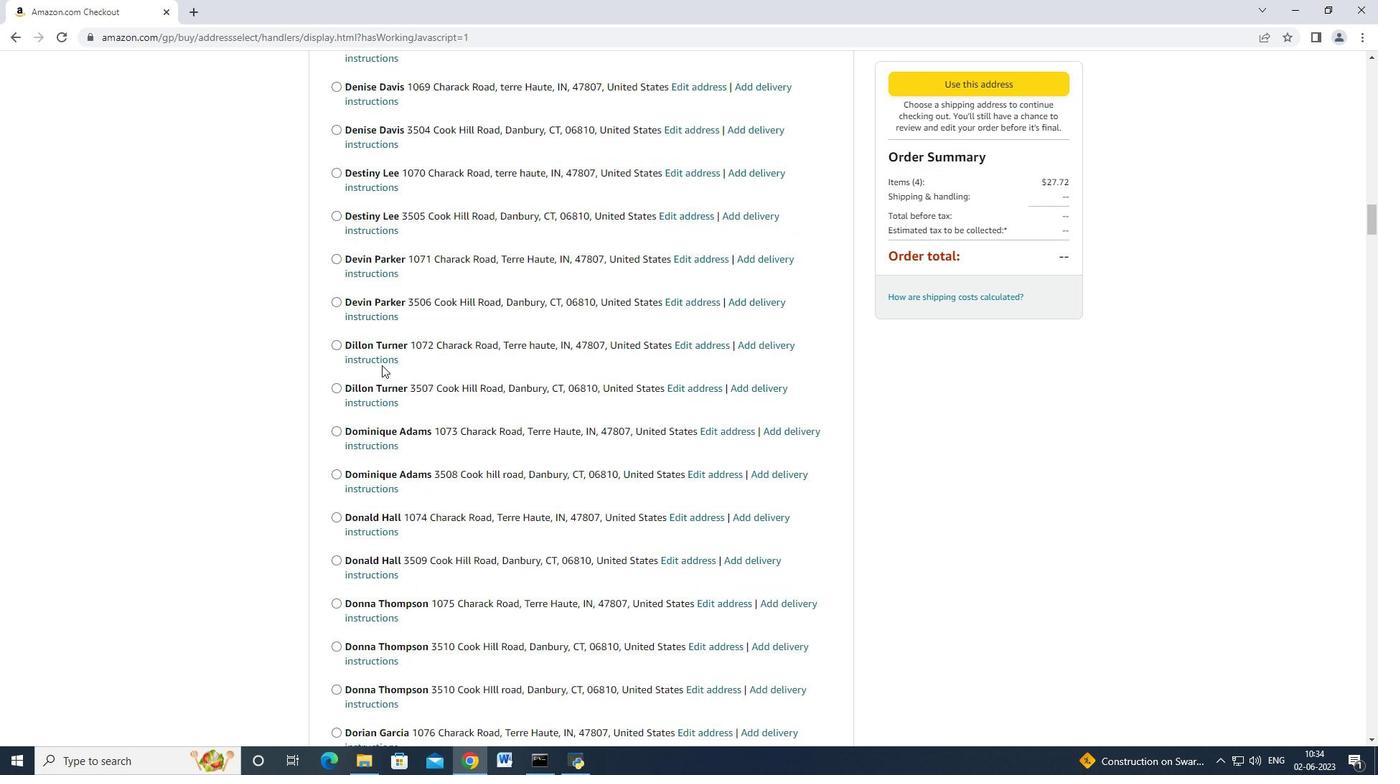
Action: Mouse moved to (381, 366)
Screenshot: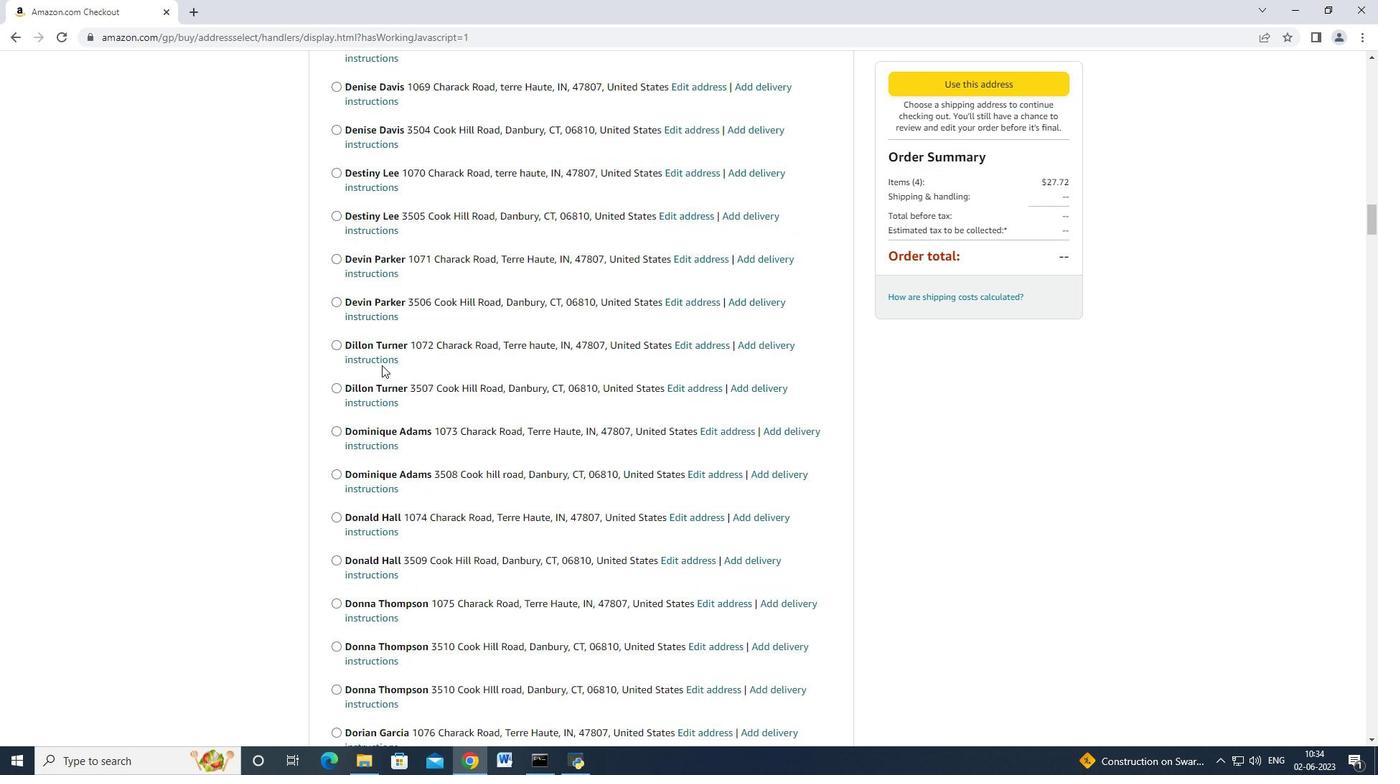 
Action: Mouse scrolled (381, 365) with delta (0, 0)
Screenshot: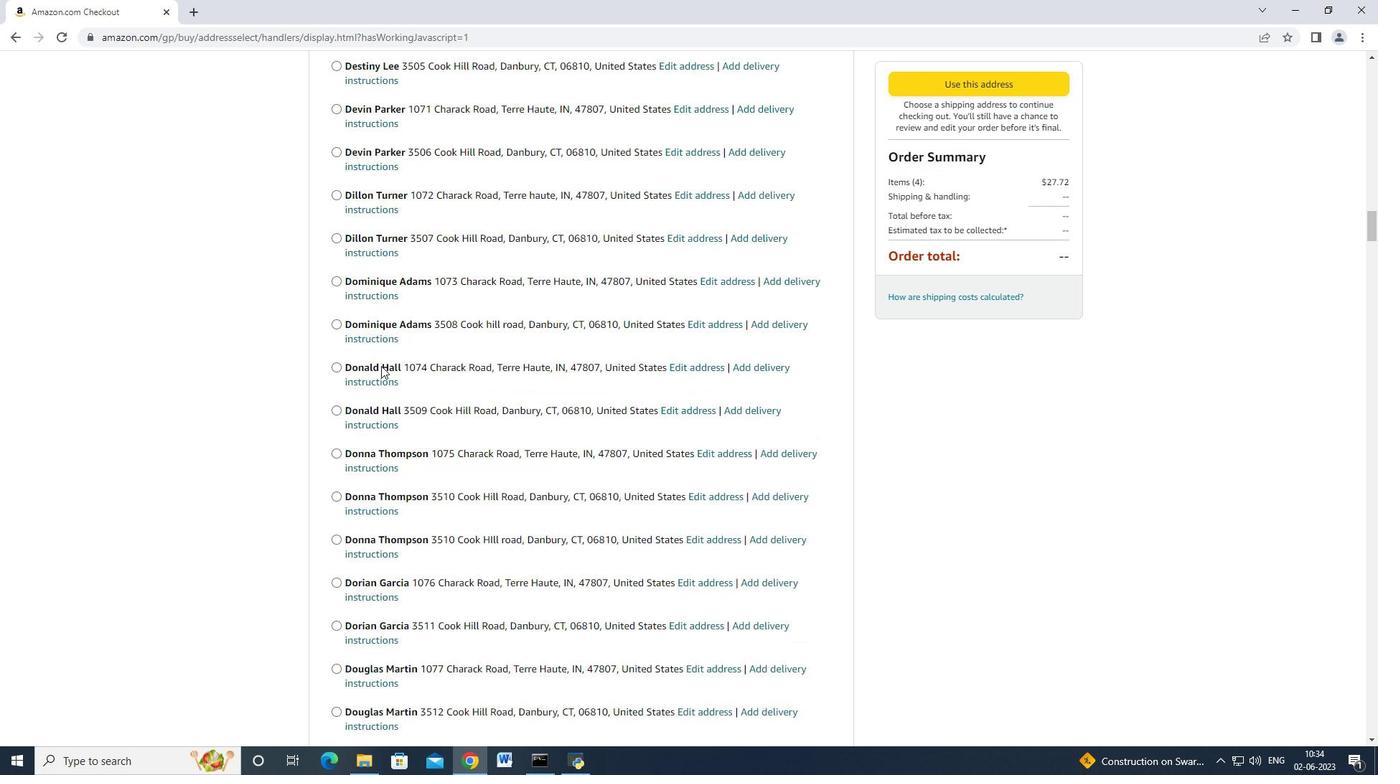 
Action: Mouse scrolled (381, 365) with delta (0, 0)
Screenshot: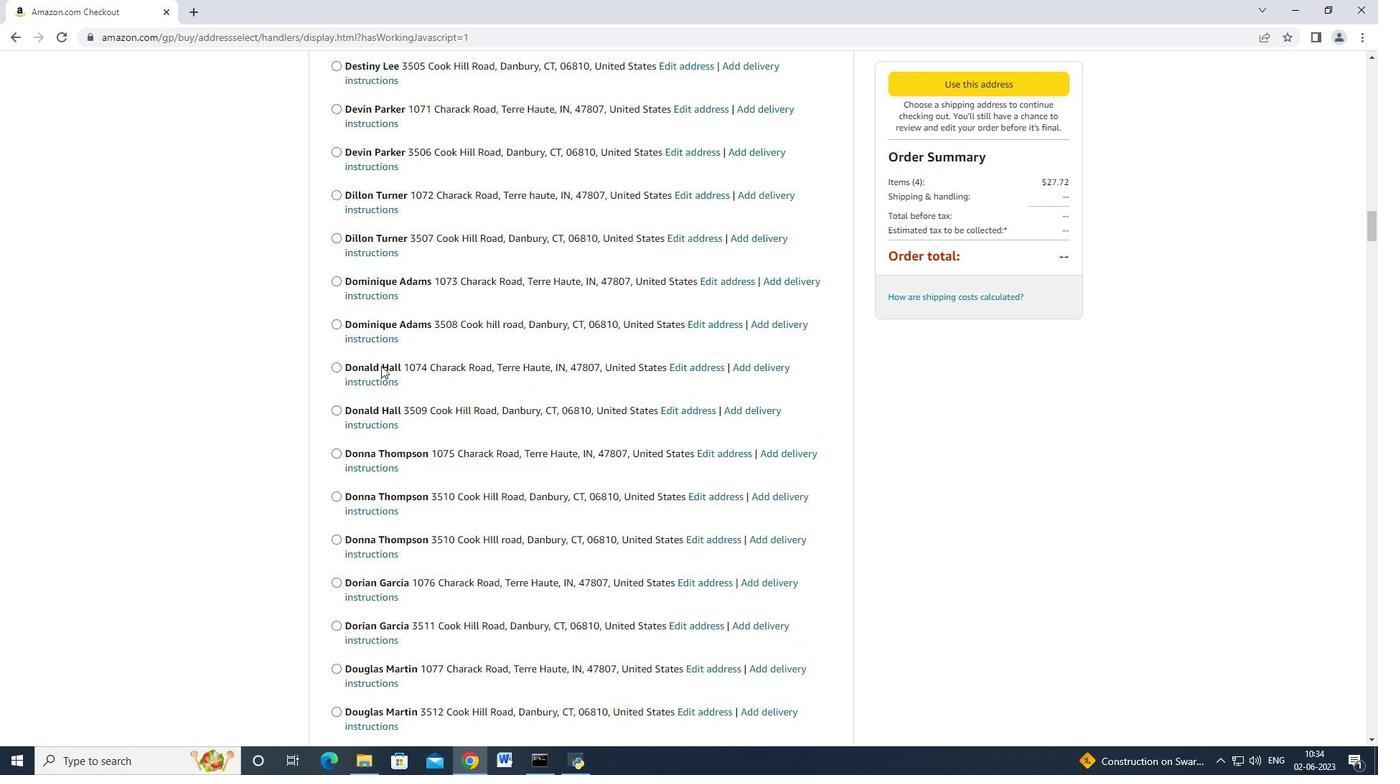 
Action: Mouse scrolled (381, 365) with delta (0, 0)
Screenshot: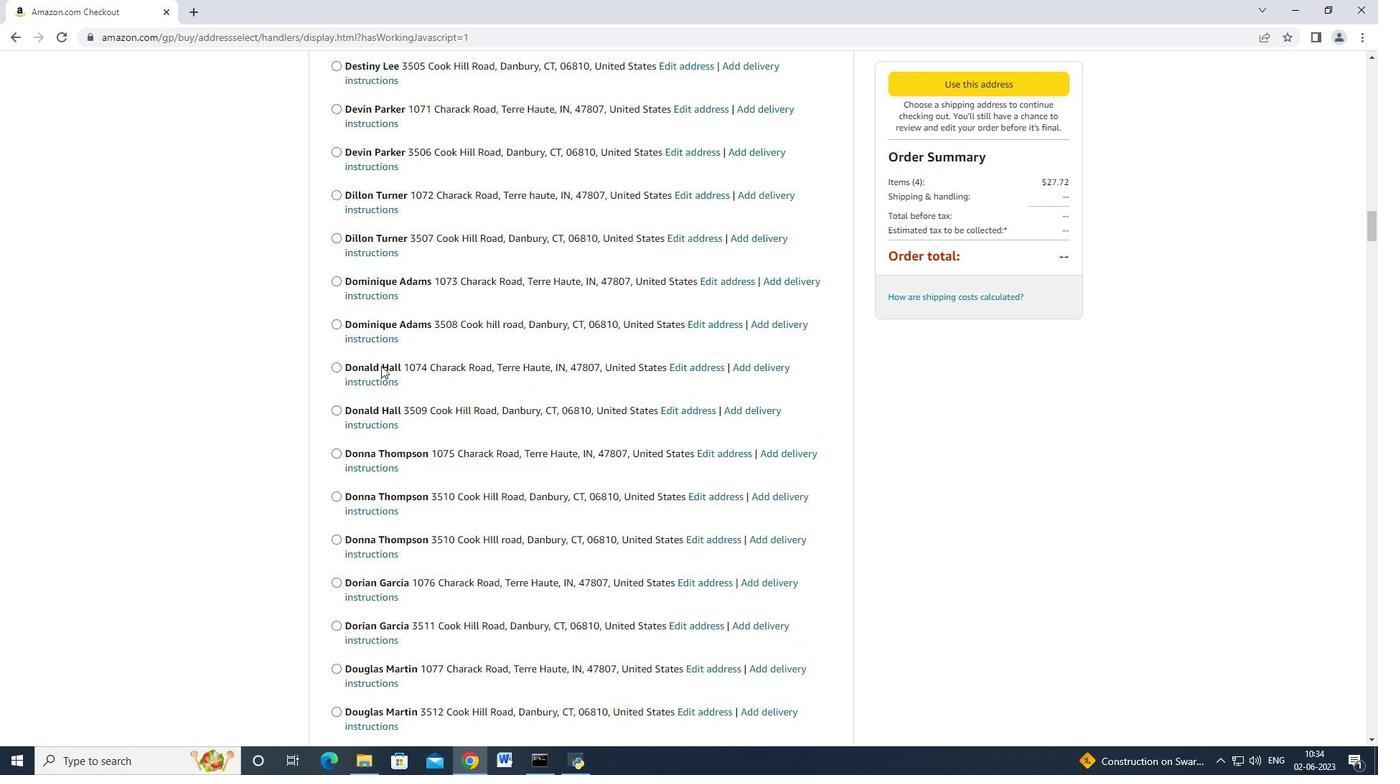 
Action: Mouse scrolled (381, 364) with delta (0, -1)
Screenshot: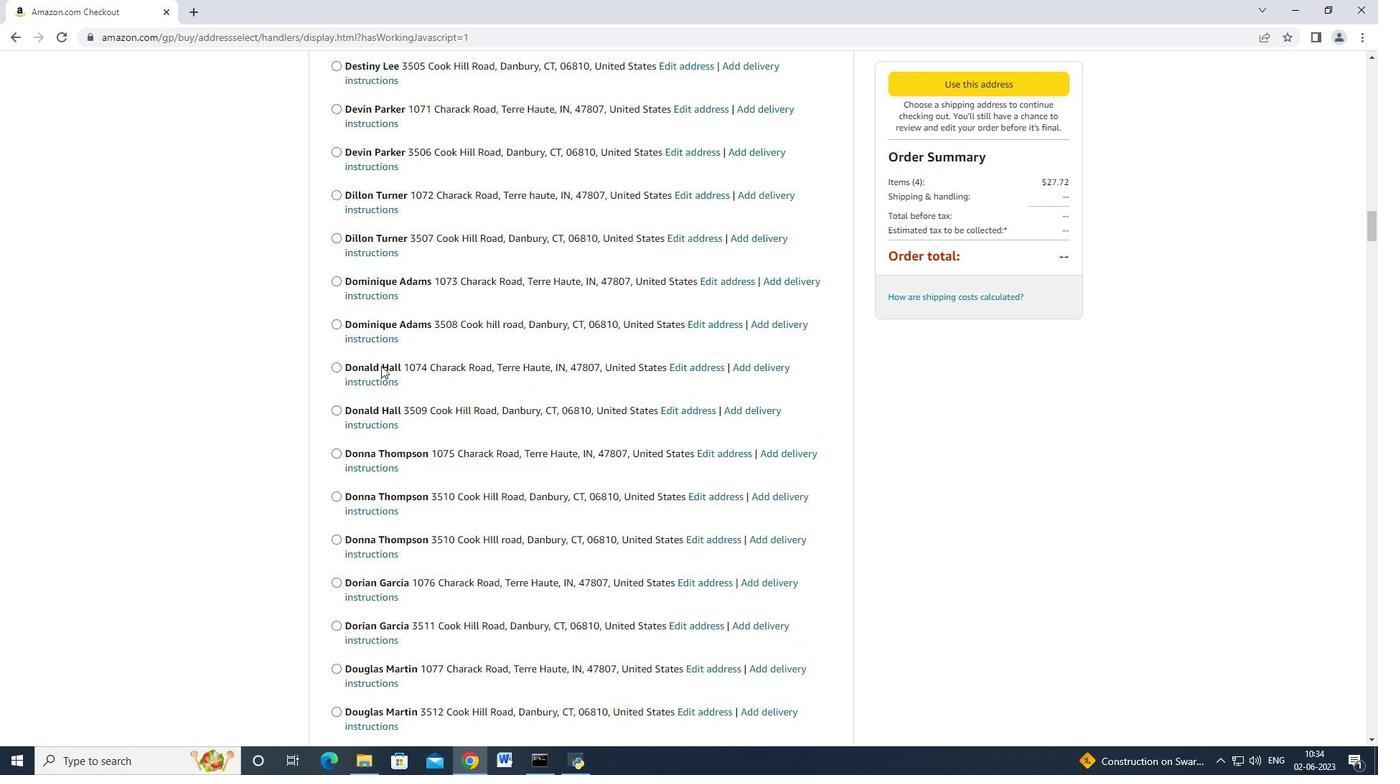 
Action: Mouse scrolled (381, 365) with delta (0, 0)
Screenshot: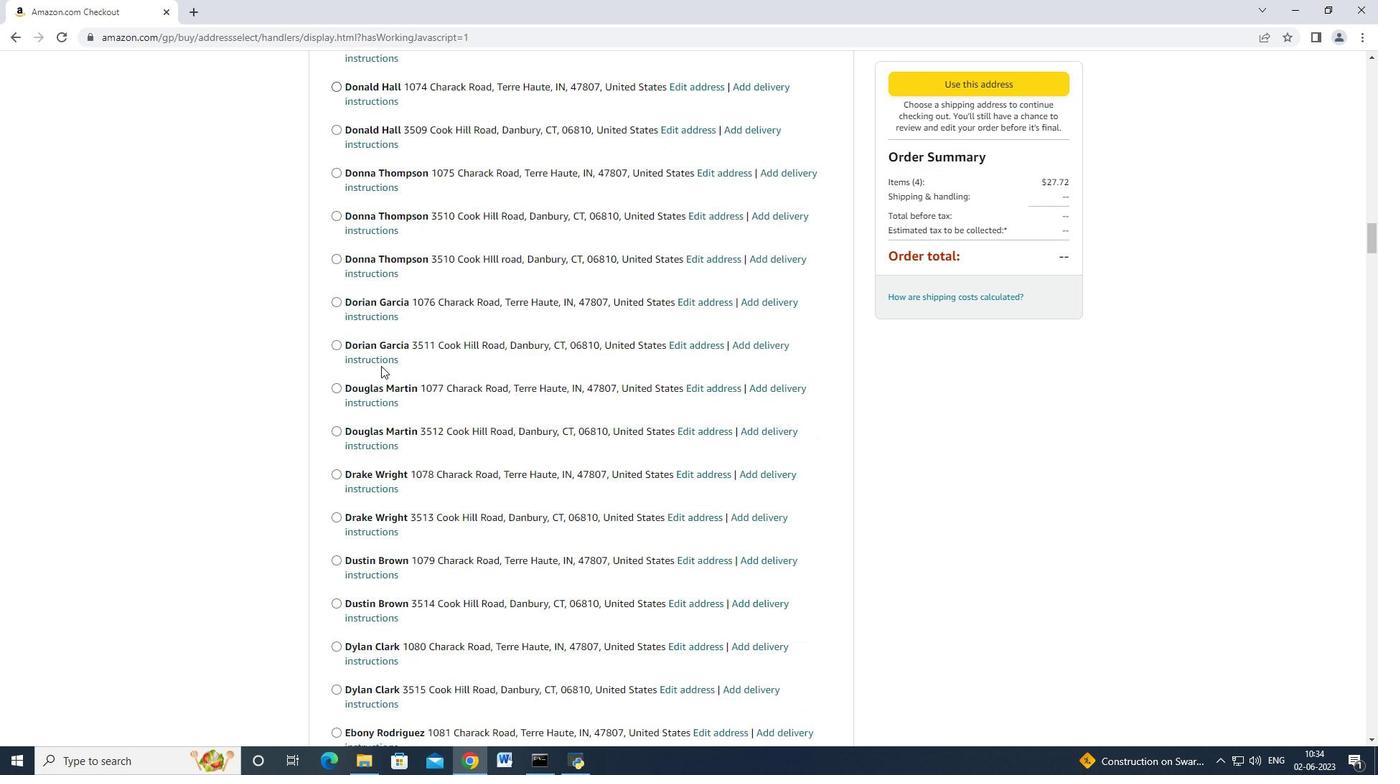 
Action: Mouse scrolled (381, 365) with delta (0, 0)
Screenshot: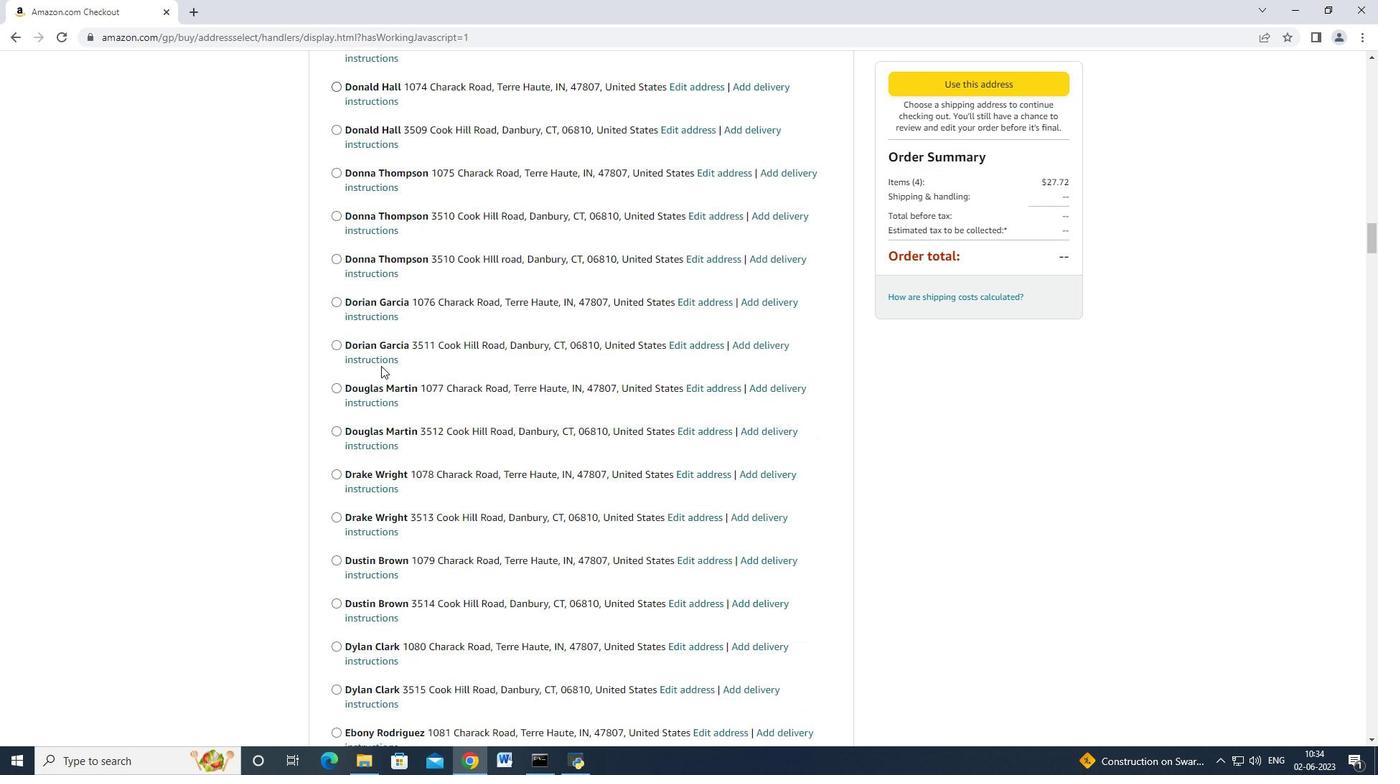 
Action: Mouse scrolled (381, 365) with delta (0, 0)
Screenshot: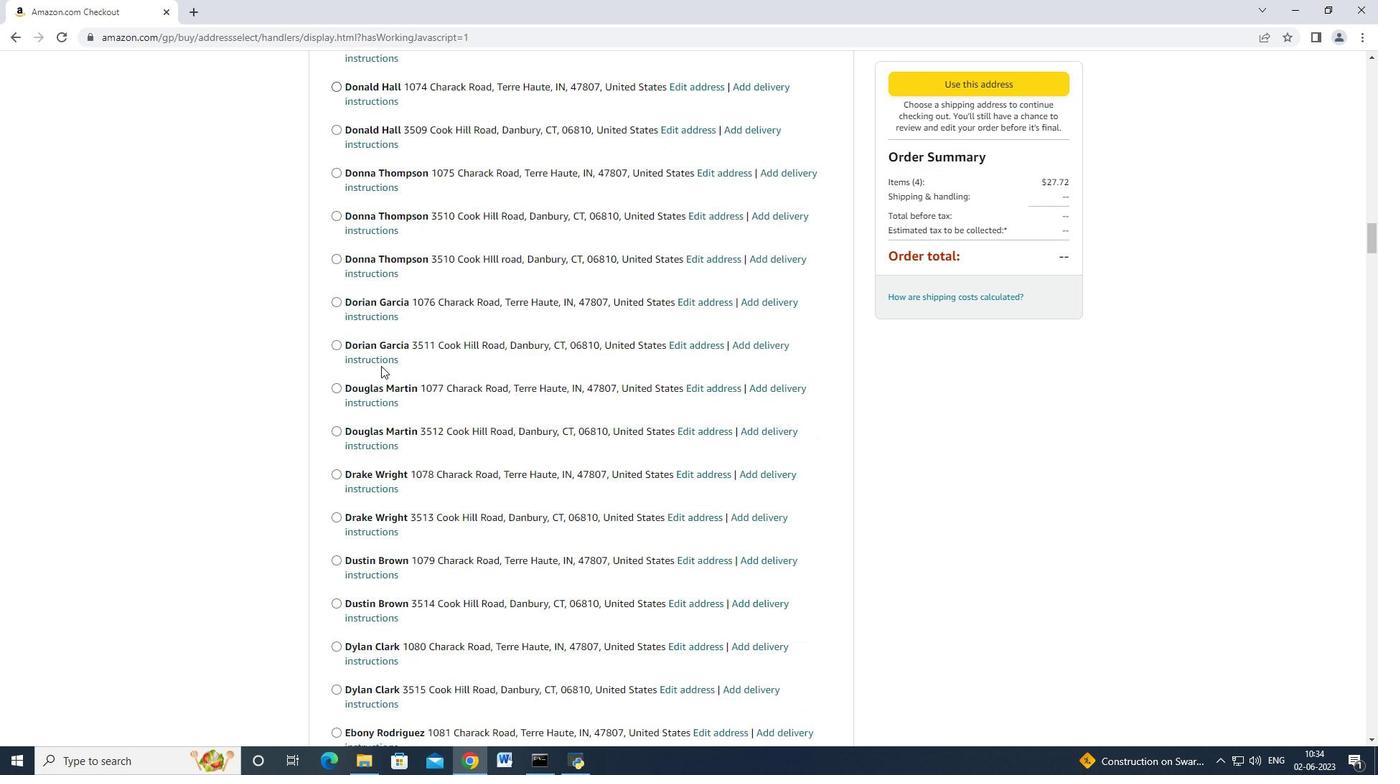 
Action: Mouse scrolled (381, 365) with delta (0, 0)
Screenshot: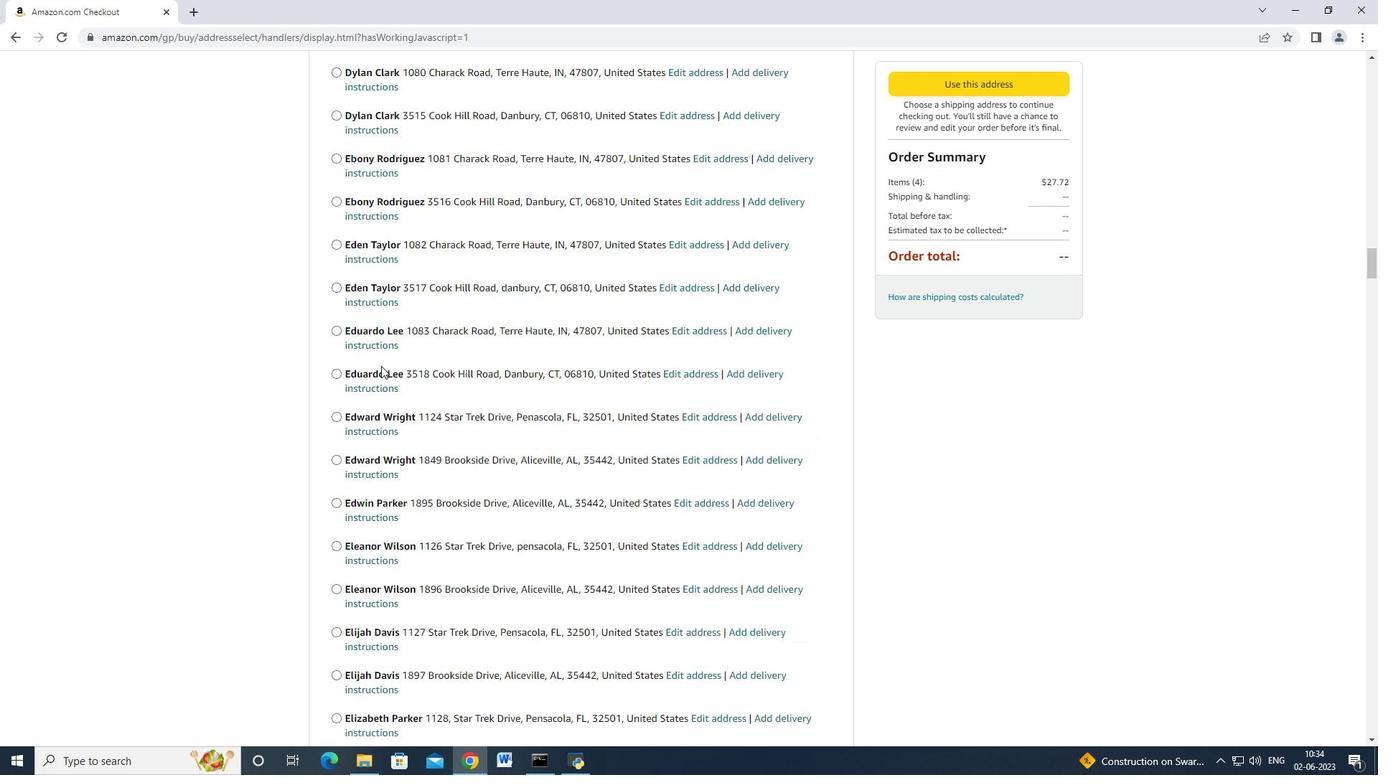 
Action: Mouse scrolled (381, 364) with delta (0, -1)
Screenshot: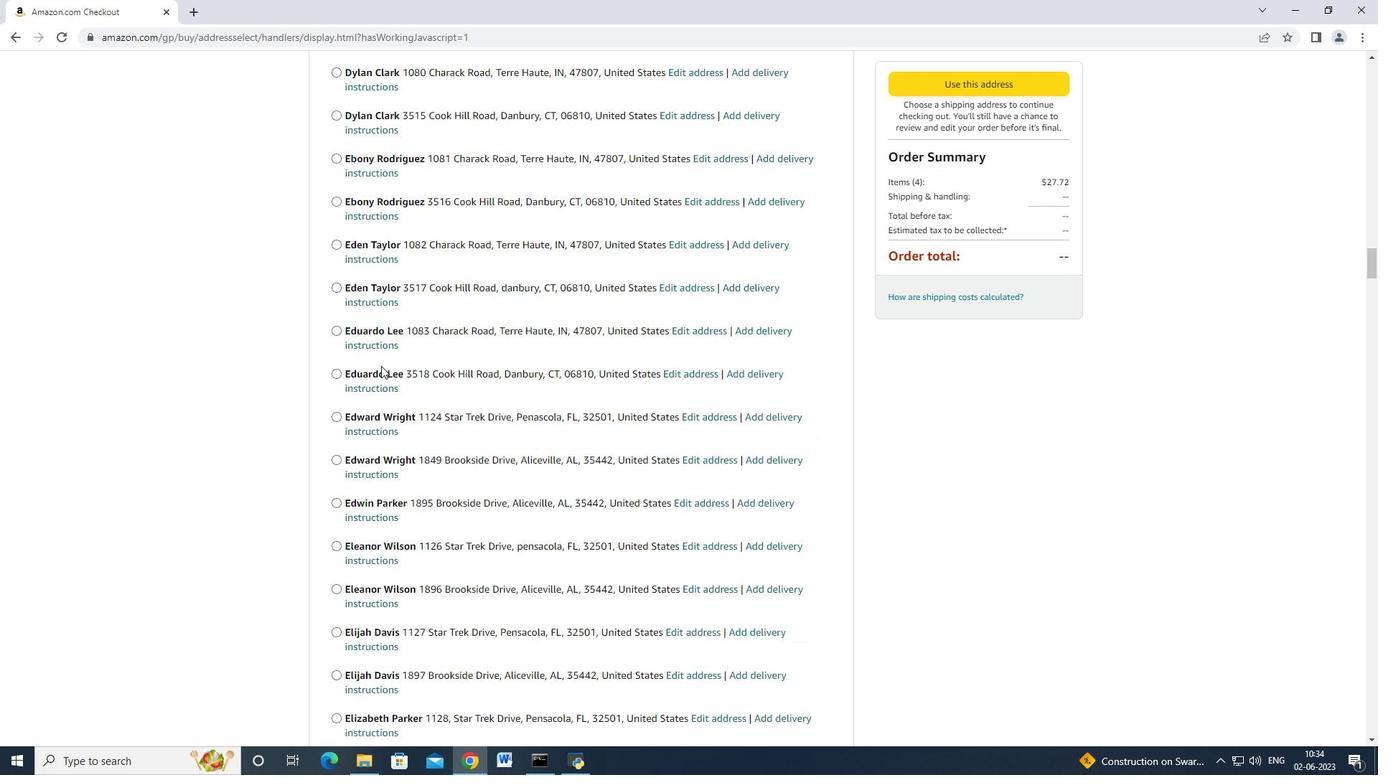 
Action: Mouse scrolled (381, 365) with delta (0, 0)
Screenshot: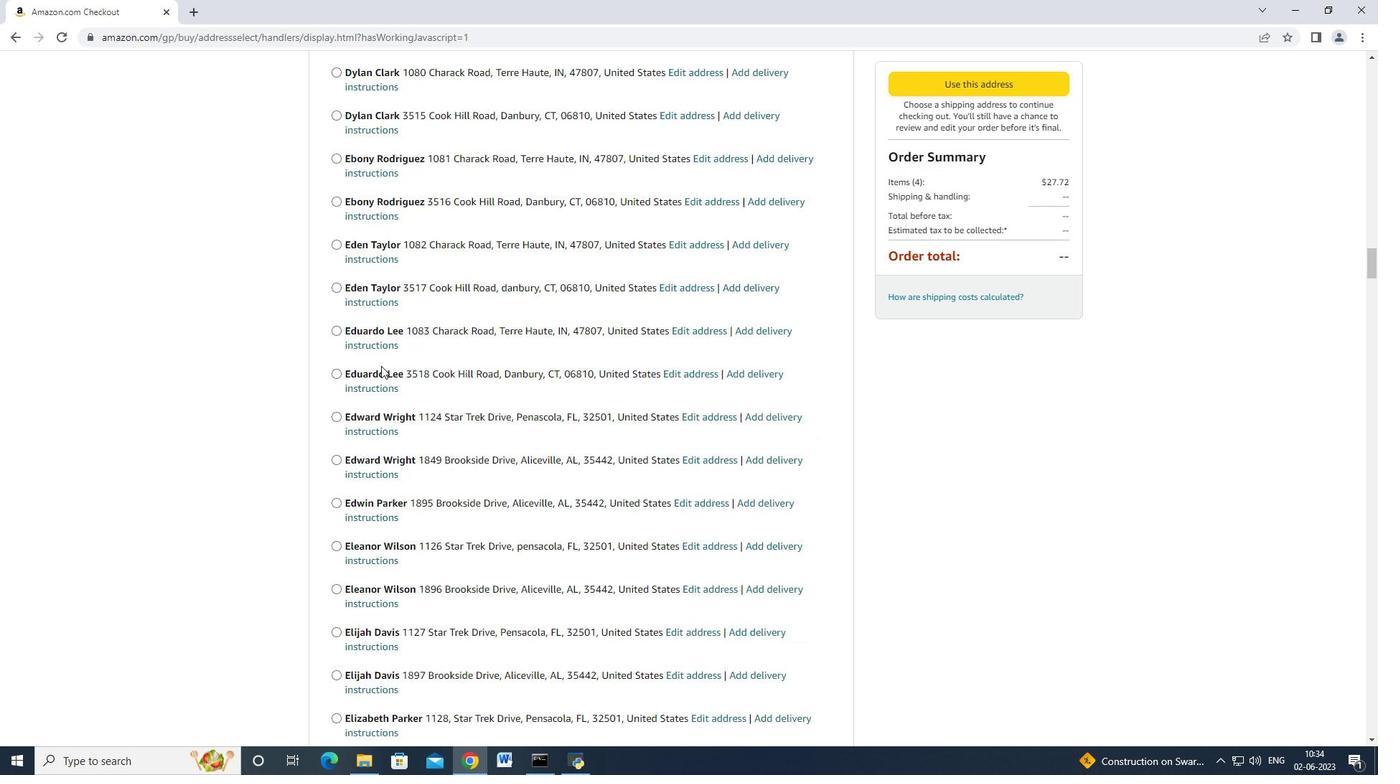 
Action: Mouse scrolled (381, 365) with delta (0, 0)
Screenshot: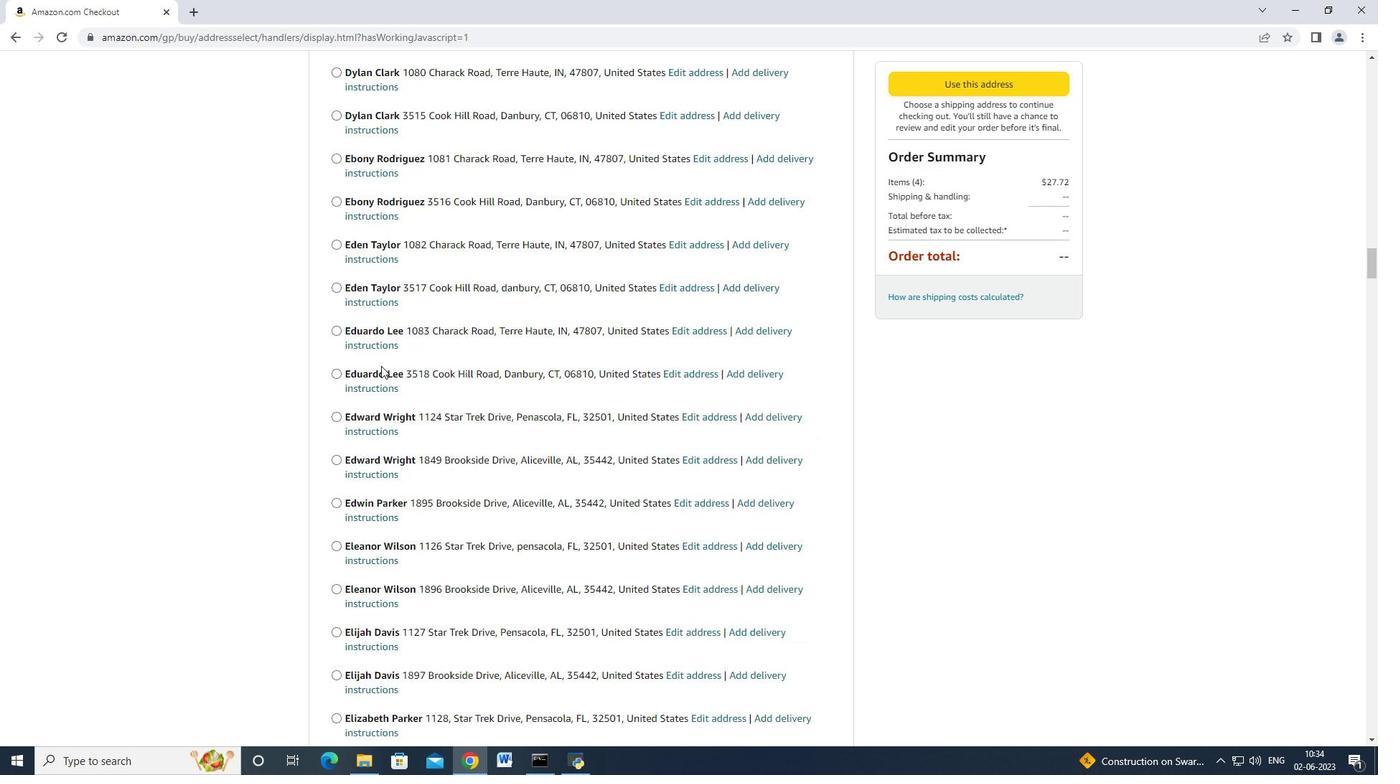 
Action: Mouse scrolled (381, 364) with delta (0, -1)
Screenshot: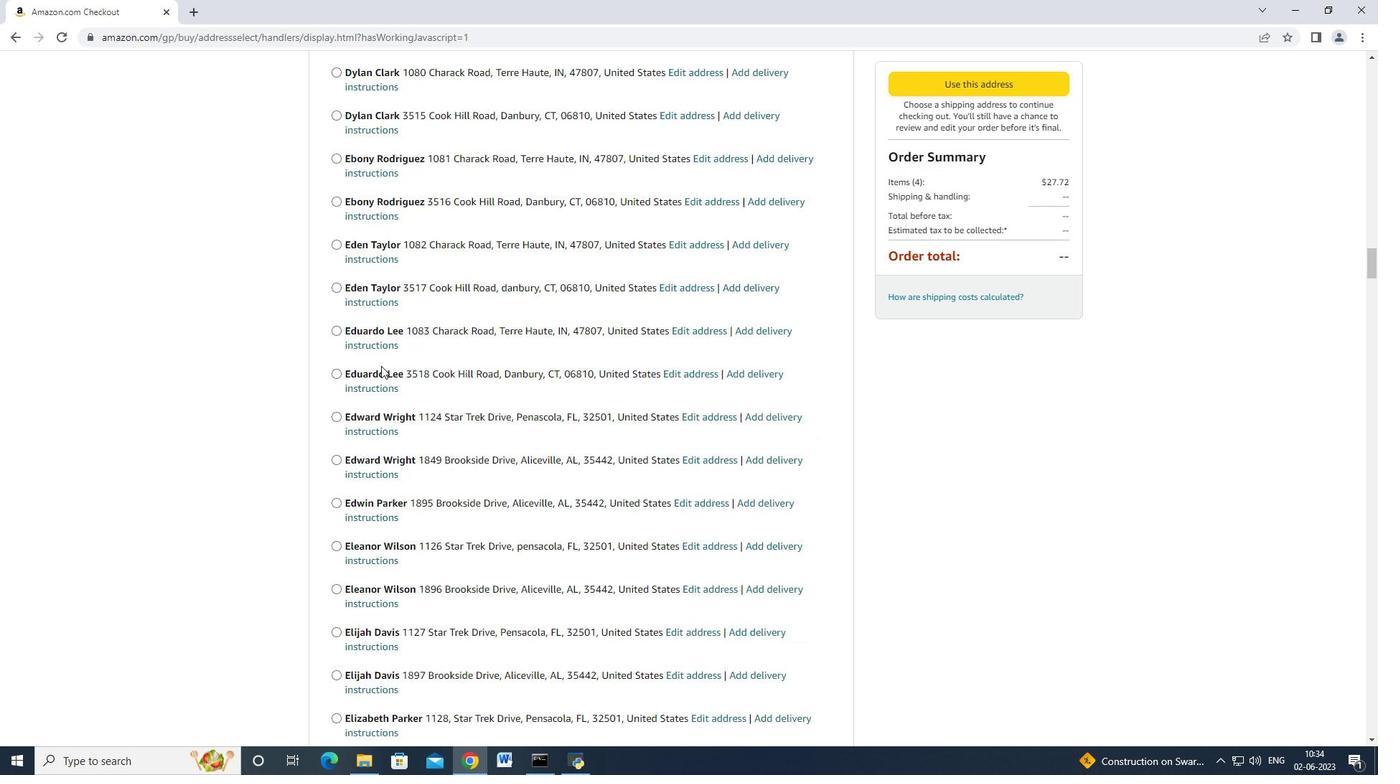 
Action: Mouse scrolled (381, 365) with delta (0, 0)
Screenshot: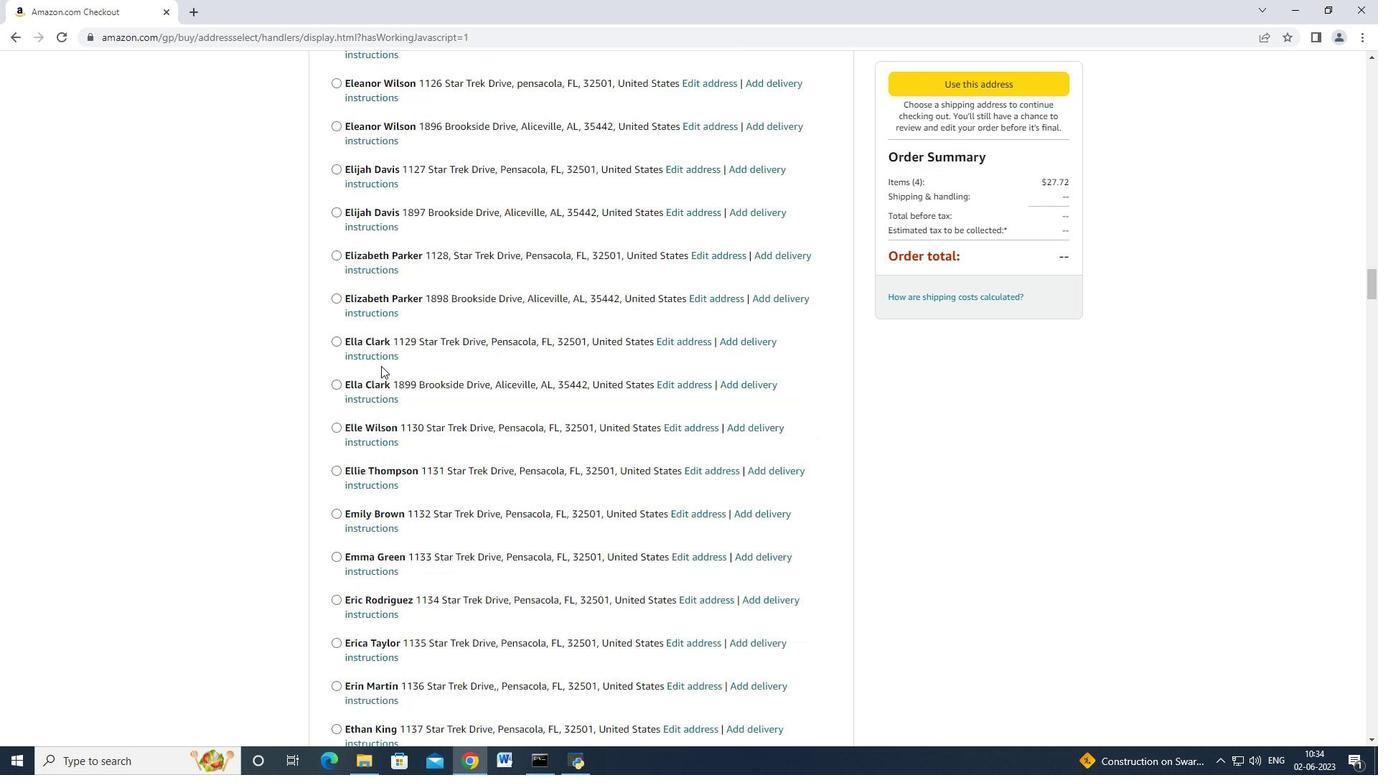 
Action: Mouse scrolled (381, 365) with delta (0, 0)
Screenshot: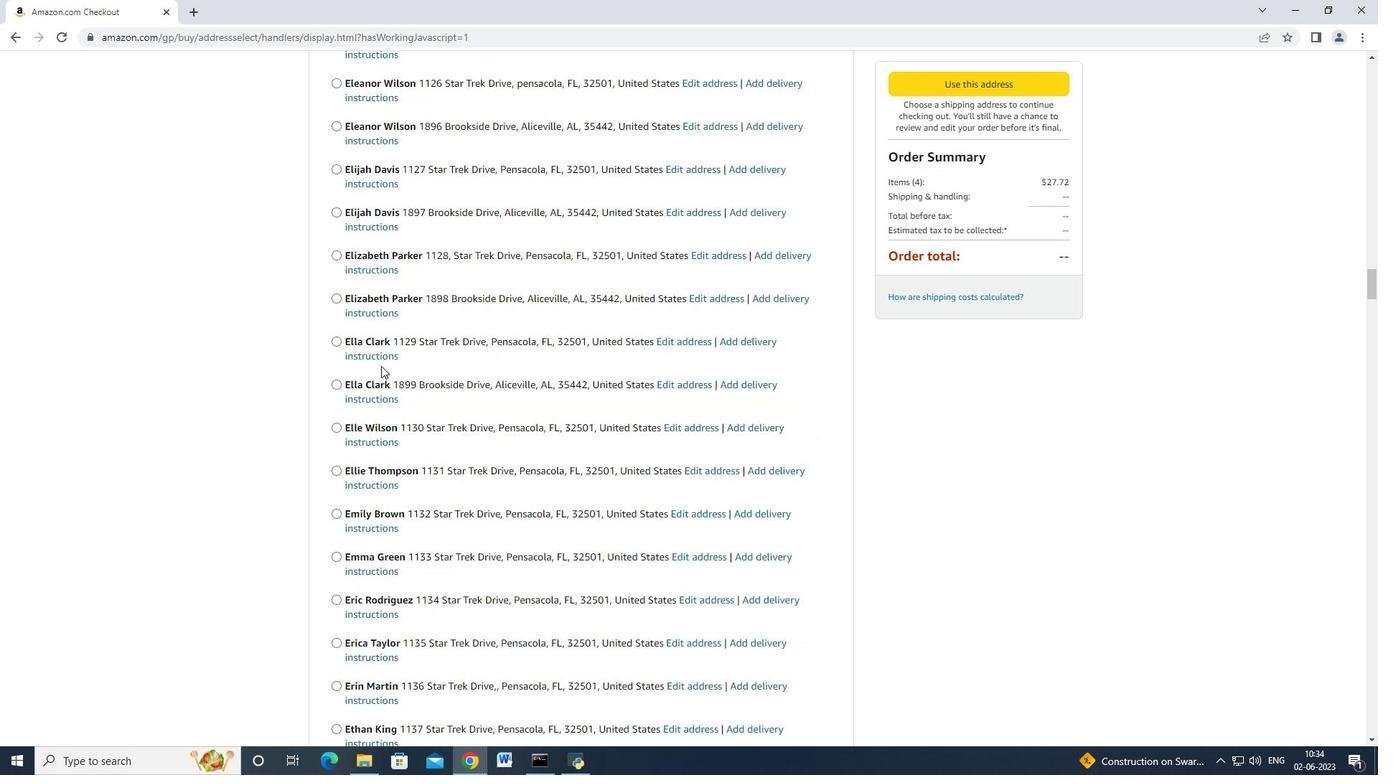
Action: Mouse scrolled (381, 365) with delta (0, 0)
Screenshot: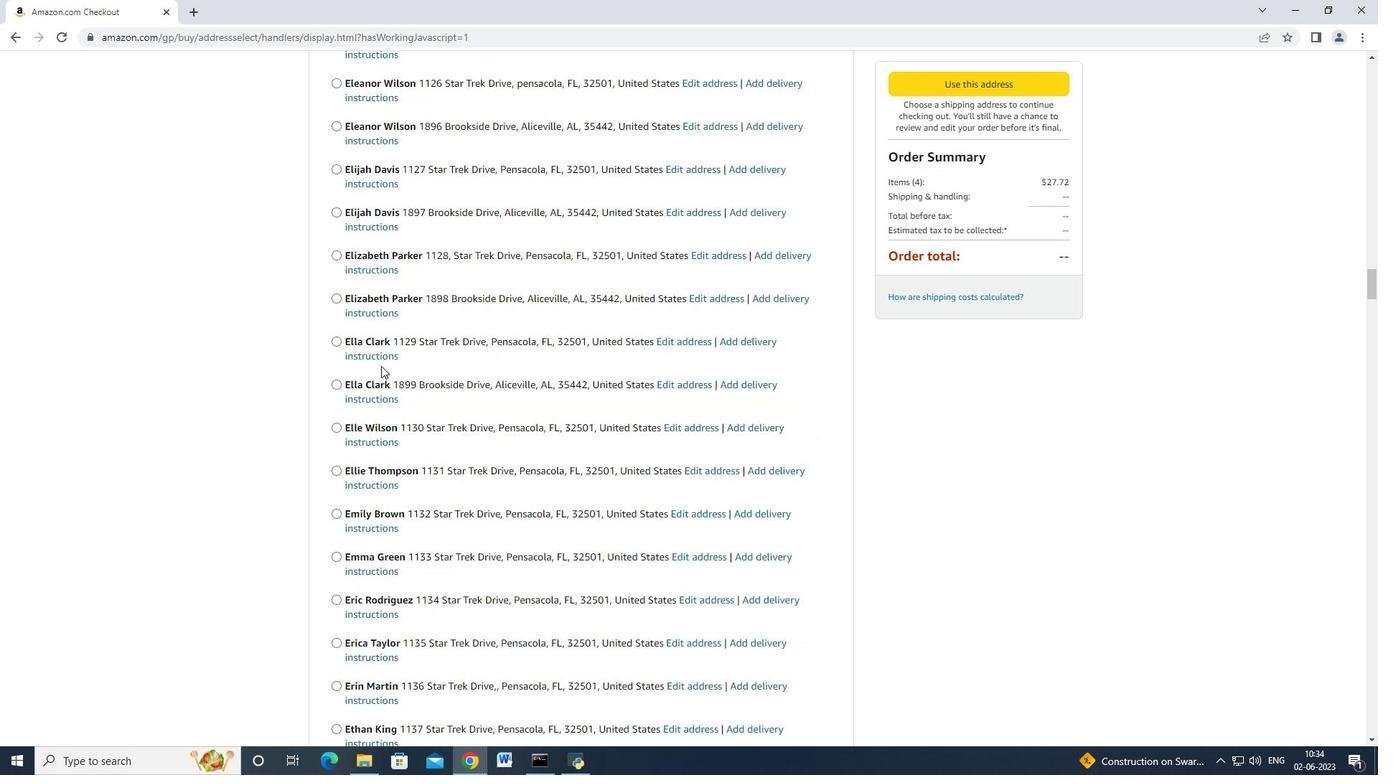 
Action: Mouse scrolled (381, 364) with delta (0, -1)
Screenshot: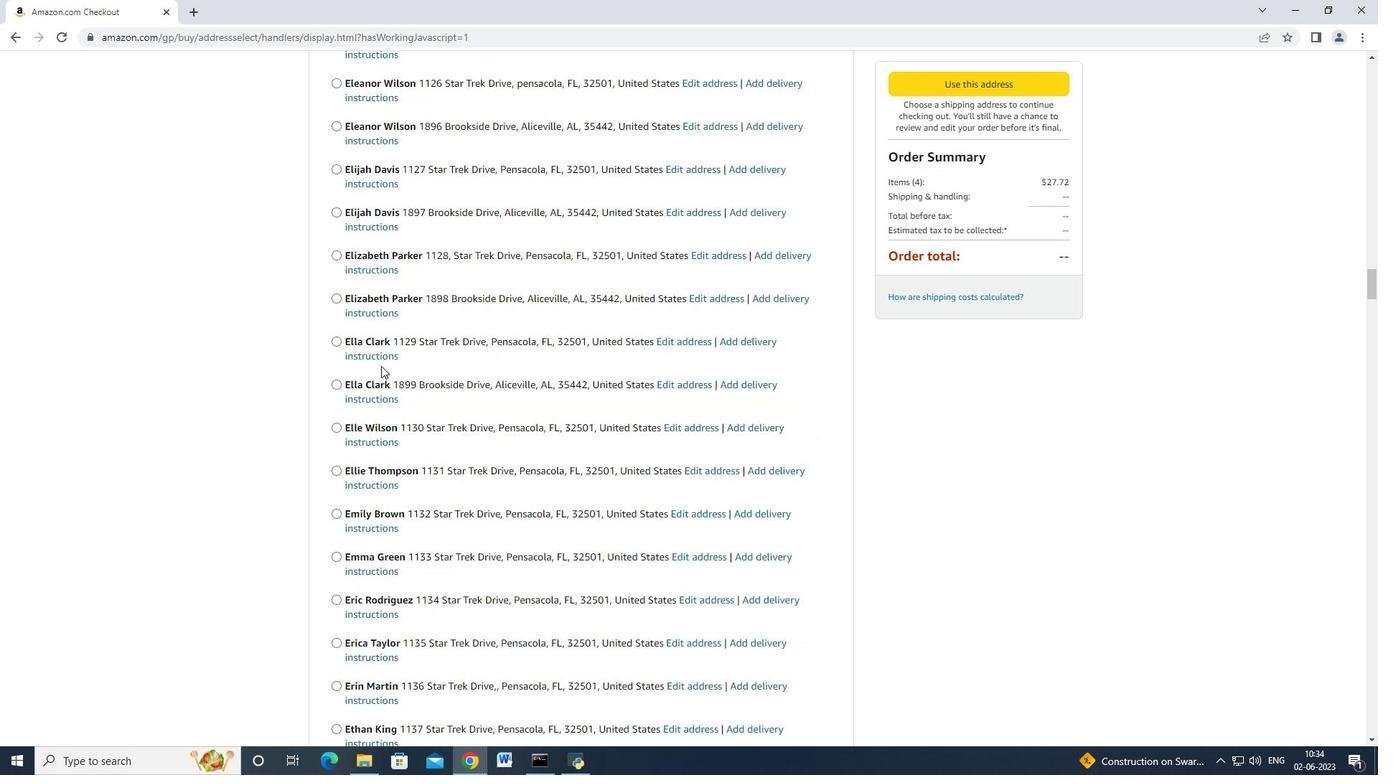 
Action: Mouse scrolled (381, 365) with delta (0, 0)
Screenshot: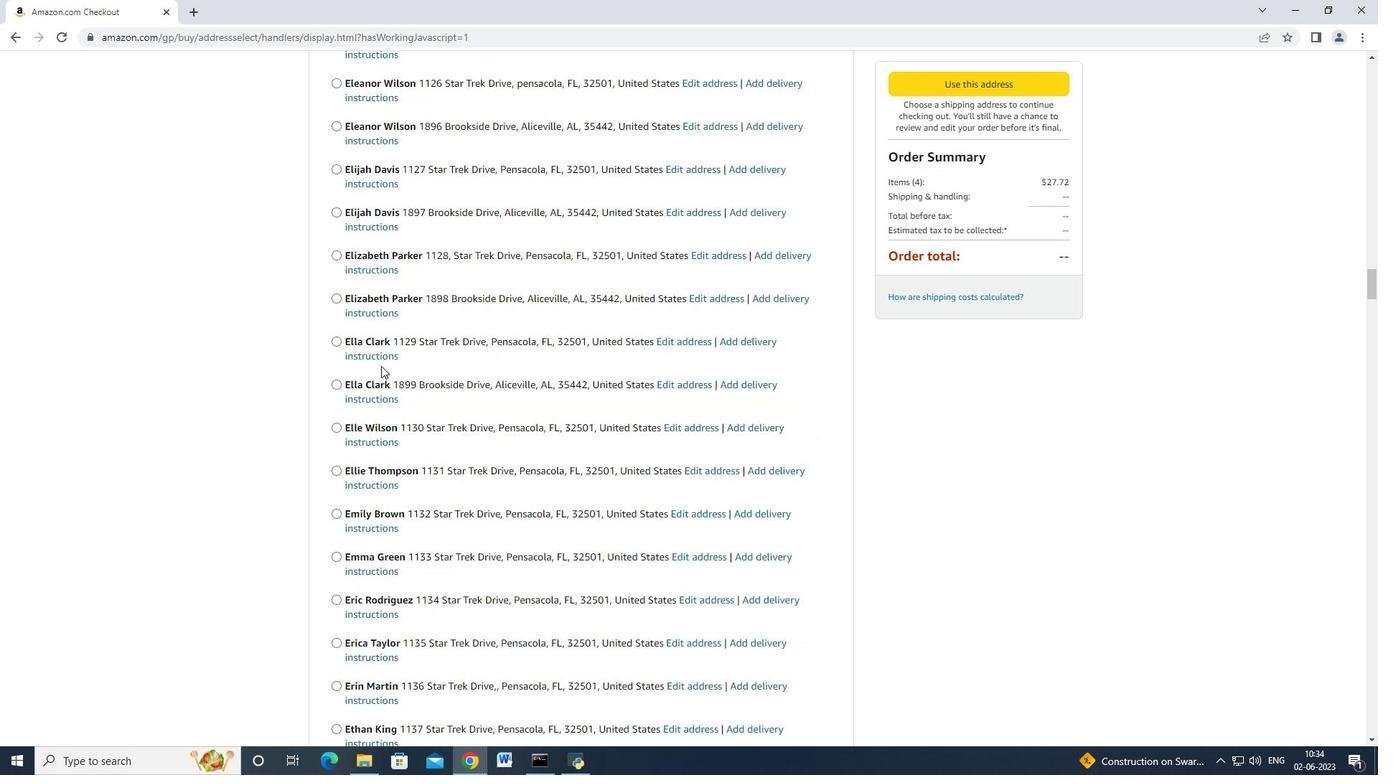 
Action: Mouse scrolled (381, 365) with delta (0, 0)
Screenshot: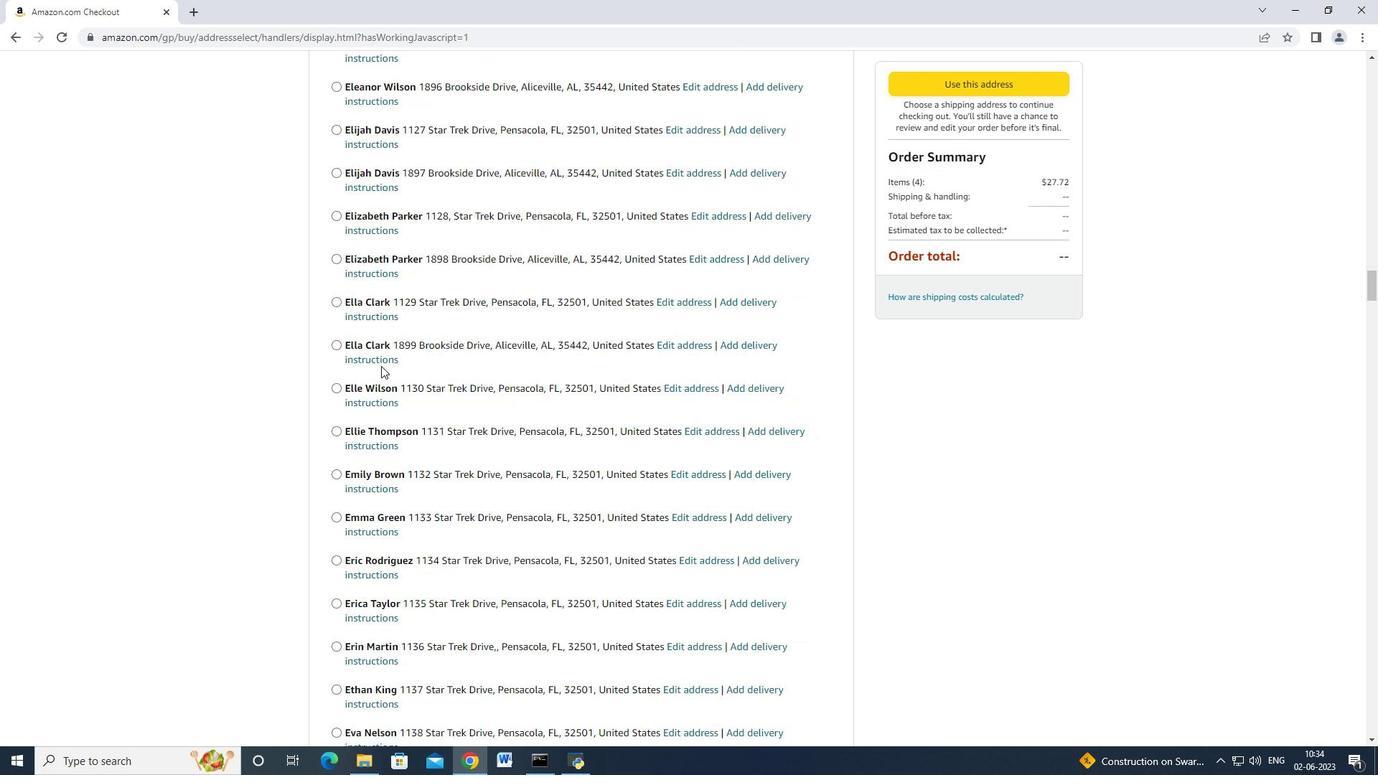 
Action: Mouse scrolled (381, 365) with delta (0, 0)
Screenshot: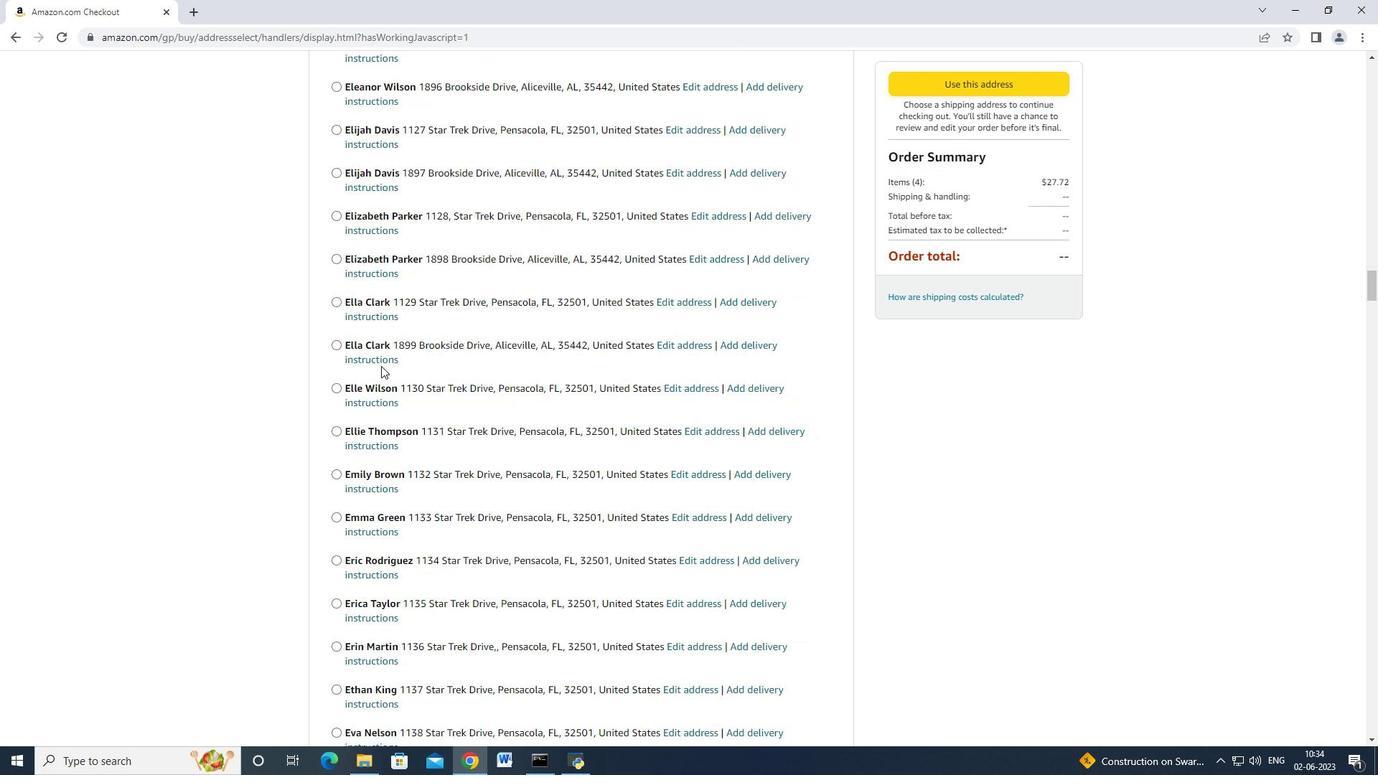 
Action: Mouse scrolled (381, 365) with delta (0, 0)
Screenshot: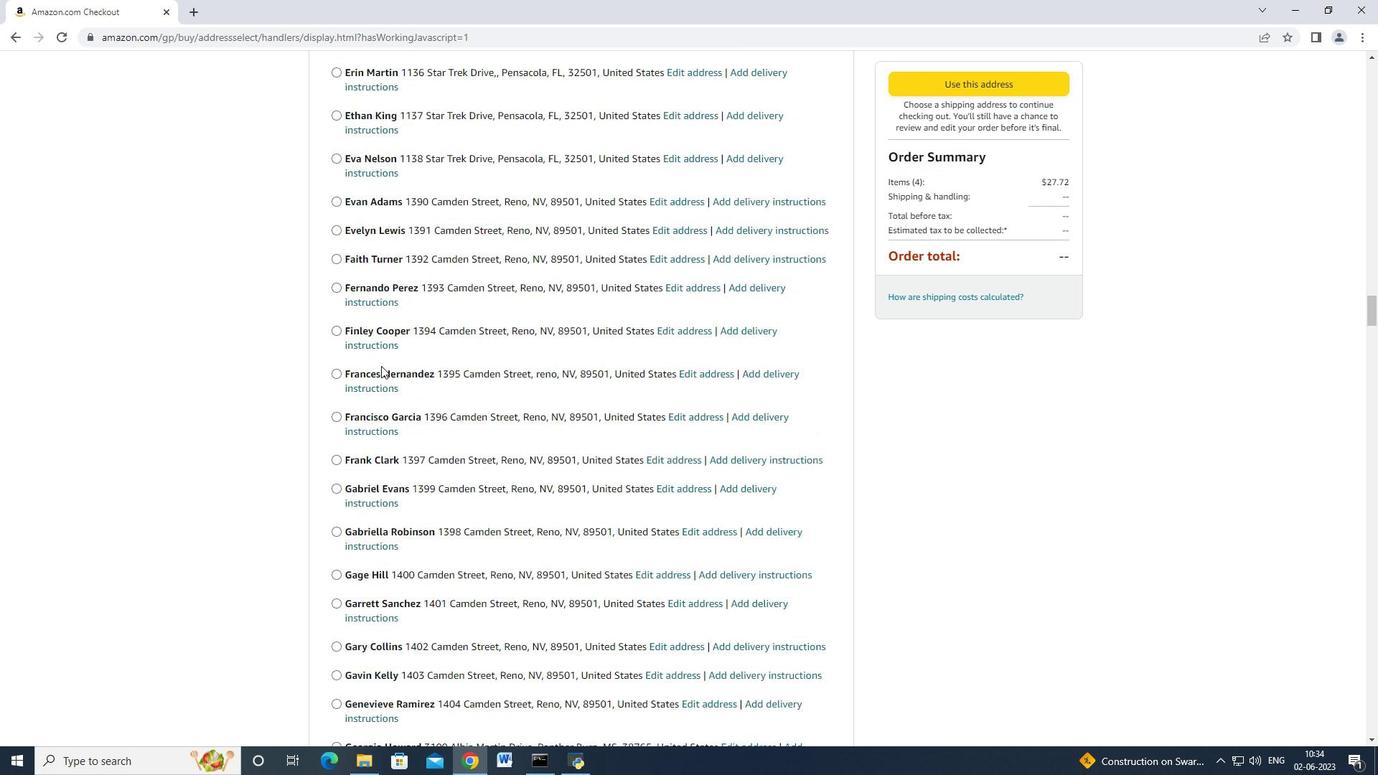
Action: Mouse scrolled (381, 365) with delta (0, 0)
Screenshot: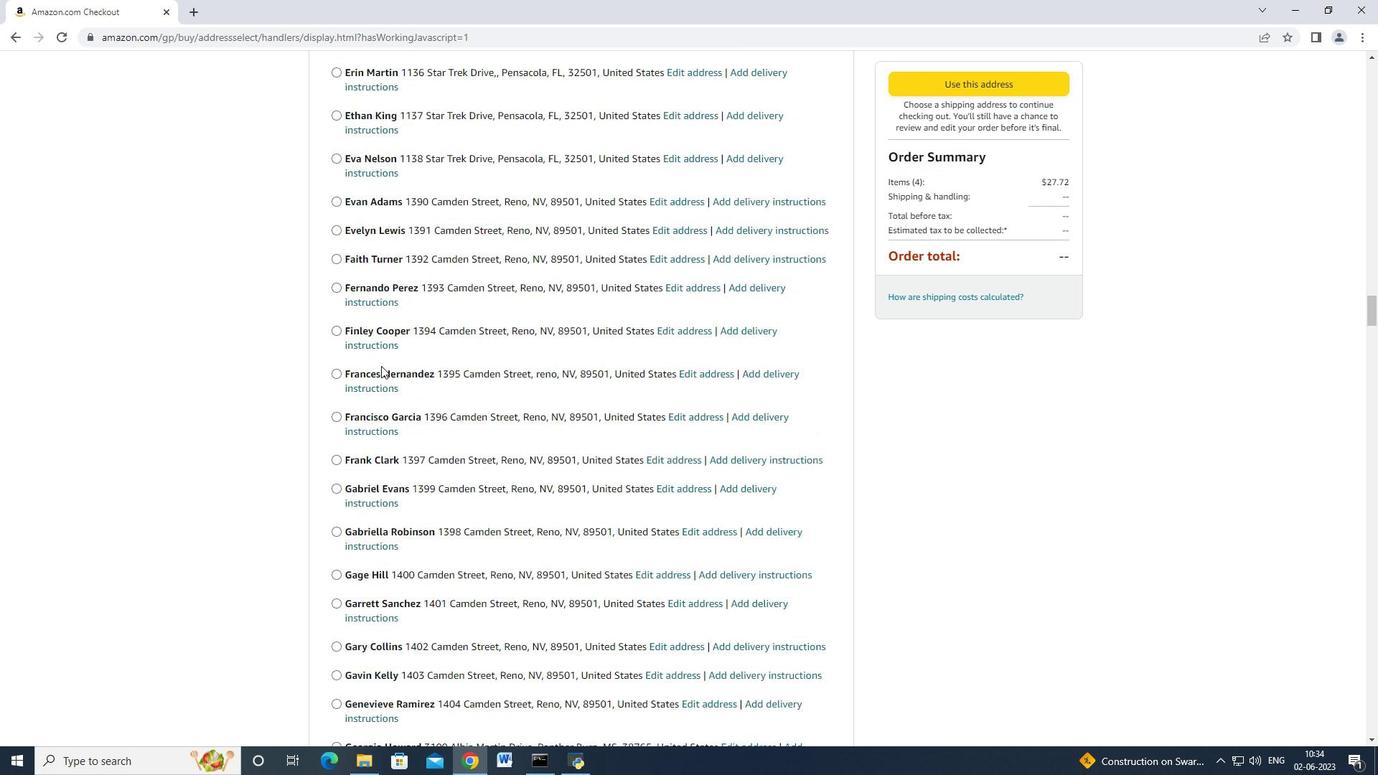 
Action: Mouse scrolled (381, 365) with delta (0, 0)
Screenshot: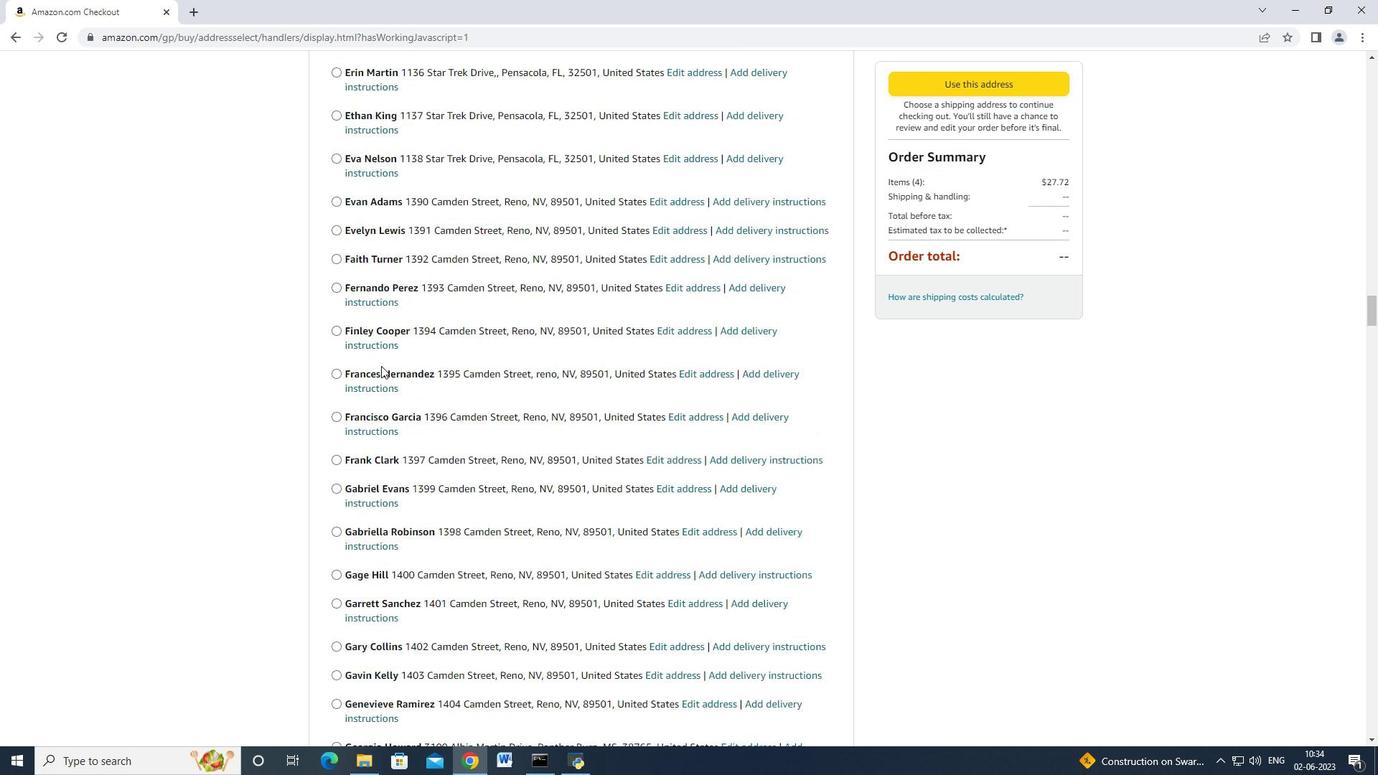 
Action: Mouse scrolled (381, 365) with delta (0, 0)
Screenshot: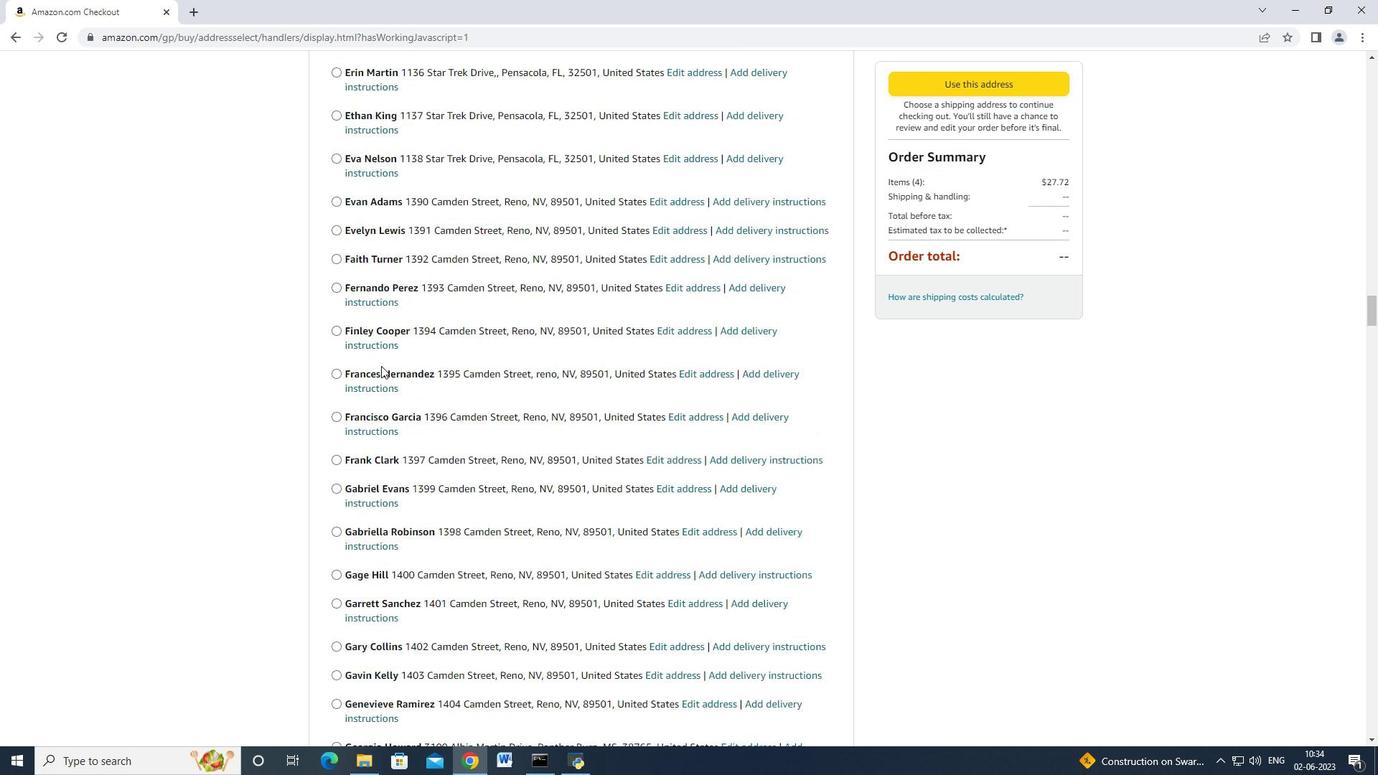 
Action: Mouse scrolled (381, 365) with delta (0, 0)
Screenshot: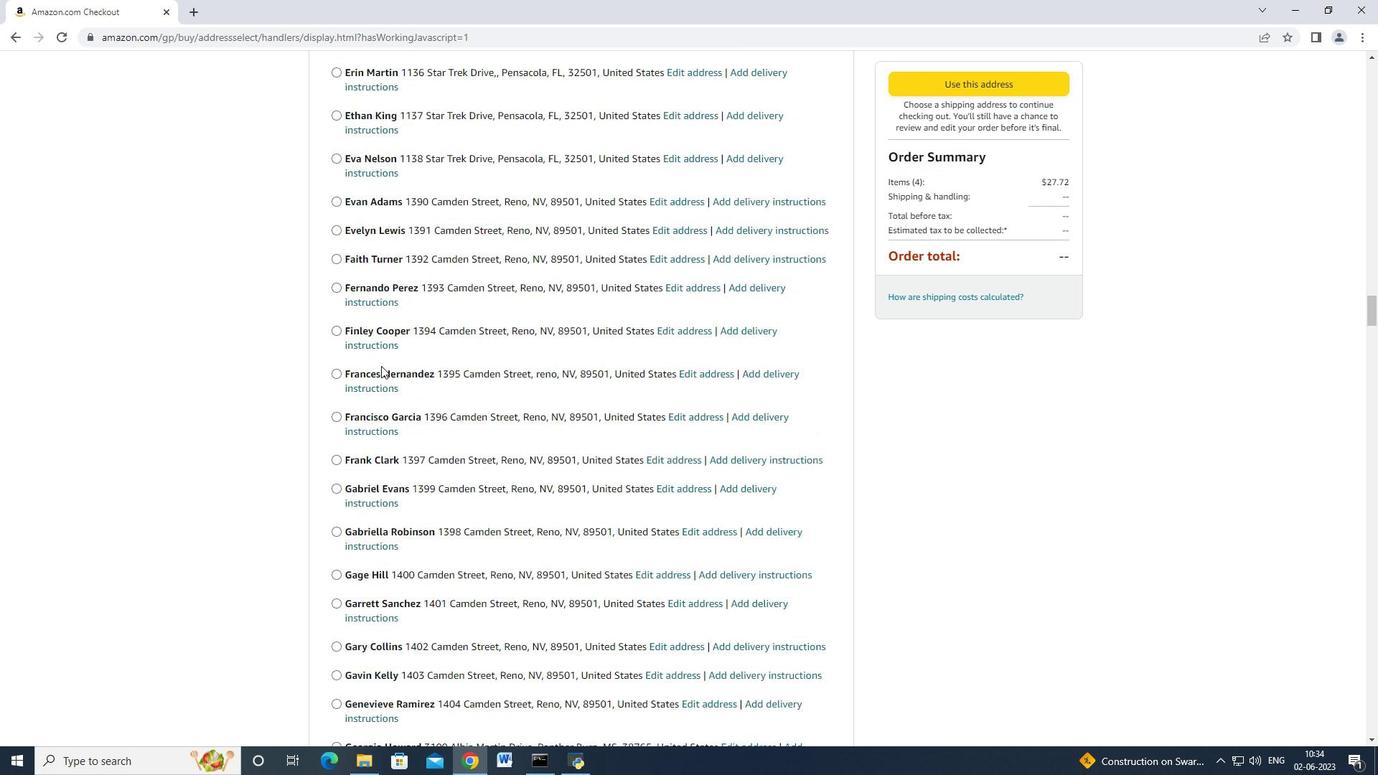 
Action: Mouse scrolled (381, 365) with delta (0, 0)
Screenshot: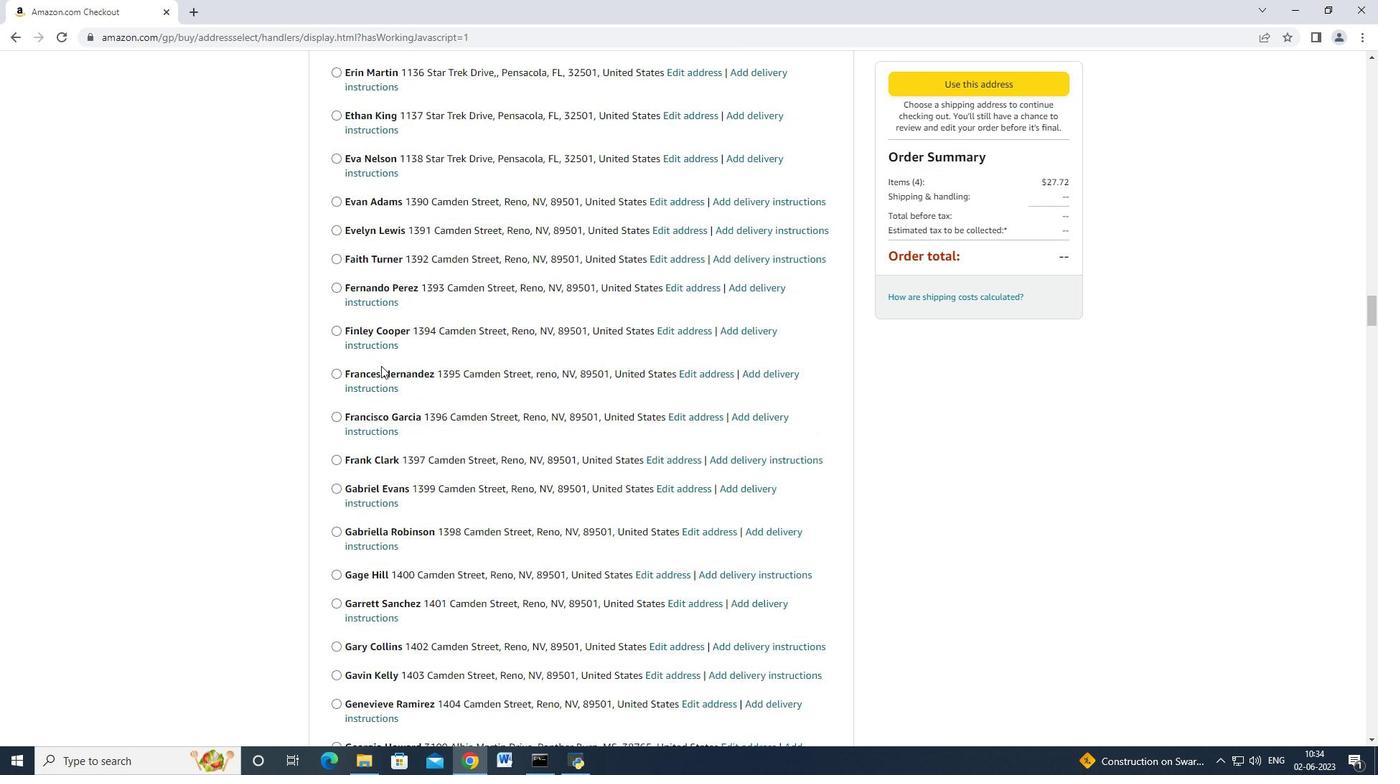 
Action: Mouse scrolled (381, 365) with delta (0, 0)
Screenshot: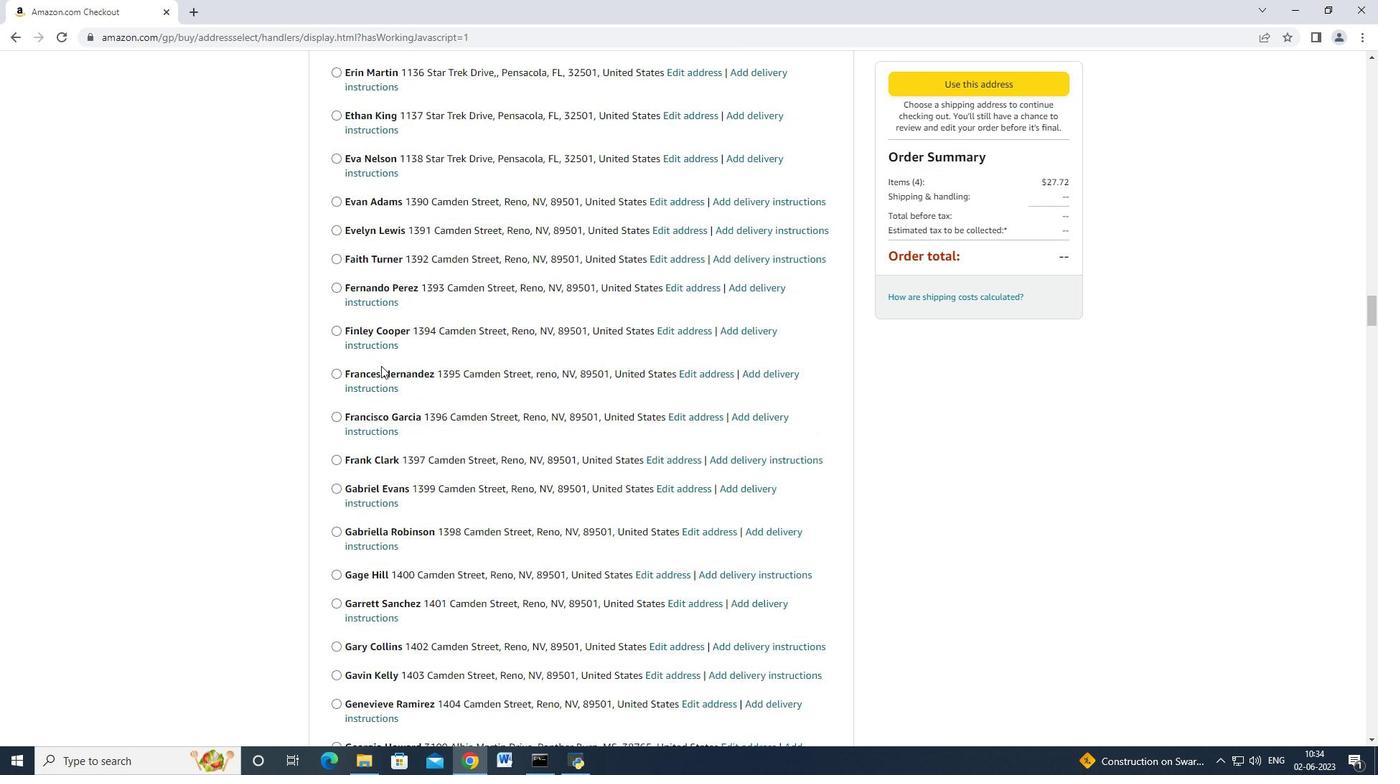 
Action: Mouse scrolled (381, 365) with delta (0, 0)
Screenshot: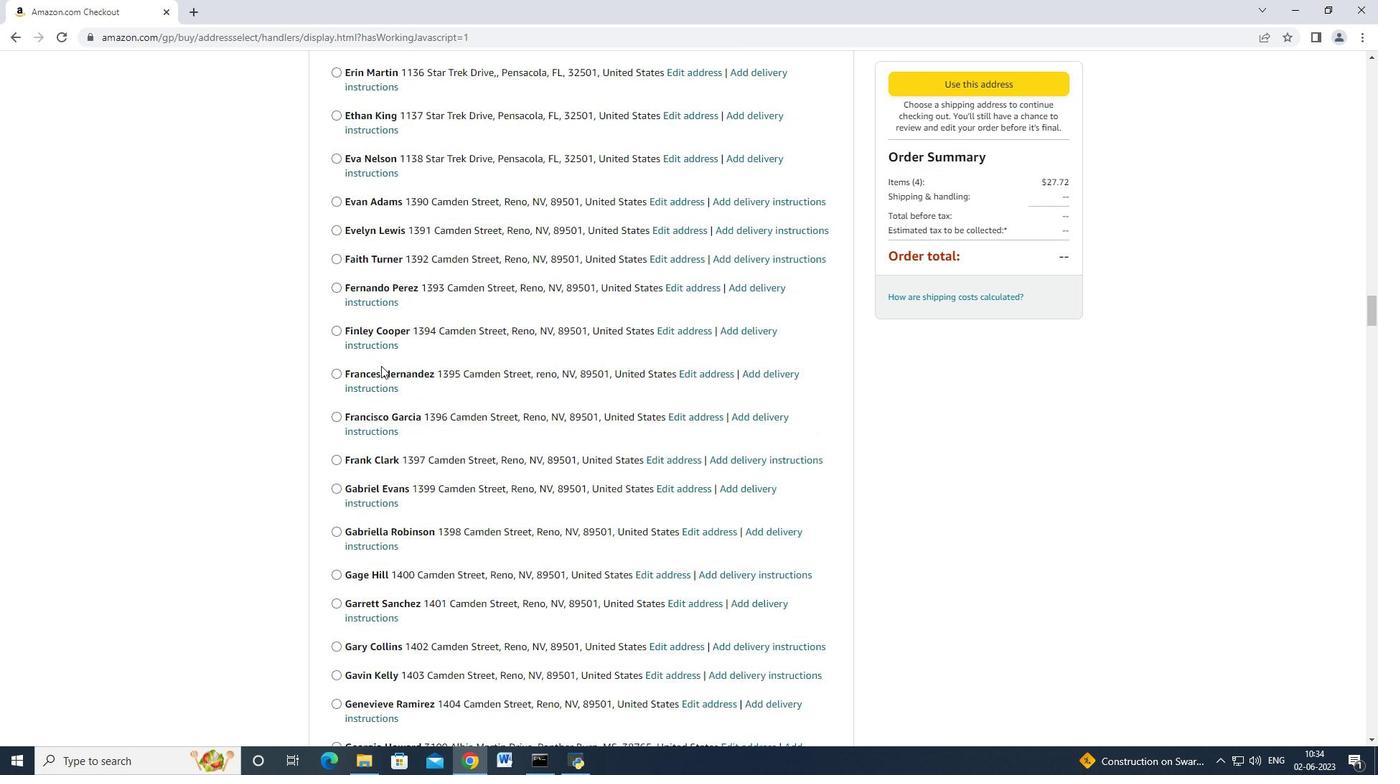
Action: Mouse scrolled (381, 365) with delta (0, 0)
Screenshot: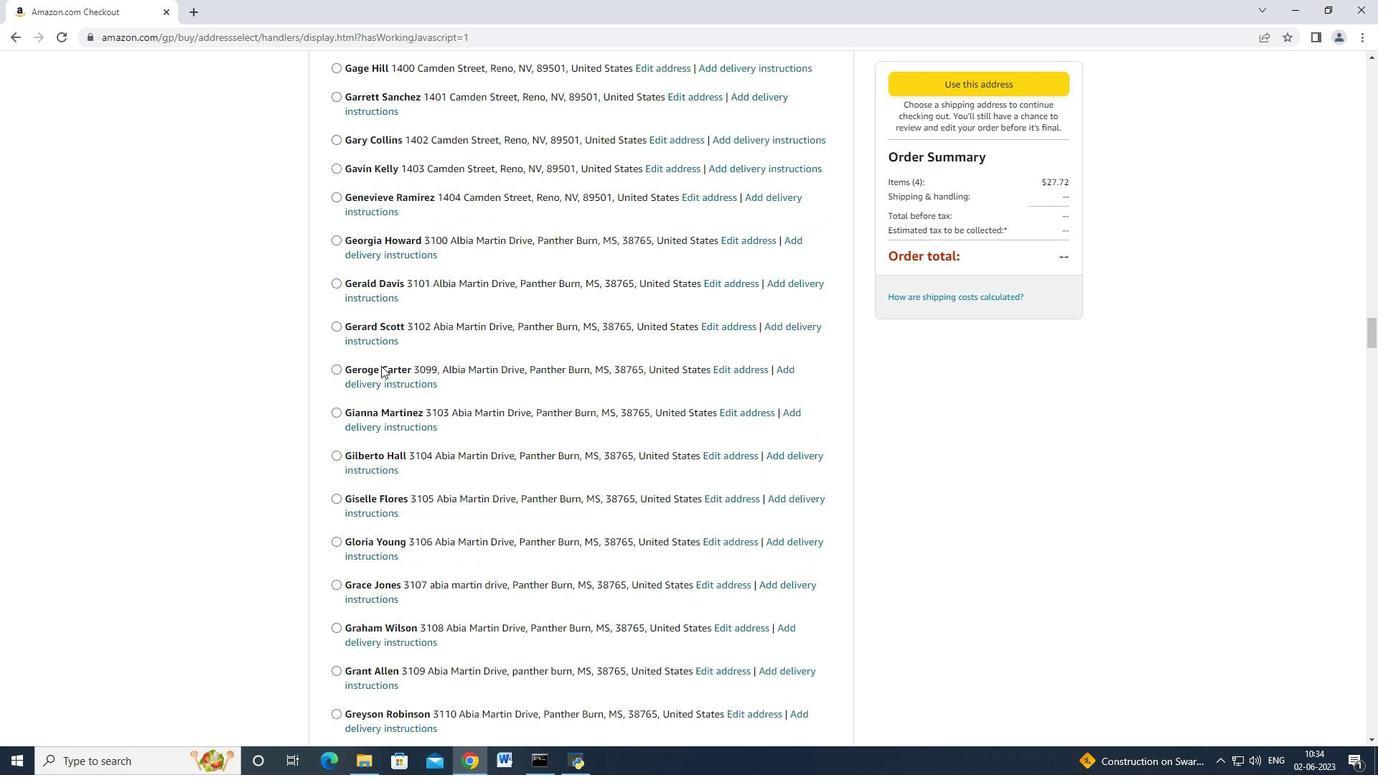 
Action: Mouse scrolled (381, 365) with delta (0, 0)
Screenshot: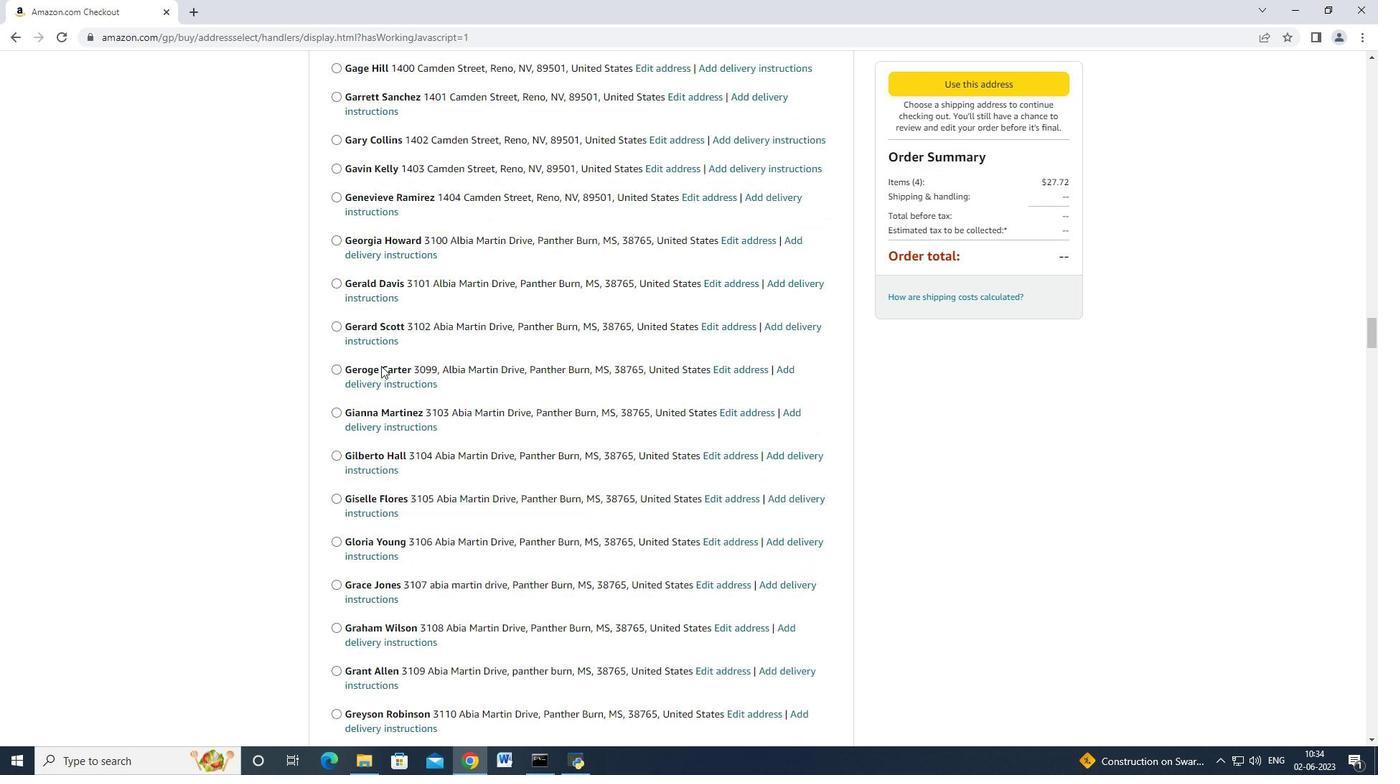 
Action: Mouse scrolled (381, 365) with delta (0, 0)
Screenshot: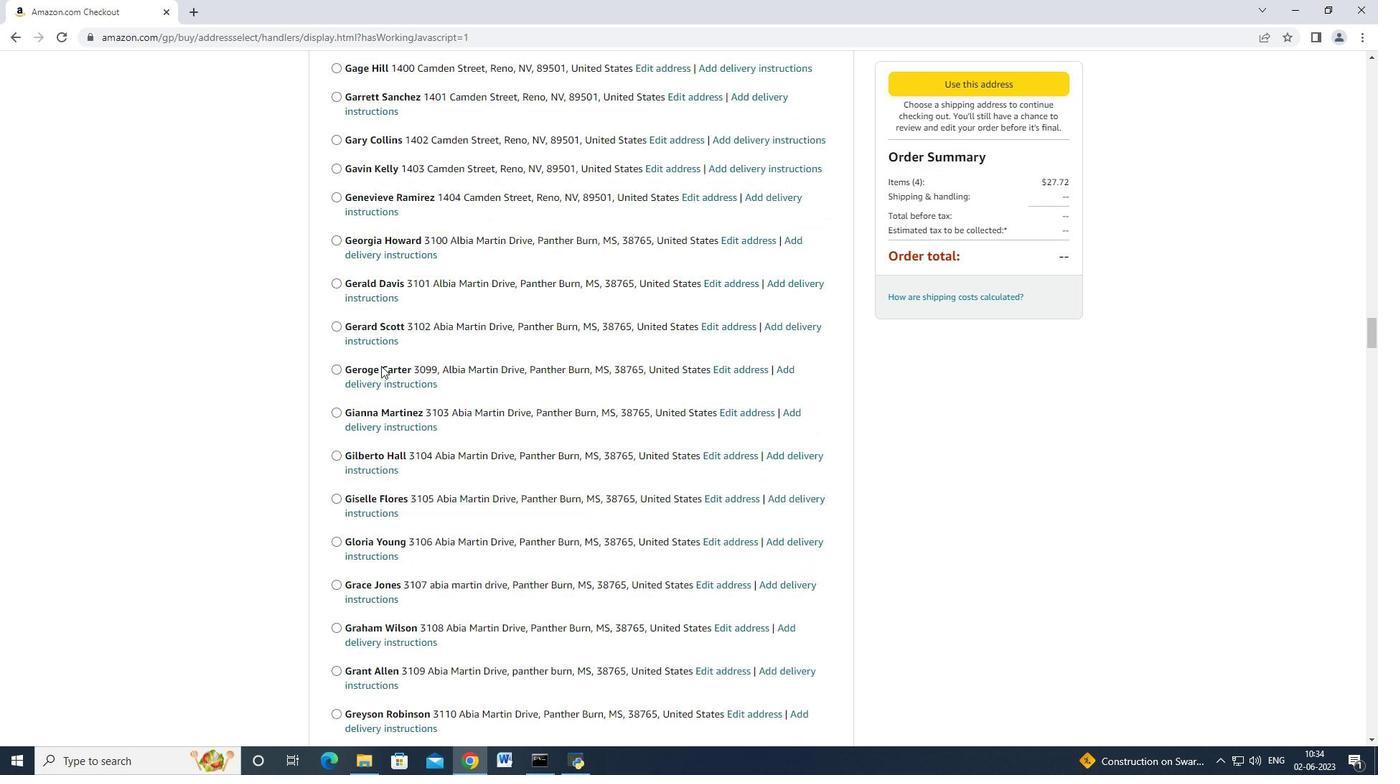
Action: Mouse scrolled (381, 364) with delta (0, -1)
Screenshot: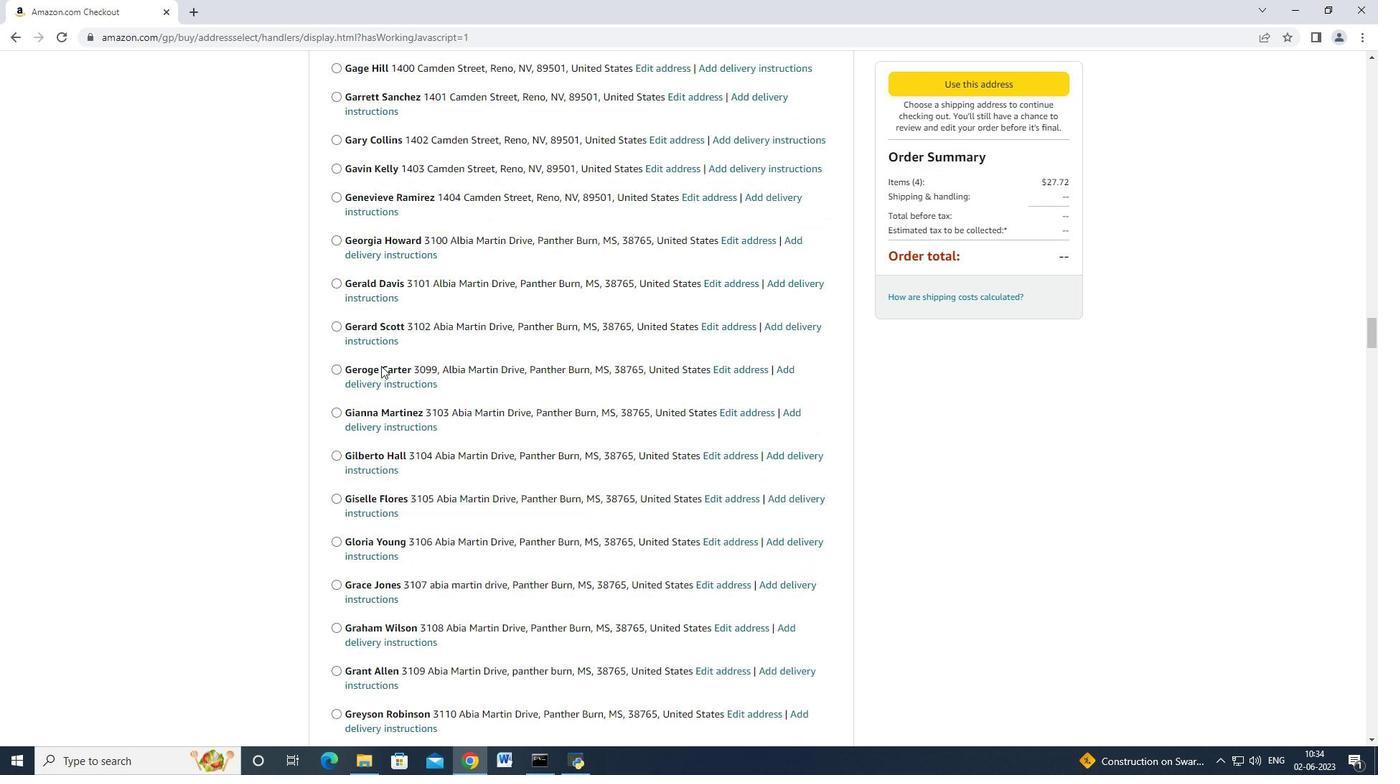 
Action: Mouse scrolled (381, 365) with delta (0, 0)
Screenshot: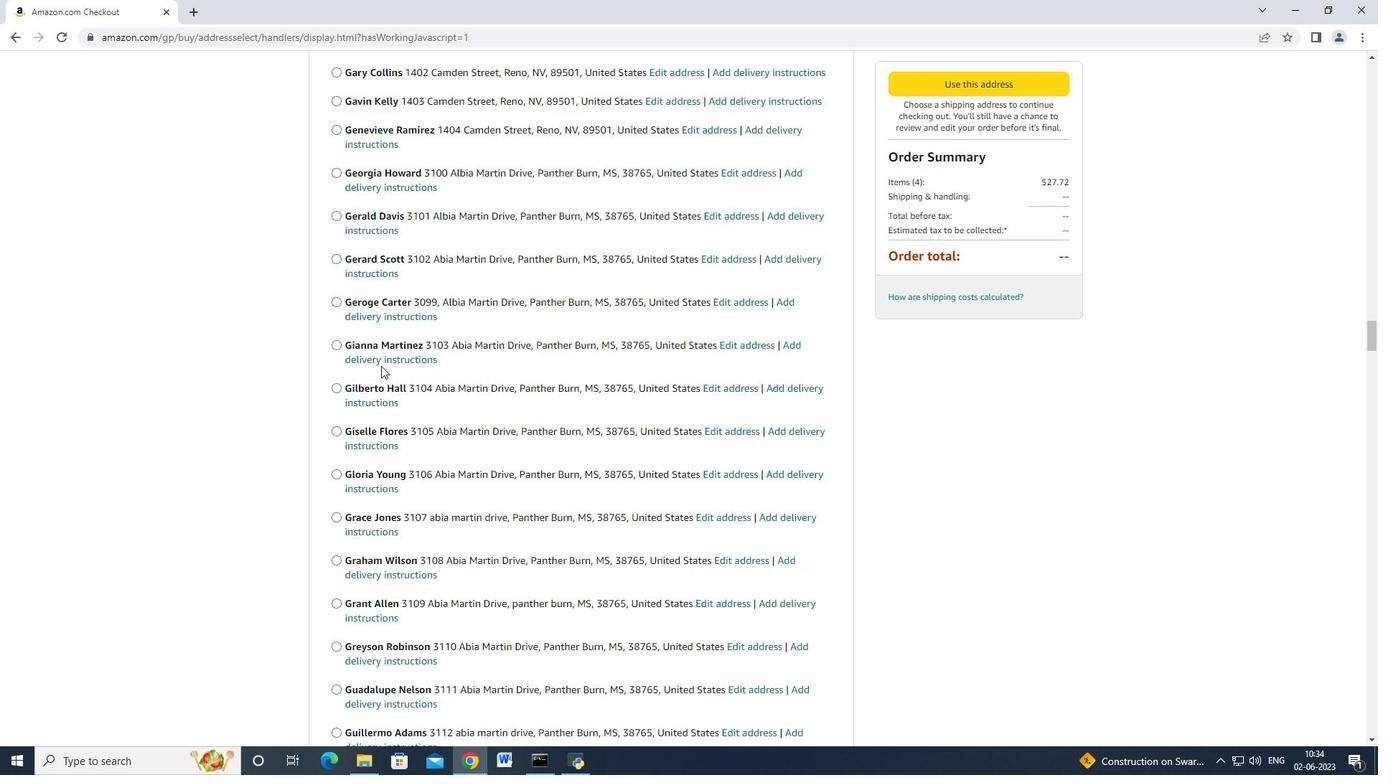 
Action: Mouse scrolled (381, 365) with delta (0, 0)
Screenshot: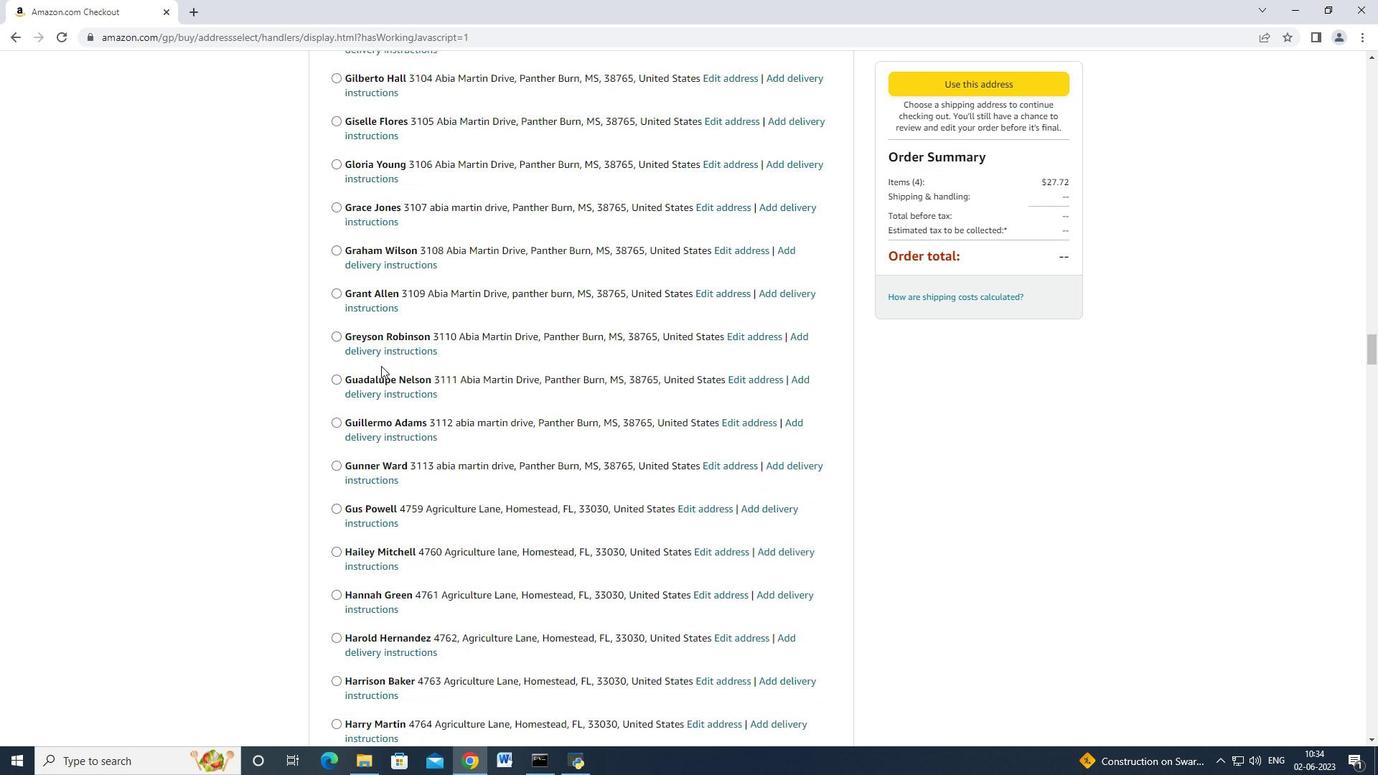 
Action: Mouse scrolled (381, 365) with delta (0, 0)
Screenshot: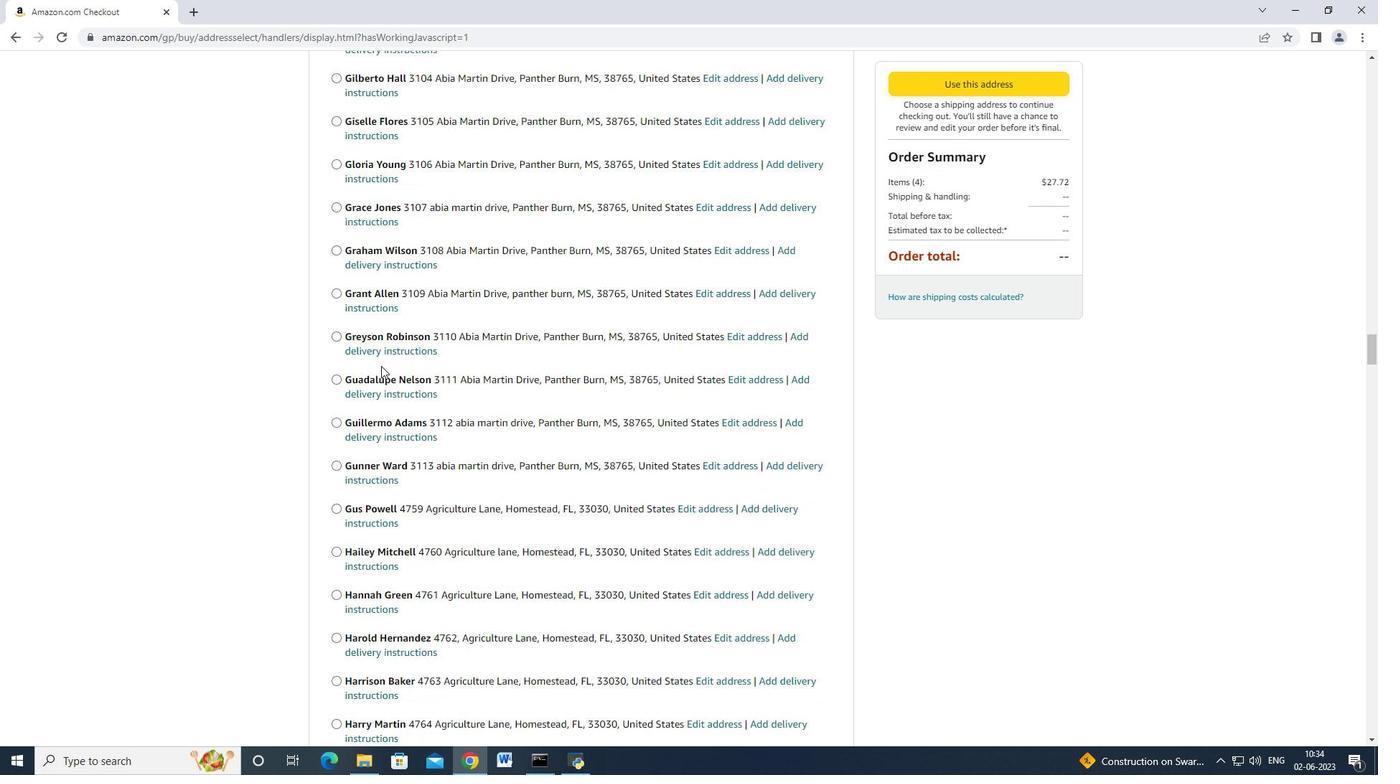 
Action: Mouse scrolled (381, 365) with delta (0, 0)
Screenshot: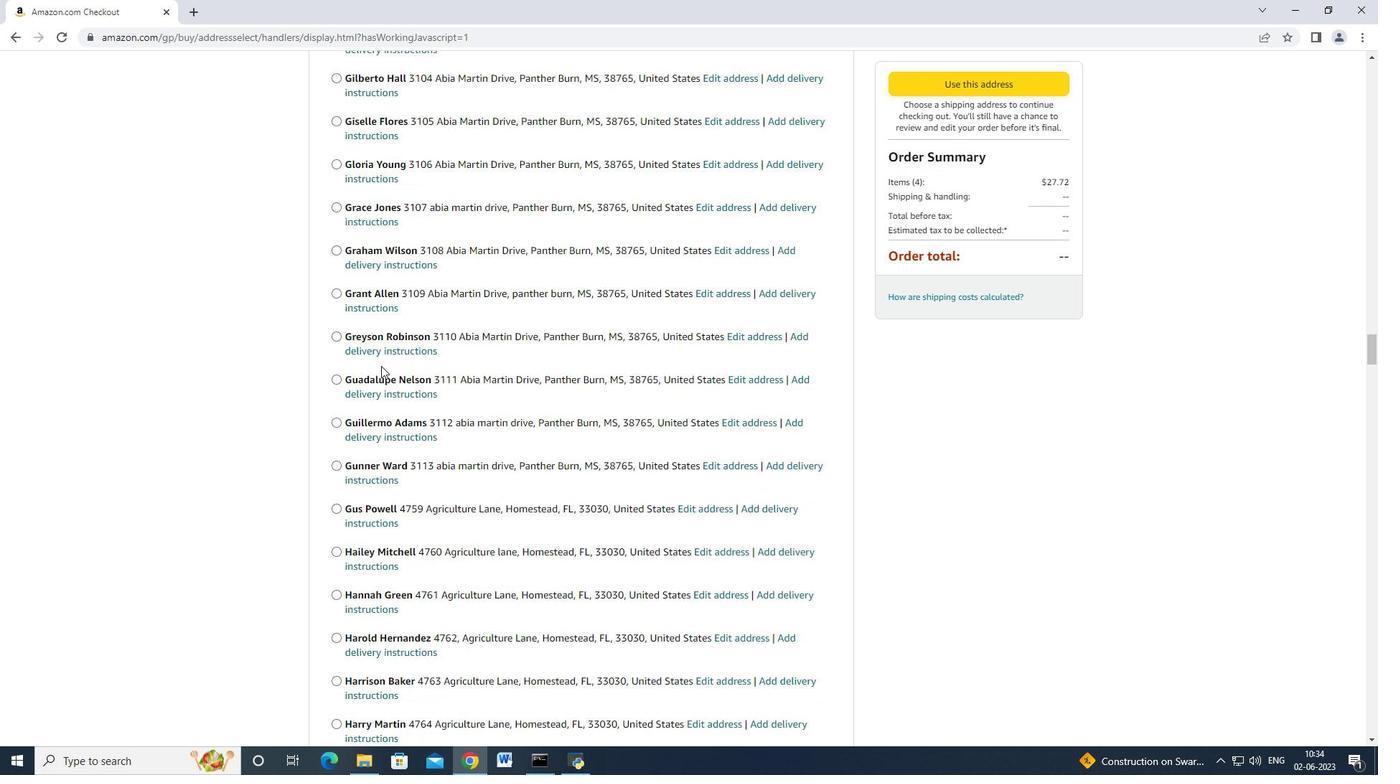 
Action: Mouse scrolled (381, 365) with delta (0, 0)
Screenshot: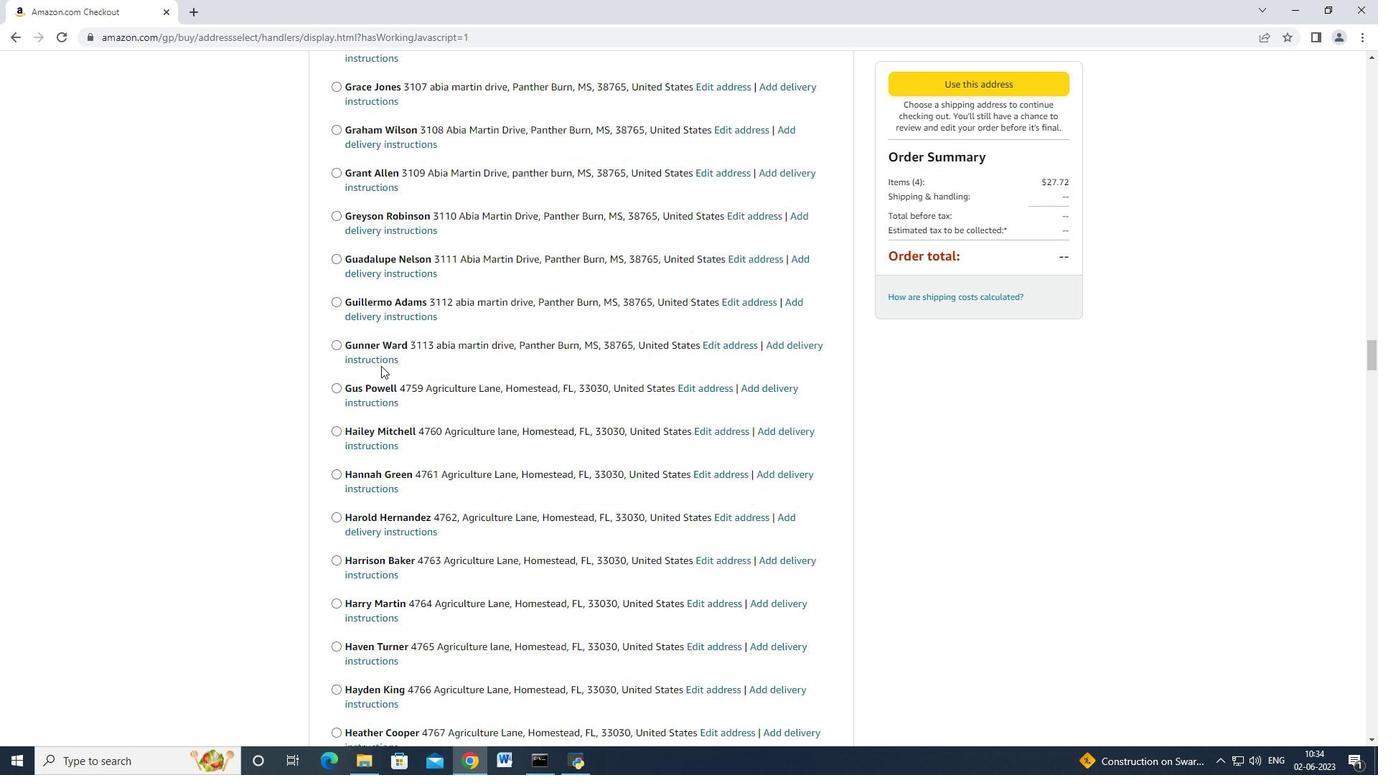 
Action: Mouse scrolled (381, 365) with delta (0, 0)
Screenshot: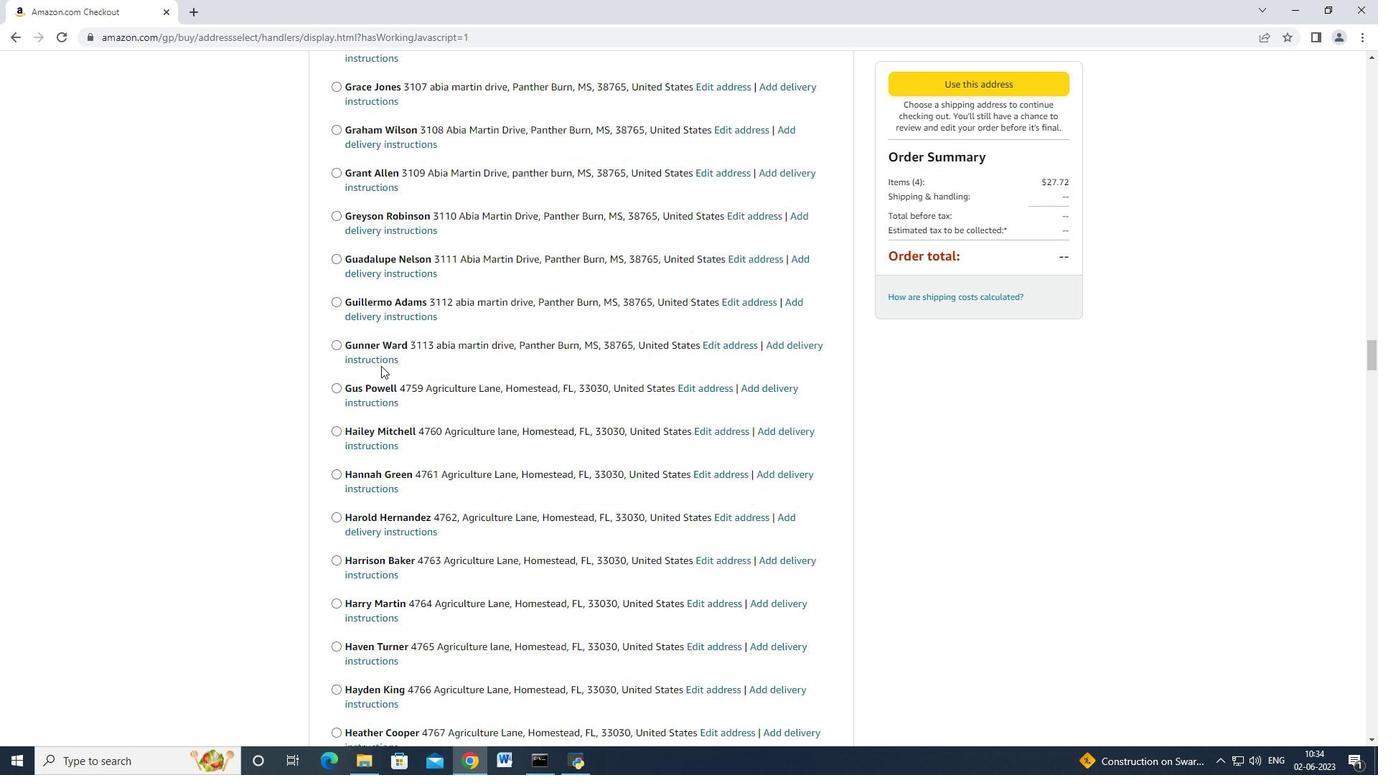 
Action: Mouse scrolled (381, 365) with delta (0, 0)
Screenshot: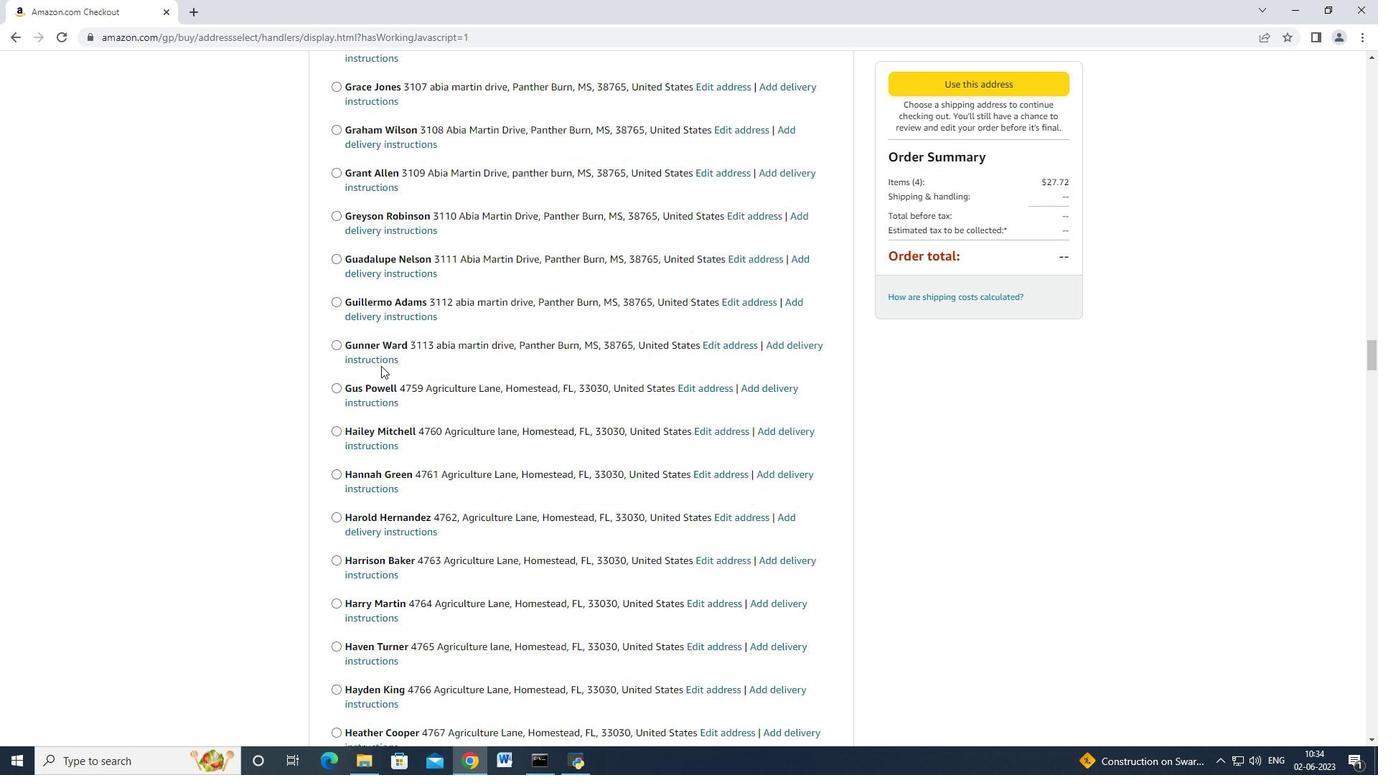 
Action: Mouse scrolled (381, 365) with delta (0, 0)
Screenshot: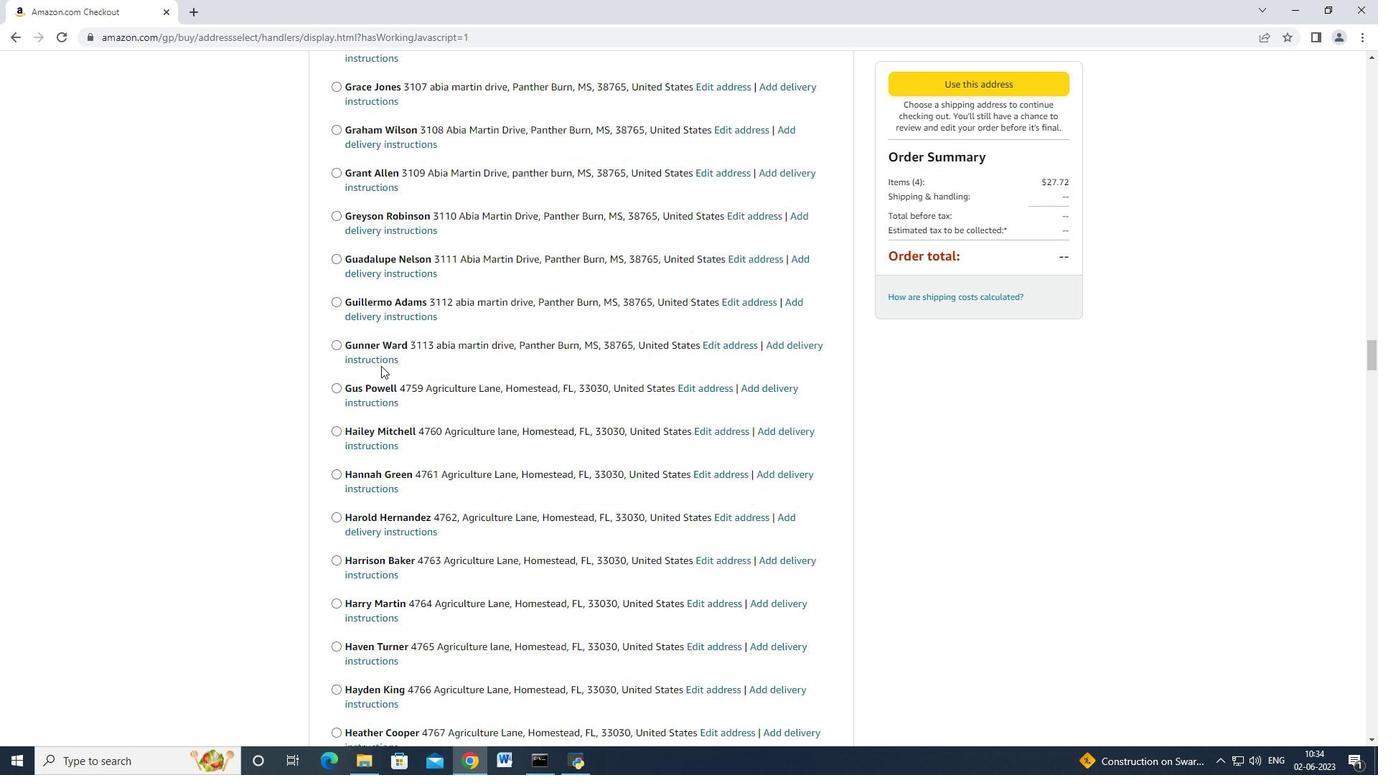 
Action: Mouse scrolled (381, 365) with delta (0, 0)
Screenshot: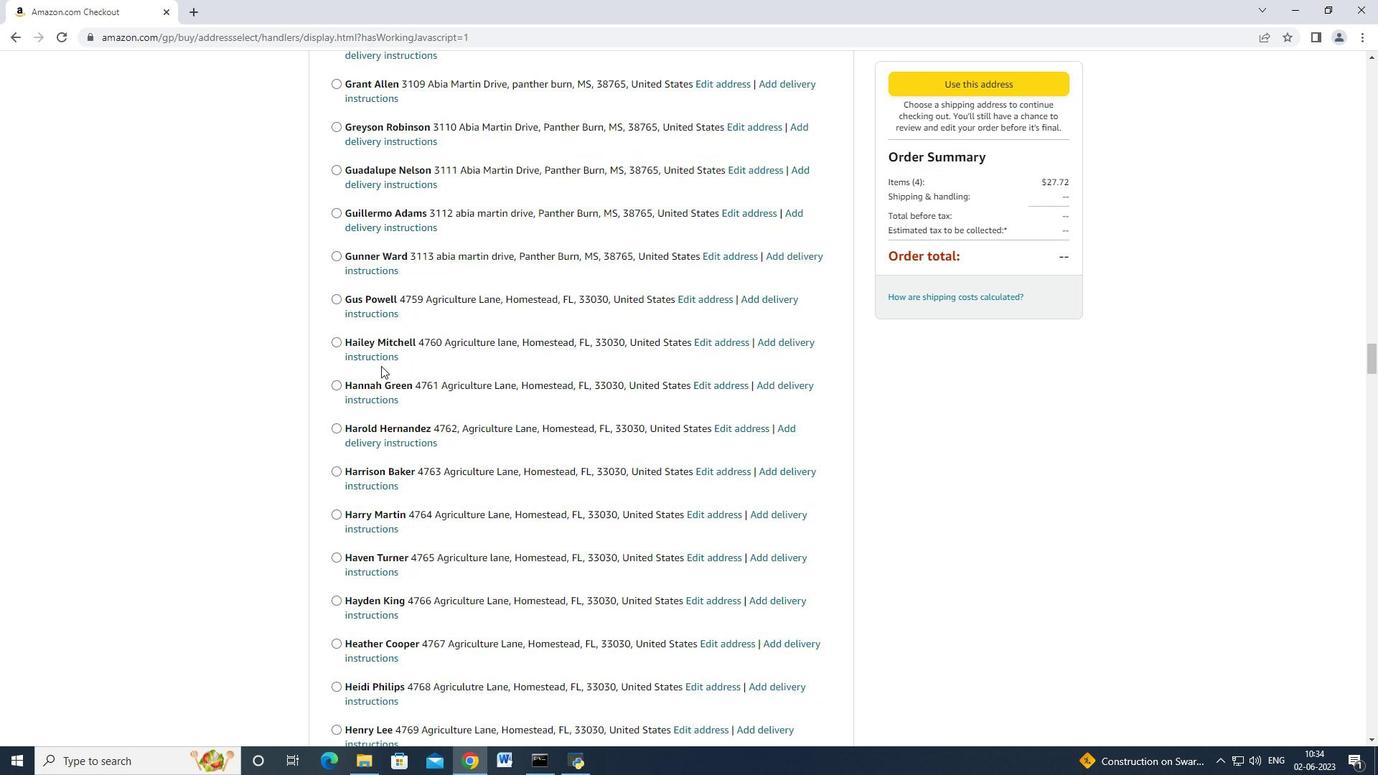
Action: Mouse scrolled (381, 365) with delta (0, 0)
Screenshot: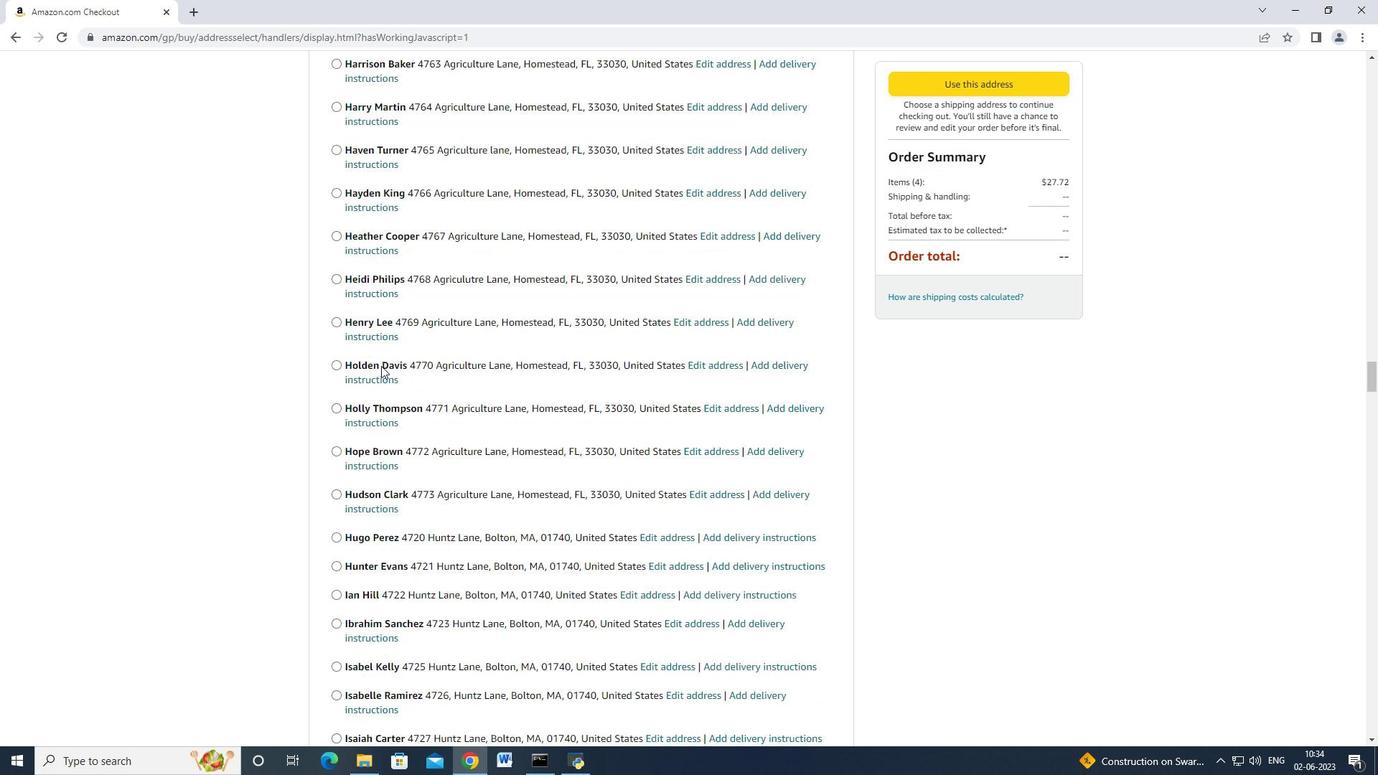 
Action: Mouse scrolled (381, 365) with delta (0, 0)
Screenshot: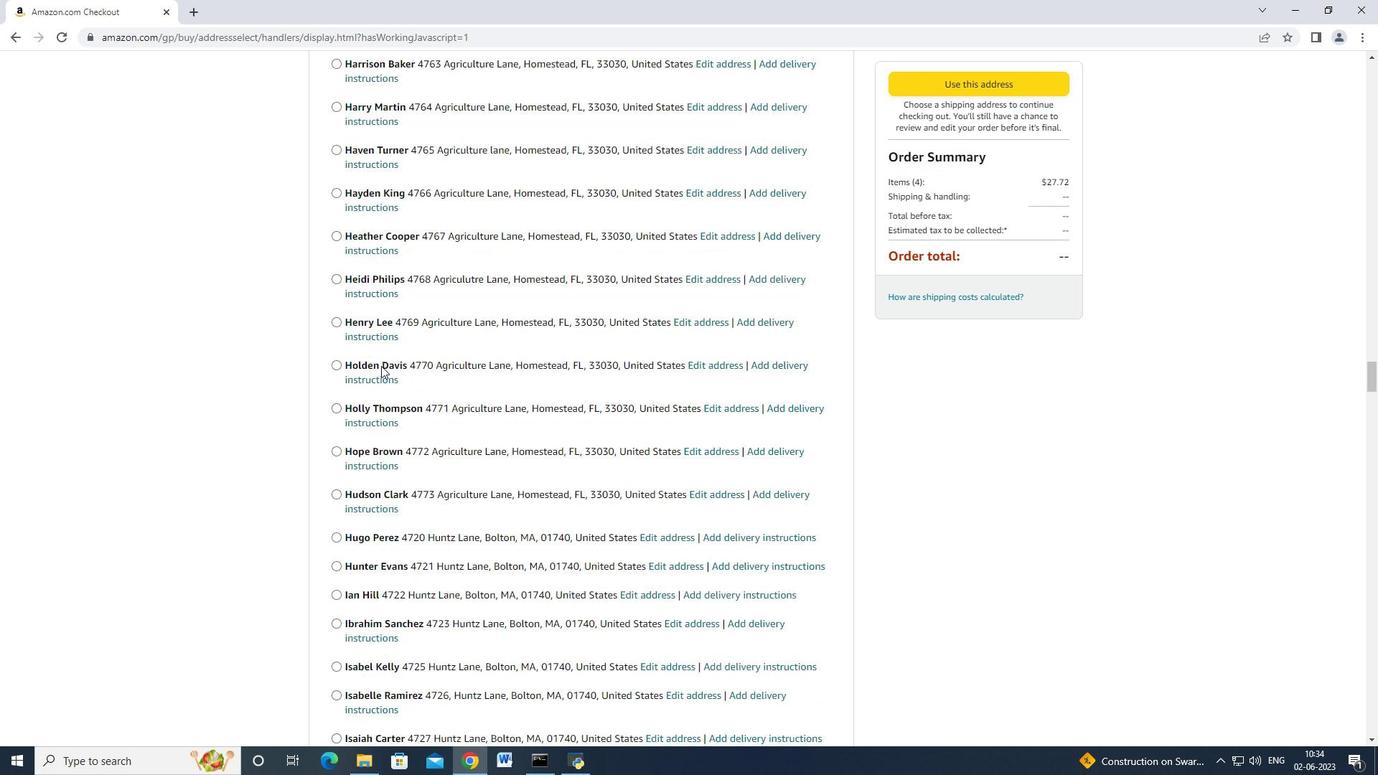 
Action: Mouse scrolled (381, 365) with delta (0, 0)
Screenshot: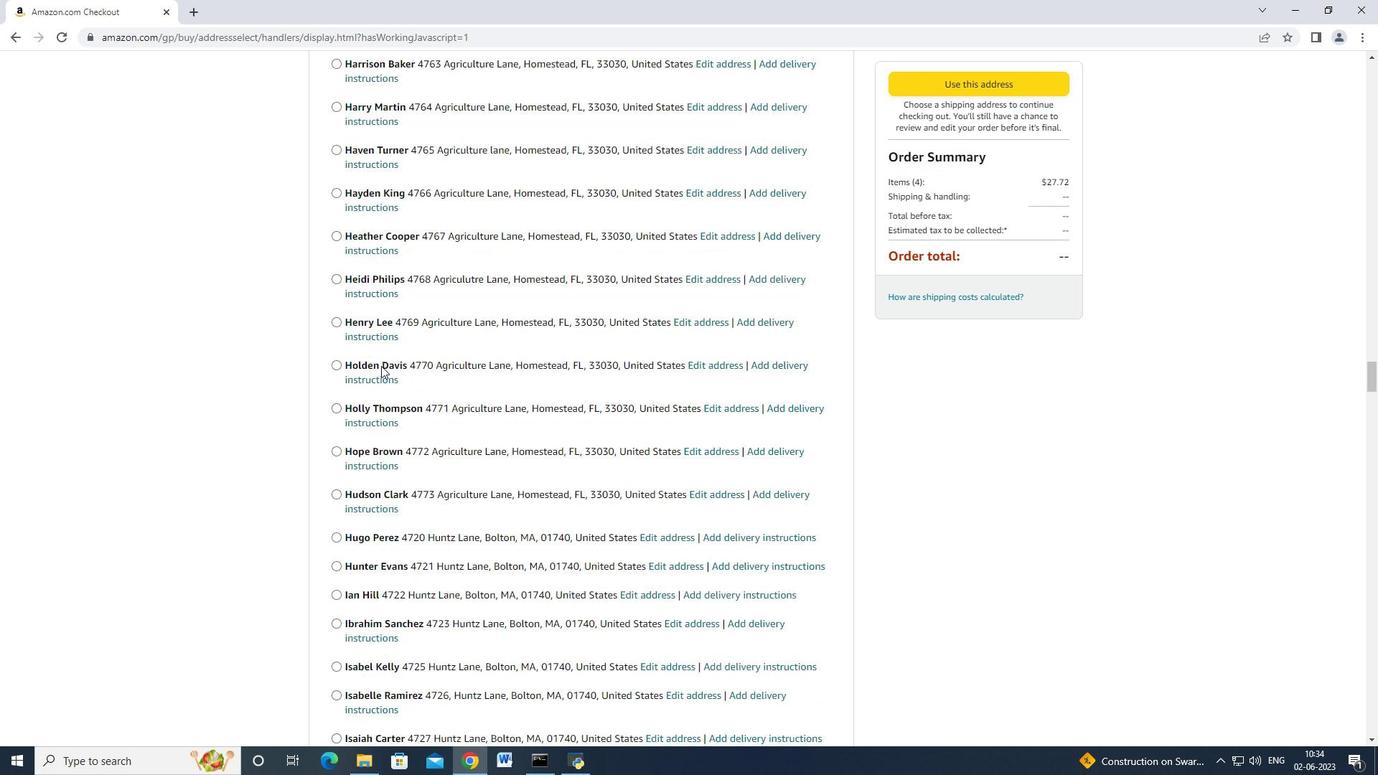 
Action: Mouse scrolled (381, 365) with delta (0, 0)
Screenshot: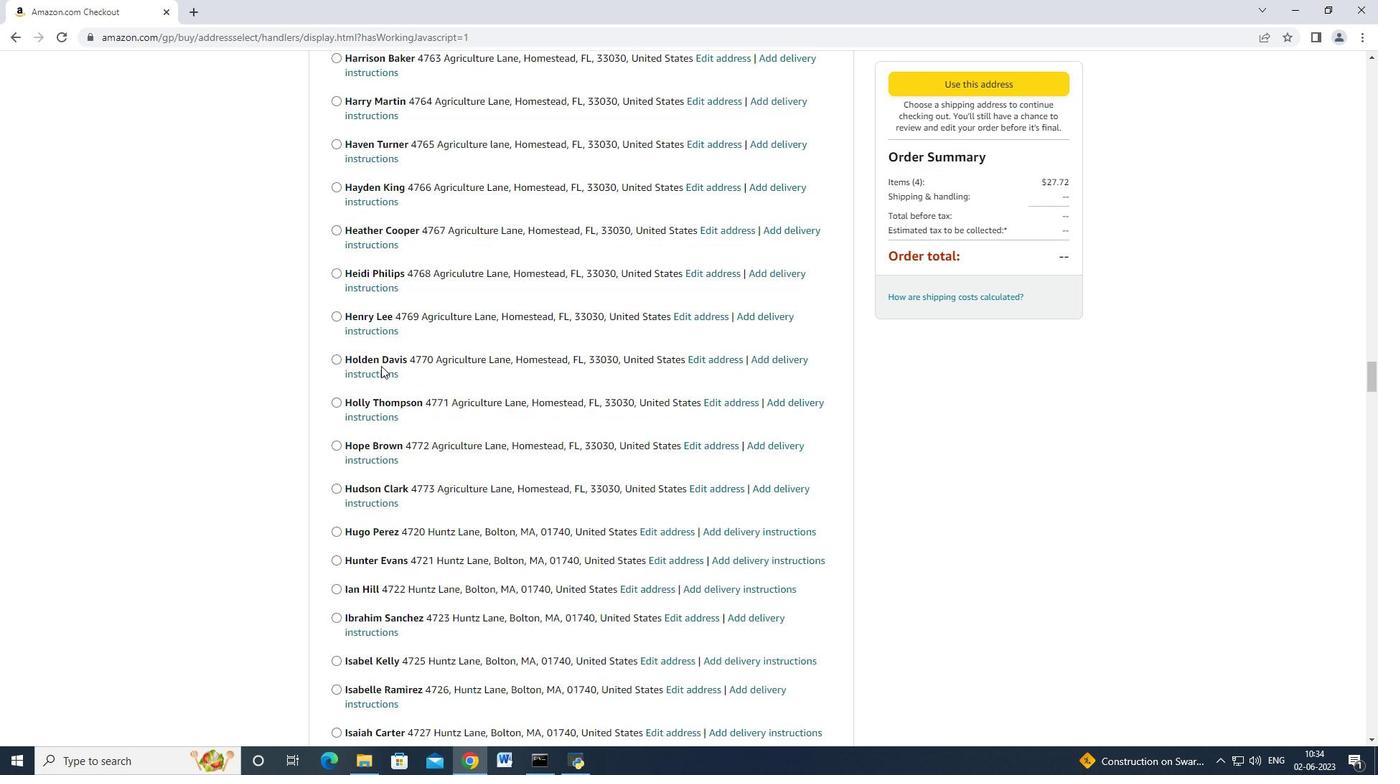 
Action: Mouse scrolled (381, 365) with delta (0, 0)
Screenshot: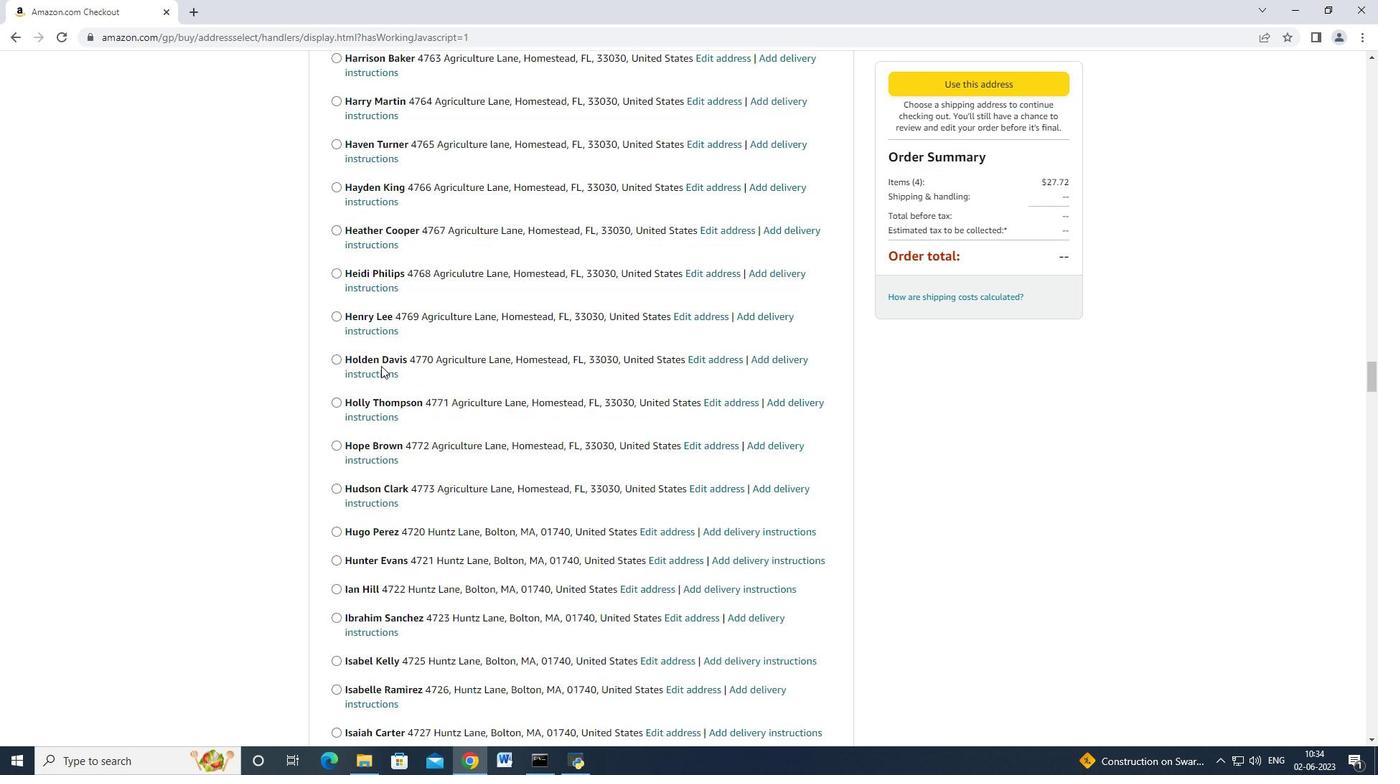 
Action: Mouse scrolled (381, 365) with delta (0, 0)
Screenshot: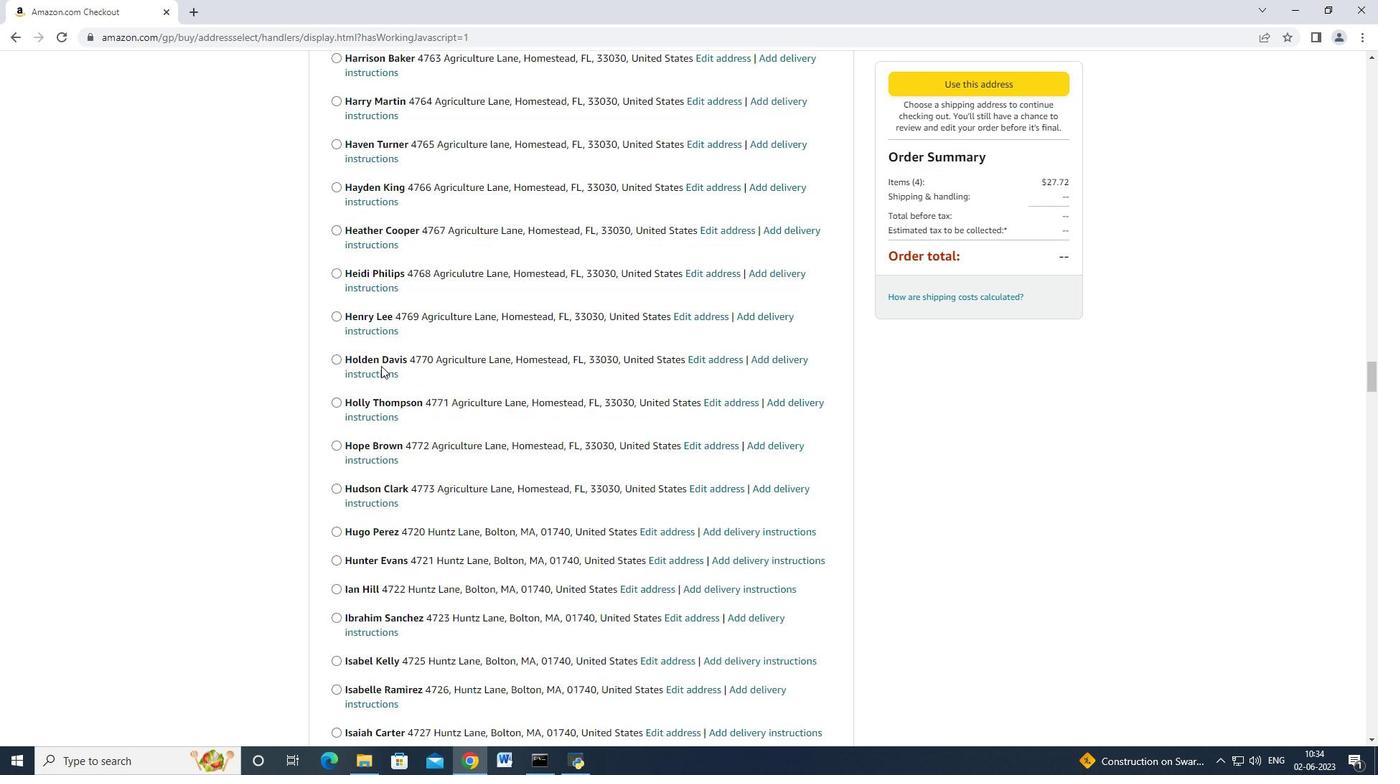 
Action: Mouse scrolled (381, 365) with delta (0, 0)
Screenshot: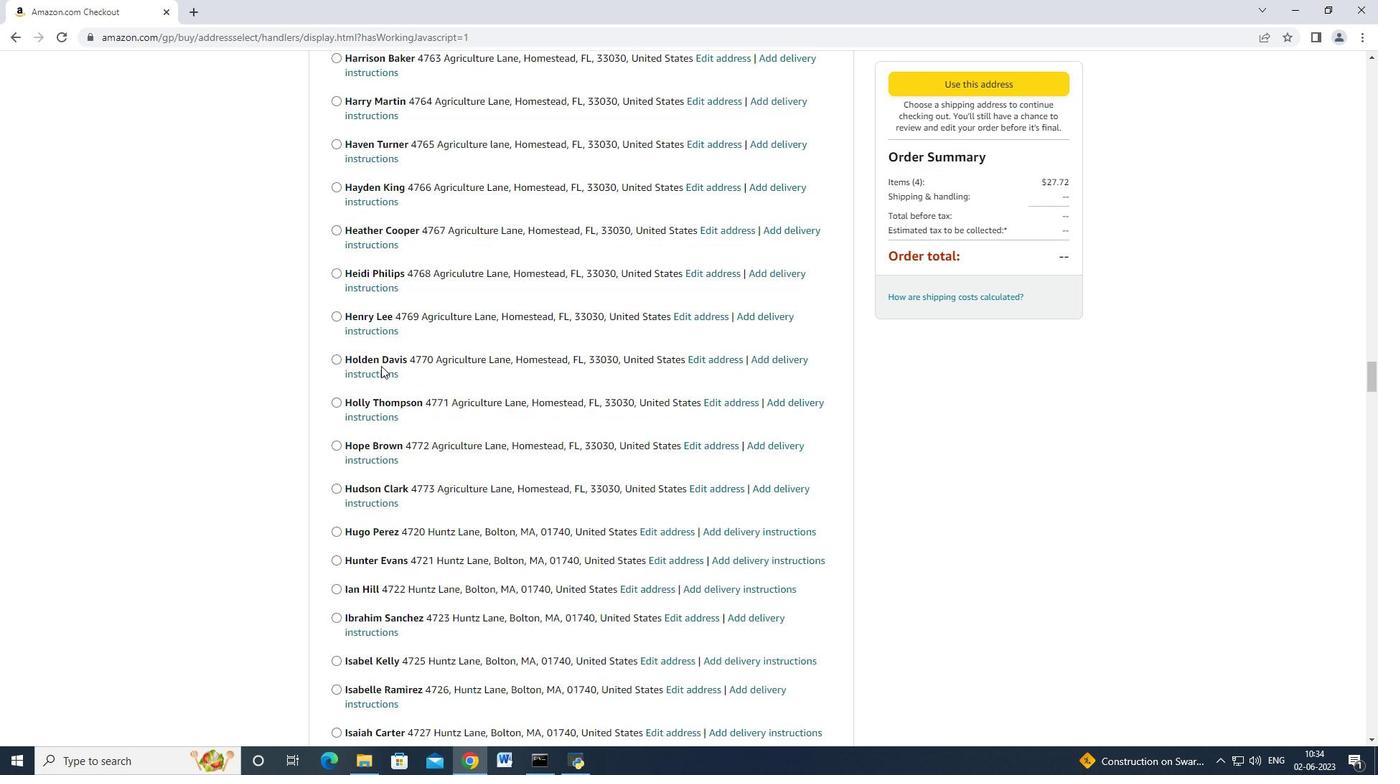 
Action: Mouse scrolled (381, 365) with delta (0, 0)
Screenshot: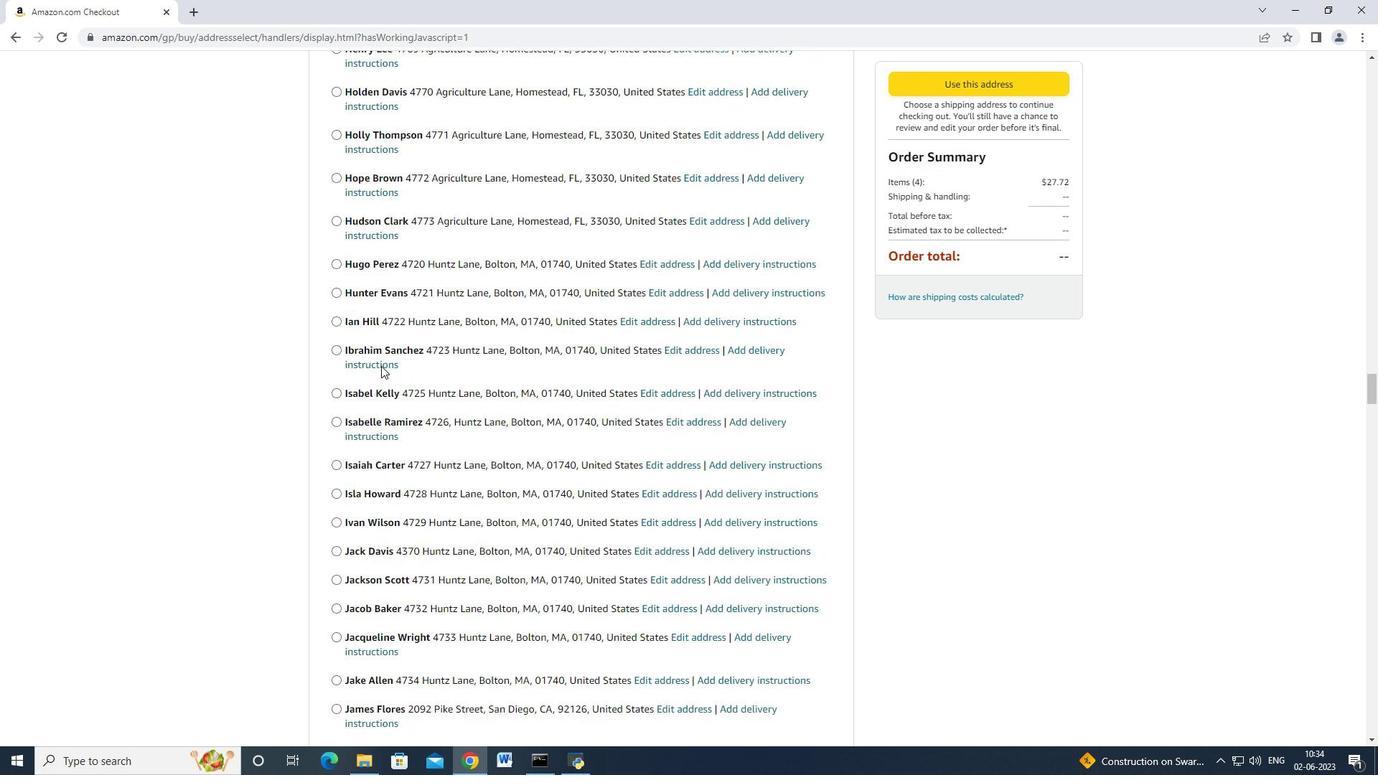 
Action: Mouse scrolled (381, 365) with delta (0, 0)
Screenshot: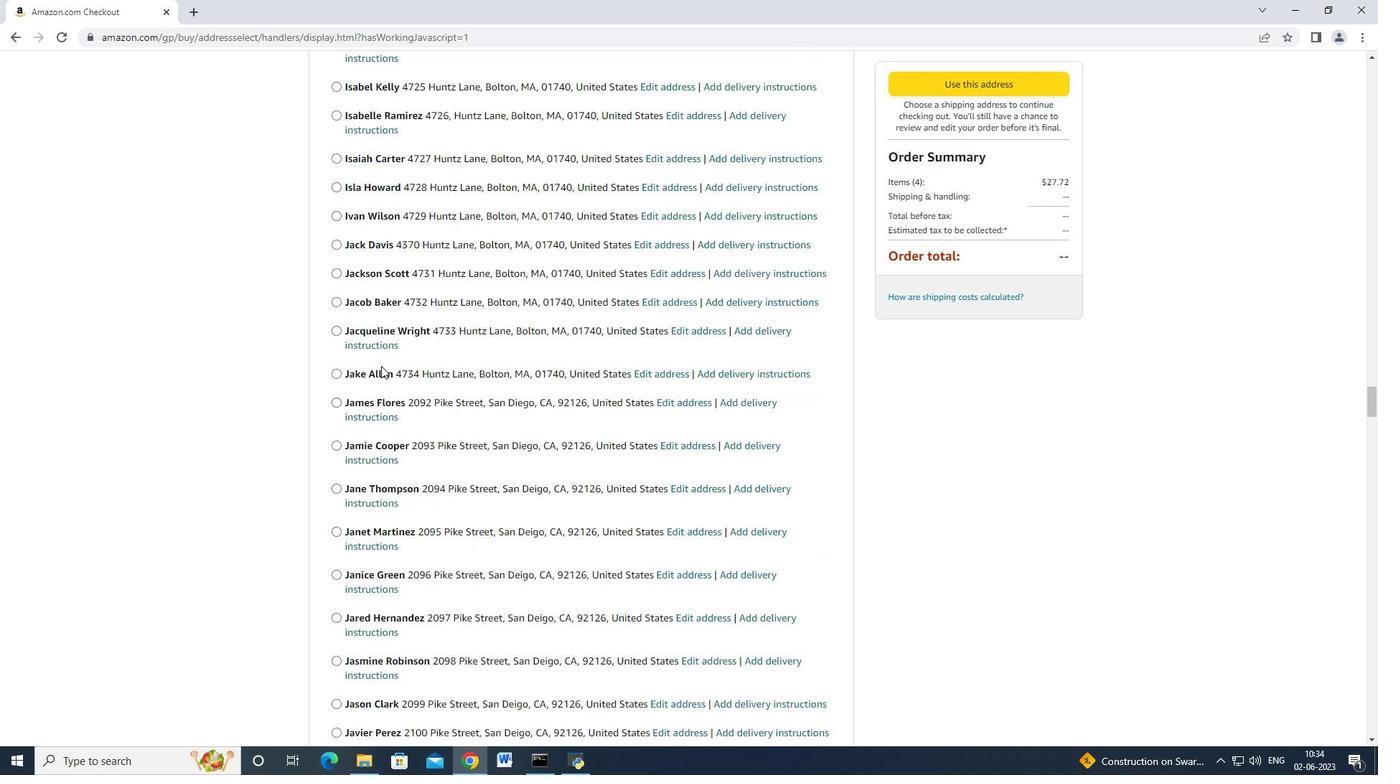 
Action: Mouse scrolled (381, 365) with delta (0, 0)
Screenshot: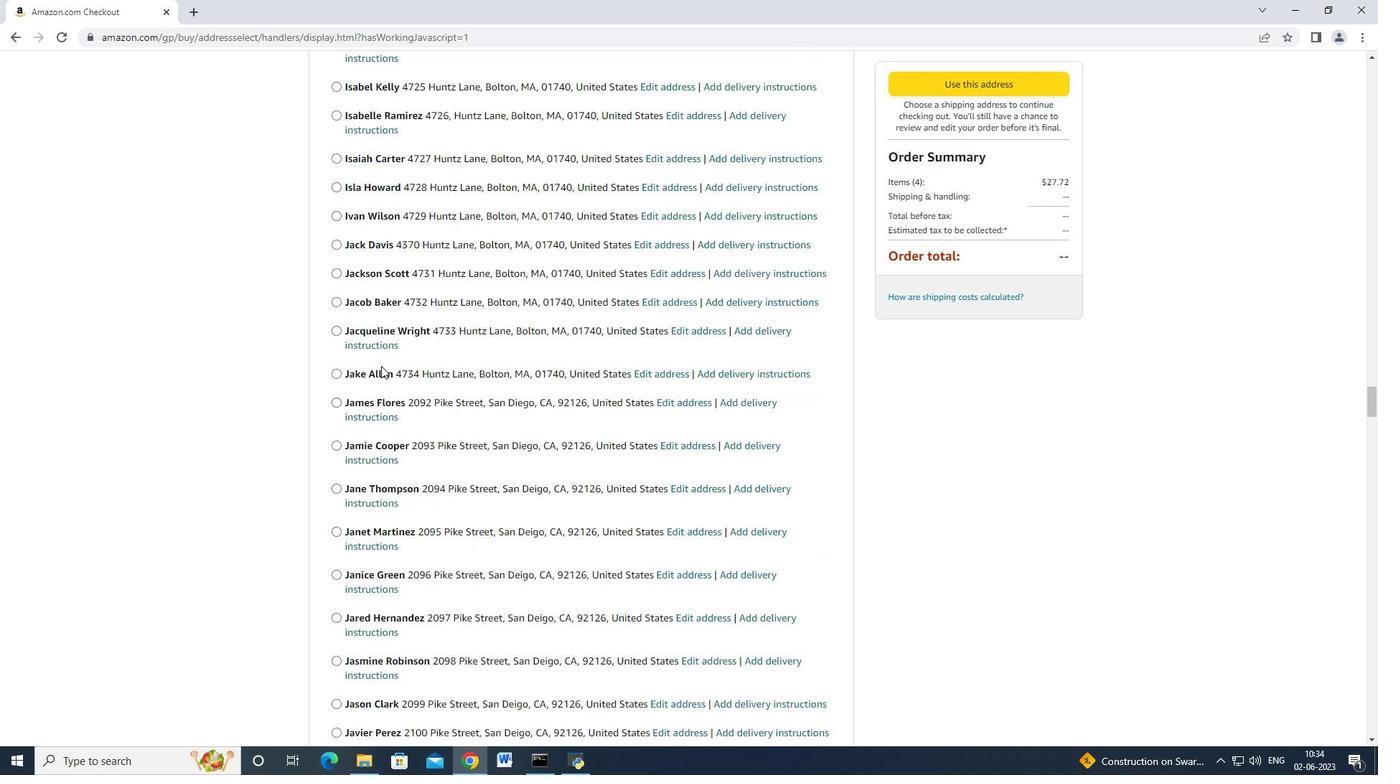 
Action: Mouse scrolled (381, 364) with delta (0, -1)
Screenshot: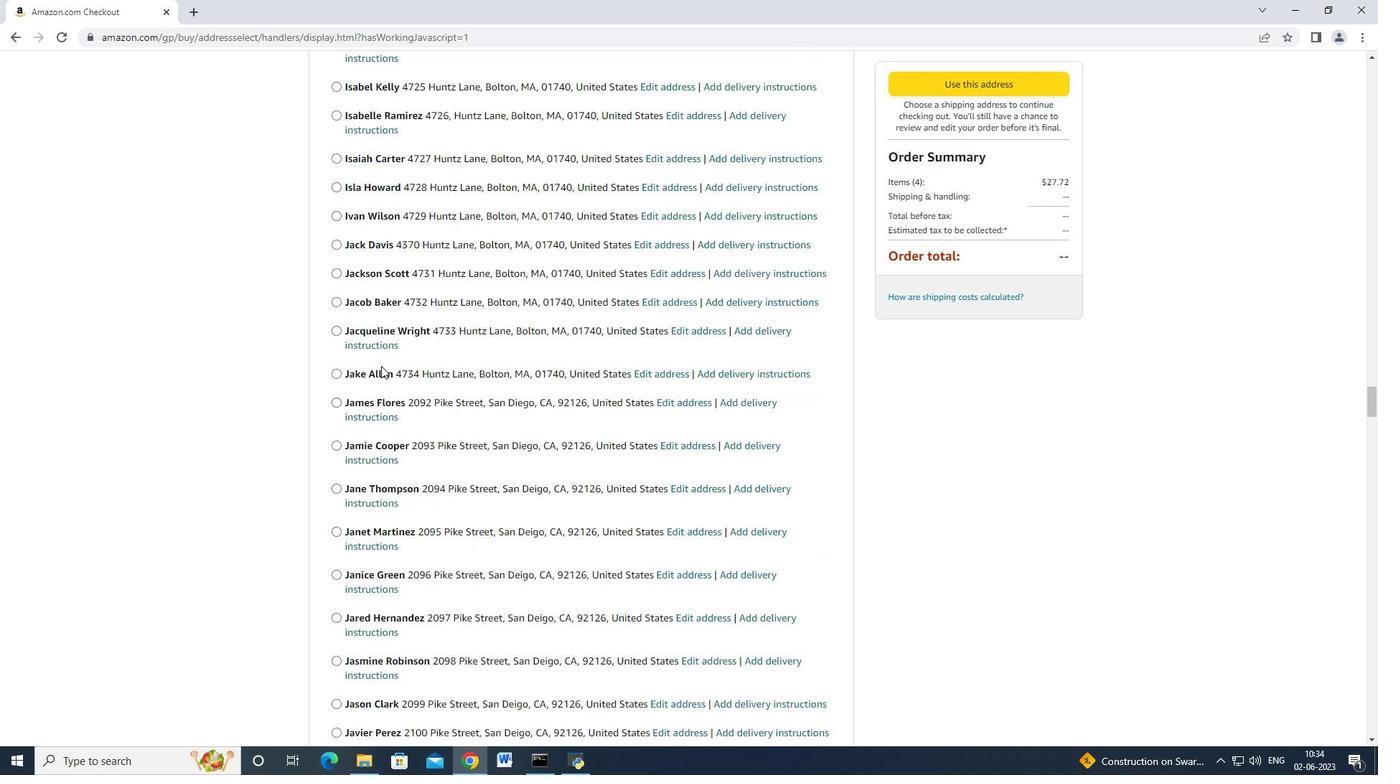 
Action: Mouse scrolled (381, 365) with delta (0, 0)
Screenshot: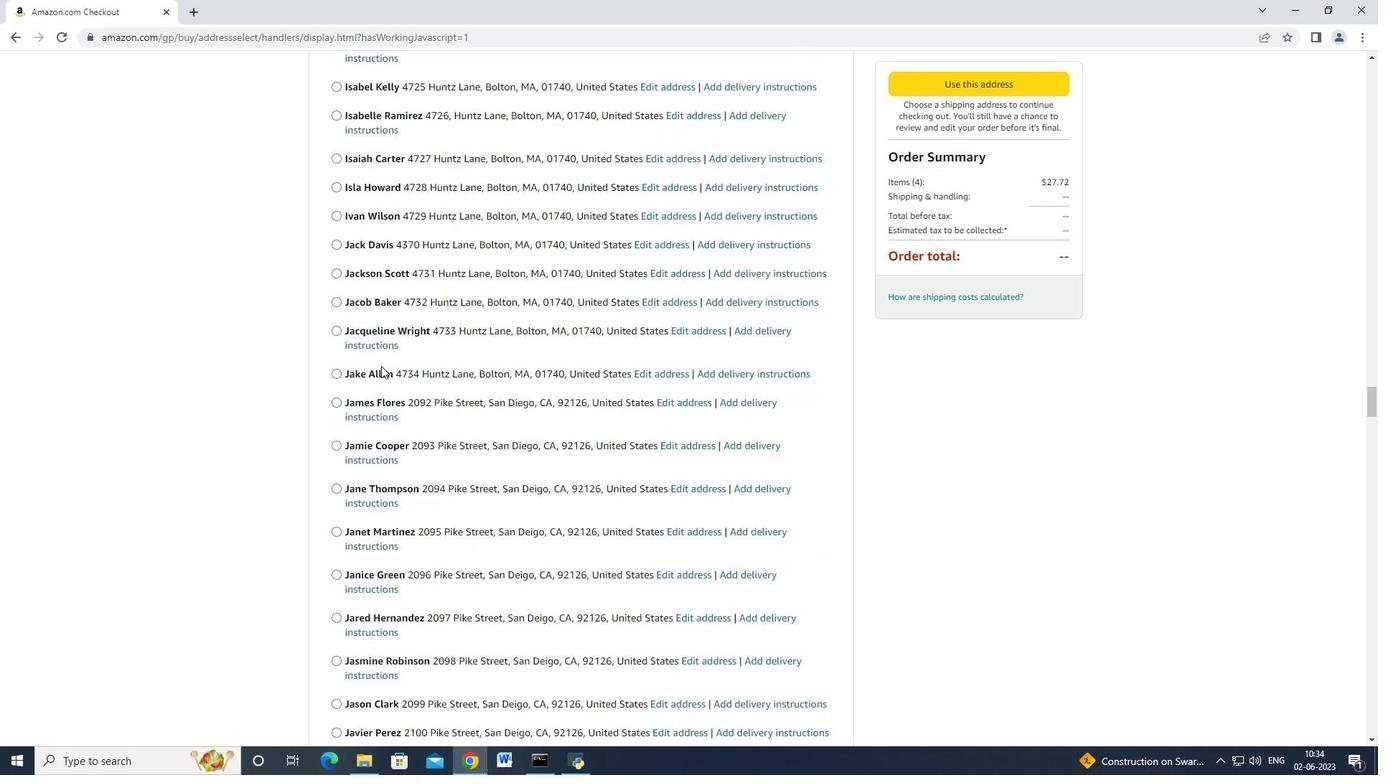 
Action: Mouse scrolled (381, 365) with delta (0, 0)
Screenshot: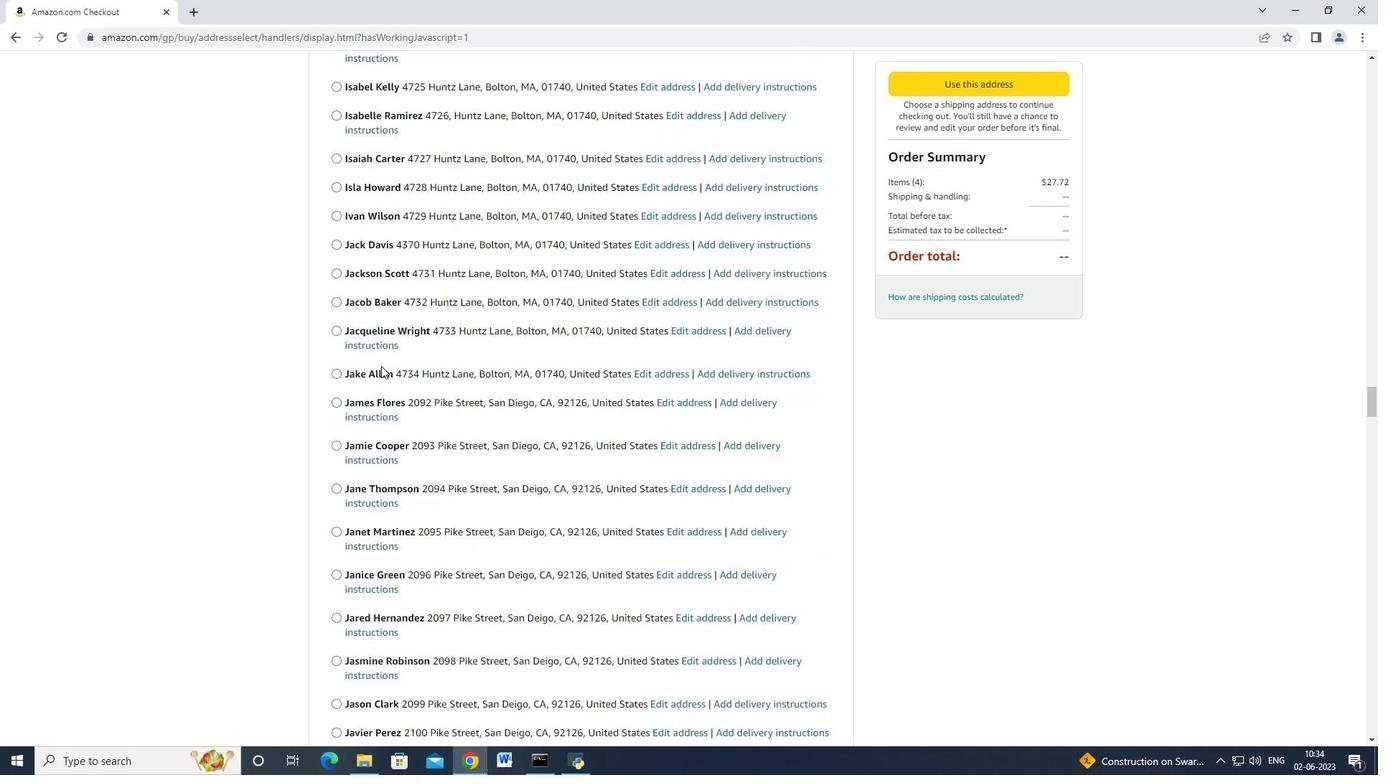 
Action: Mouse scrolled (381, 365) with delta (0, 0)
Screenshot: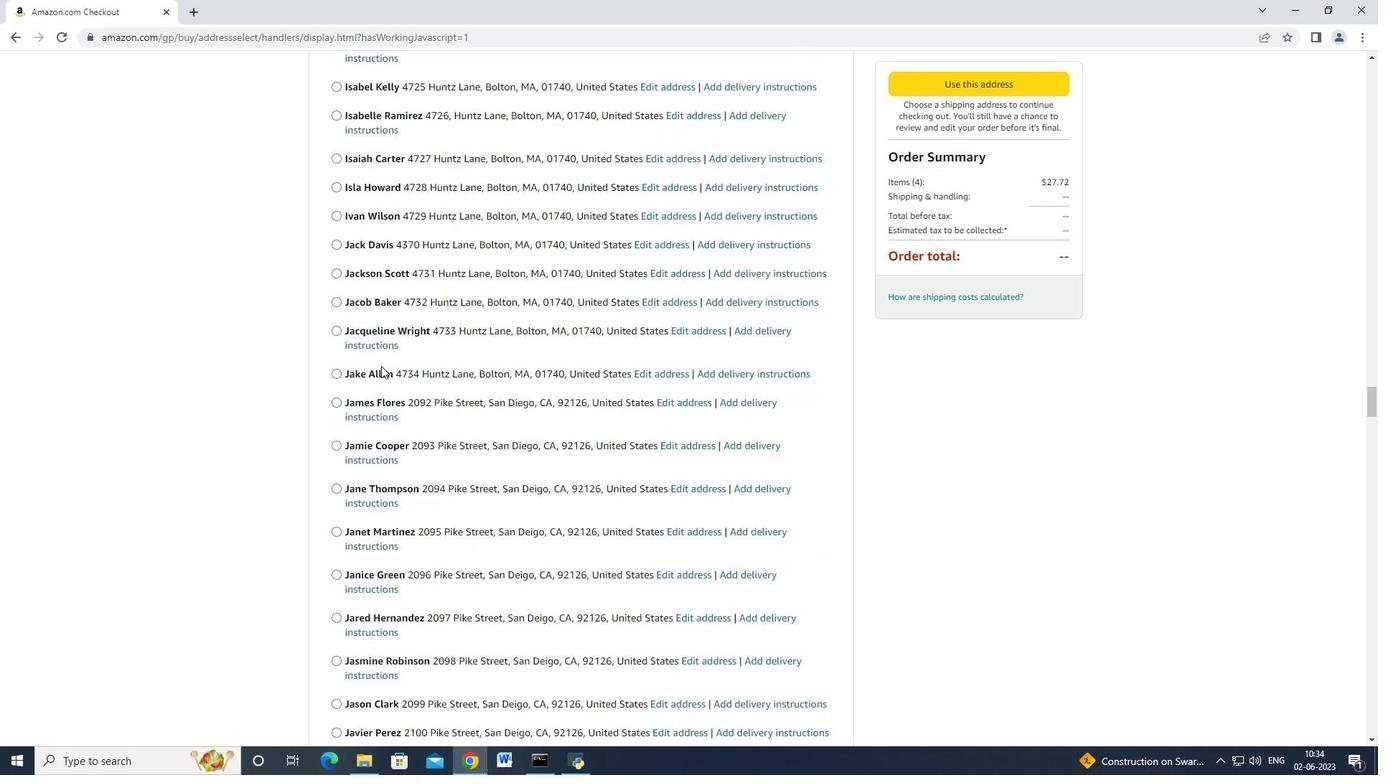 
Action: Mouse scrolled (381, 365) with delta (0, 0)
Screenshot: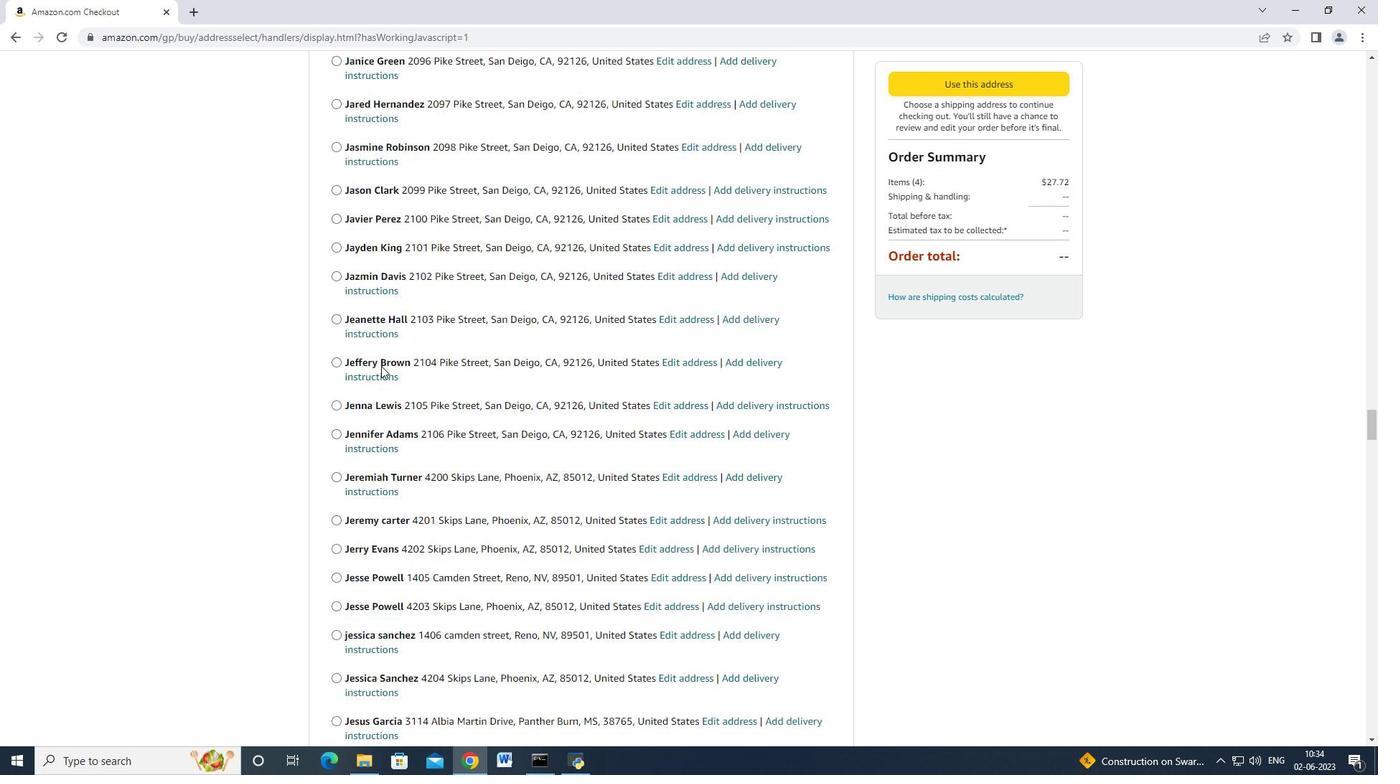 
Action: Mouse scrolled (381, 365) with delta (0, 0)
Screenshot: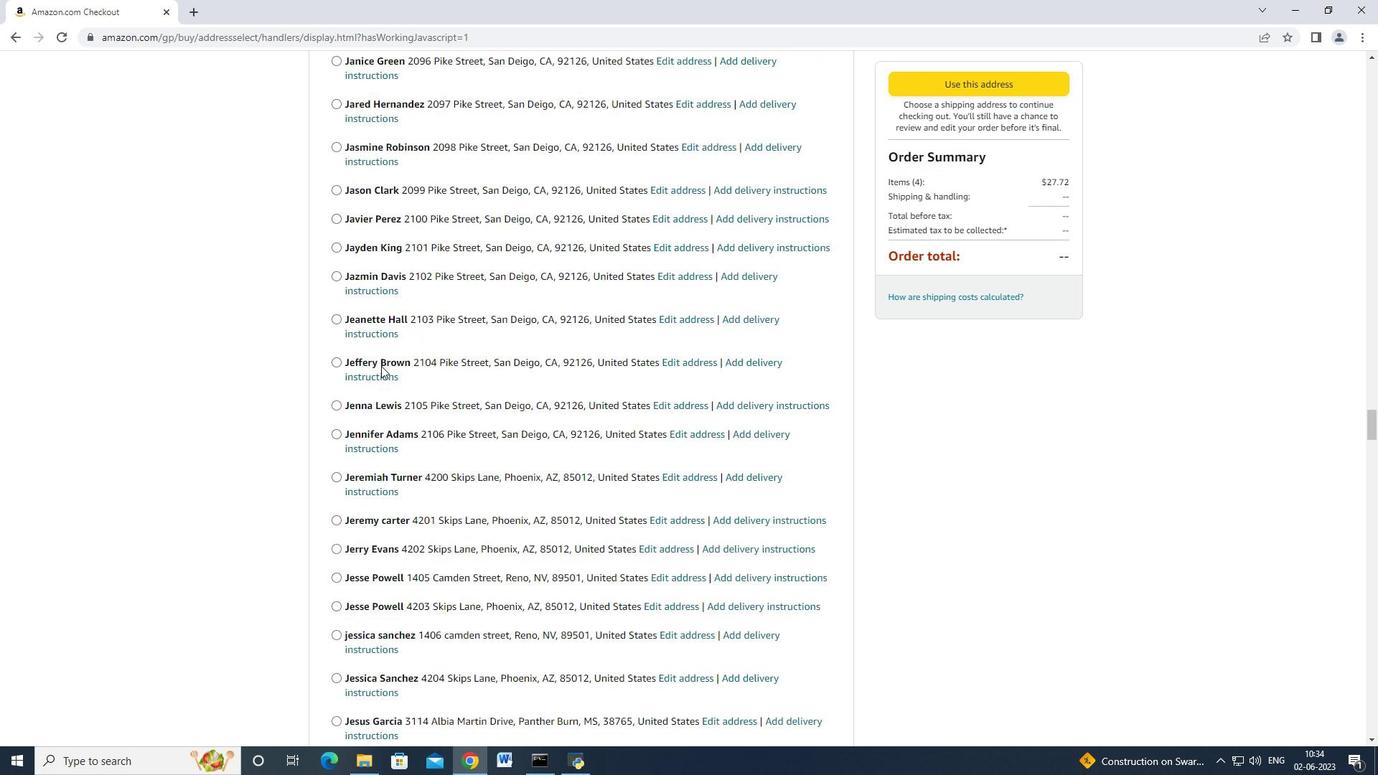 
Action: Mouse scrolled (381, 365) with delta (0, 0)
Screenshot: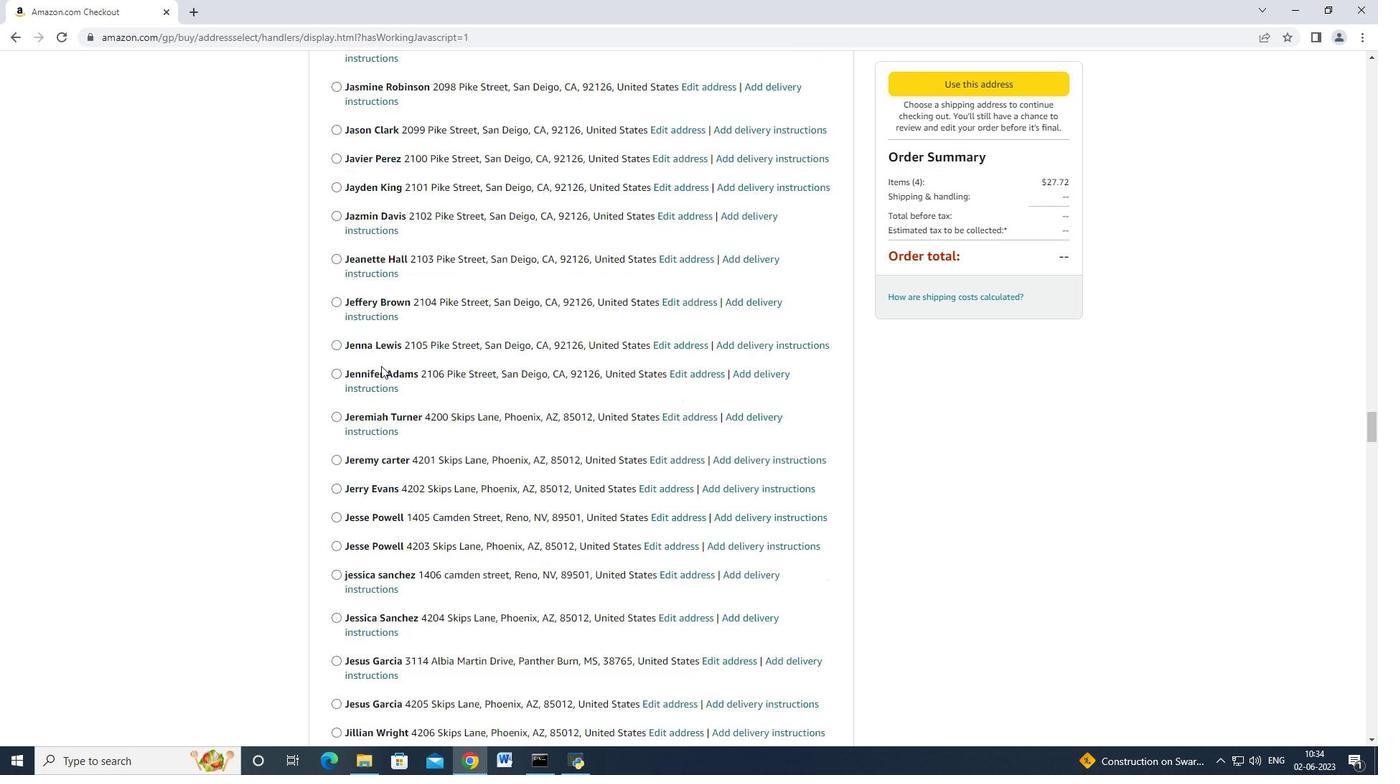 
Action: Mouse scrolled (381, 364) with delta (0, -1)
Screenshot: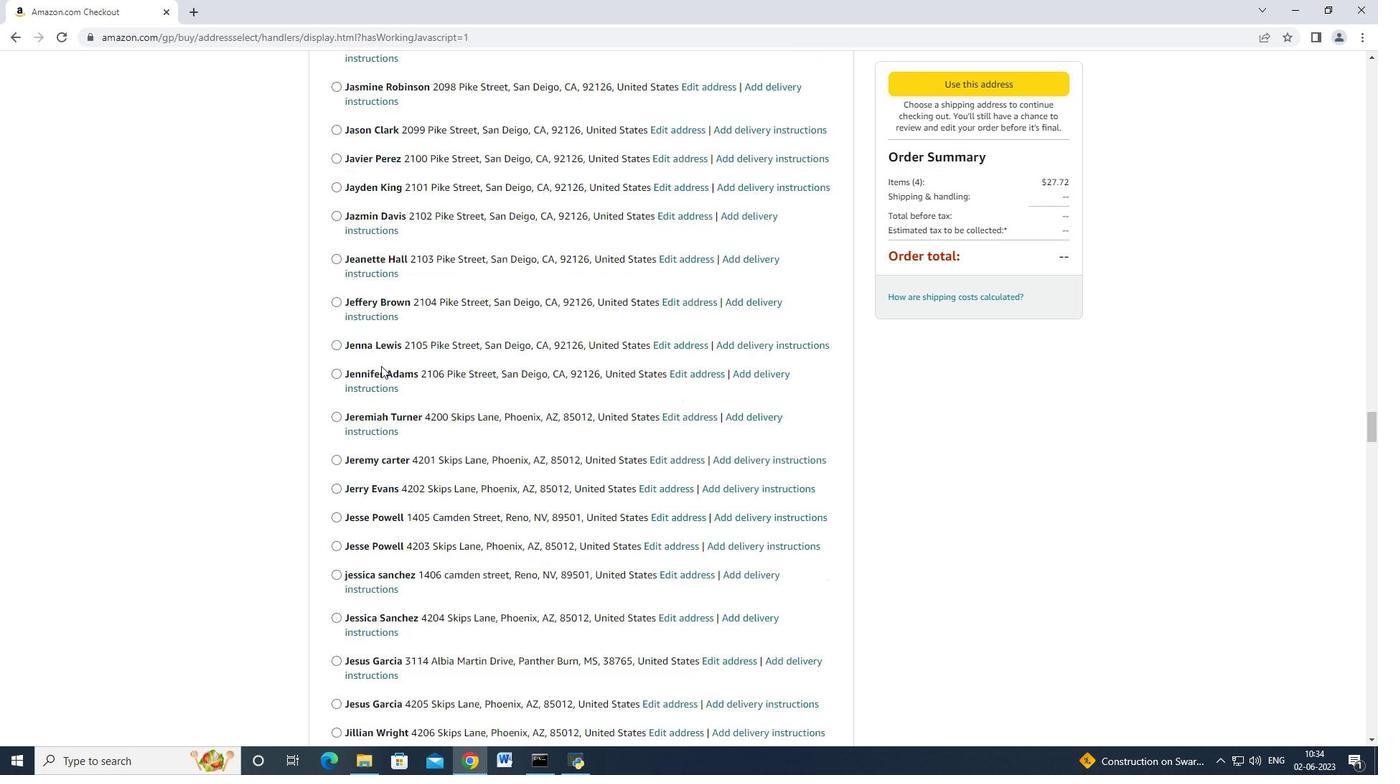 
Action: Mouse scrolled (381, 365) with delta (0, 0)
Screenshot: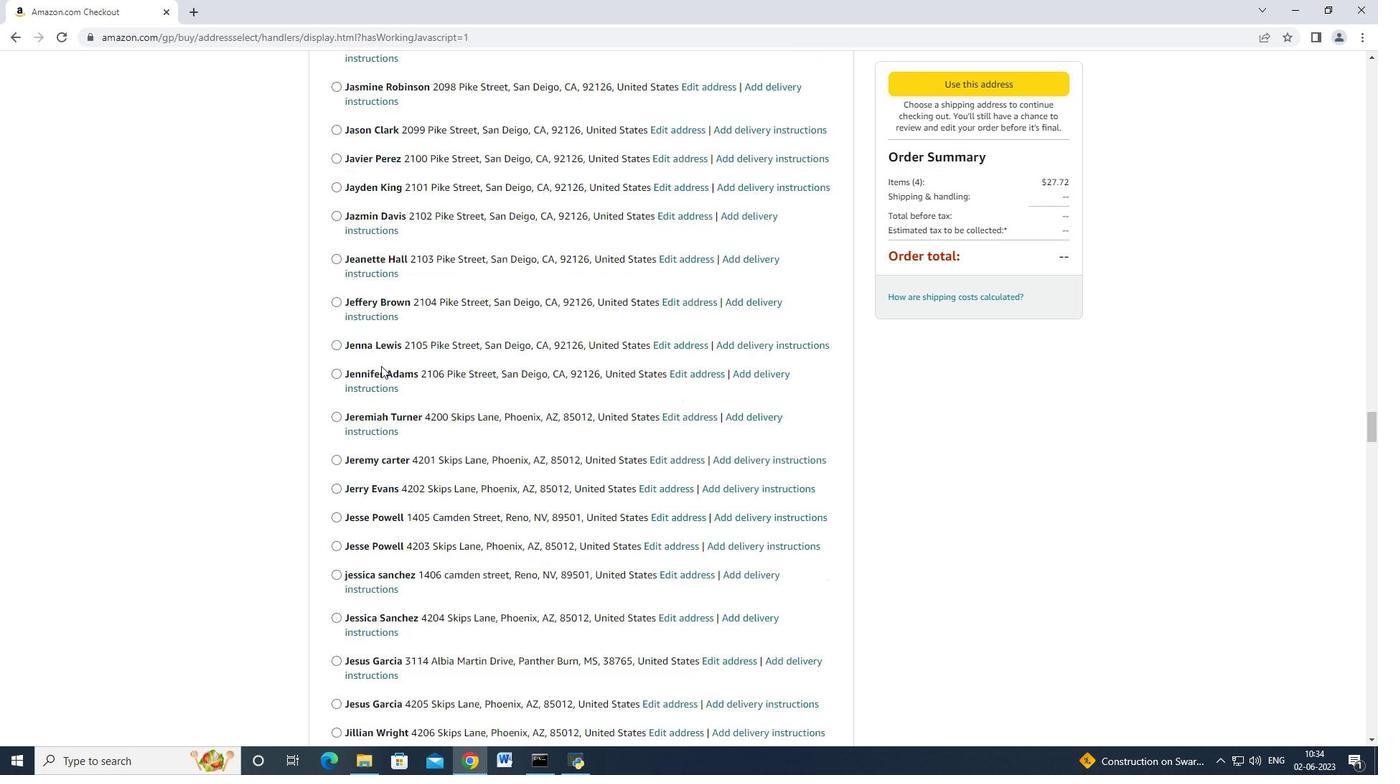 
Action: Mouse scrolled (381, 365) with delta (0, 0)
Screenshot: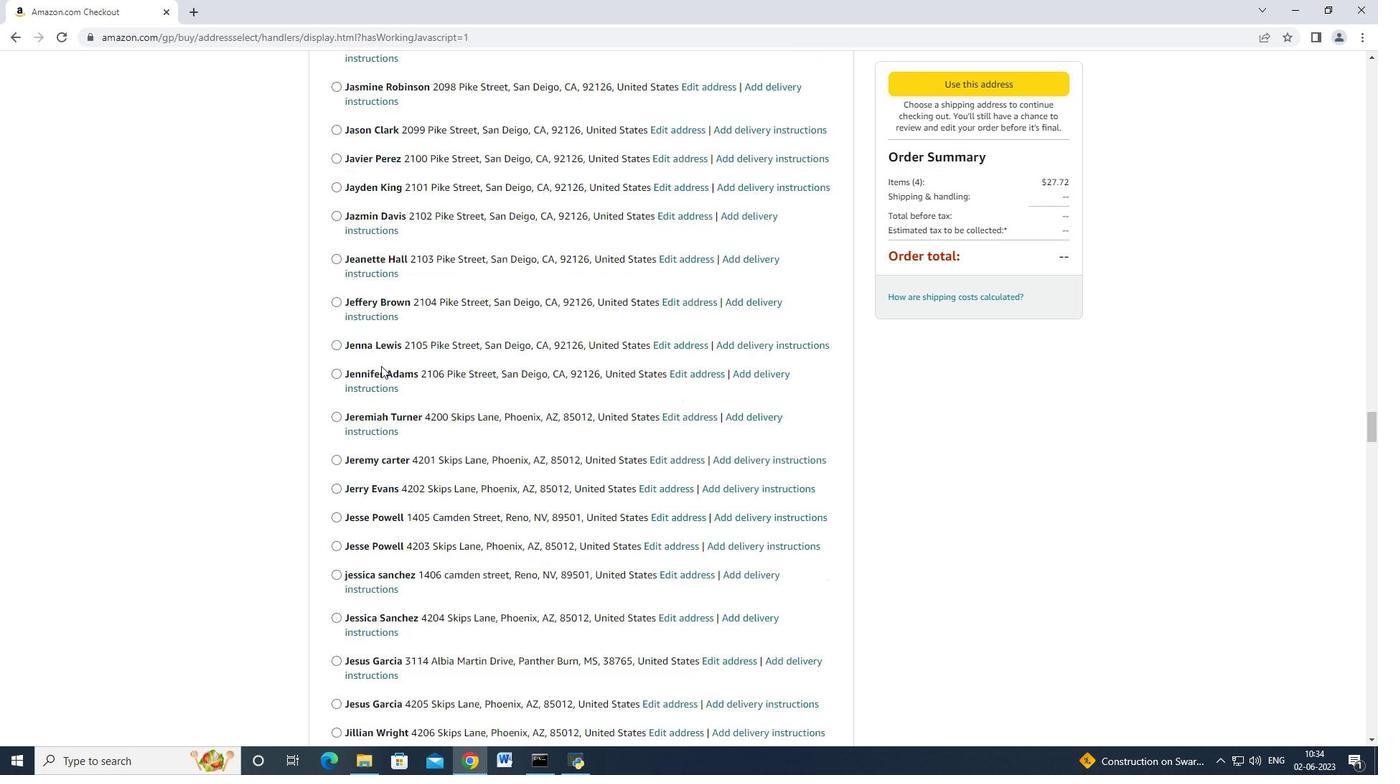 
Action: Mouse scrolled (381, 365) with delta (0, 0)
Screenshot: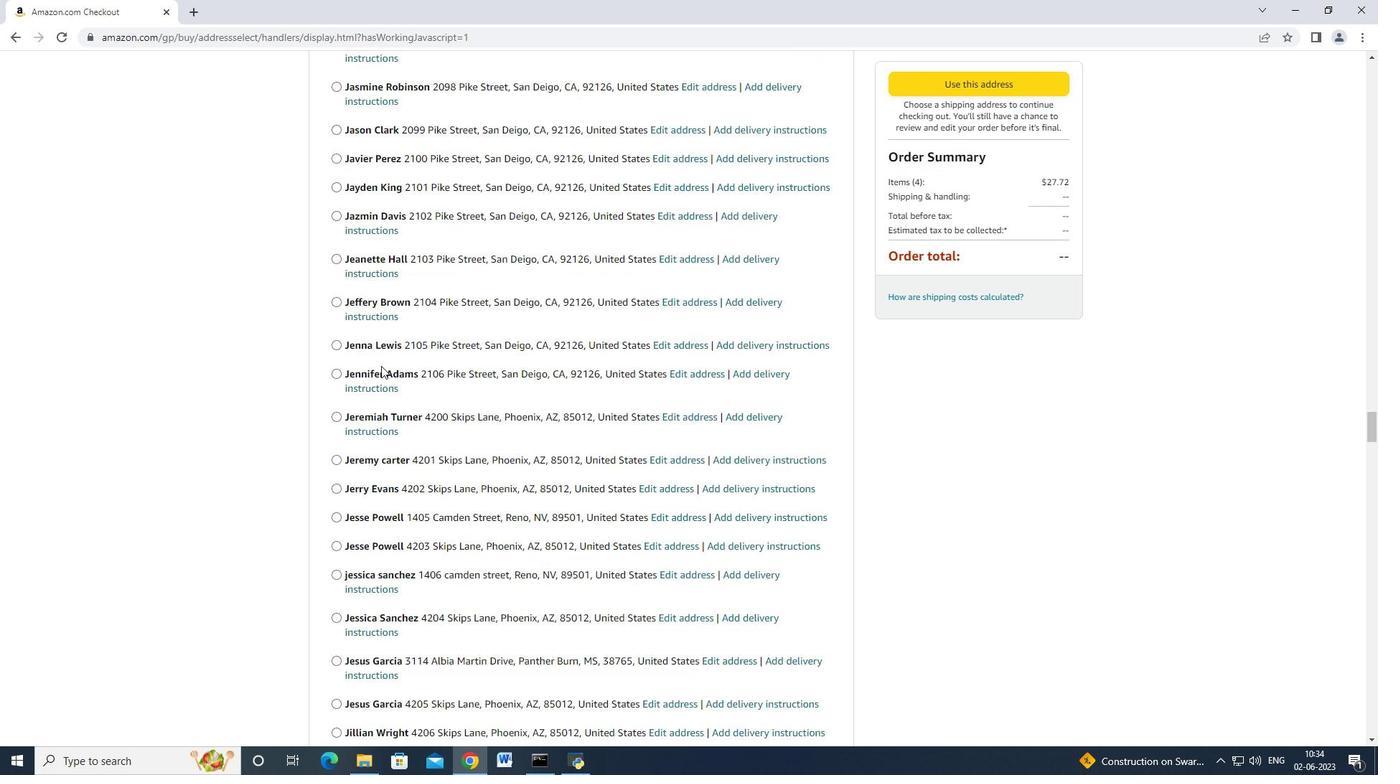 
Action: Mouse scrolled (381, 365) with delta (0, 0)
Screenshot: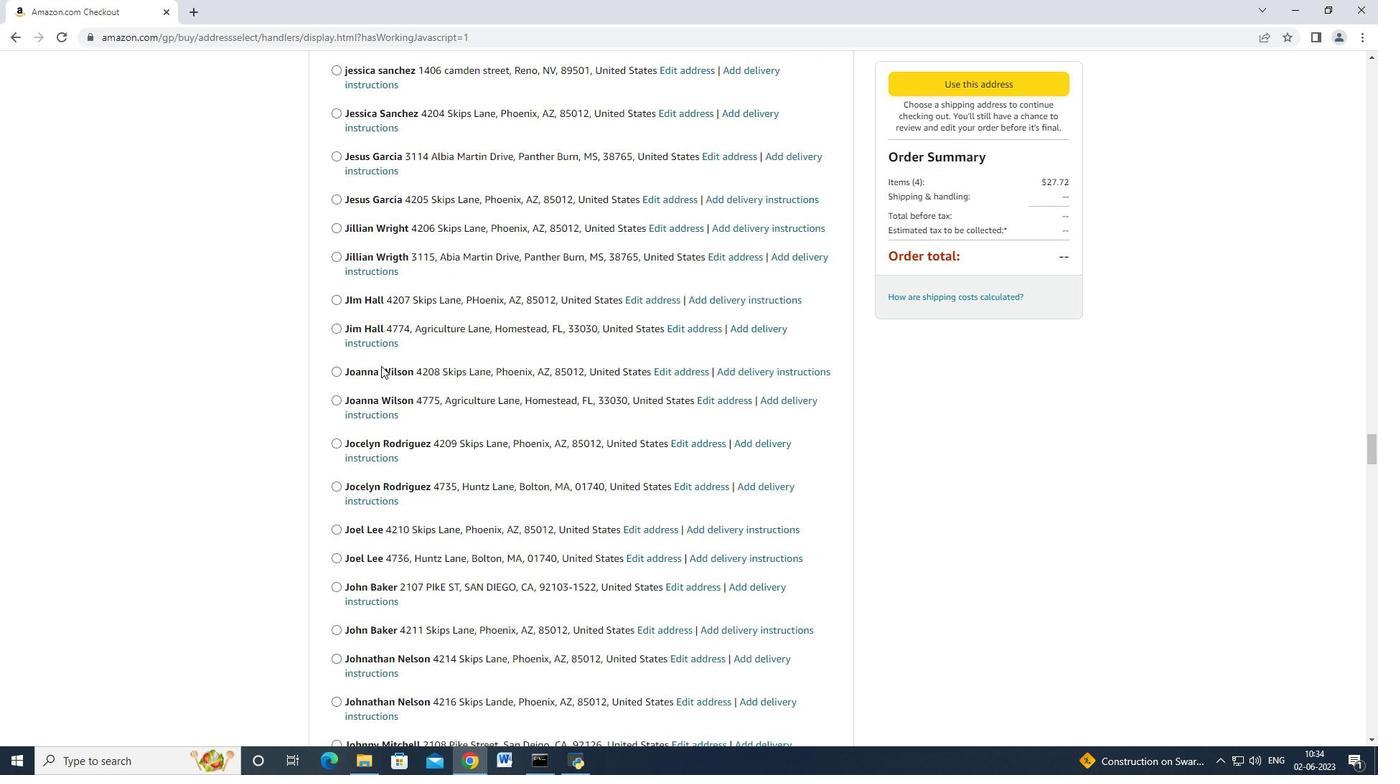
Action: Mouse scrolled (381, 365) with delta (0, 0)
Screenshot: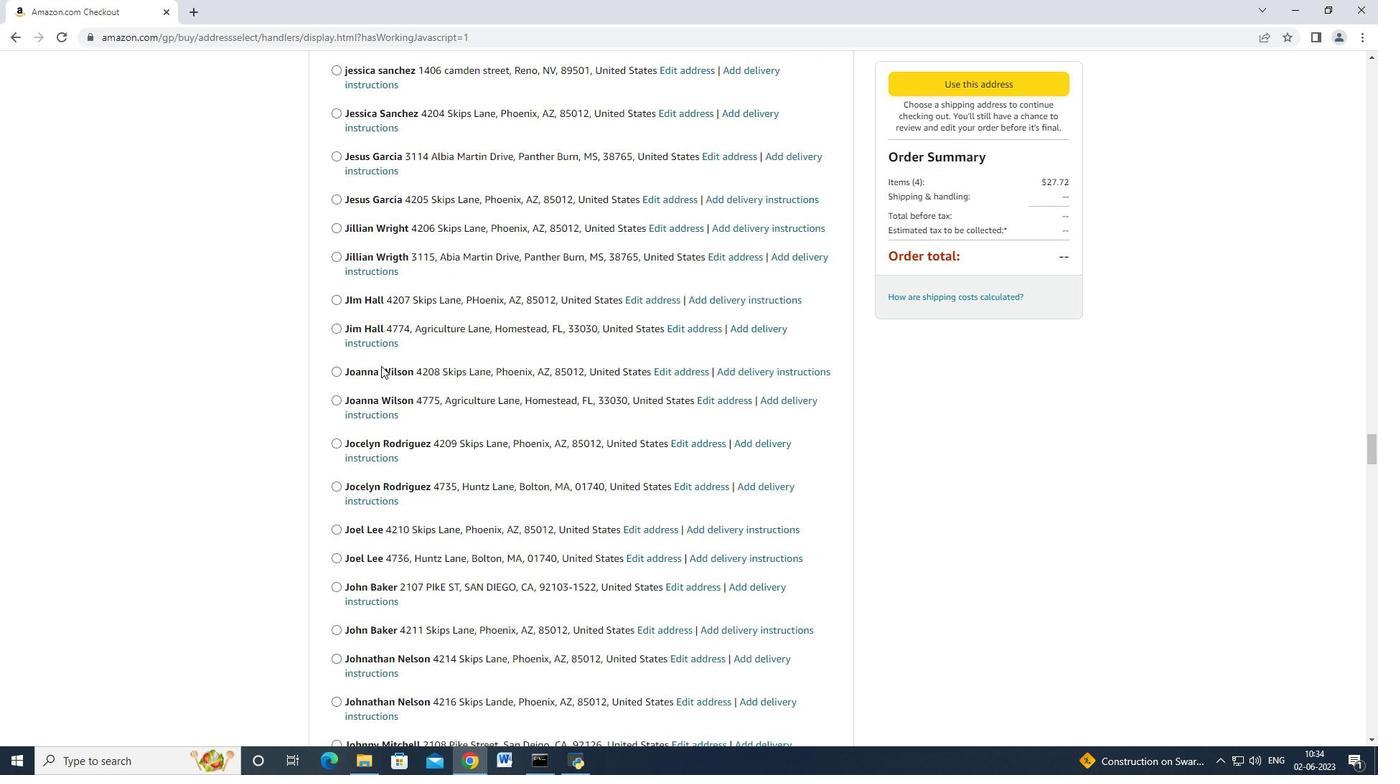 
Action: Mouse scrolled (381, 365) with delta (0, 0)
Screenshot: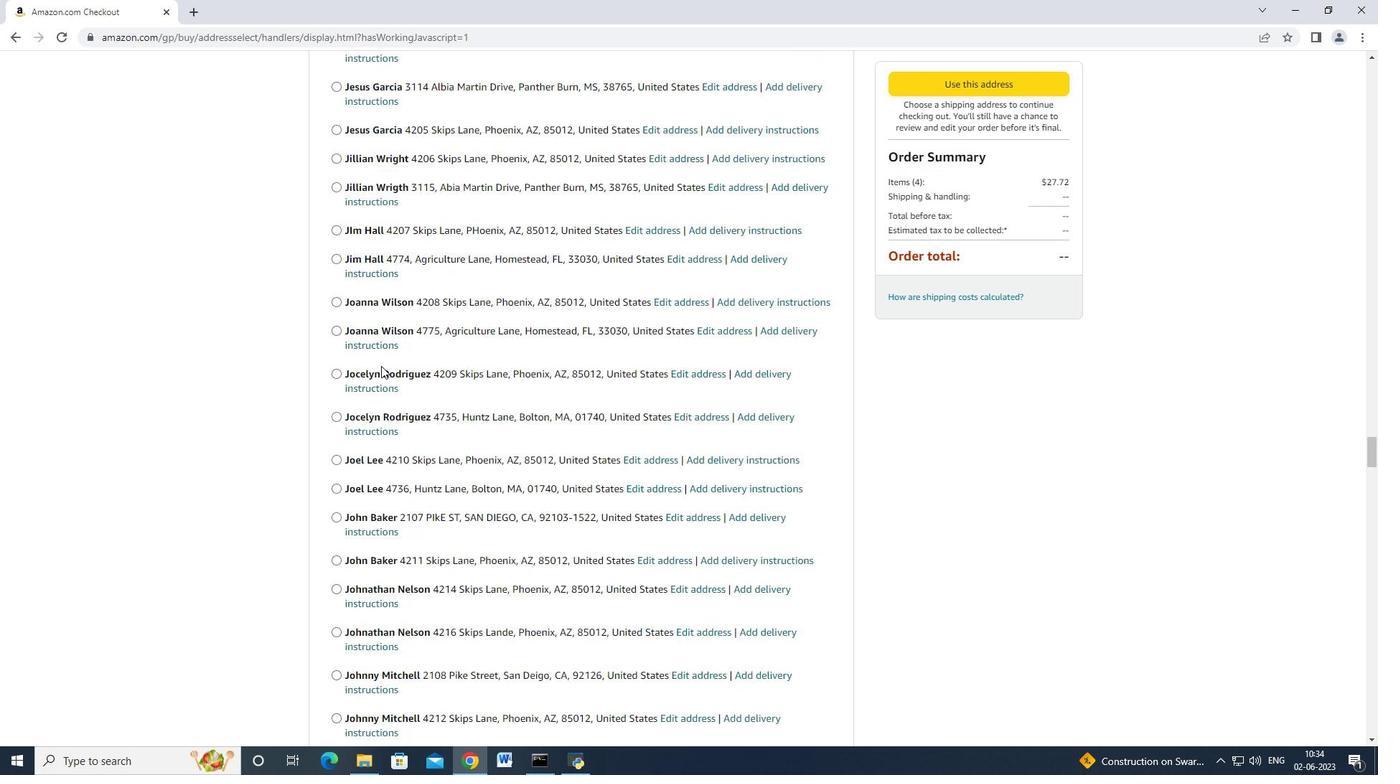 
Action: Mouse scrolled (381, 365) with delta (0, 0)
Screenshot: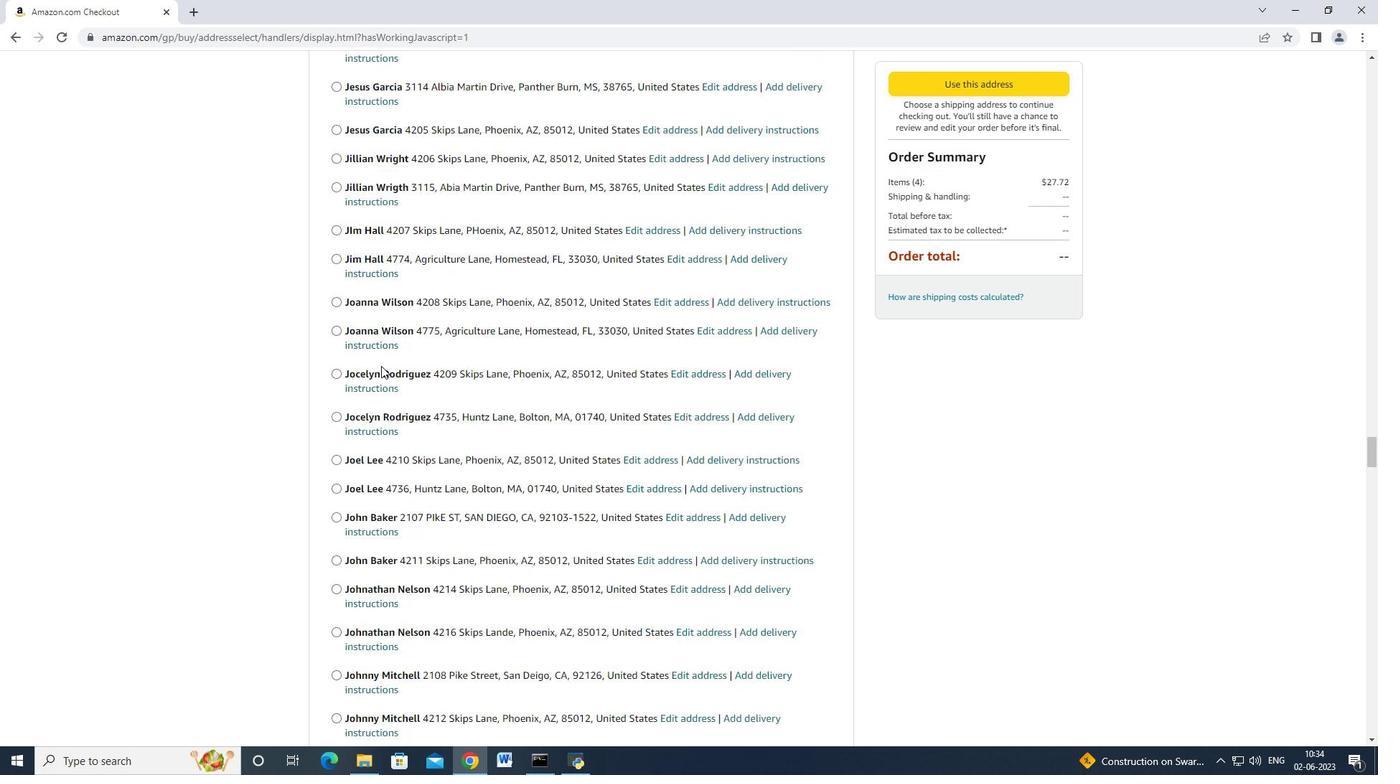 
Action: Mouse scrolled (381, 365) with delta (0, 0)
Screenshot: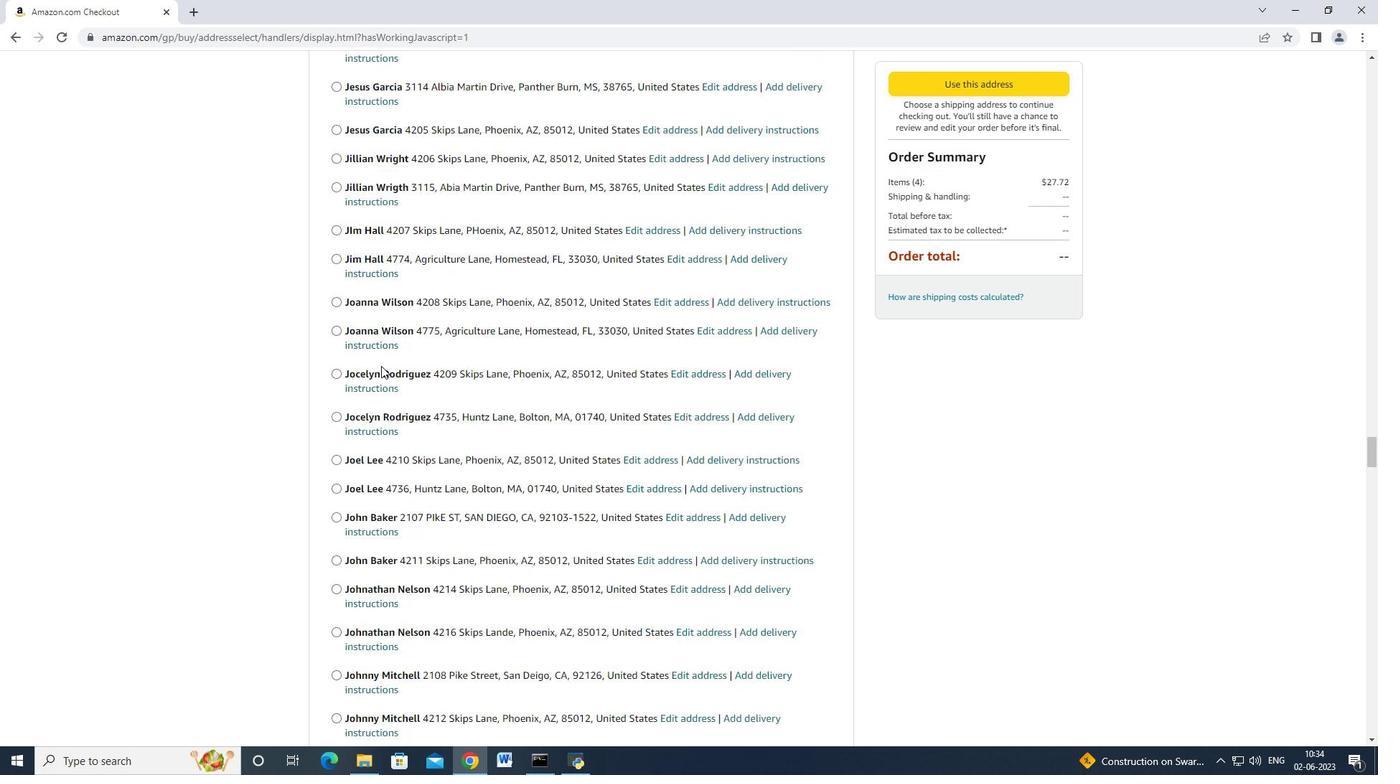 
Action: Mouse scrolled (381, 365) with delta (0, 0)
Screenshot: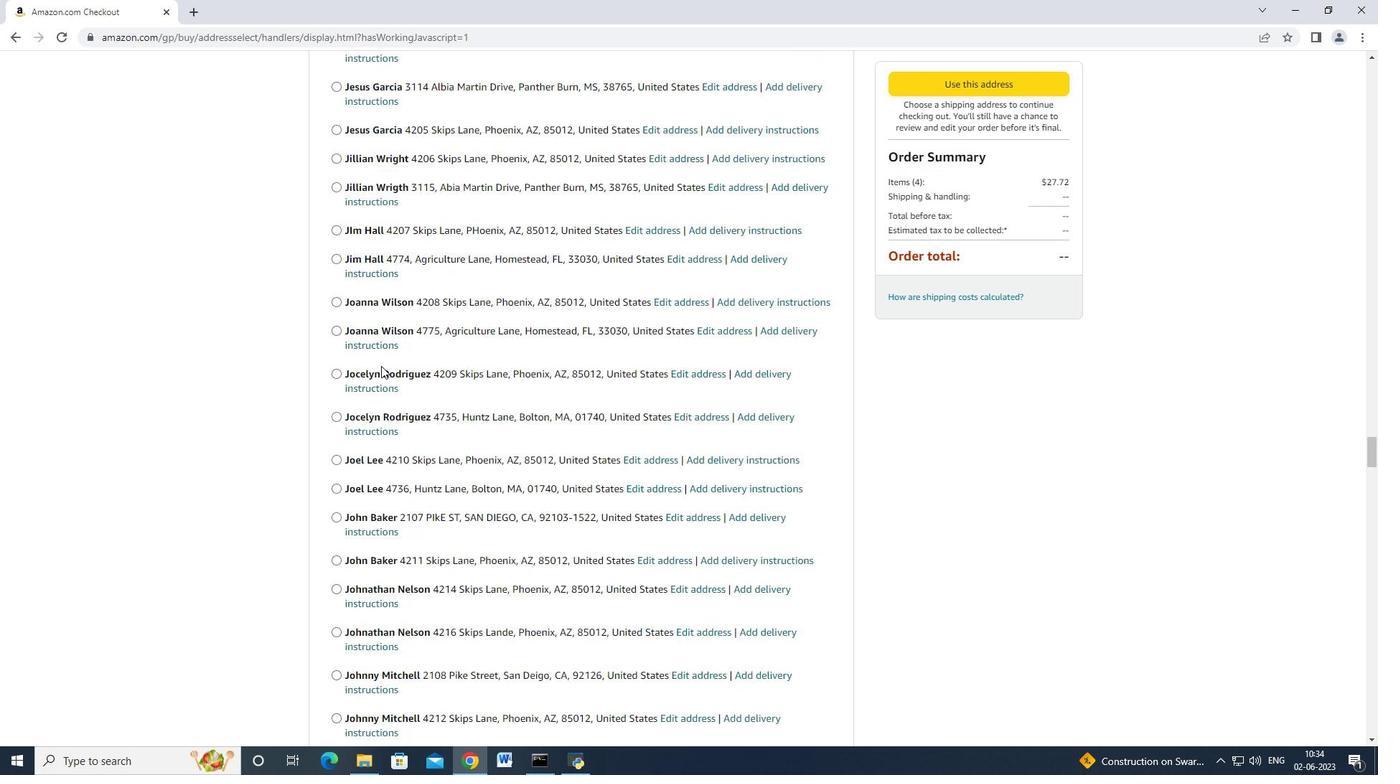 
Action: Mouse scrolled (381, 365) with delta (0, 0)
Screenshot: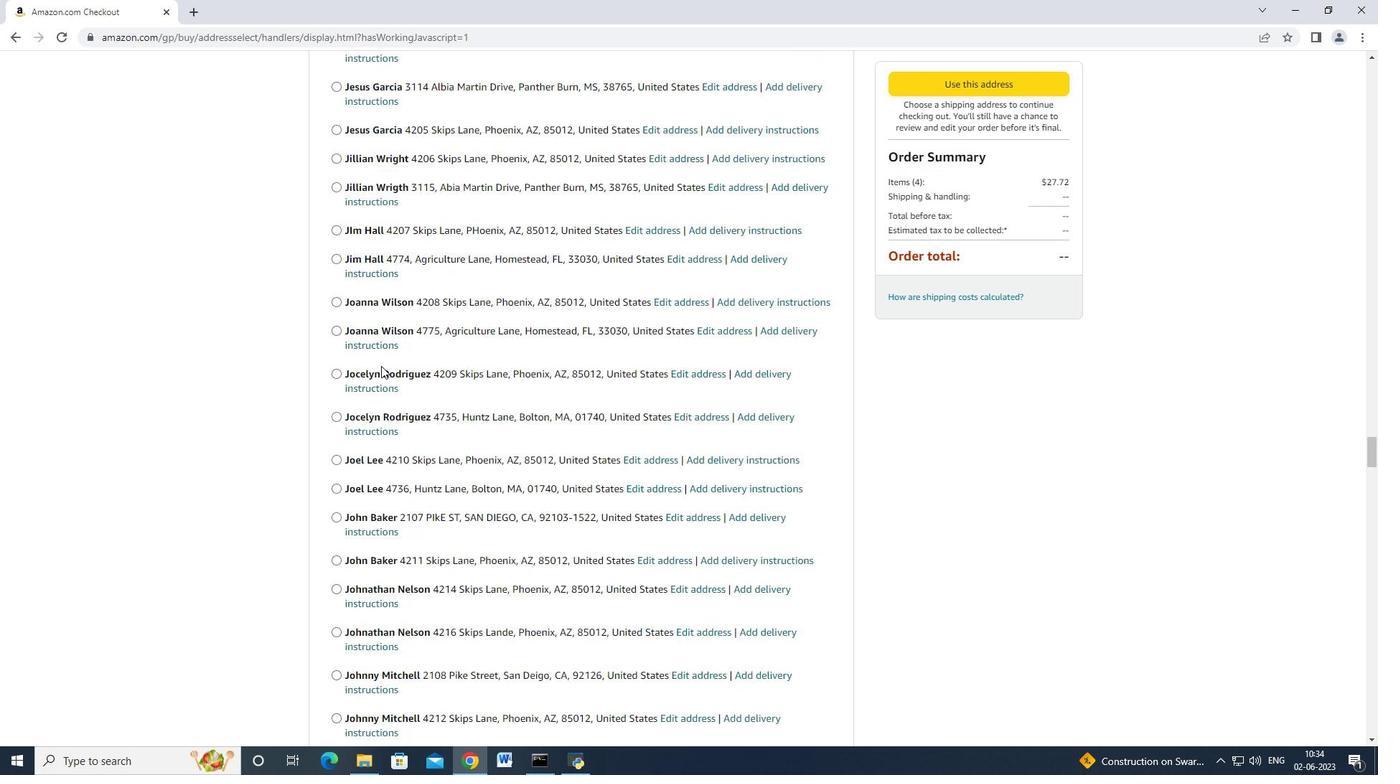 
Action: Mouse scrolled (381, 365) with delta (0, 0)
Screenshot: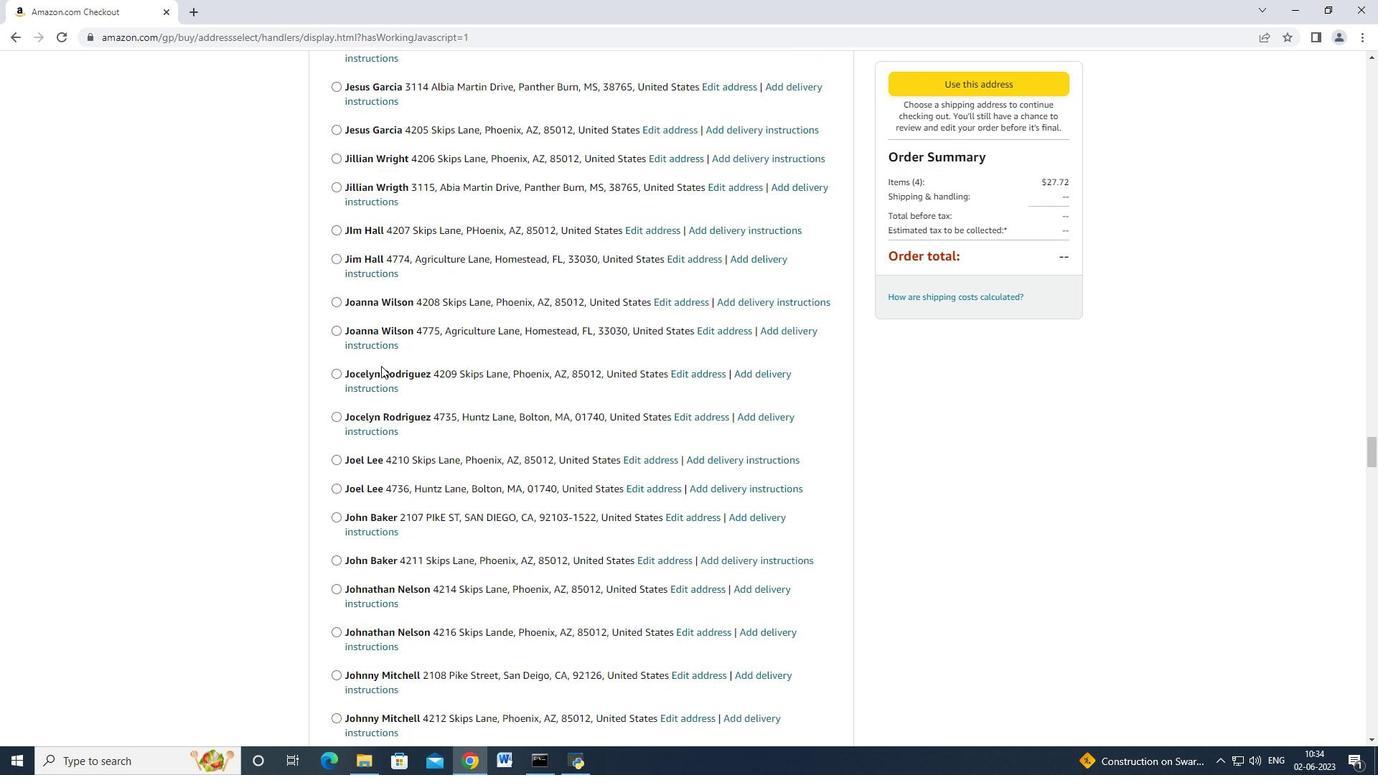 
Action: Mouse scrolled (381, 365) with delta (0, 0)
Screenshot: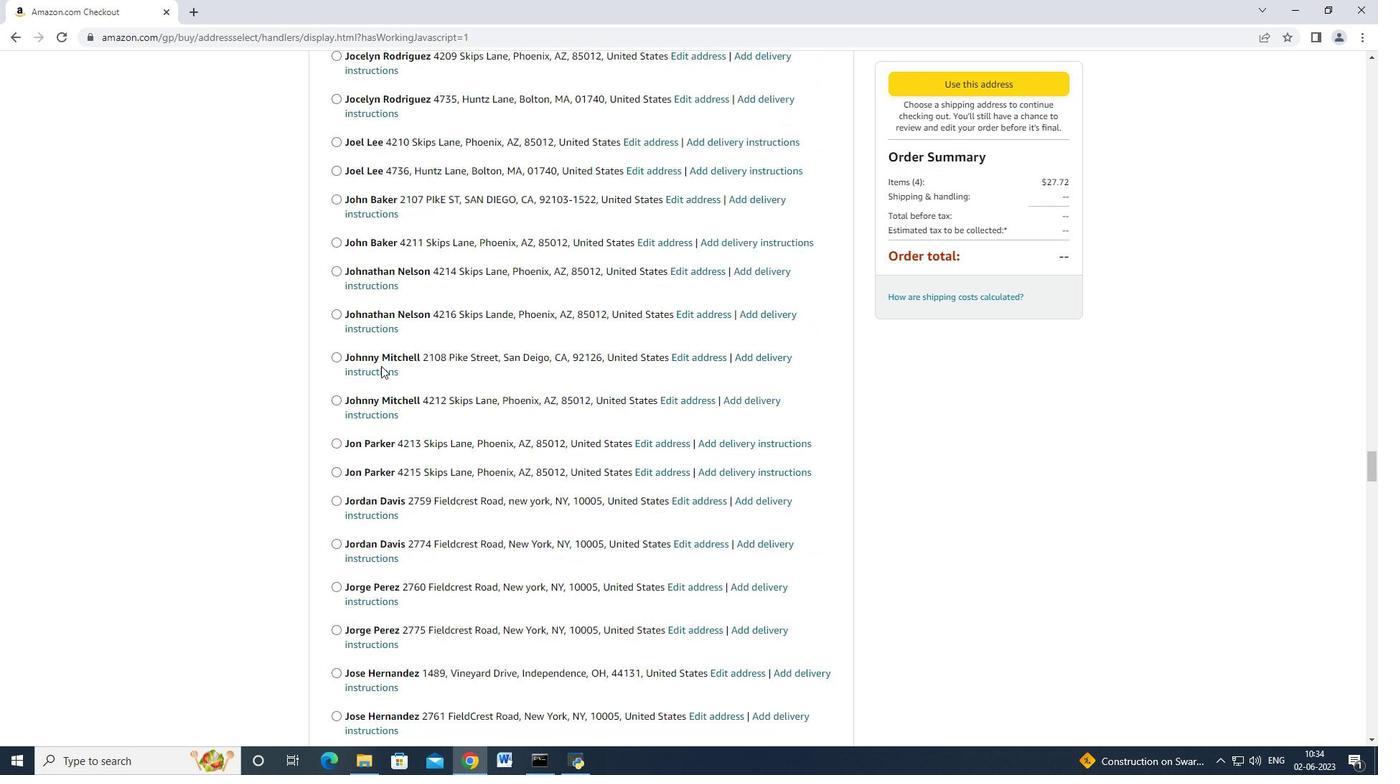 
Action: Mouse scrolled (381, 365) with delta (0, 0)
Screenshot: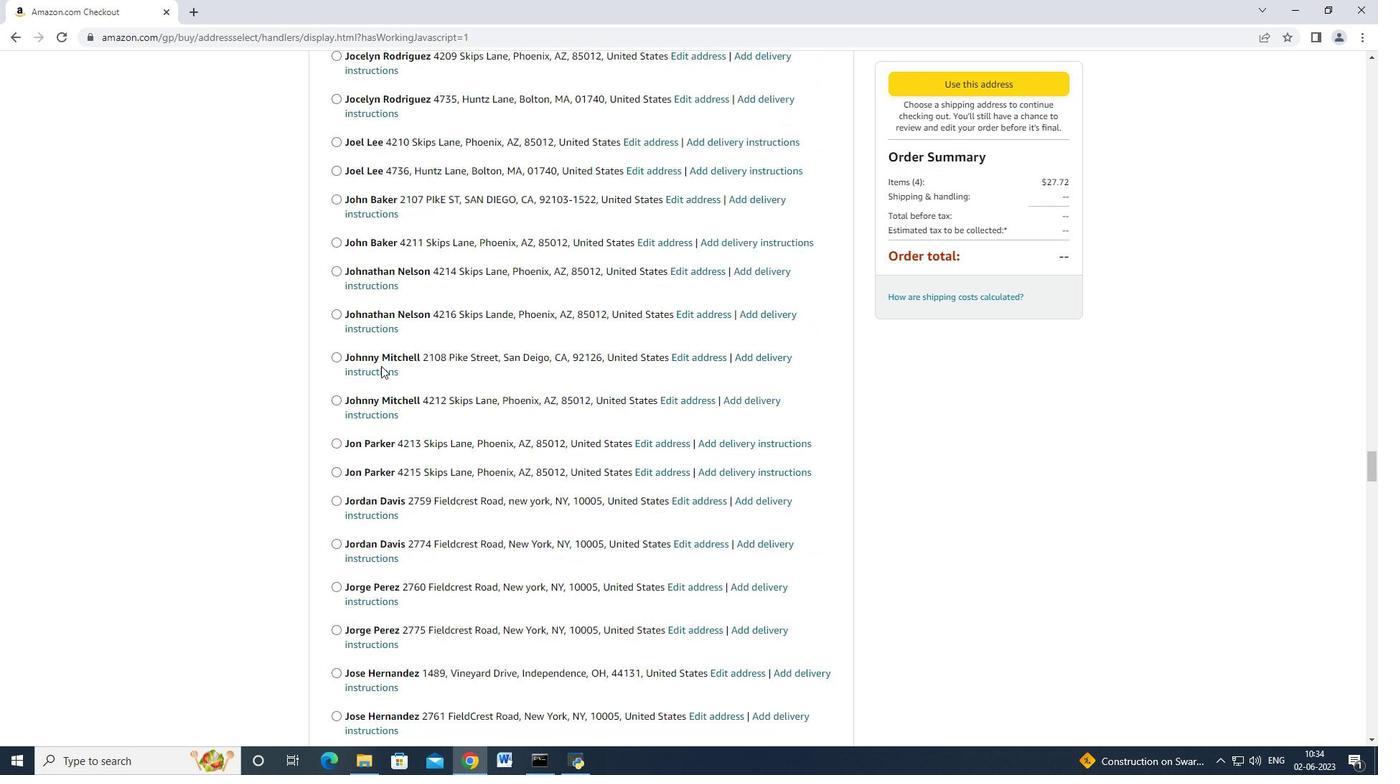 
Action: Mouse scrolled (381, 365) with delta (0, 0)
Screenshot: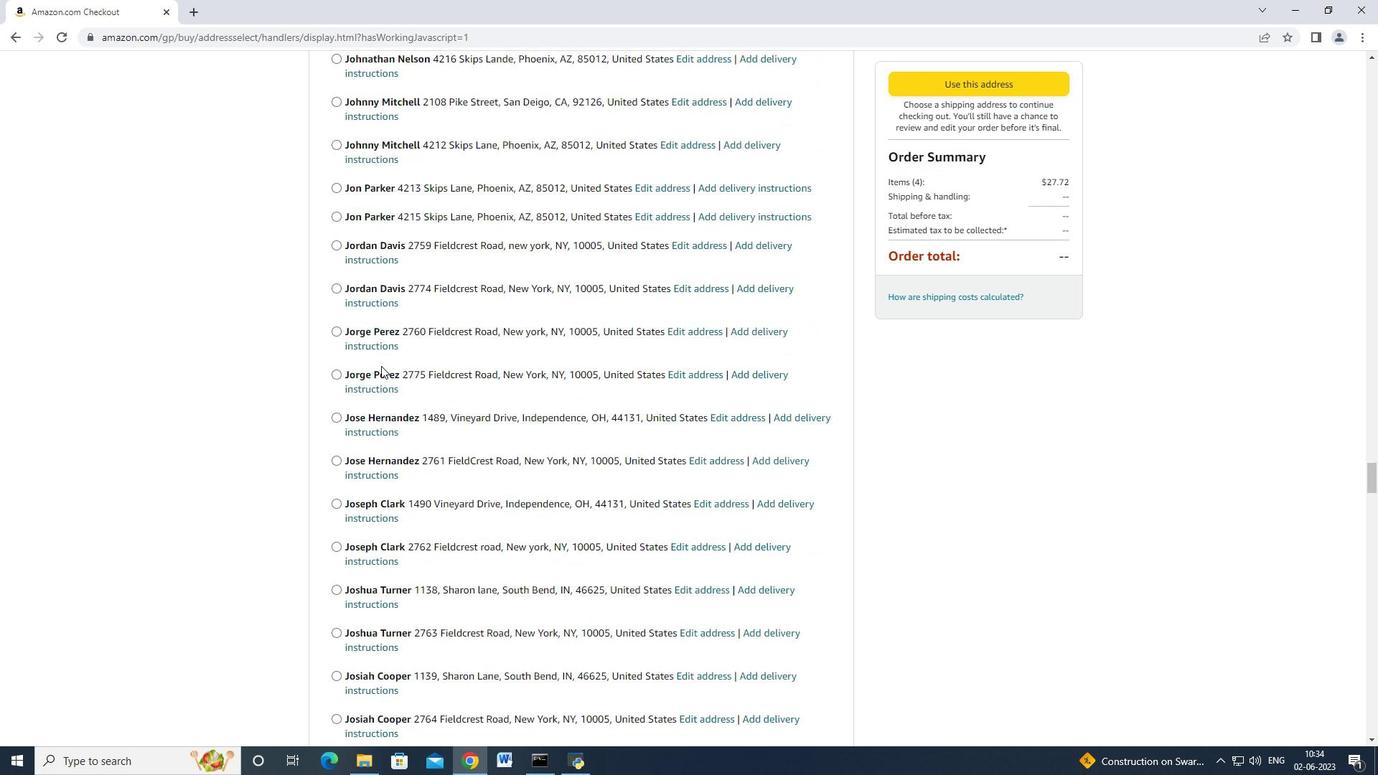 
Action: Mouse scrolled (381, 365) with delta (0, 0)
Screenshot: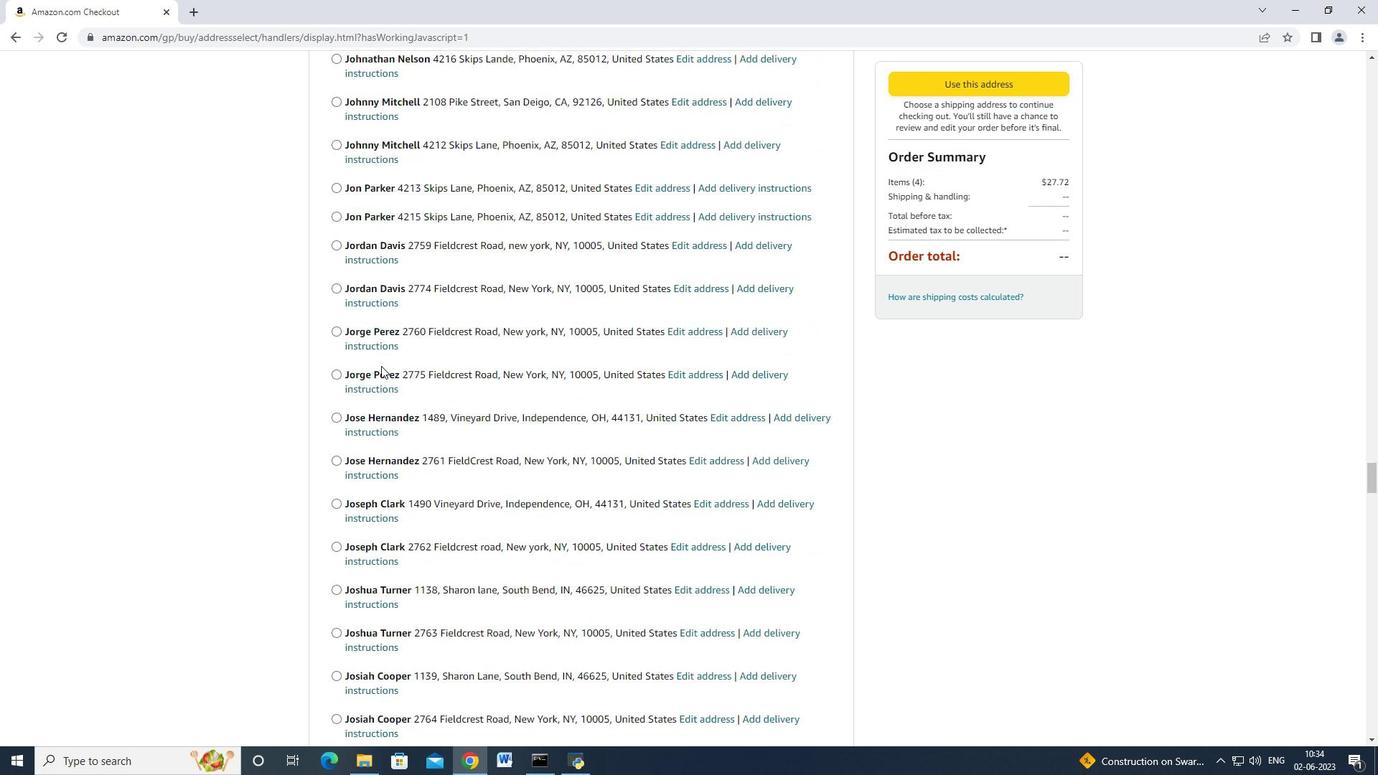 
Action: Mouse scrolled (381, 365) with delta (0, 0)
Screenshot: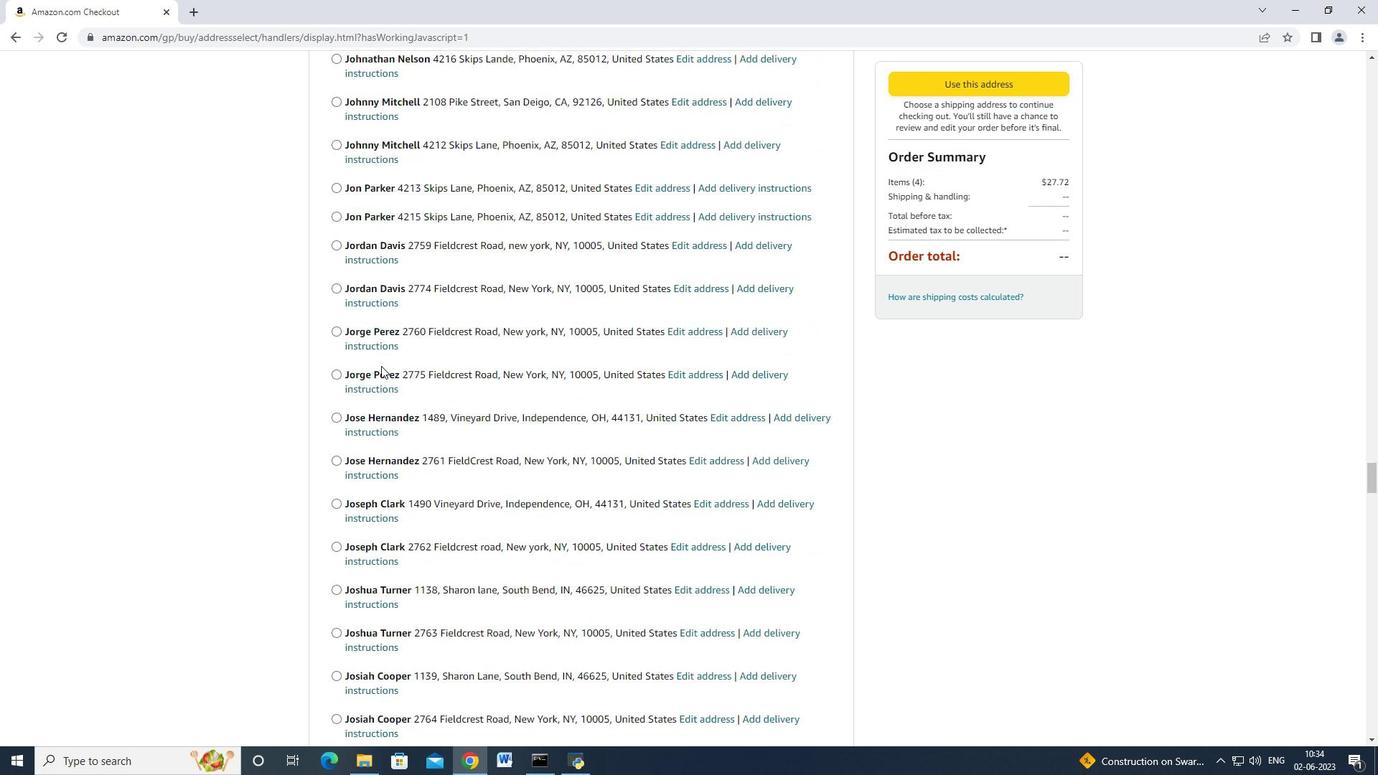 
Action: Mouse scrolled (381, 365) with delta (0, 0)
Screenshot: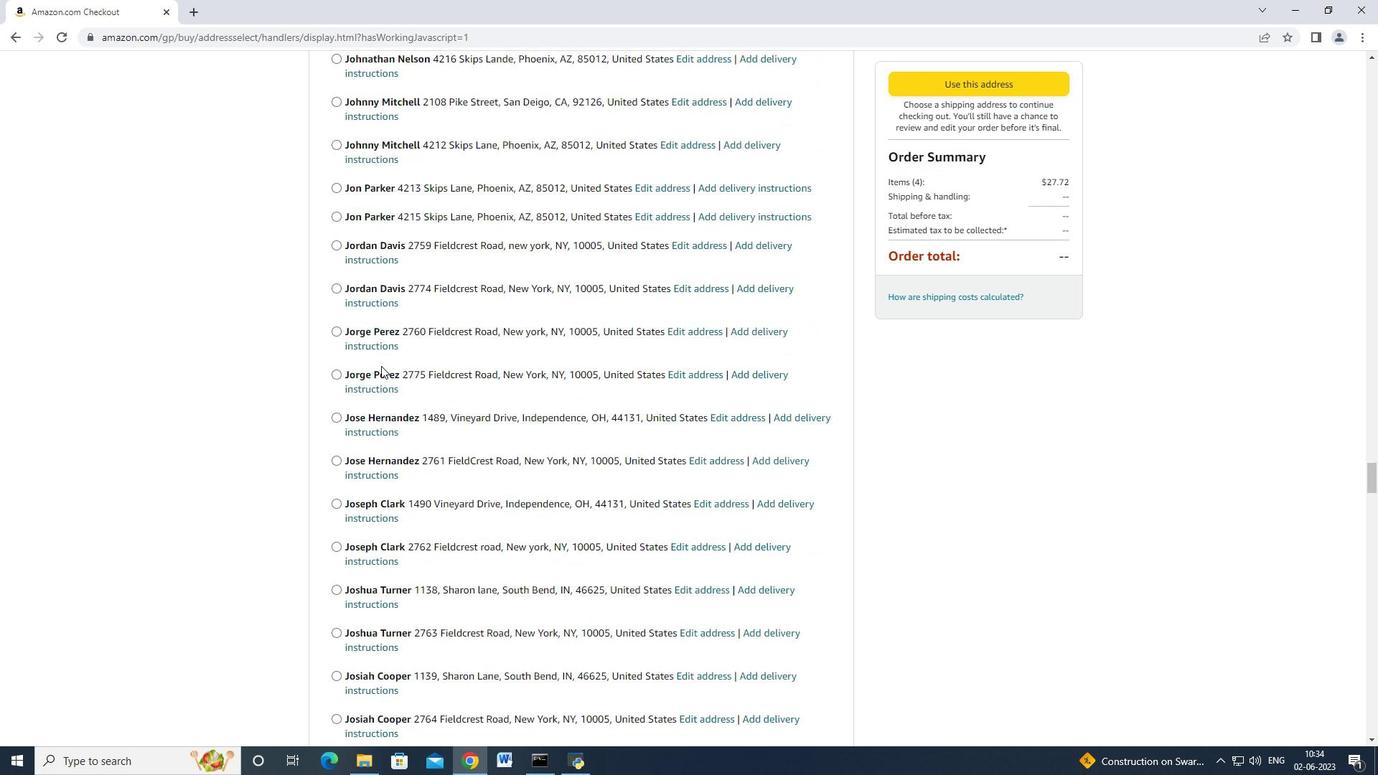 
Action: Mouse scrolled (381, 365) with delta (0, 0)
Screenshot: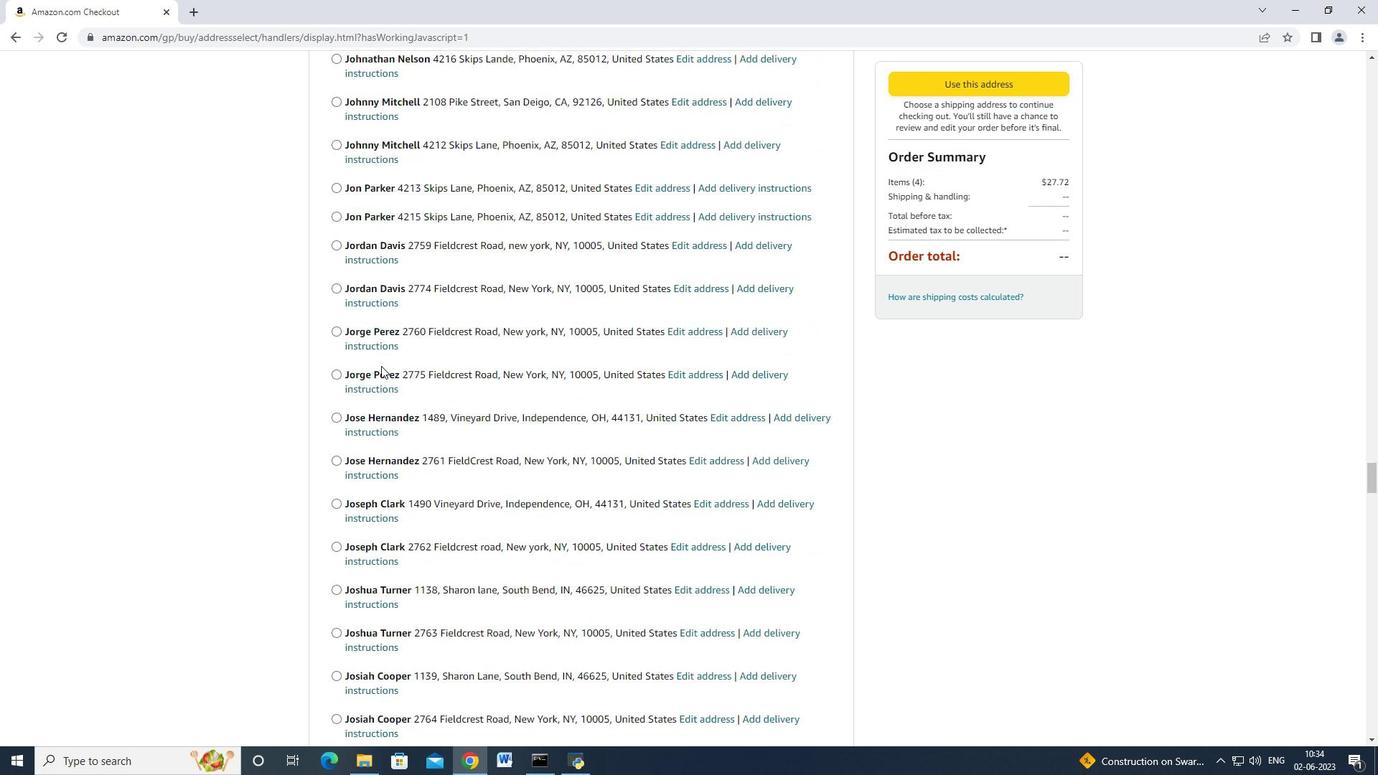 
Action: Mouse scrolled (381, 365) with delta (0, 0)
Screenshot: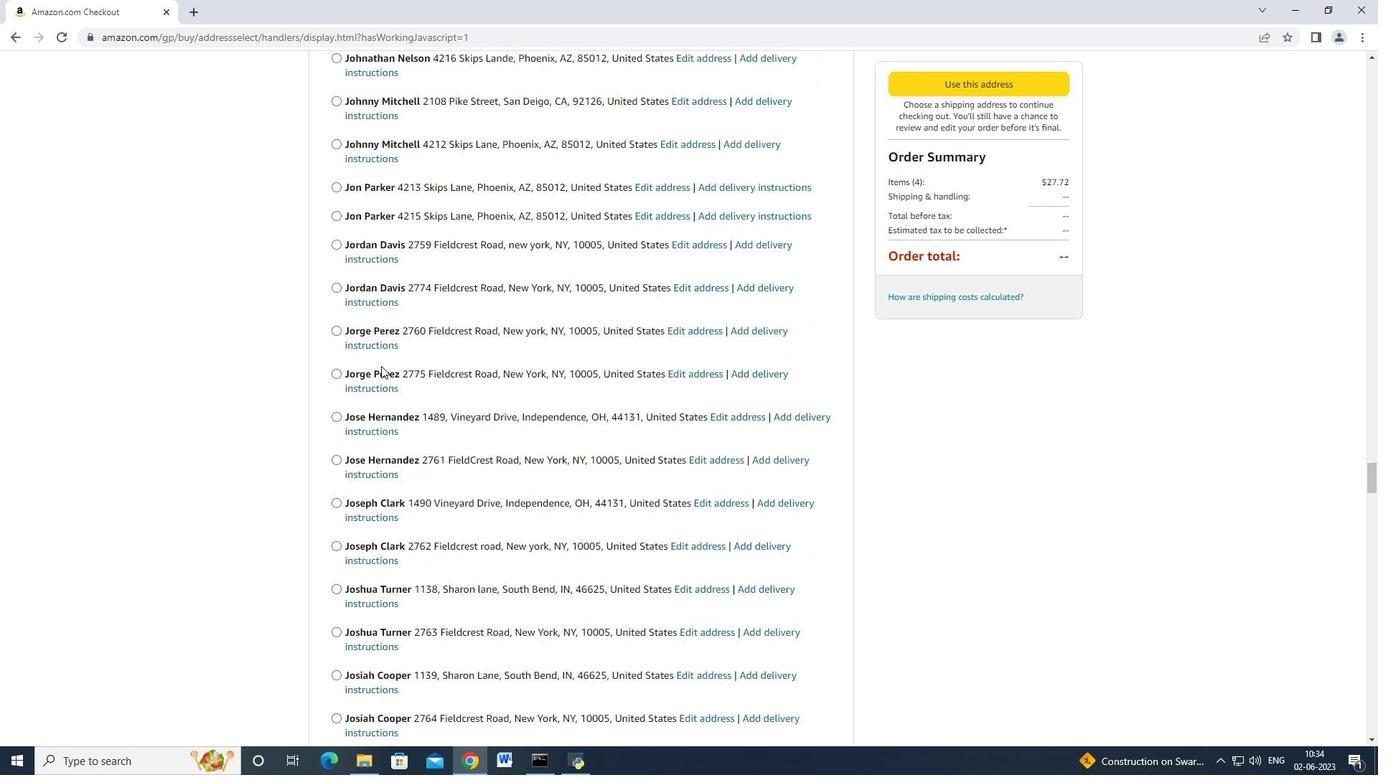 
Action: Mouse scrolled (381, 365) with delta (0, 0)
Screenshot: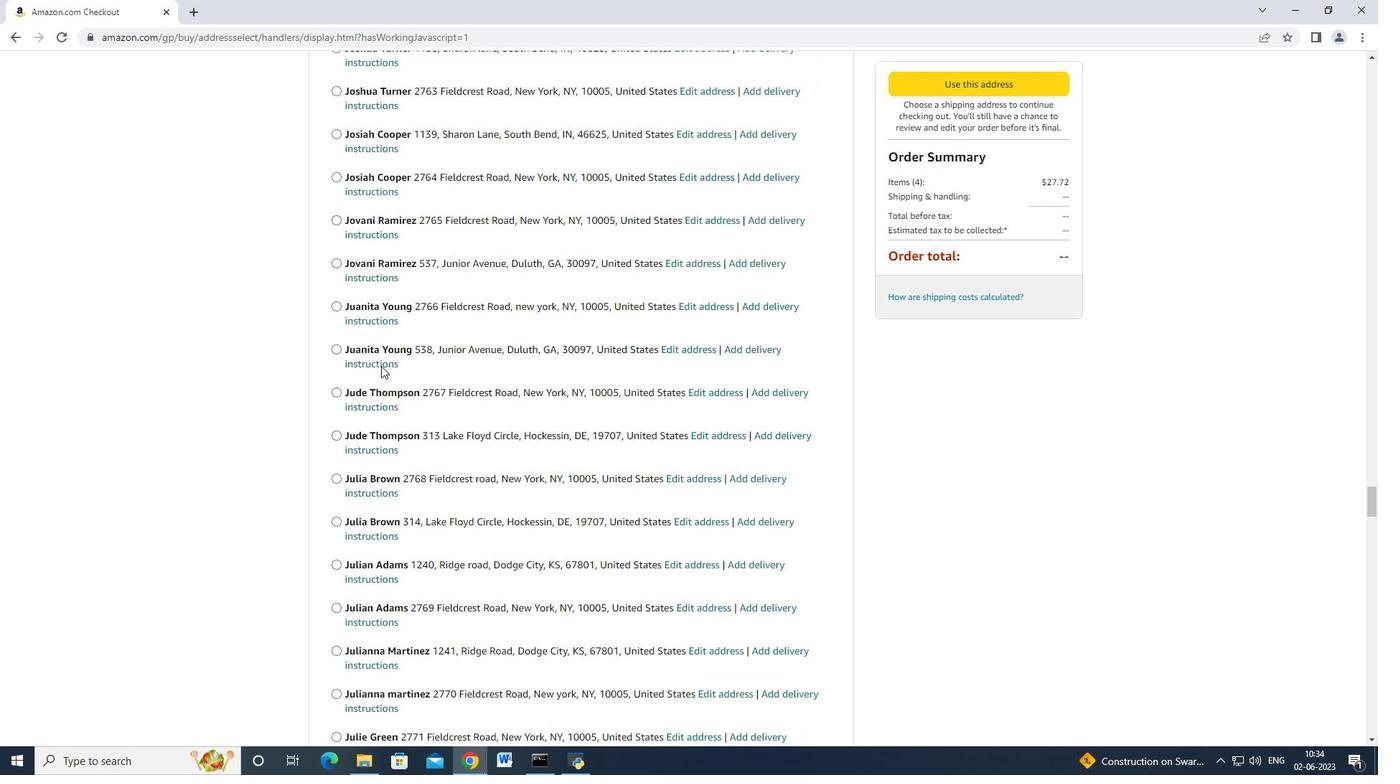 
Action: Mouse scrolled (381, 365) with delta (0, 0)
Screenshot: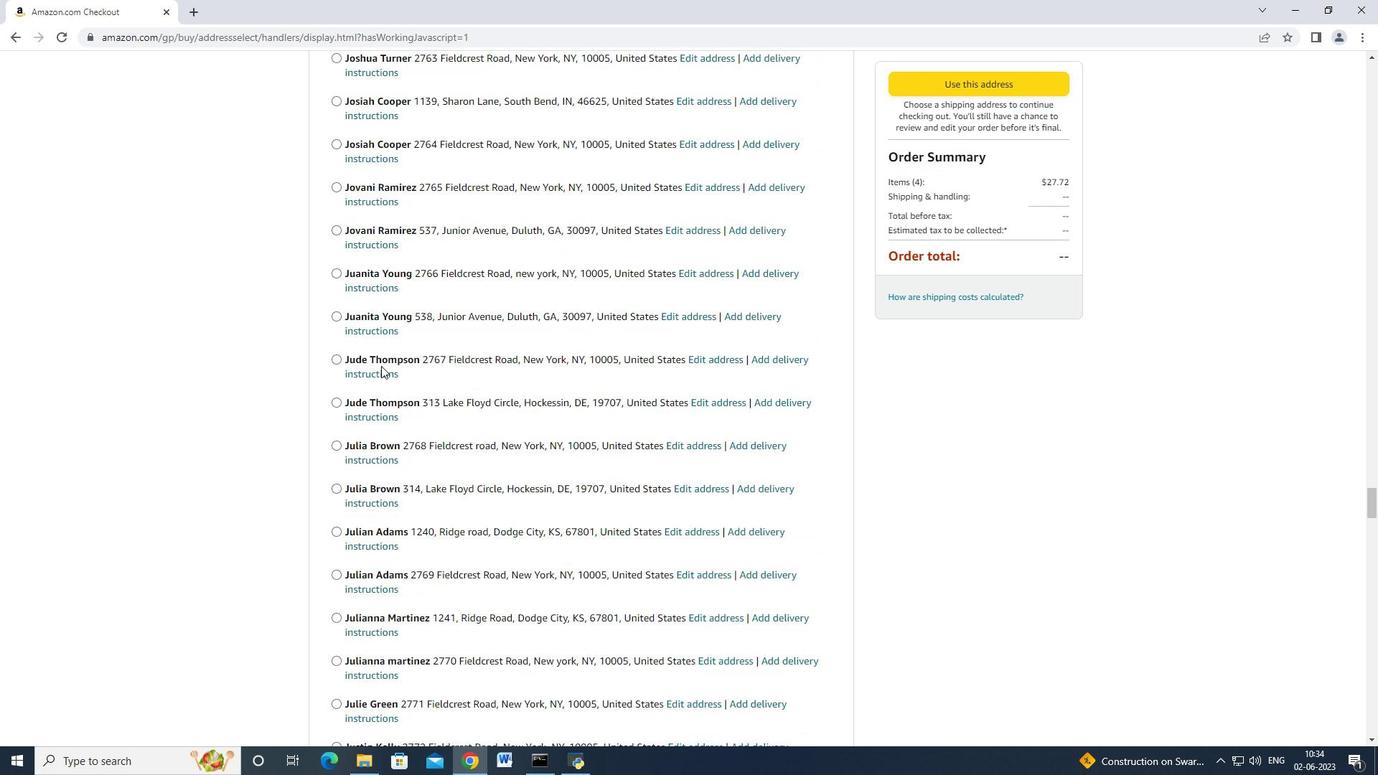 
Action: Mouse scrolled (381, 365) with delta (0, 0)
Screenshot: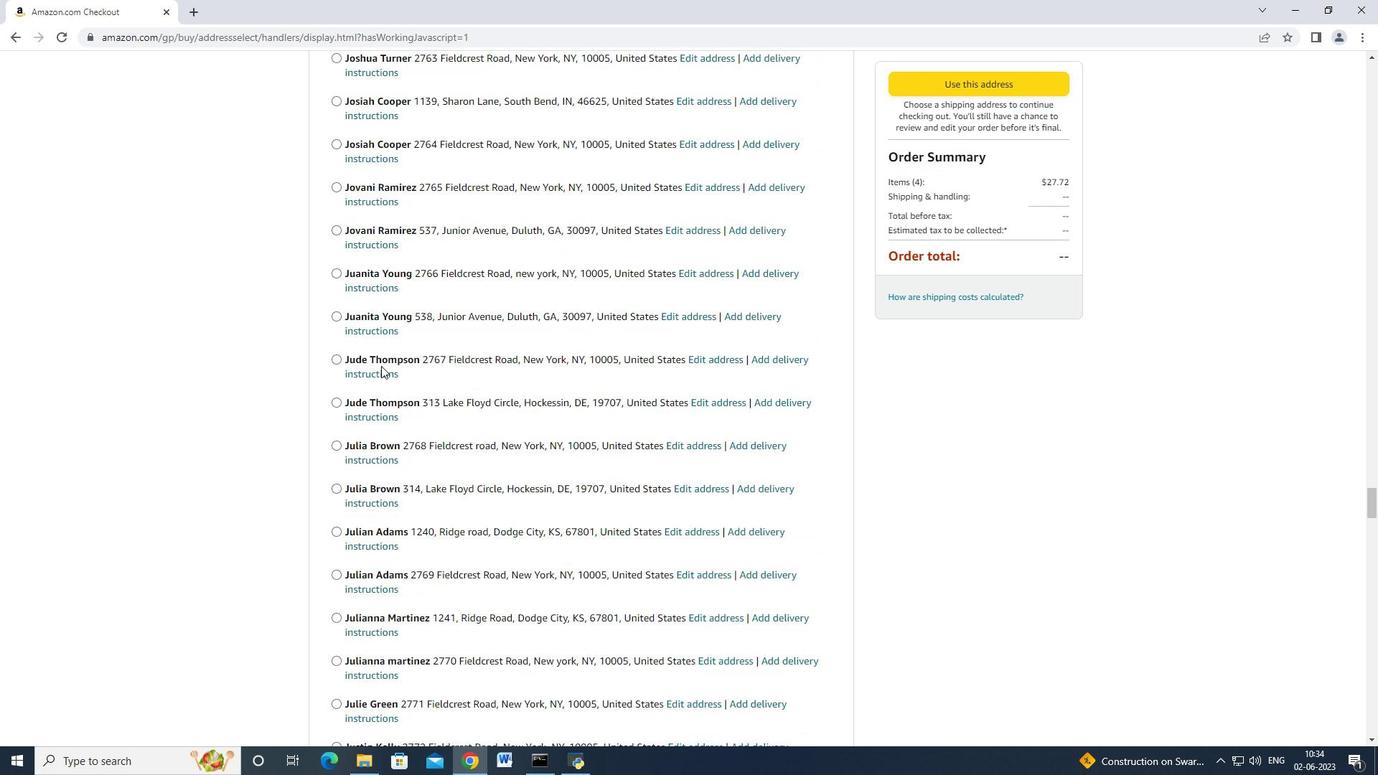 
Action: Mouse scrolled (381, 365) with delta (0, 0)
Screenshot: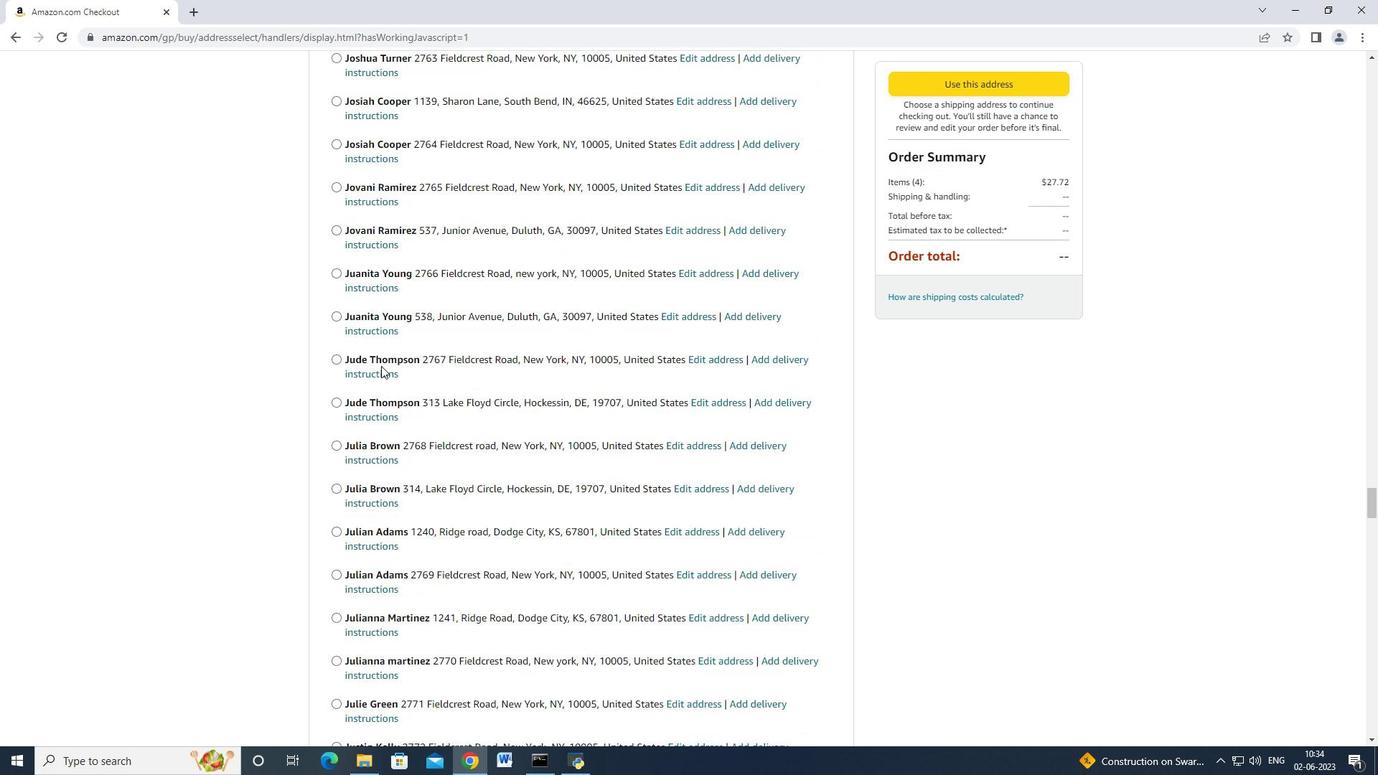 
Action: Mouse scrolled (381, 365) with delta (0, 0)
Screenshot: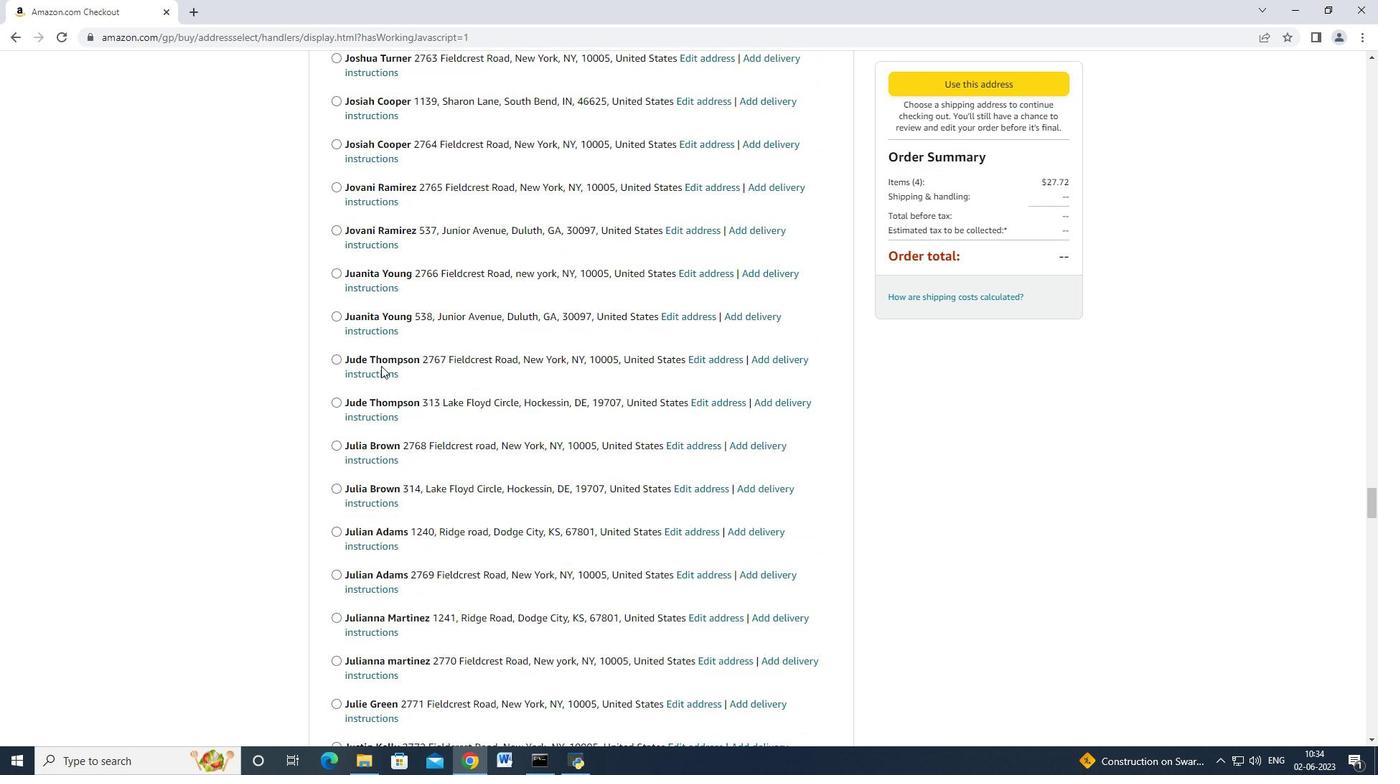 
Action: Mouse scrolled (381, 365) with delta (0, 0)
Screenshot: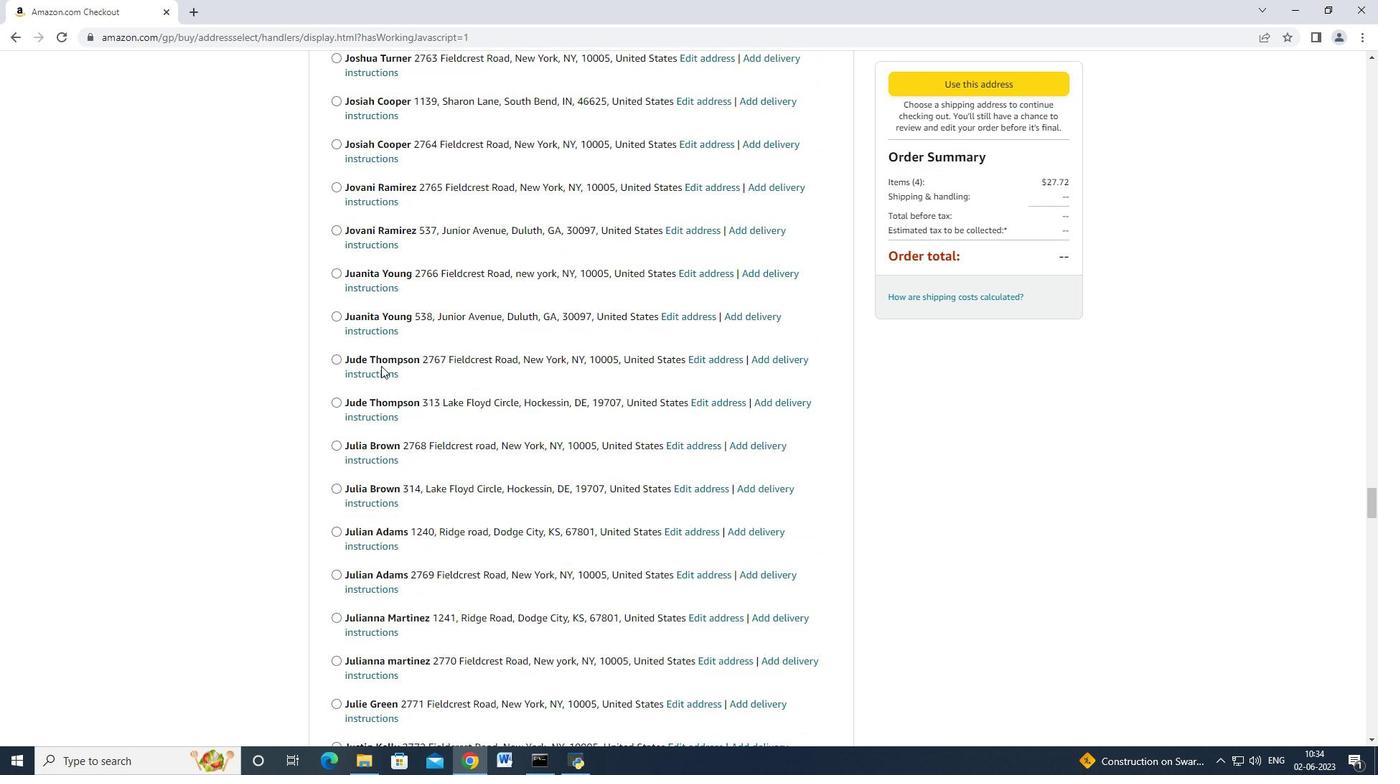 
Action: Mouse scrolled (381, 365) with delta (0, 0)
Screenshot: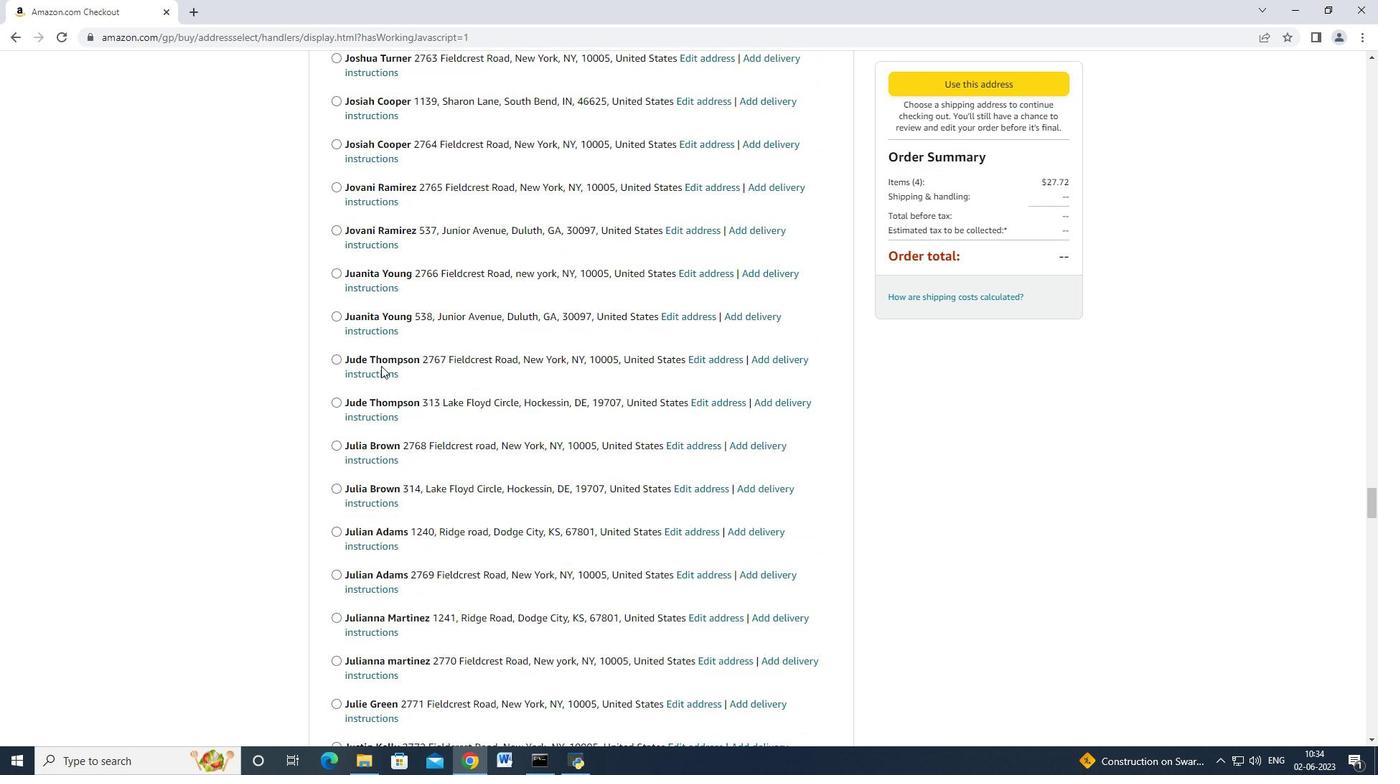 
Action: Mouse scrolled (381, 365) with delta (0, 0)
Screenshot: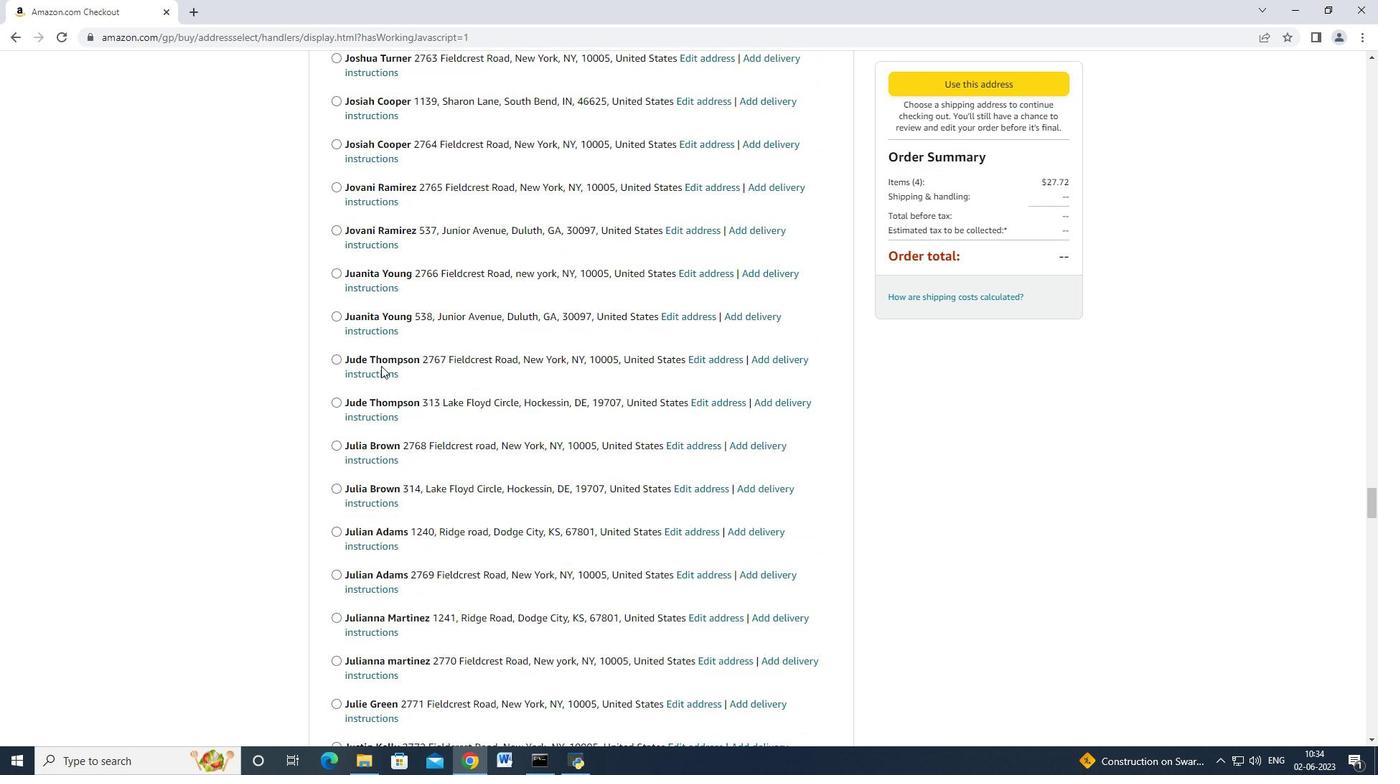 
Action: Mouse scrolled (381, 365) with delta (0, 0)
Screenshot: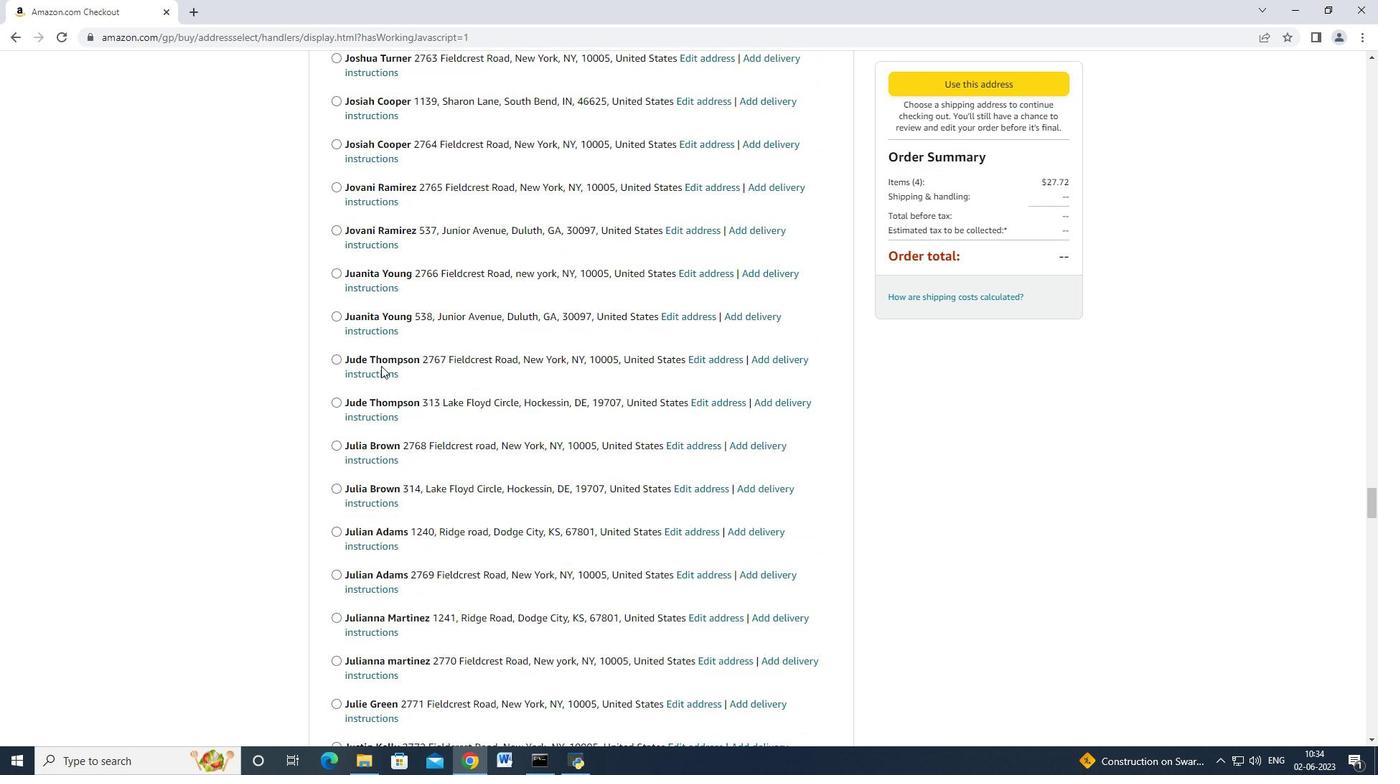 
Action: Mouse scrolled (381, 365) with delta (0, 0)
Screenshot: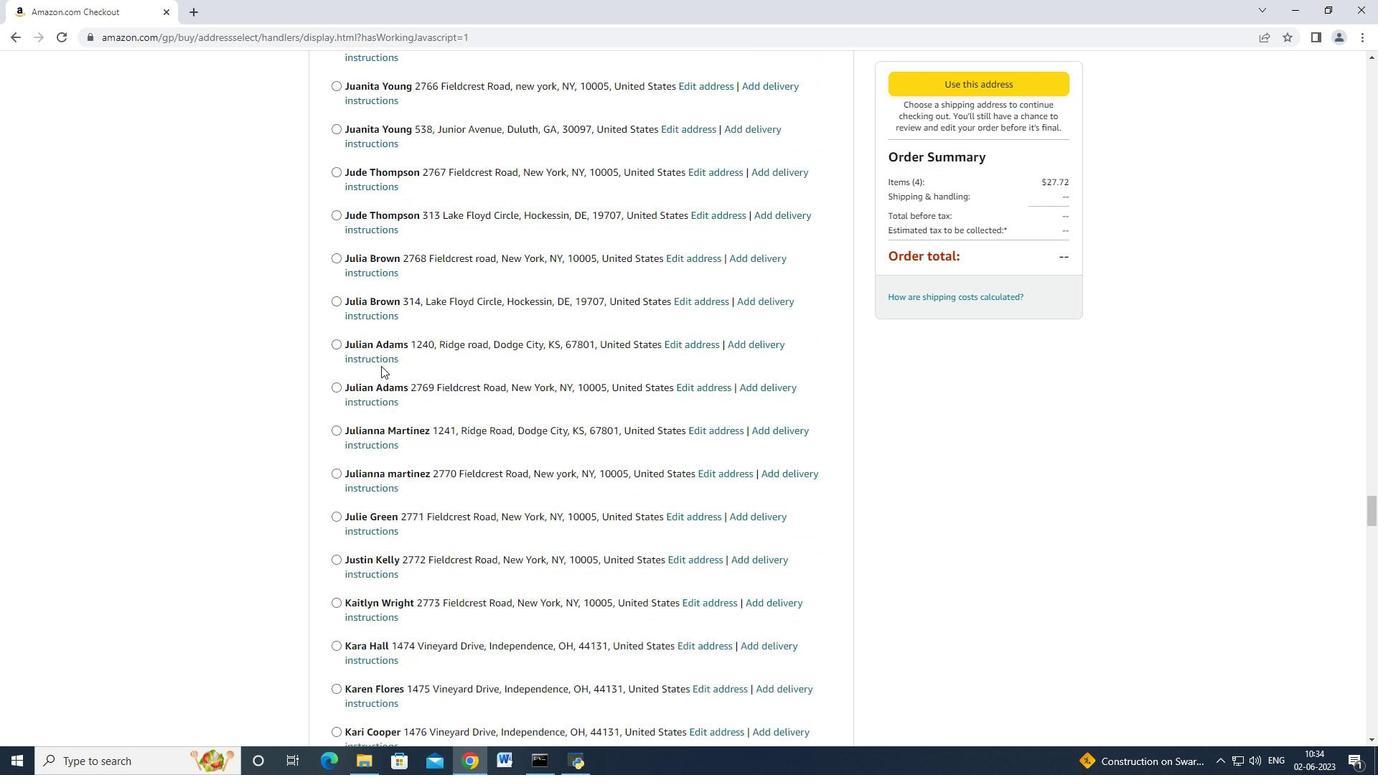 
Action: Mouse scrolled (381, 365) with delta (0, 0)
Screenshot: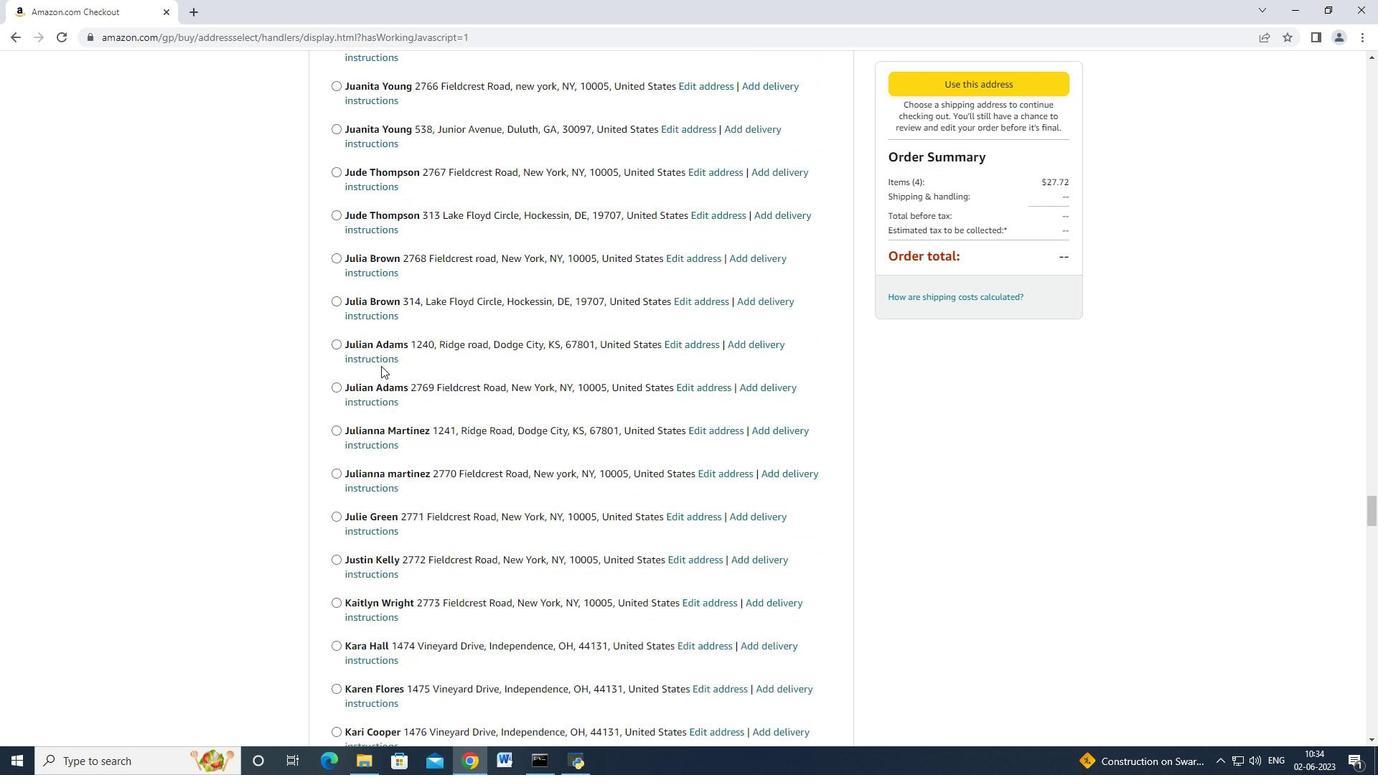 
Action: Mouse scrolled (381, 364) with delta (0, -1)
Screenshot: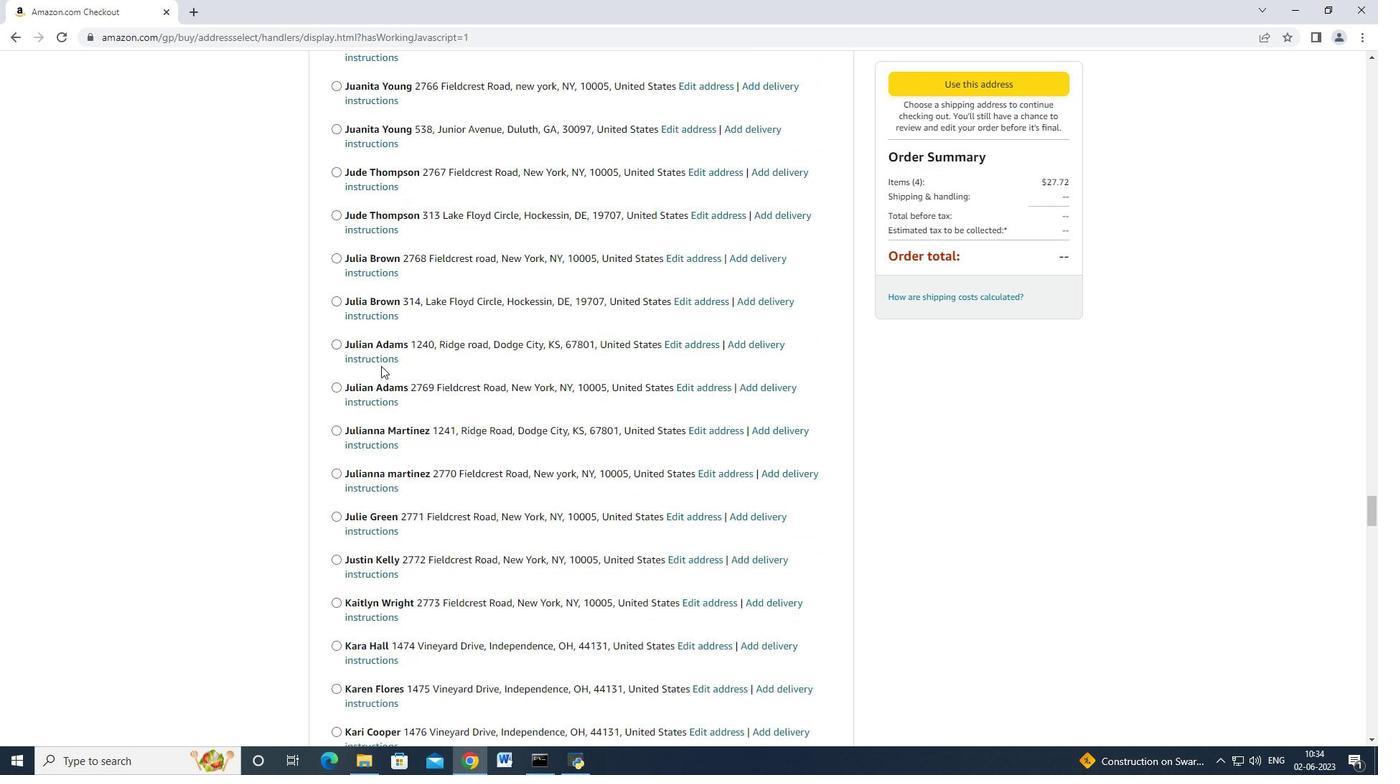 
Action: Mouse scrolled (381, 365) with delta (0, 0)
Screenshot: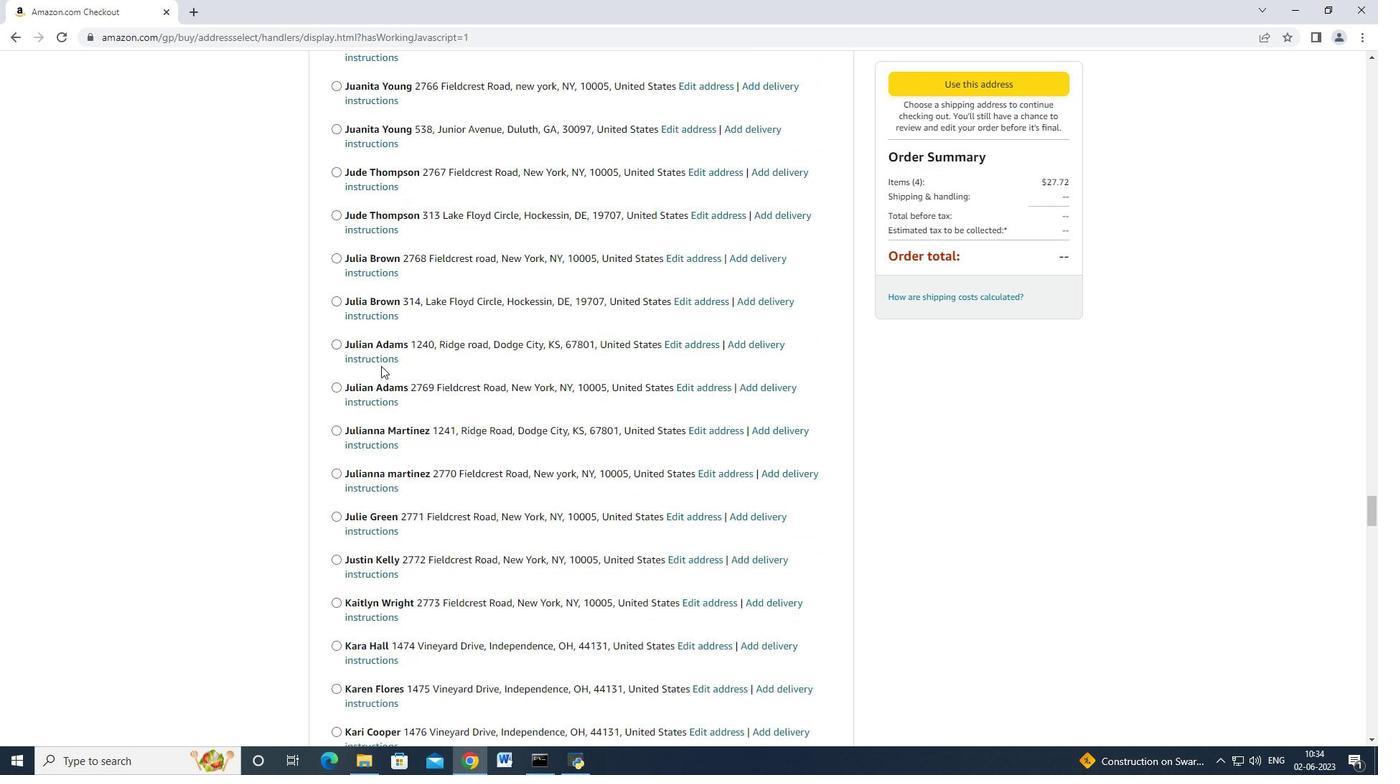 
Action: Mouse scrolled (381, 365) with delta (0, 0)
Screenshot: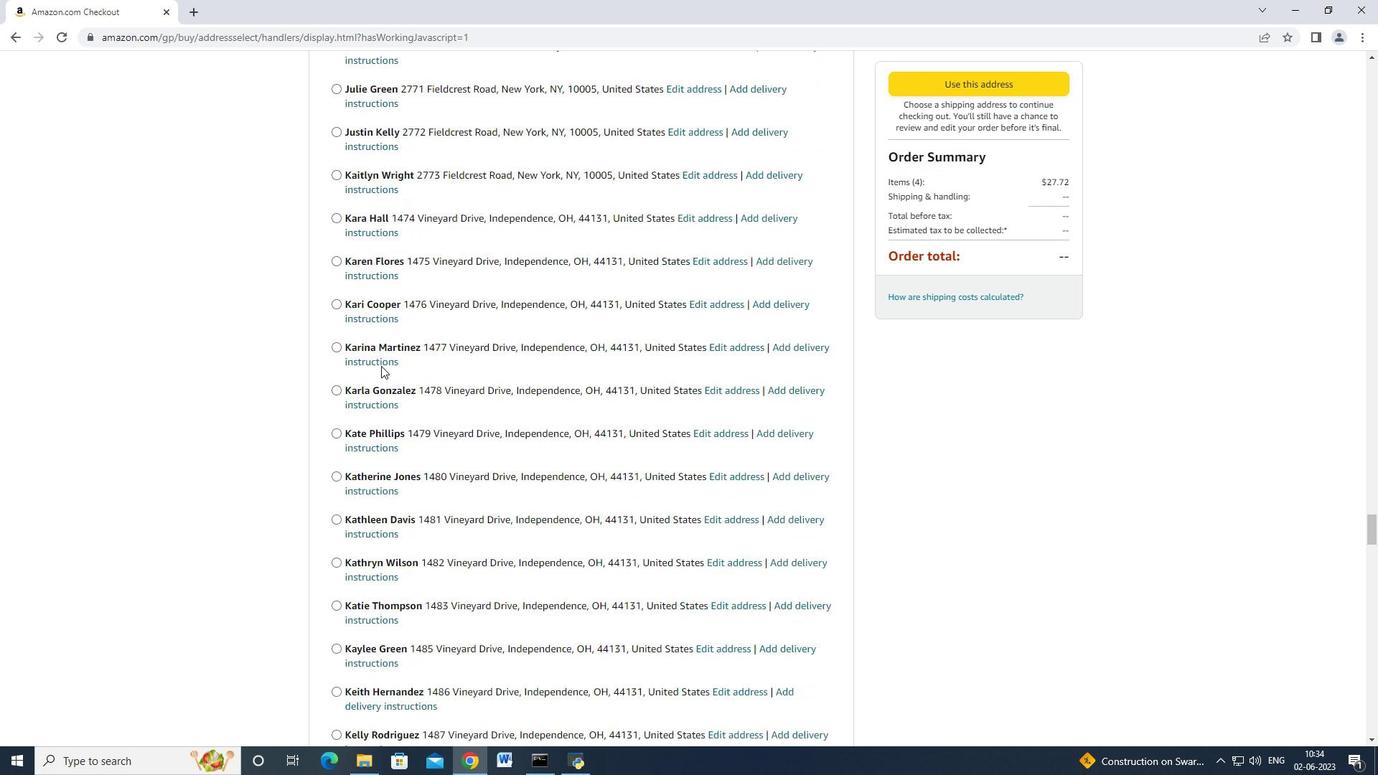
Action: Mouse scrolled (381, 365) with delta (0, 0)
Screenshot: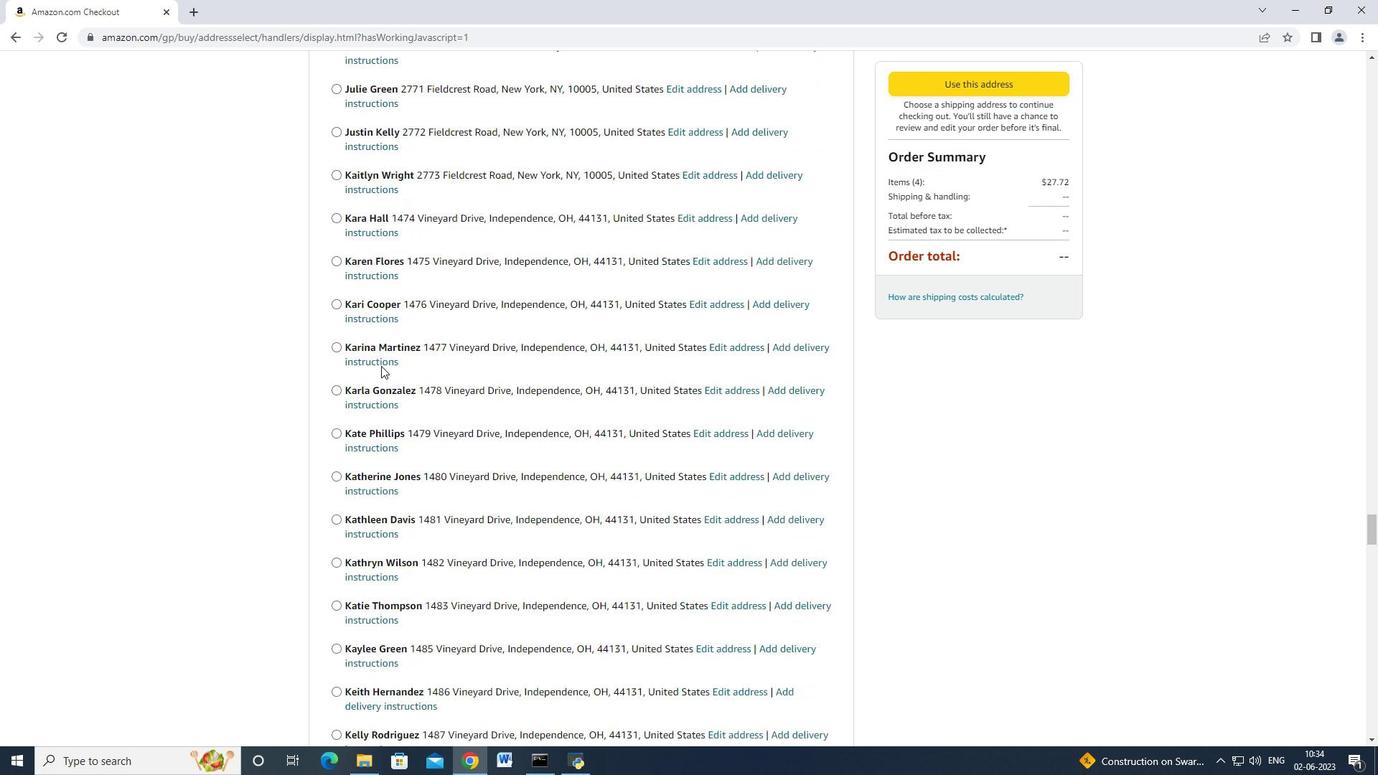 
Action: Mouse scrolled (381, 365) with delta (0, 0)
Screenshot: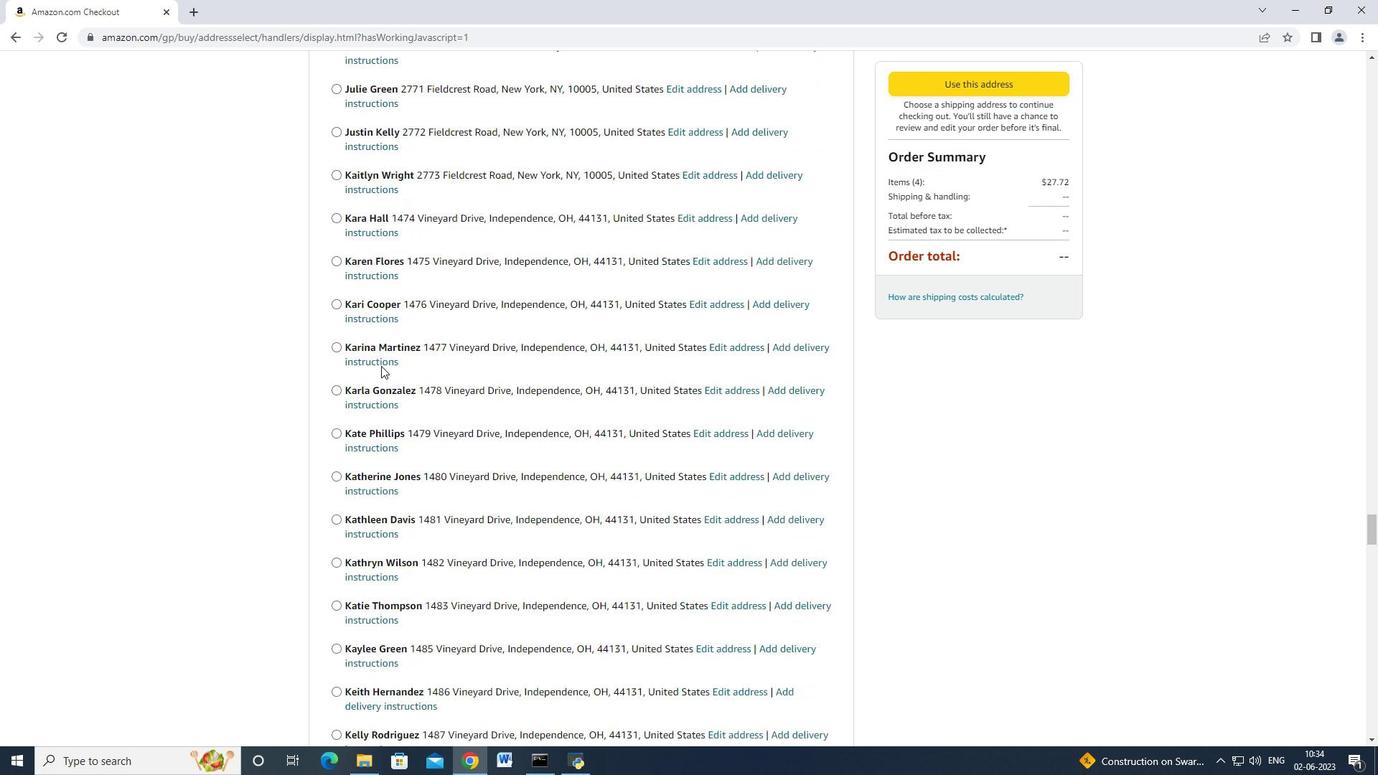 
Action: Mouse scrolled (381, 365) with delta (0, 0)
Screenshot: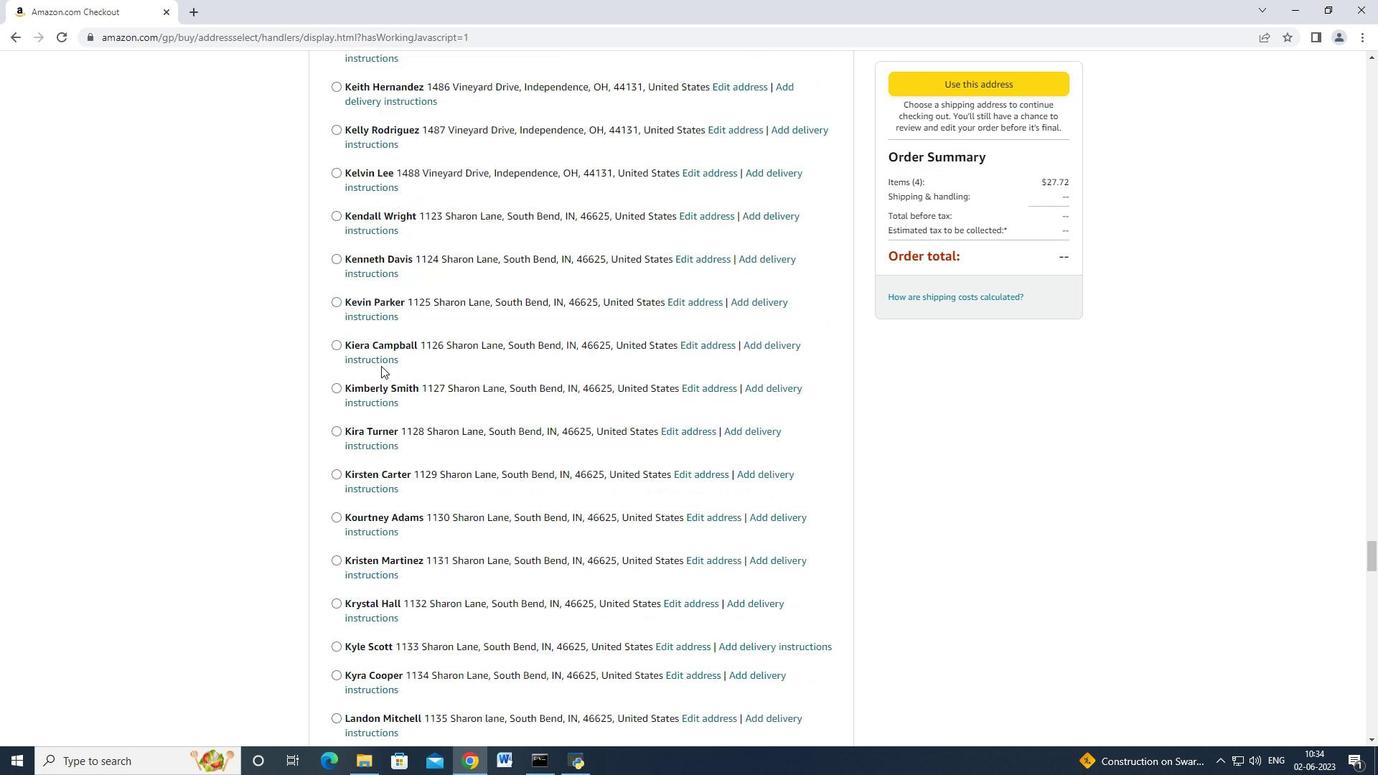 
Action: Mouse scrolled (381, 365) with delta (0, 0)
Screenshot: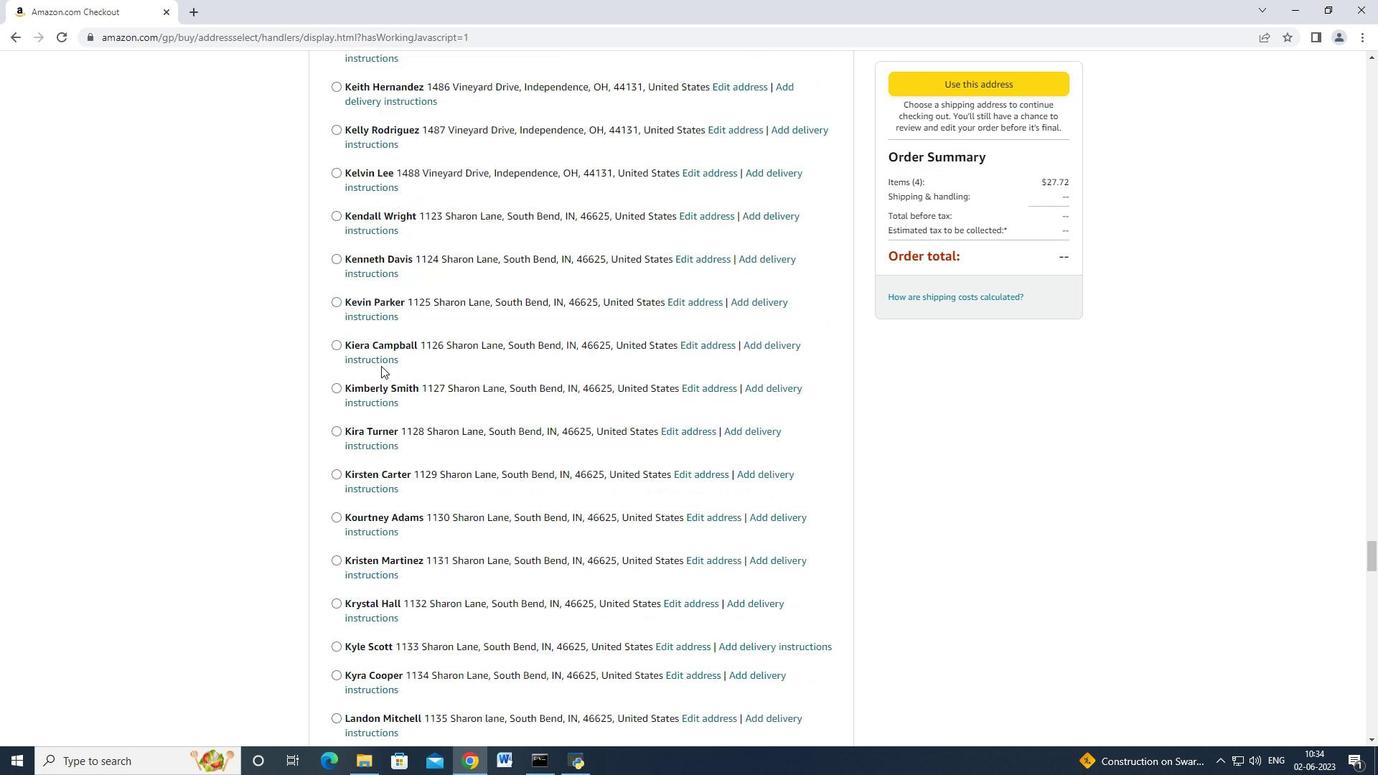 
Action: Mouse scrolled (381, 365) with delta (0, 0)
Screenshot: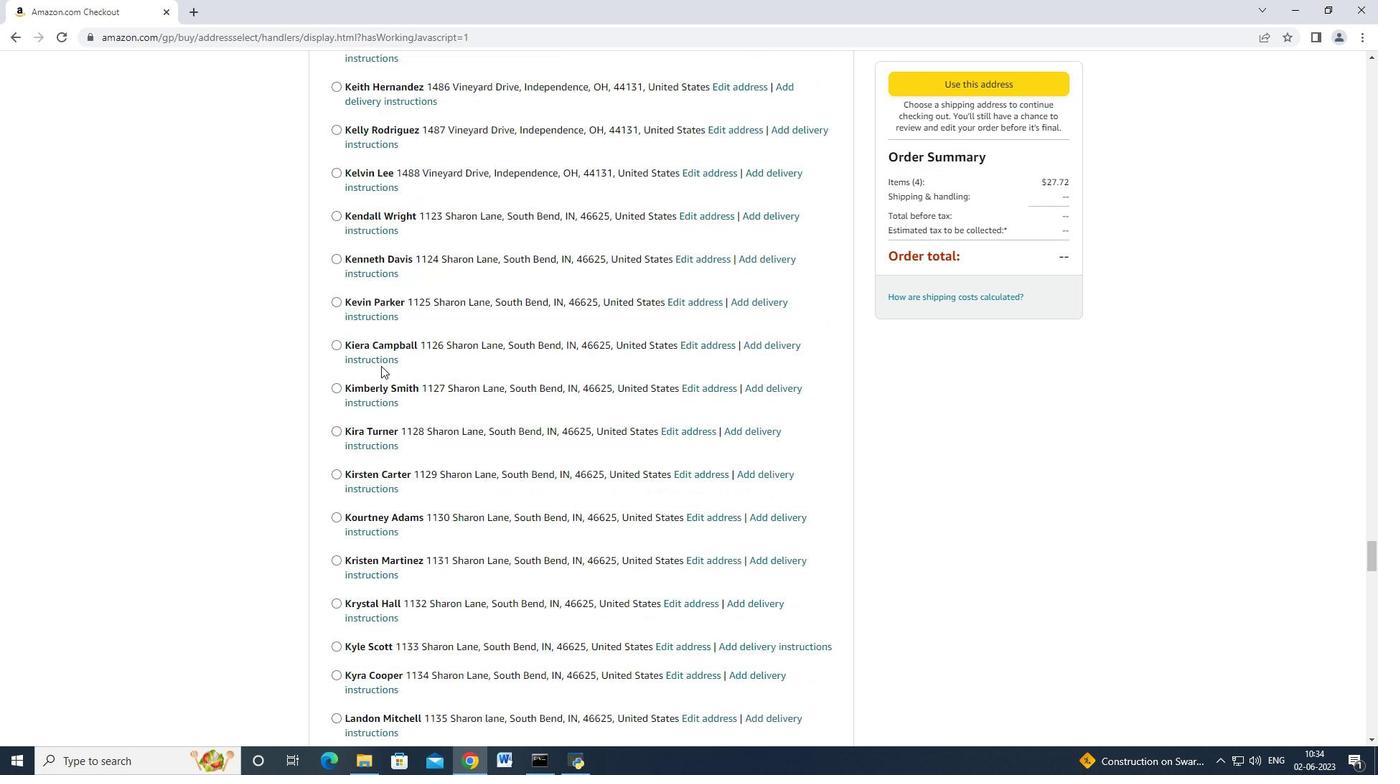 
Action: Mouse scrolled (381, 365) with delta (0, 0)
Screenshot: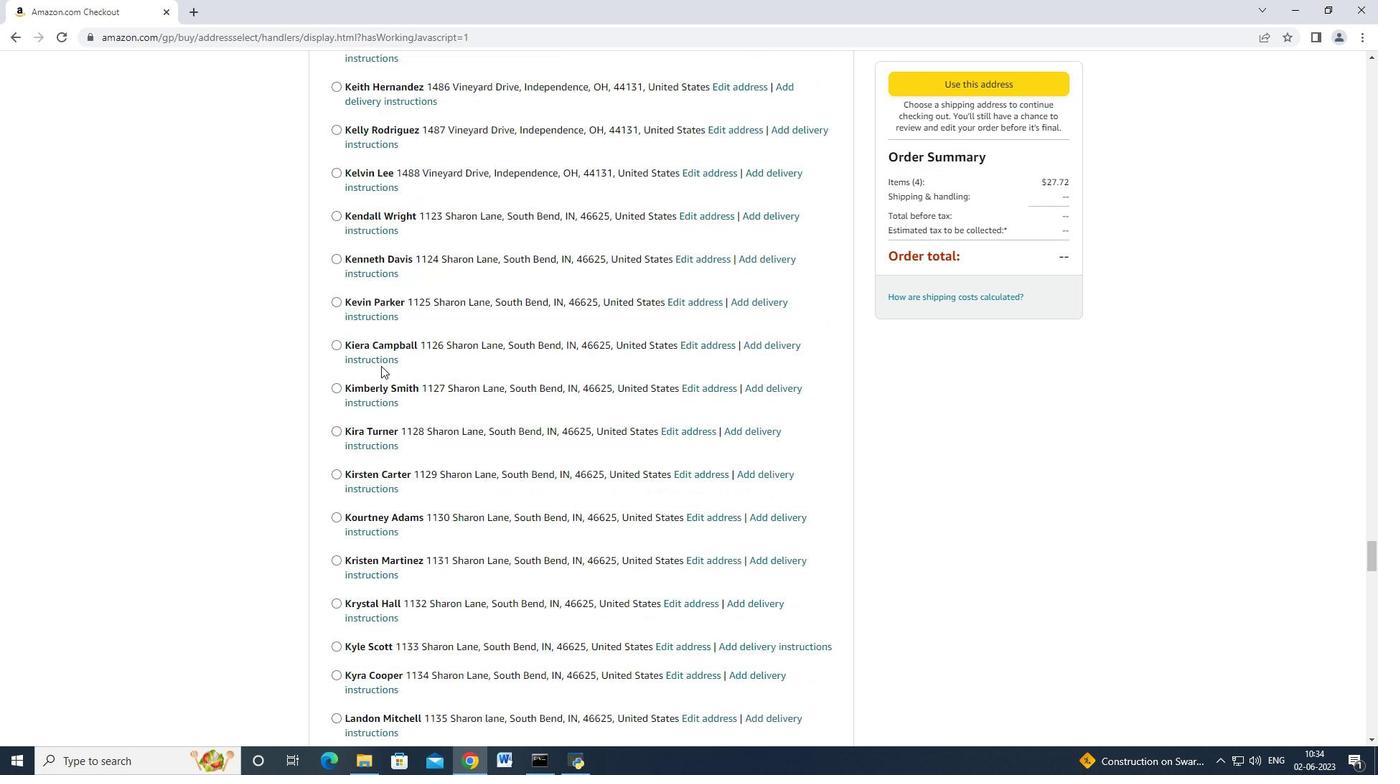
Action: Mouse scrolled (381, 365) with delta (0, 0)
Screenshot: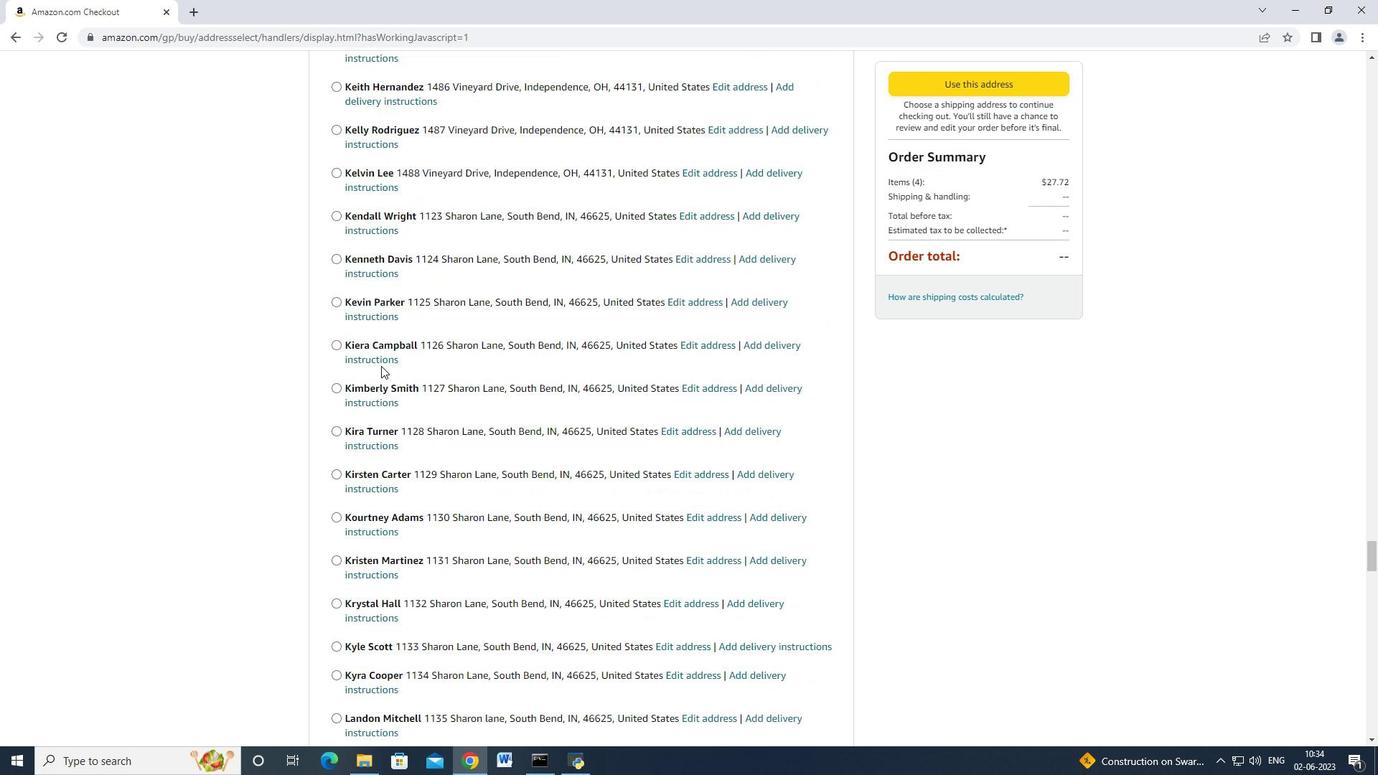 
Action: Mouse scrolled (381, 365) with delta (0, 0)
Screenshot: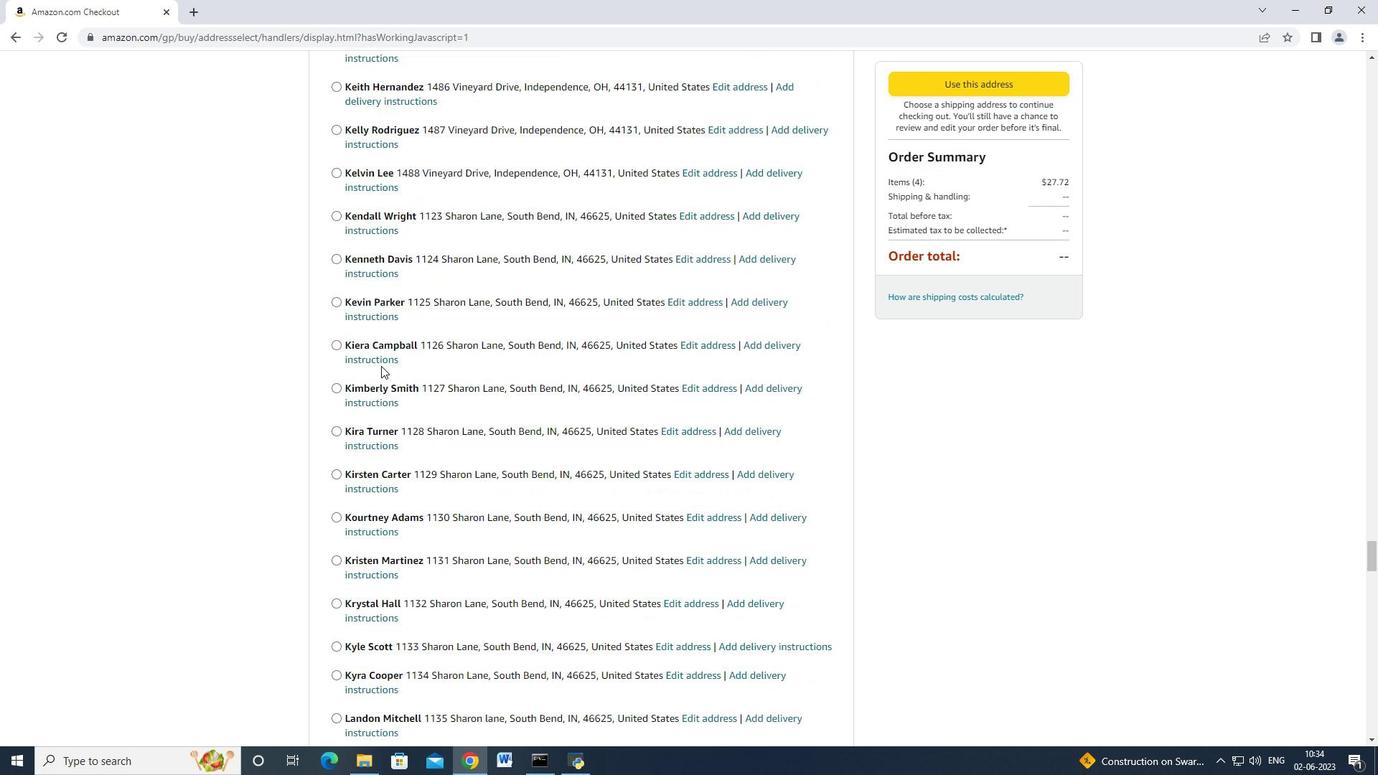 
Action: Mouse scrolled (381, 365) with delta (0, 0)
Screenshot: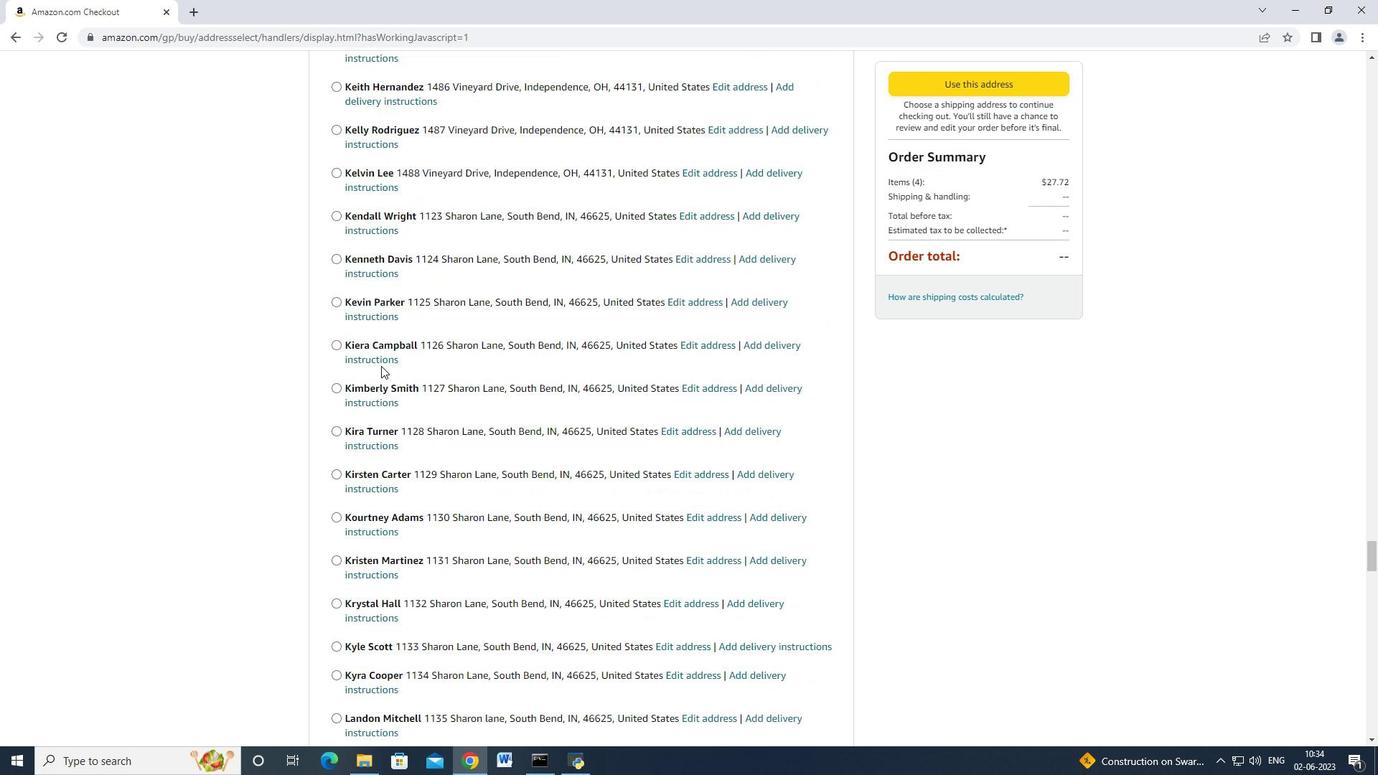 
Action: Mouse scrolled (381, 365) with delta (0, 0)
Screenshot: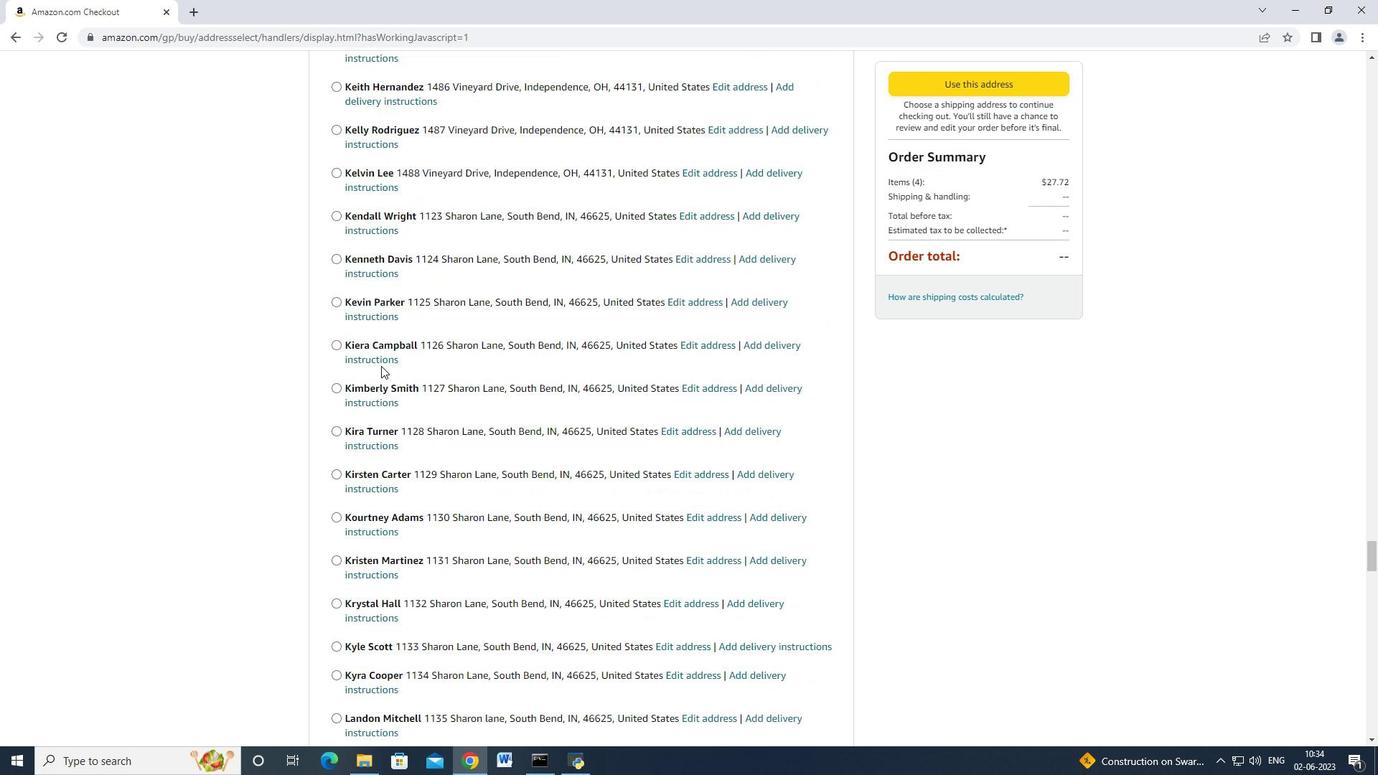 
Action: Mouse scrolled (381, 365) with delta (0, 0)
Screenshot: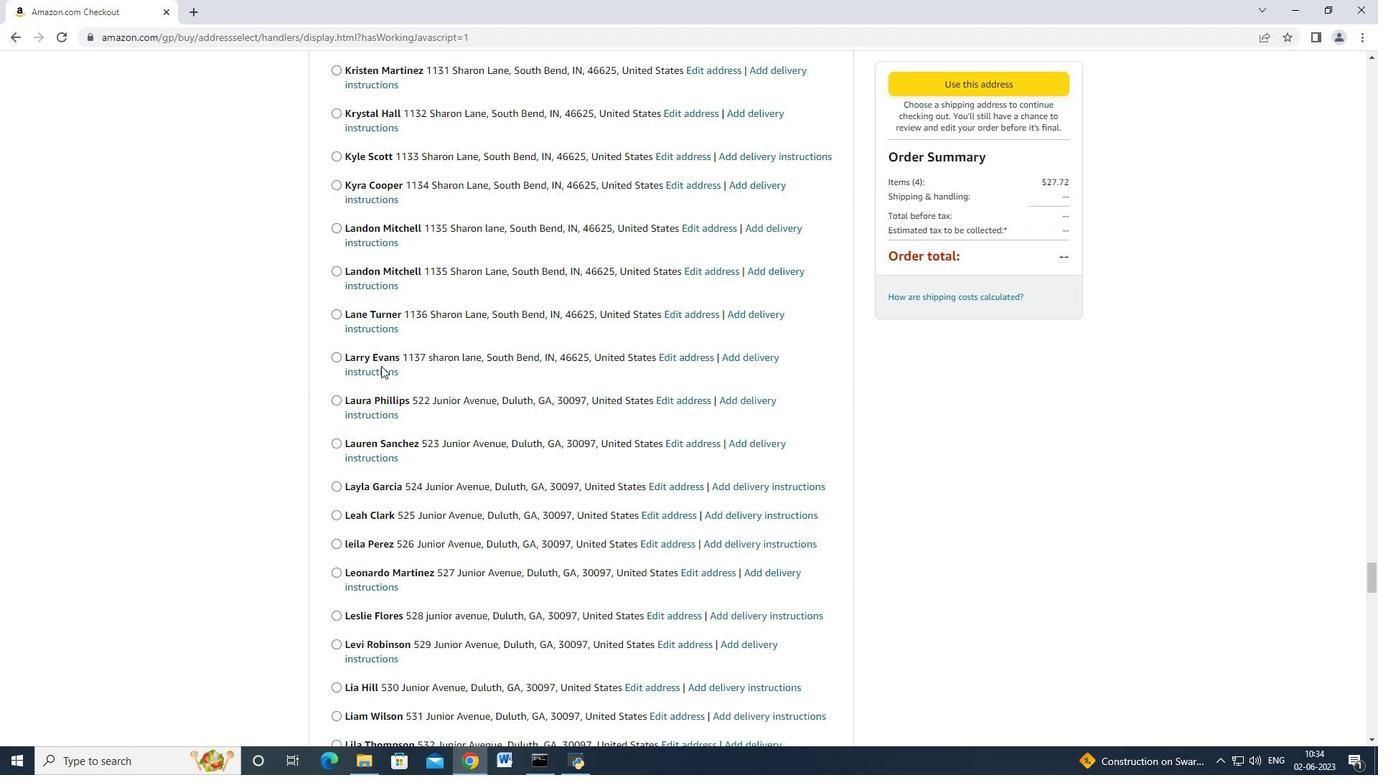 
Action: Mouse scrolled (381, 365) with delta (0, 0)
Screenshot: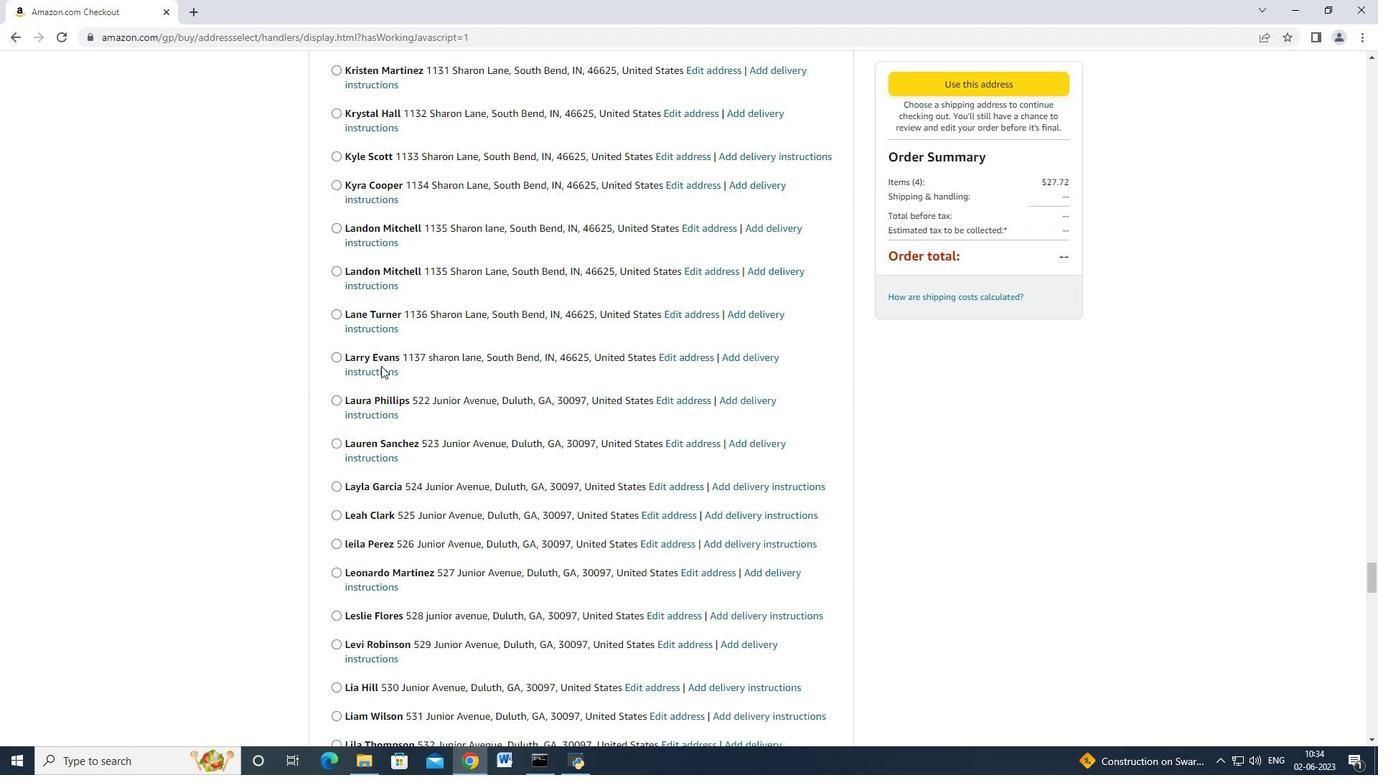 
Action: Mouse scrolled (381, 364) with delta (0, -1)
Screenshot: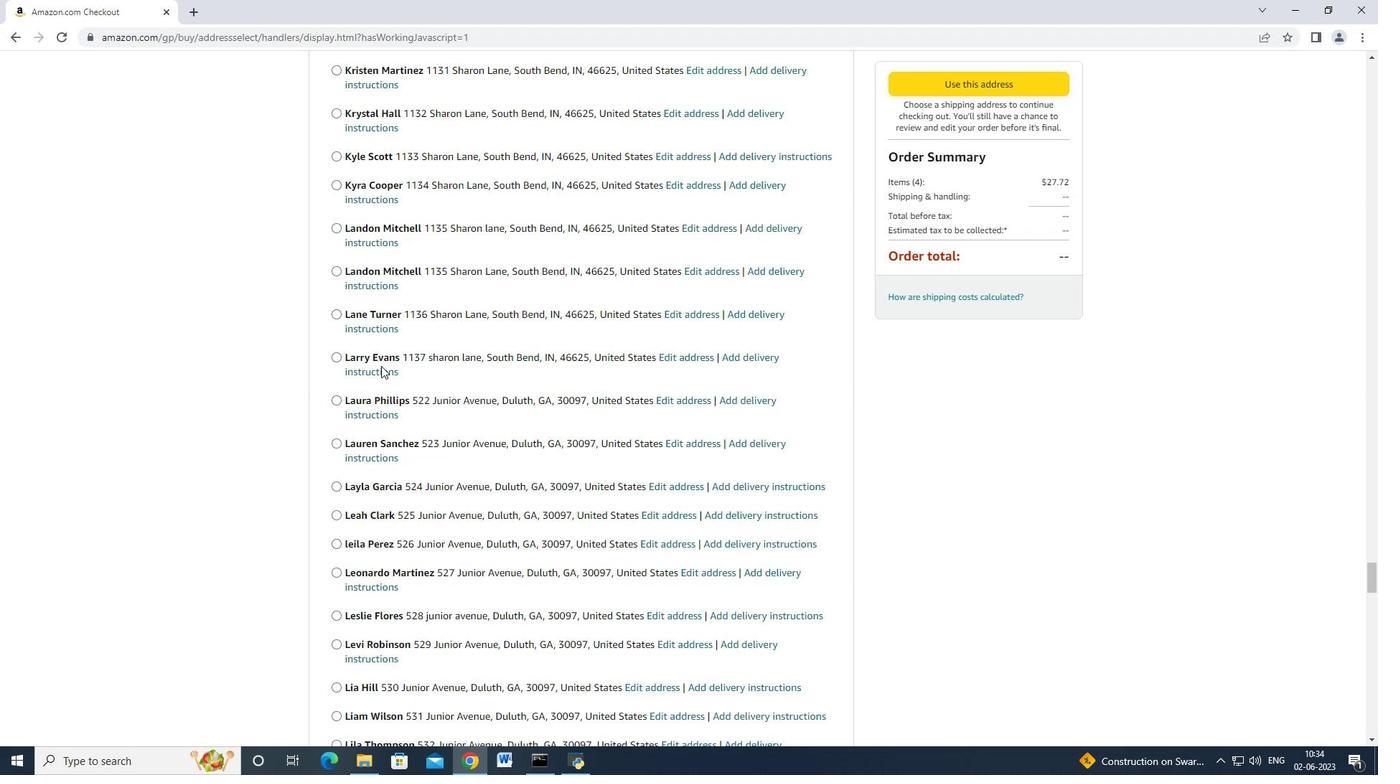
Action: Mouse scrolled (381, 365) with delta (0, 0)
Screenshot: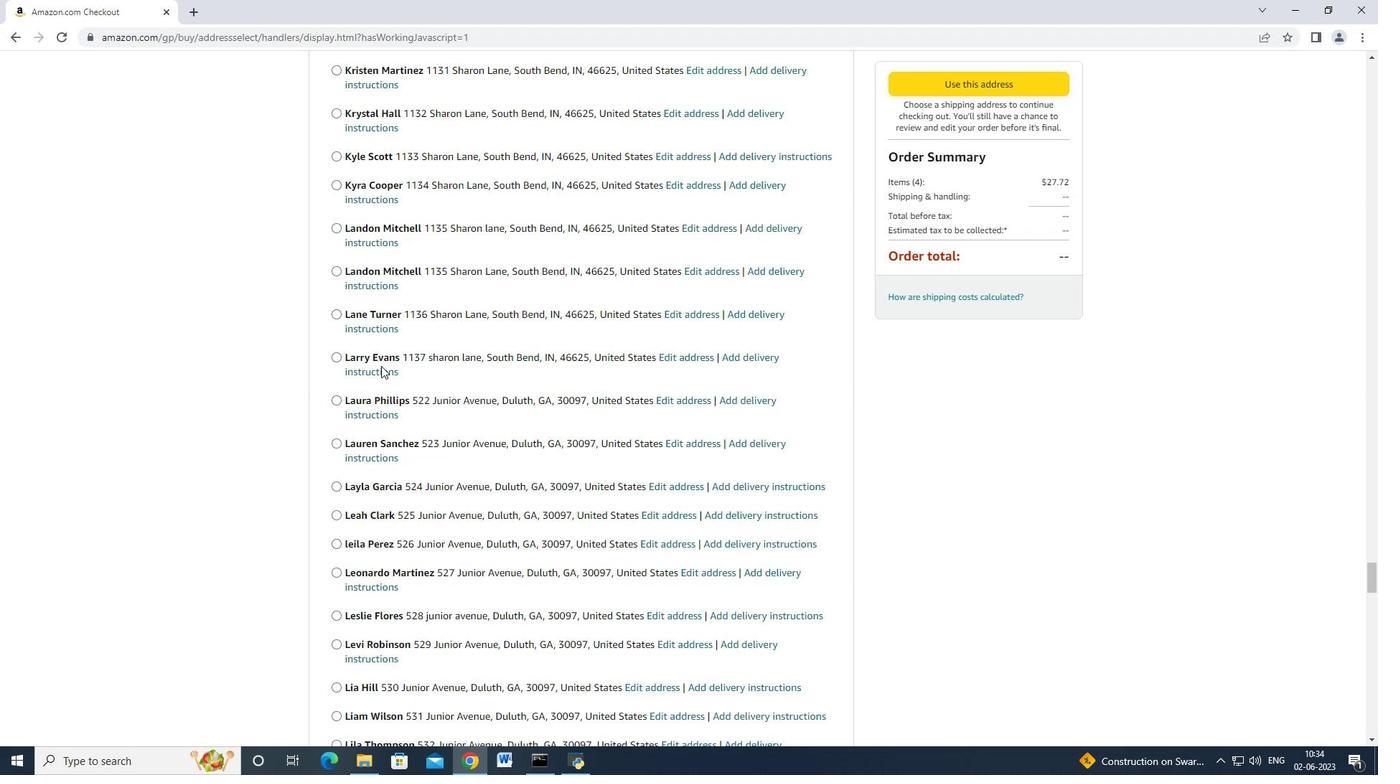 
Action: Mouse scrolled (381, 365) with delta (0, 0)
Screenshot: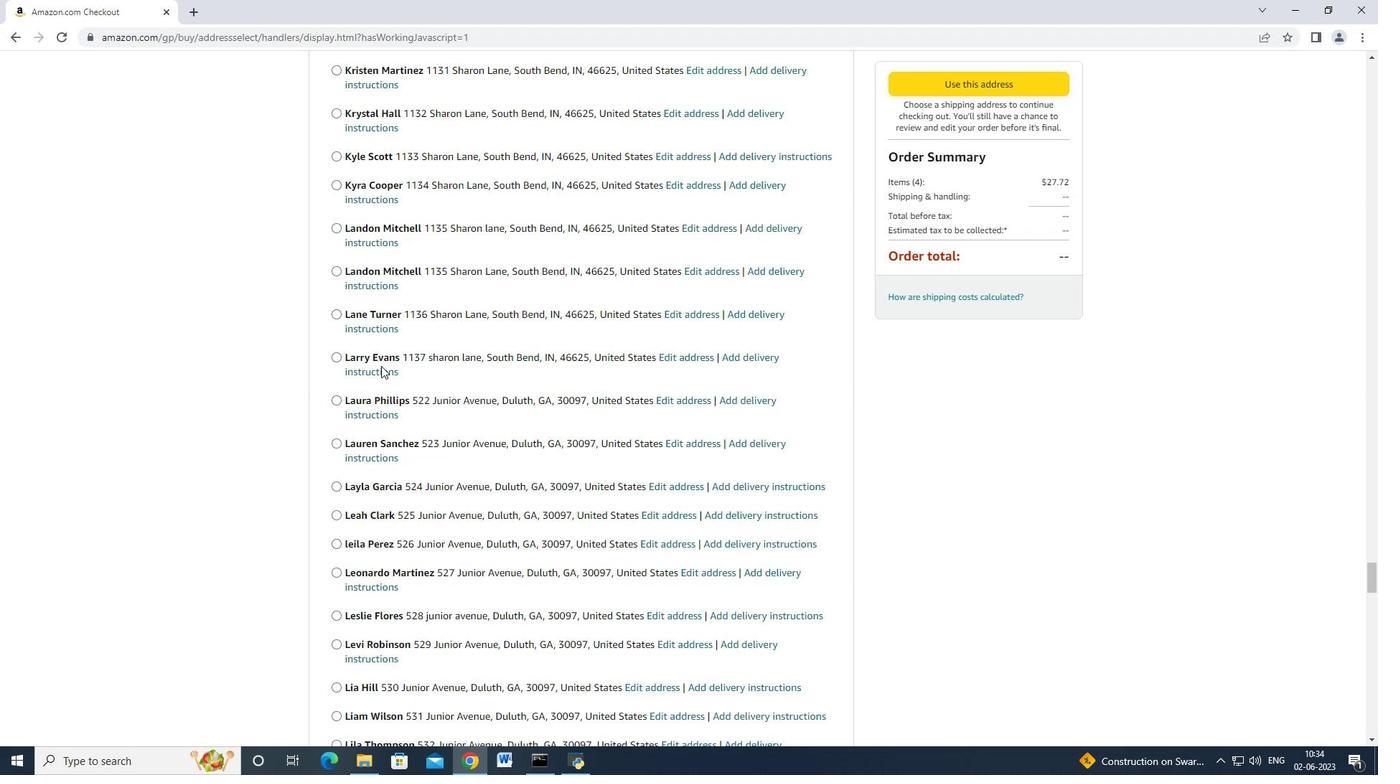 
Action: Mouse scrolled (381, 365) with delta (0, 0)
Screenshot: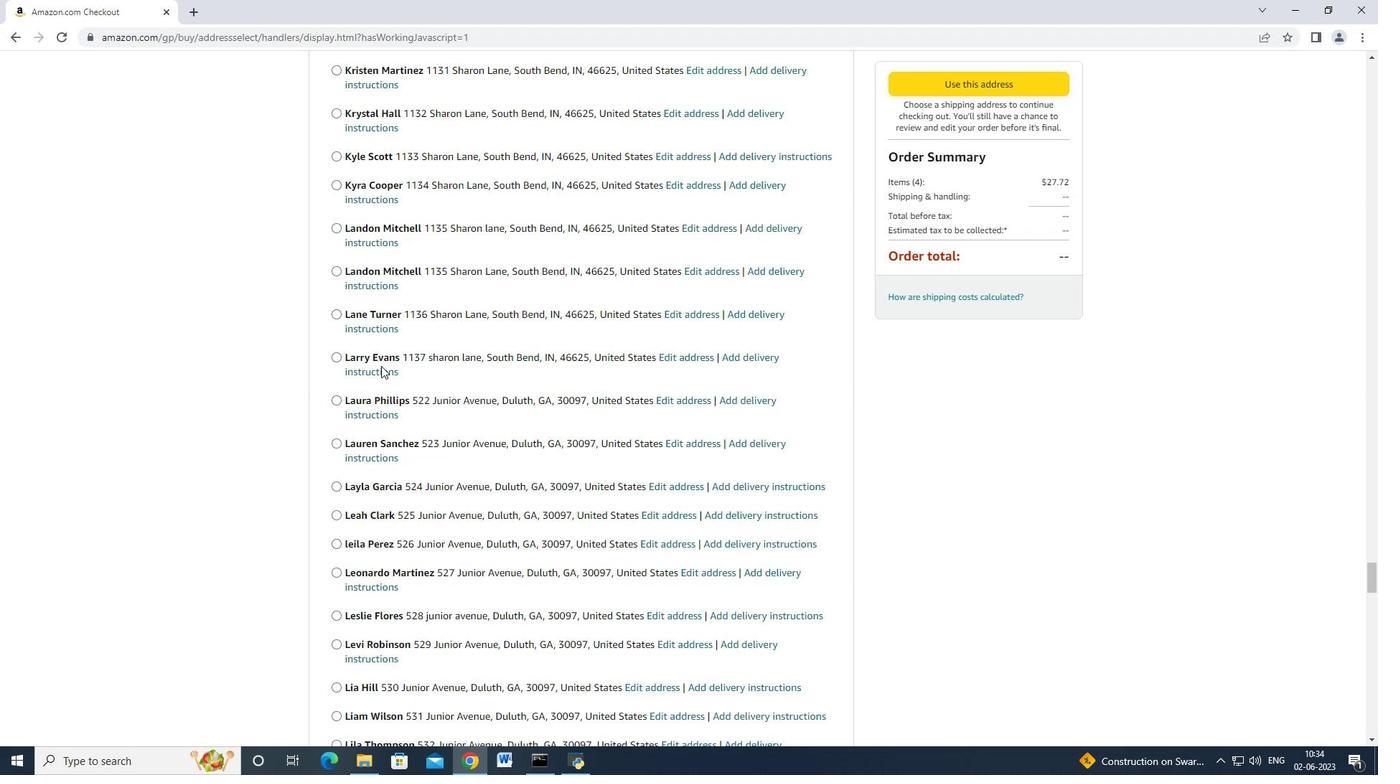 
Action: Mouse scrolled (381, 365) with delta (0, 0)
Screenshot: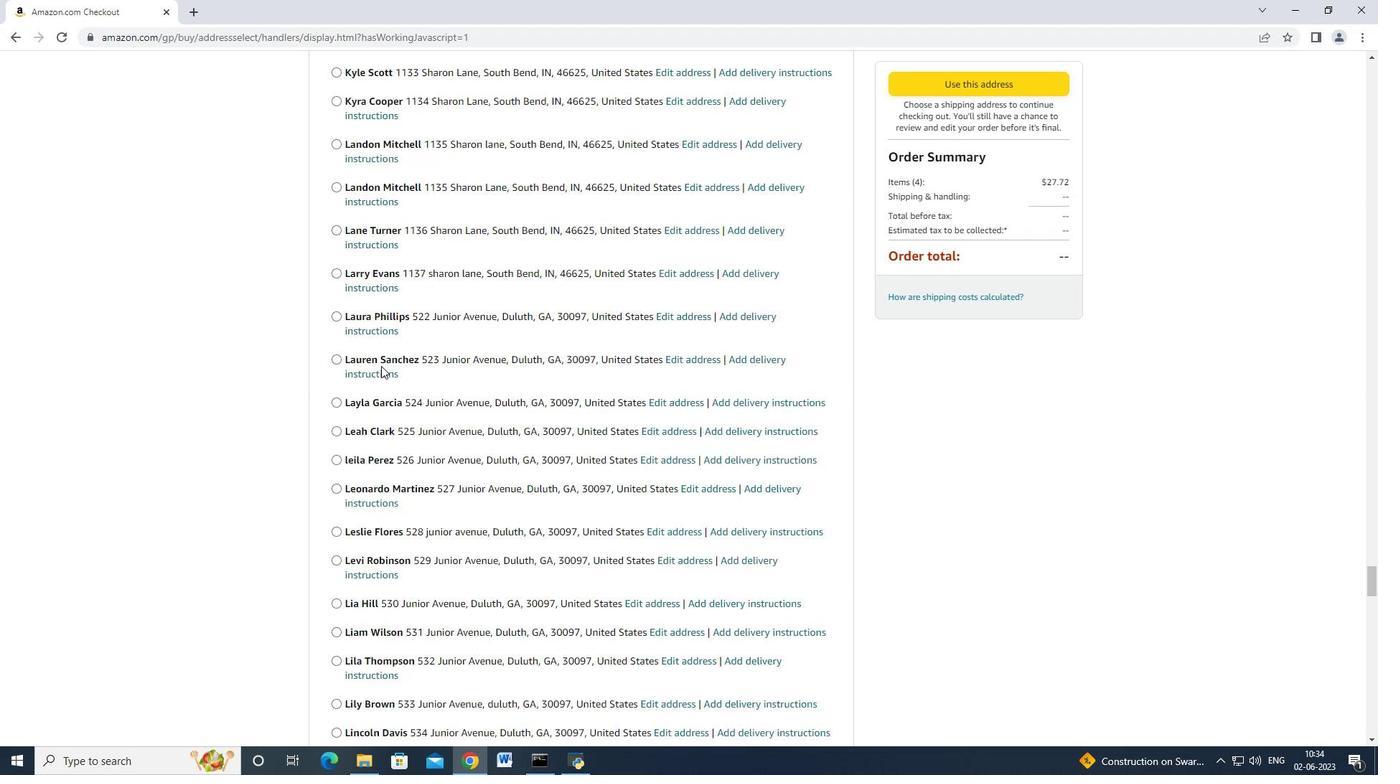 
Action: Mouse scrolled (381, 365) with delta (0, 0)
Screenshot: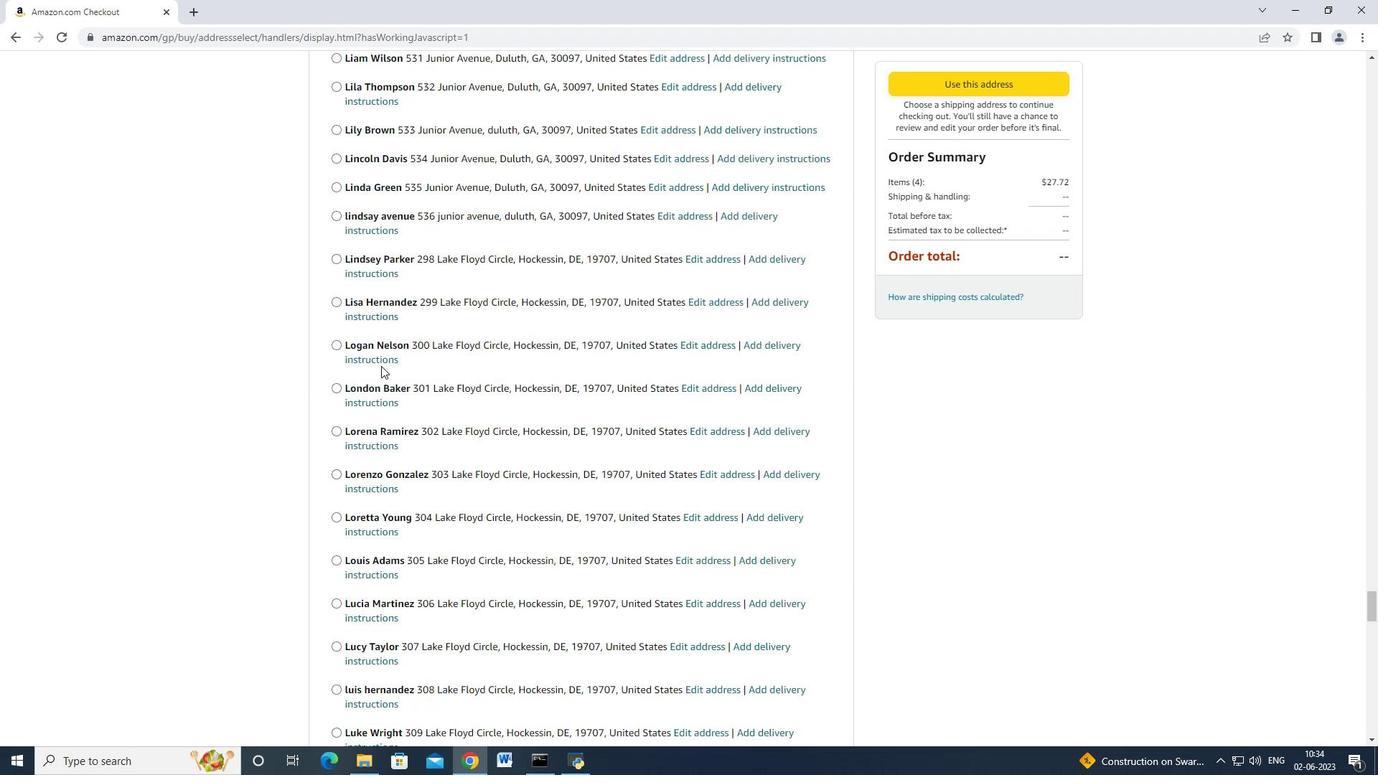 
Action: Mouse scrolled (381, 365) with delta (0, 0)
Screenshot: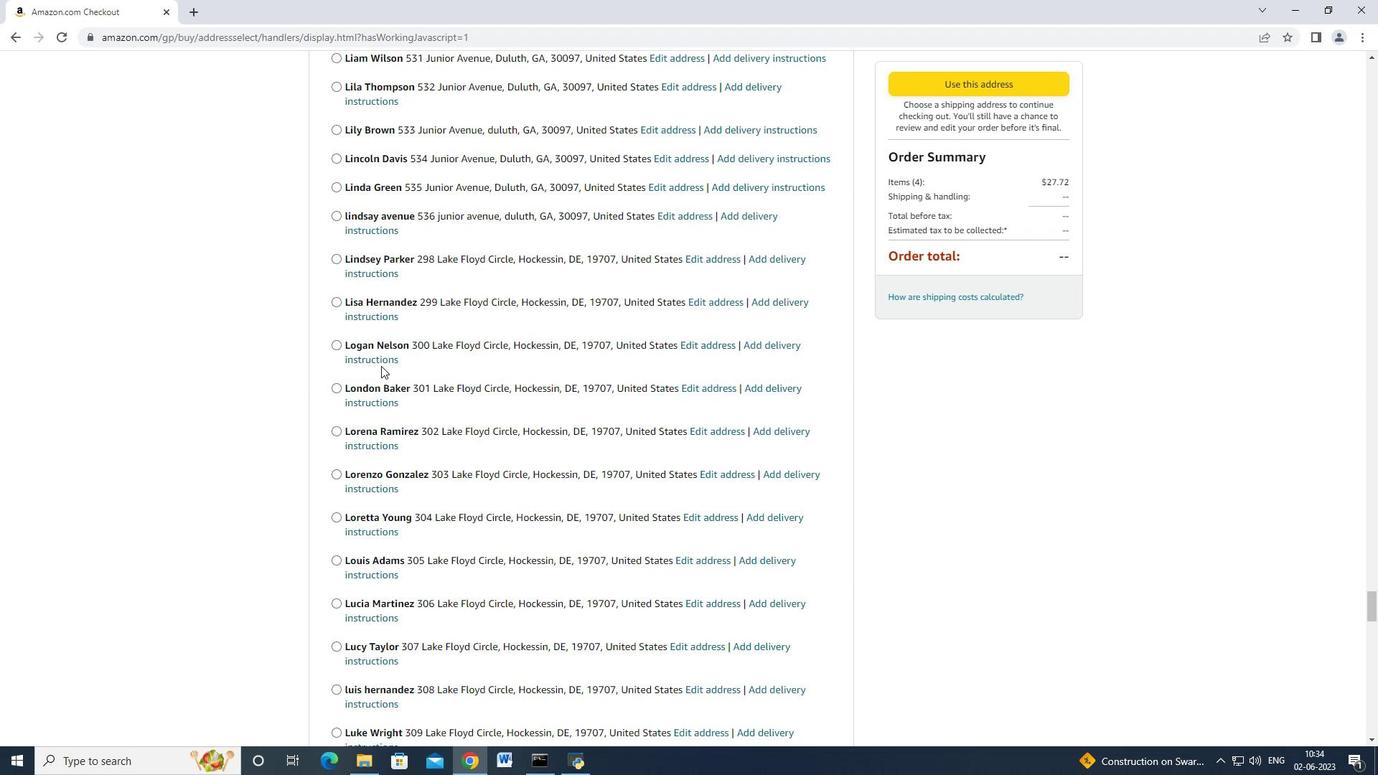 
Action: Mouse scrolled (381, 365) with delta (0, 0)
Screenshot: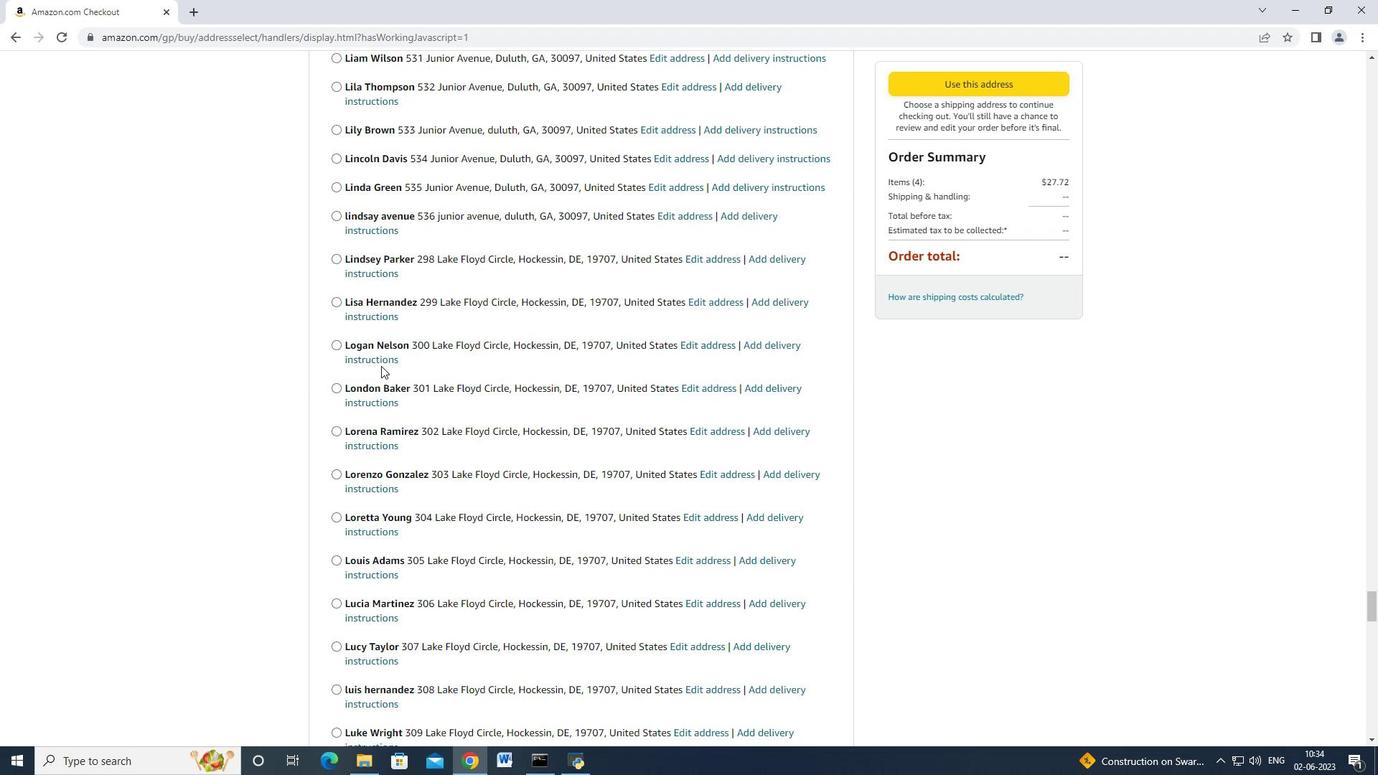 
Action: Mouse scrolled (381, 365) with delta (0, 0)
Screenshot: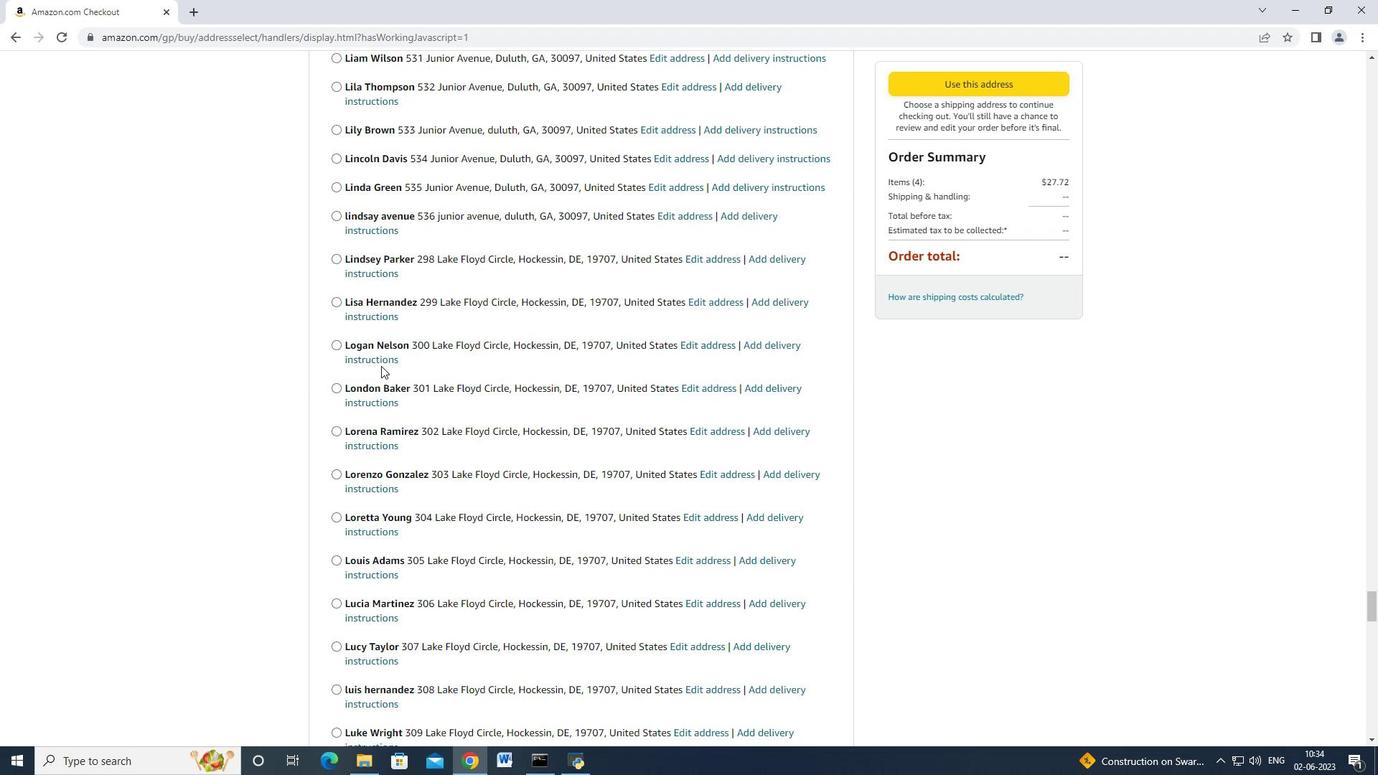 
Action: Mouse scrolled (381, 365) with delta (0, 0)
Screenshot: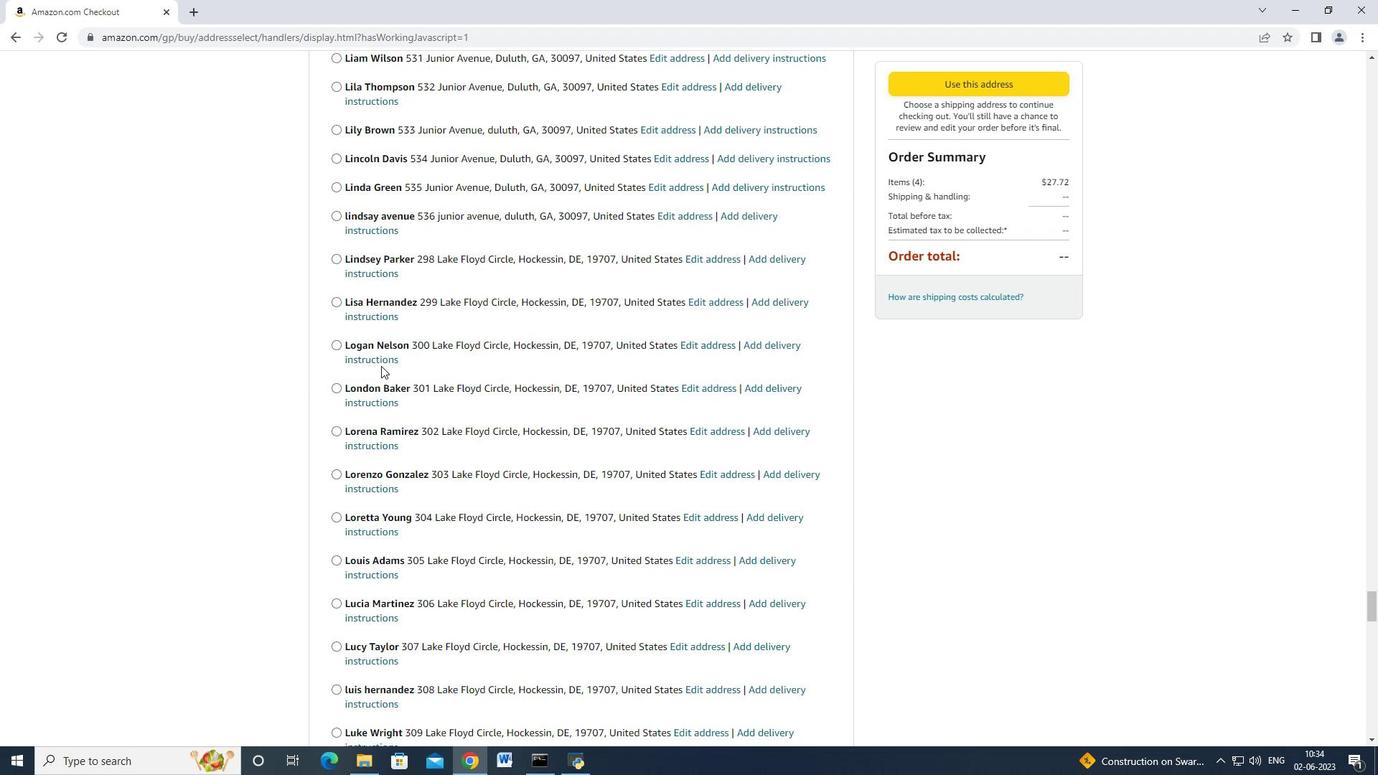 
Action: Mouse scrolled (381, 365) with delta (0, 0)
Screenshot: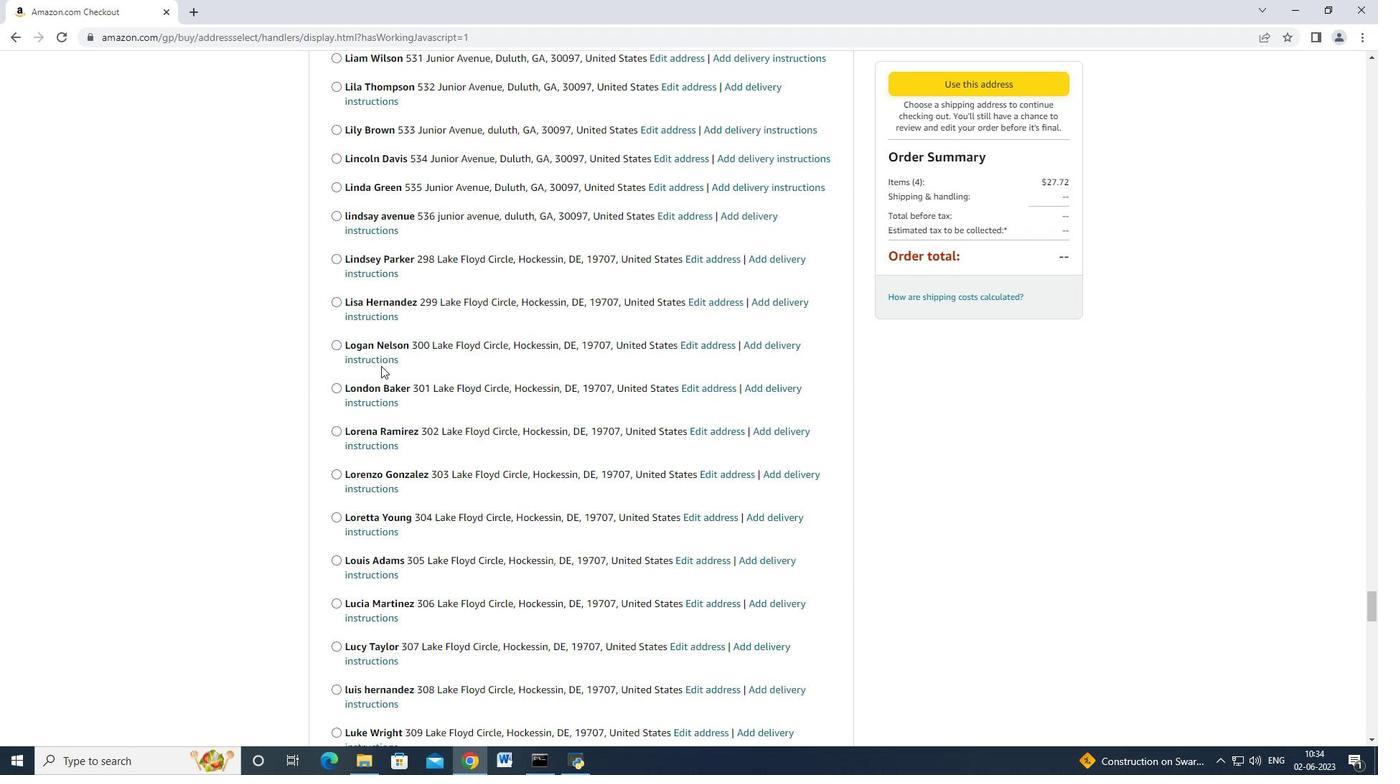 
Action: Mouse scrolled (381, 365) with delta (0, 0)
Screenshot: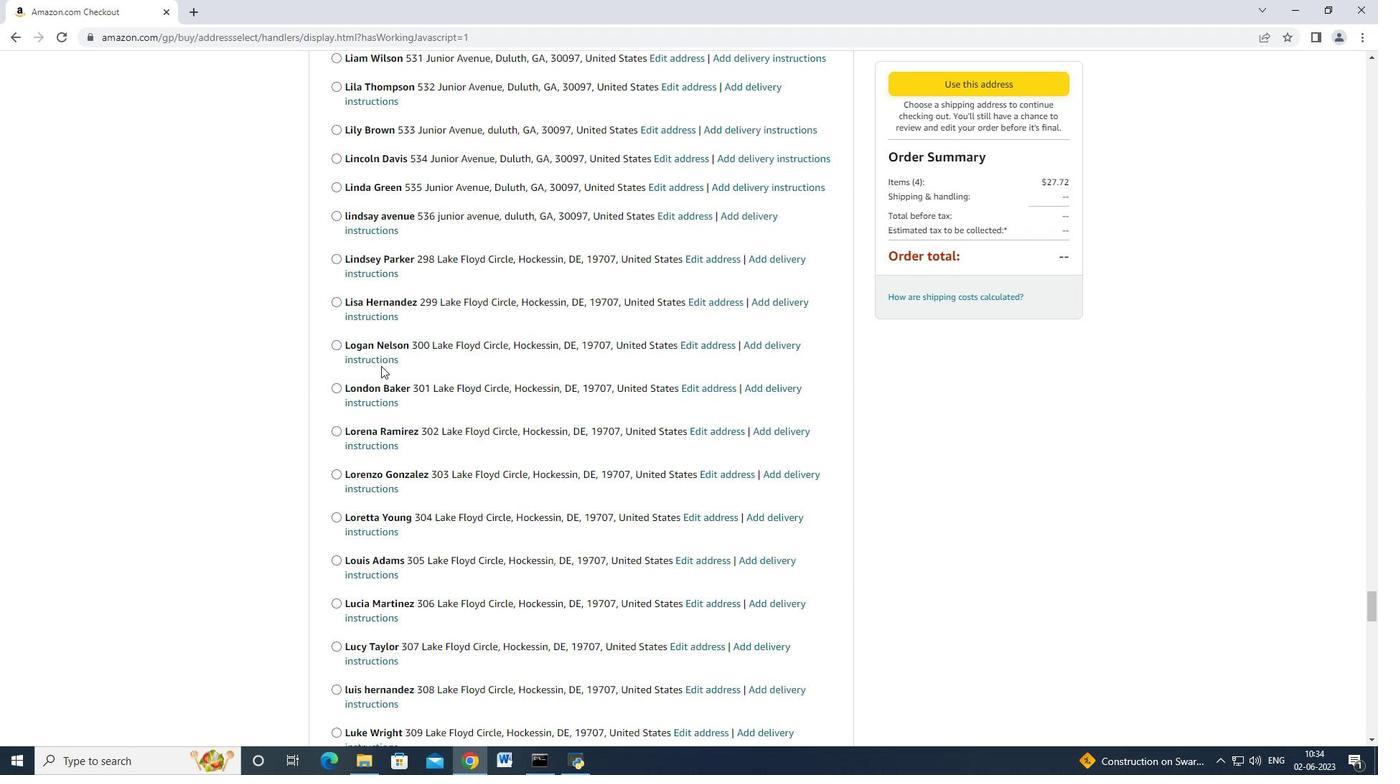 
Action: Mouse scrolled (381, 365) with delta (0, 0)
Screenshot: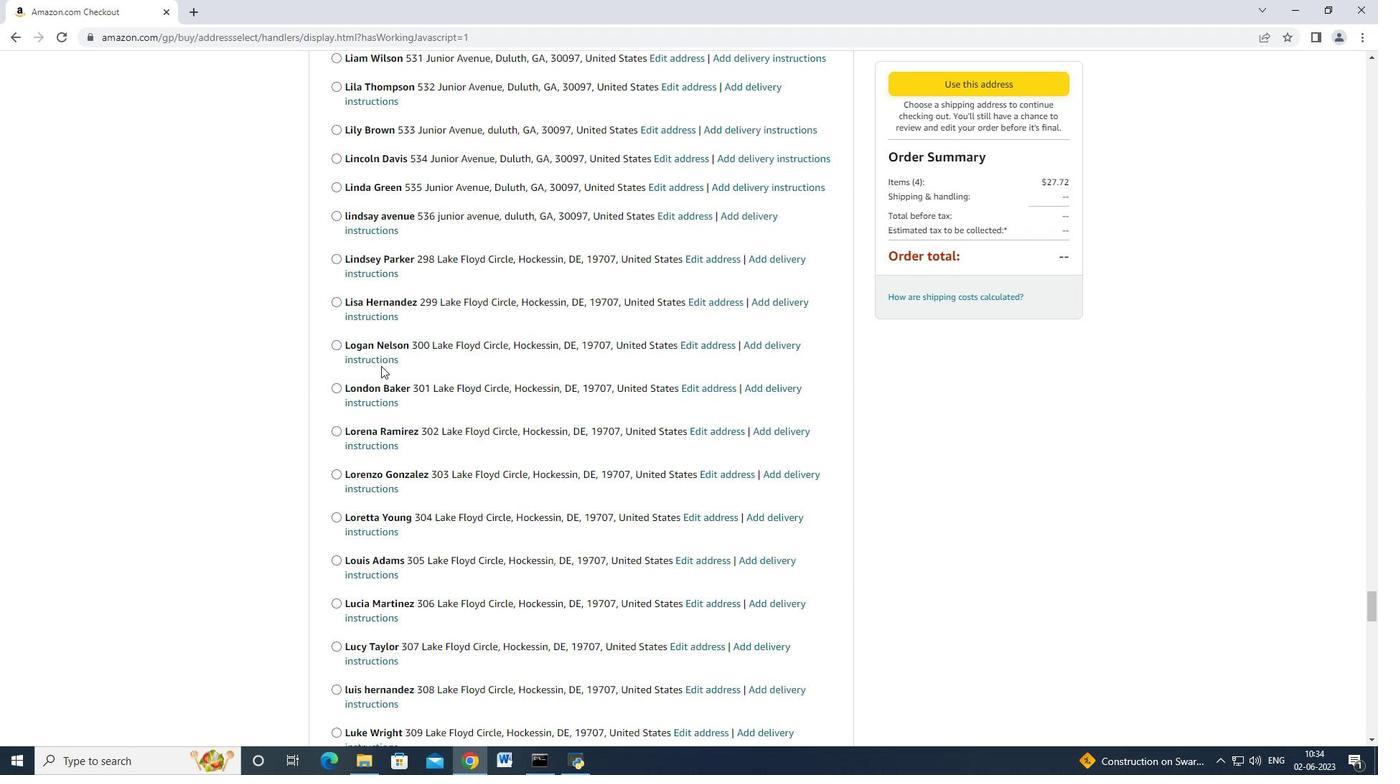 
Action: Mouse scrolled (381, 365) with delta (0, 0)
